 Task: Design a platform for a health and wellness blog, offering fitness routines, healthy recipes, and self-care tips.
Action: Mouse moved to (41, 260)
Screenshot: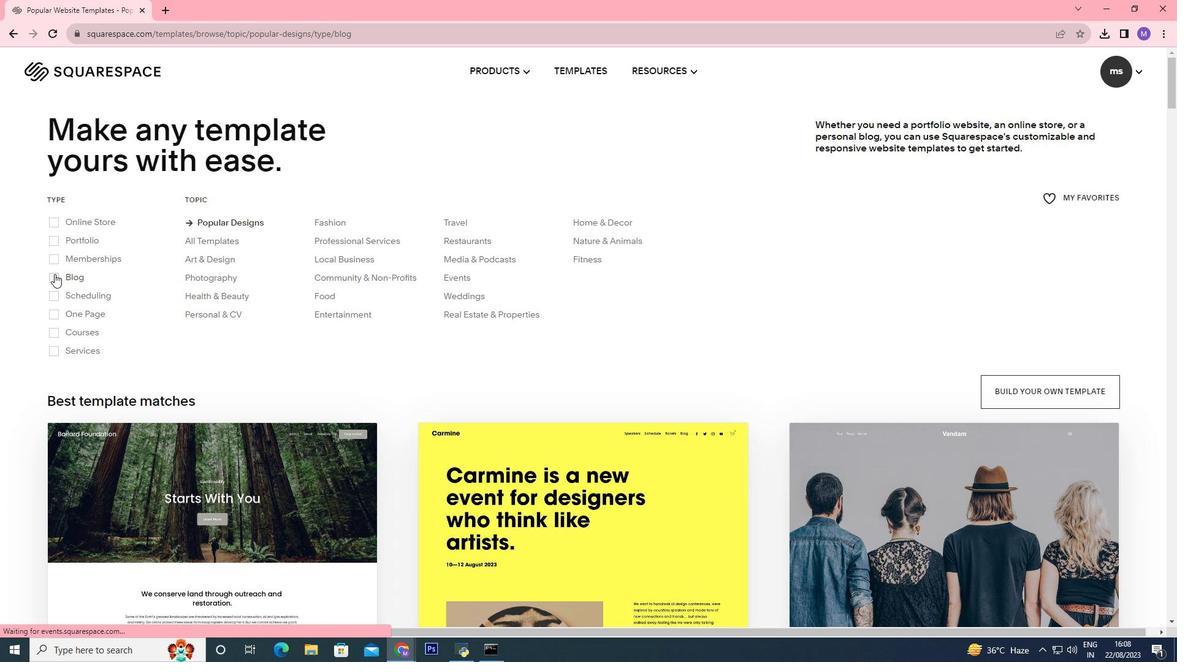
Action: Mouse pressed left at (41, 260)
Screenshot: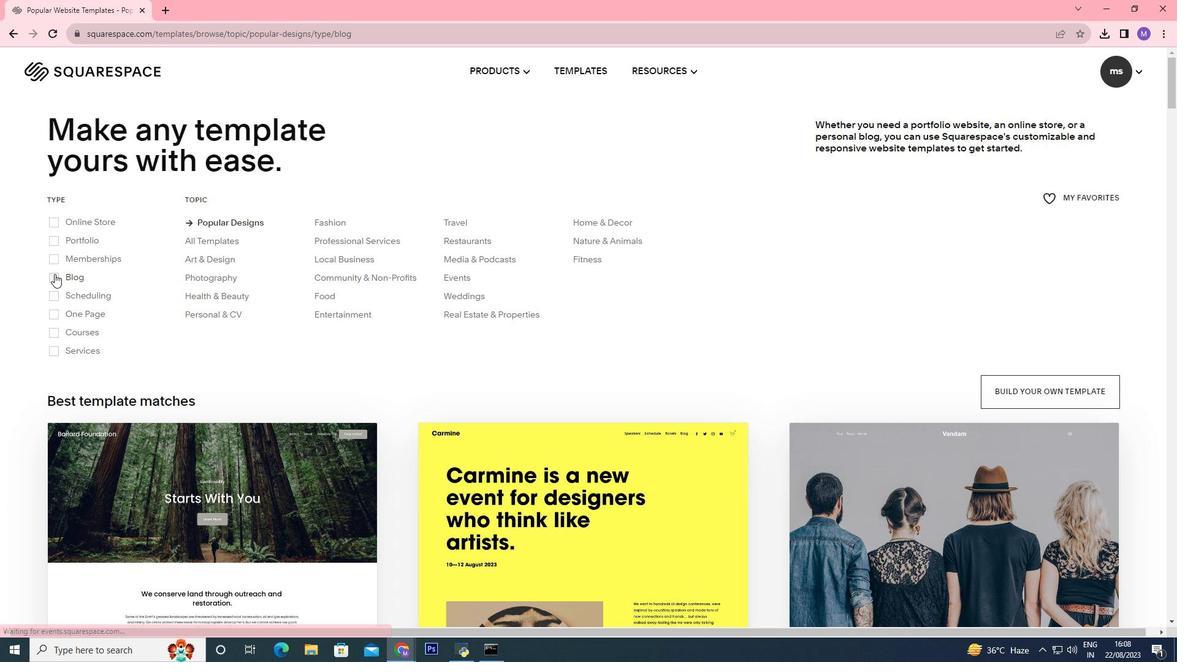 
Action: Mouse moved to (201, 284)
Screenshot: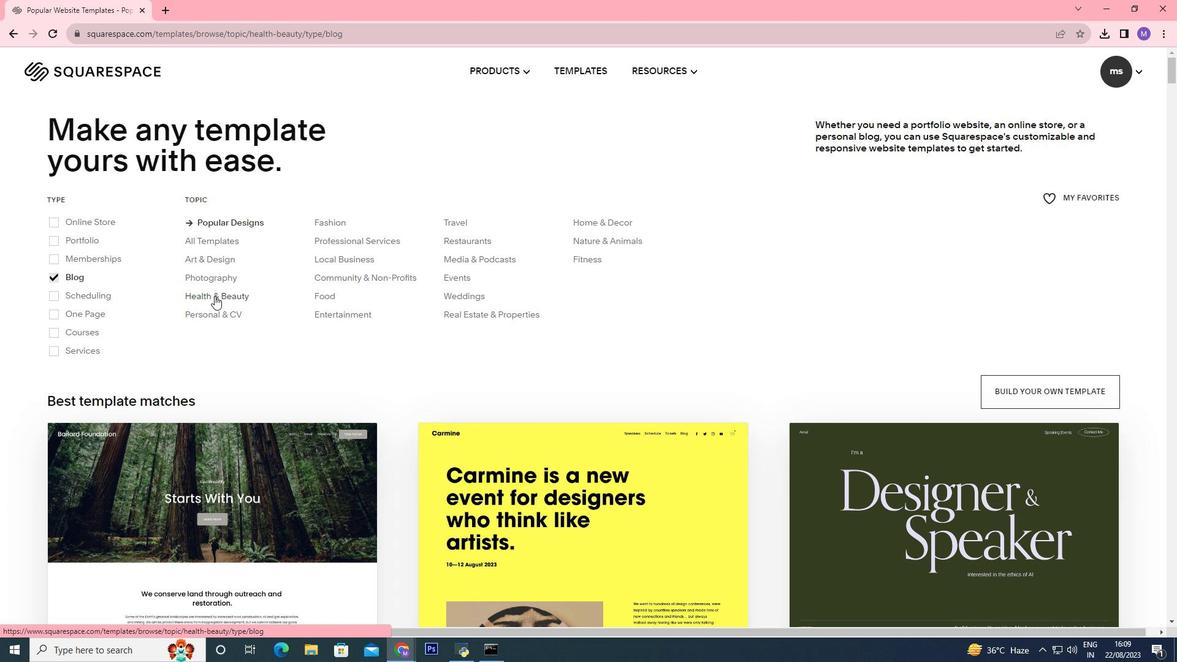 
Action: Mouse pressed left at (201, 284)
Screenshot: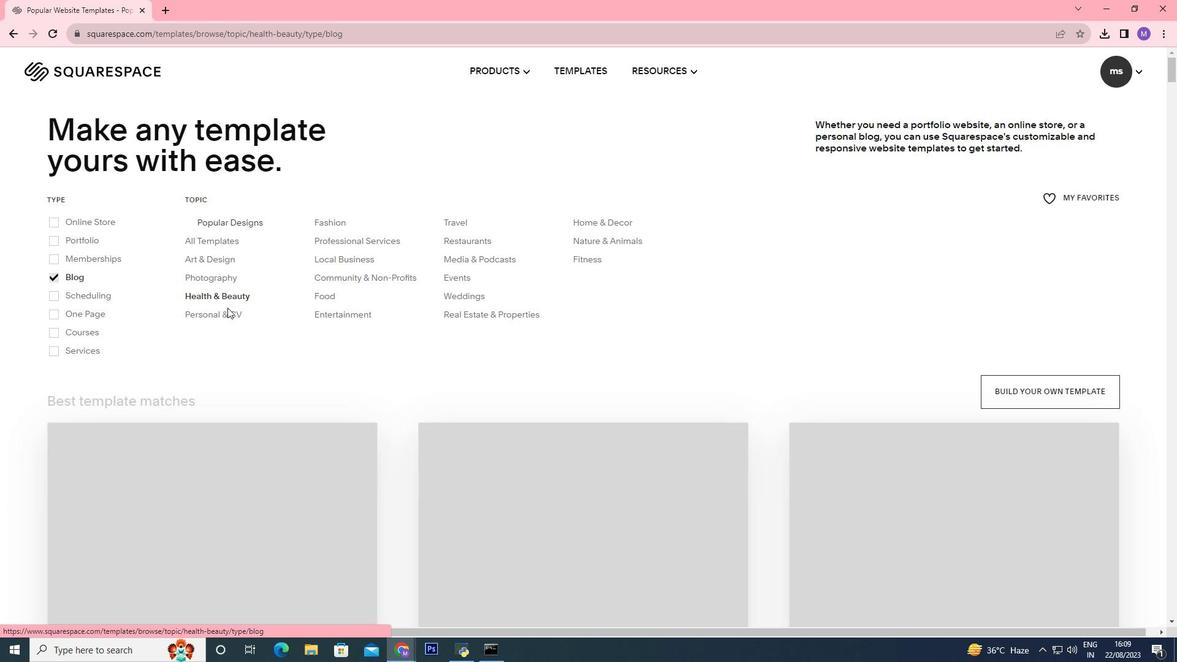 
Action: Mouse moved to (530, 478)
Screenshot: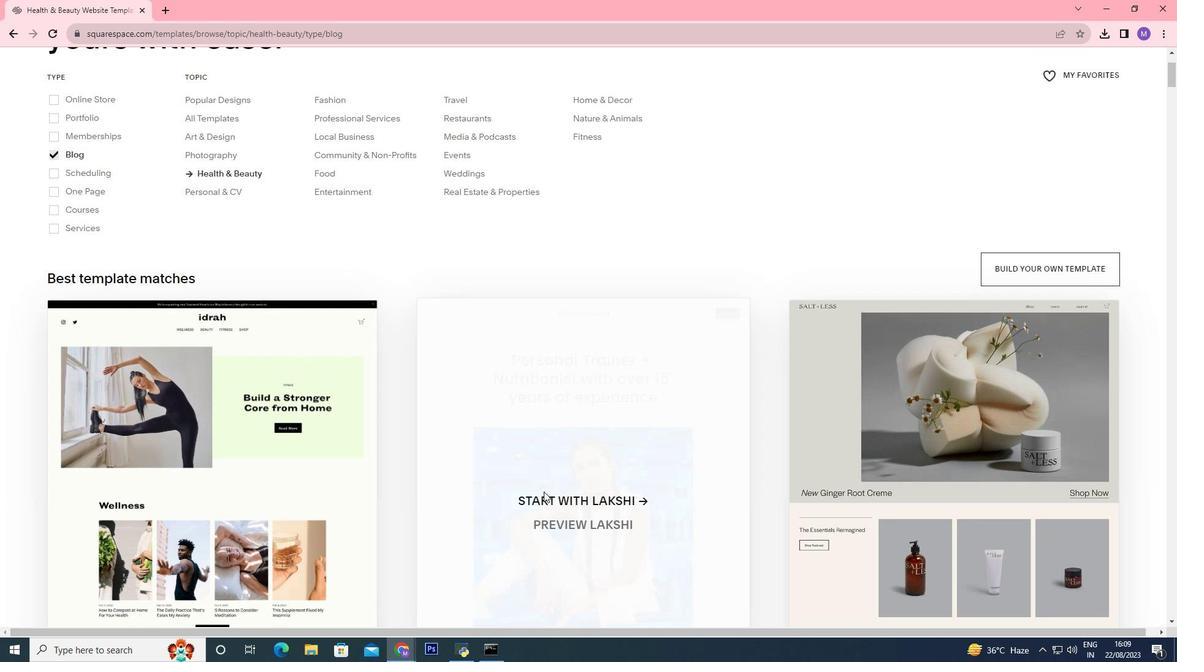 
Action: Mouse scrolled (530, 477) with delta (0, 0)
Screenshot: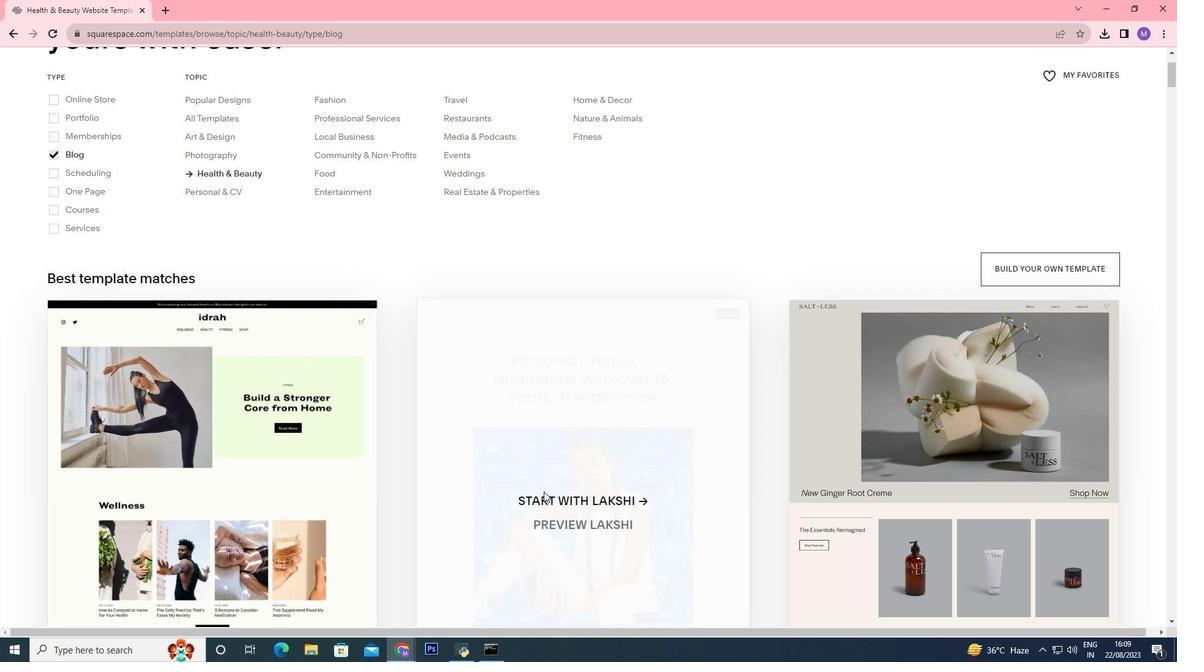 
Action: Mouse scrolled (530, 477) with delta (0, 0)
Screenshot: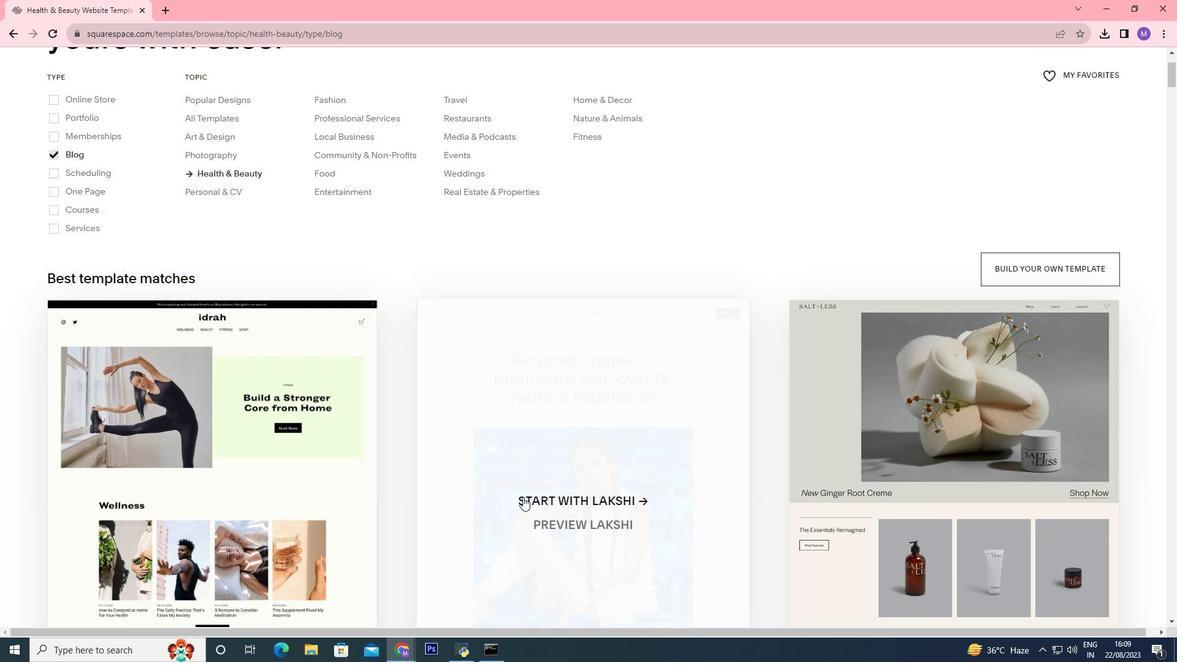 
Action: Mouse moved to (316, 439)
Screenshot: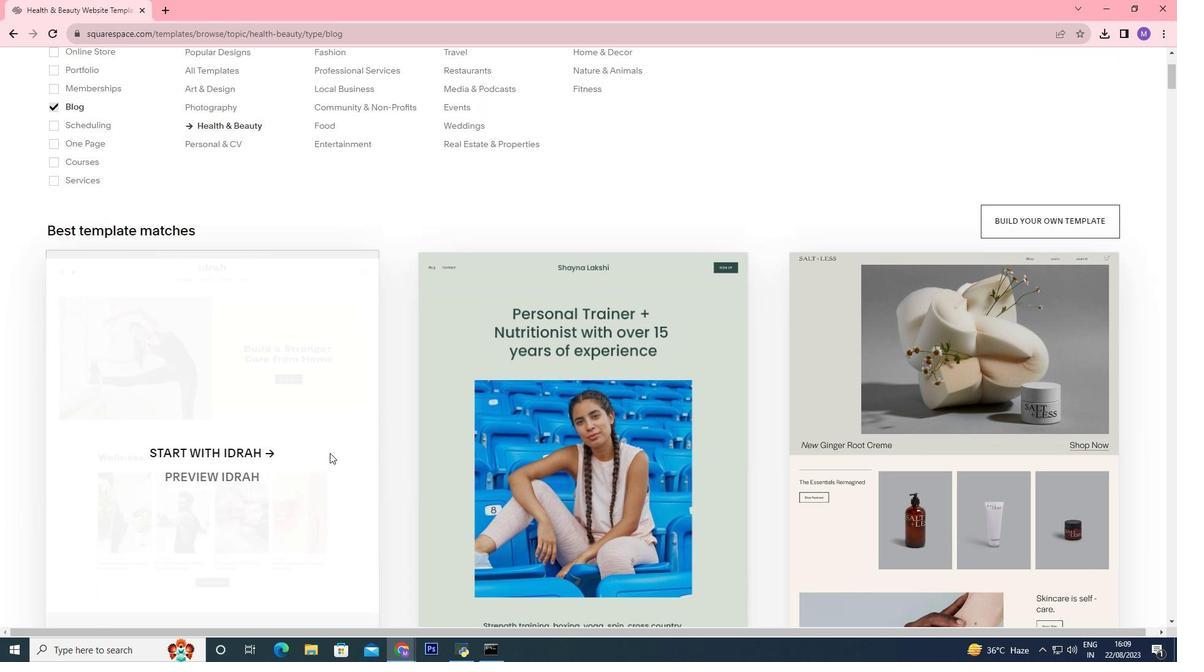 
Action: Mouse scrolled (316, 439) with delta (0, 0)
Screenshot: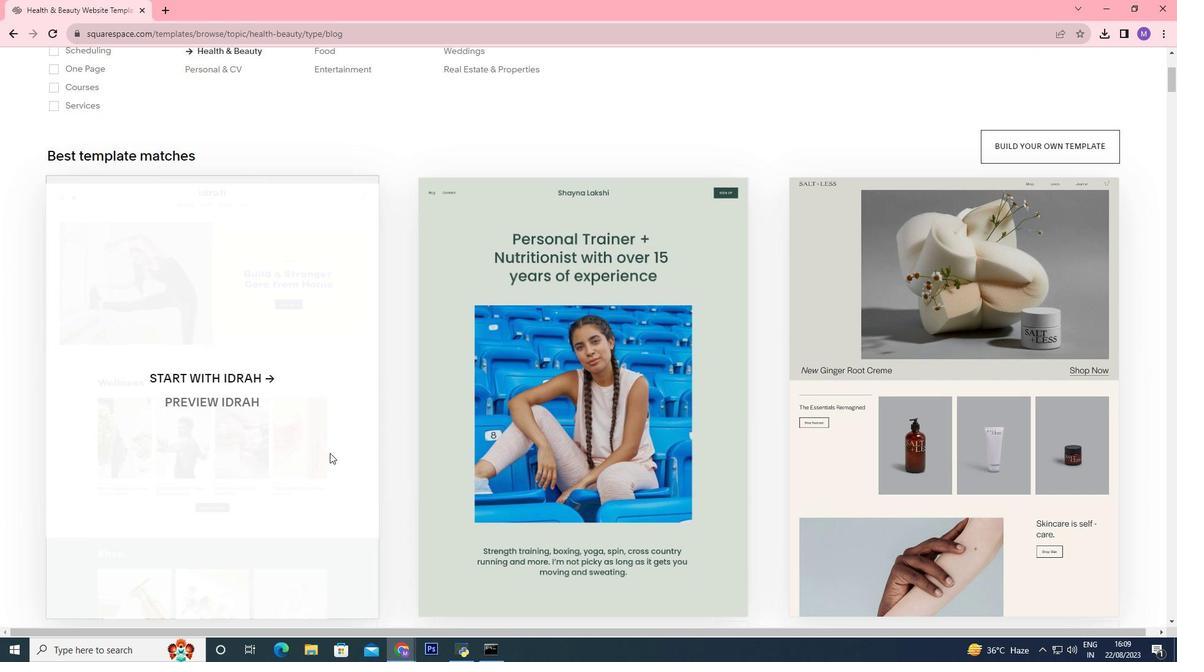 
Action: Mouse scrolled (316, 439) with delta (0, 0)
Screenshot: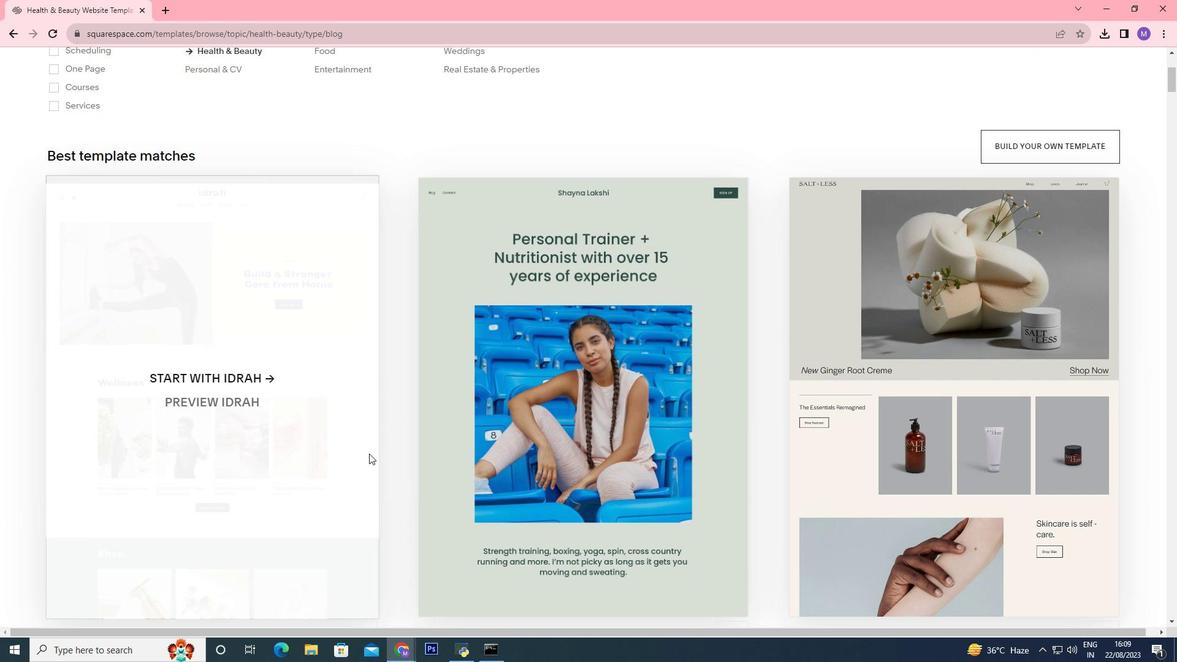 
Action: Mouse moved to (565, 364)
Screenshot: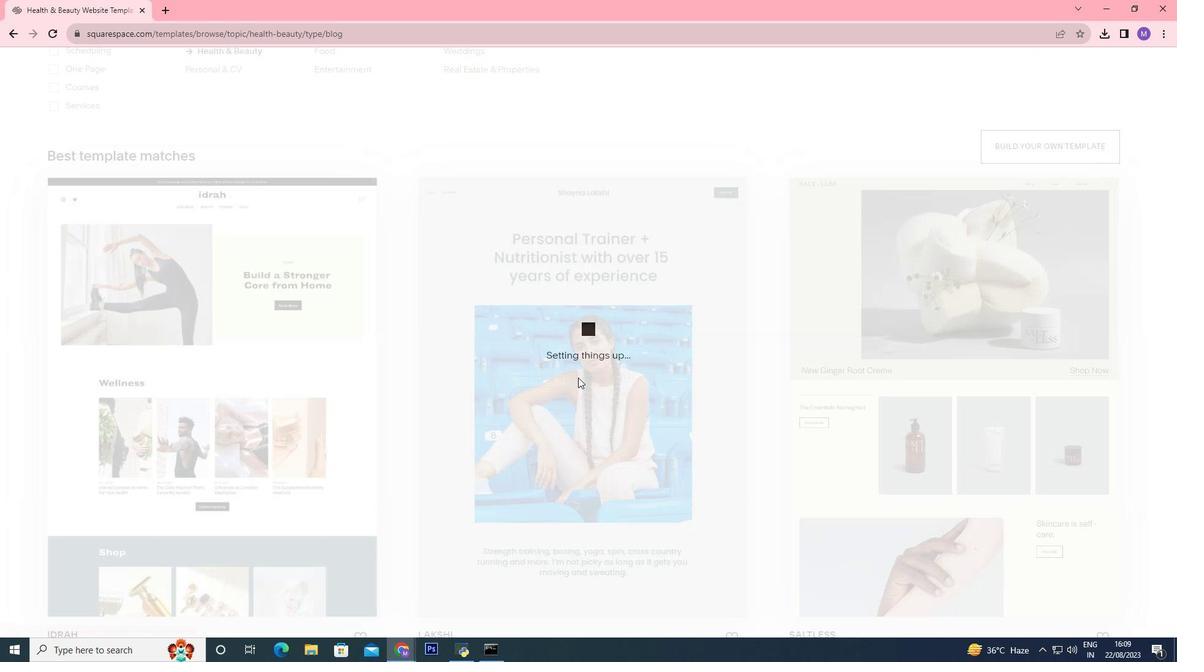 
Action: Mouse pressed left at (565, 364)
Screenshot: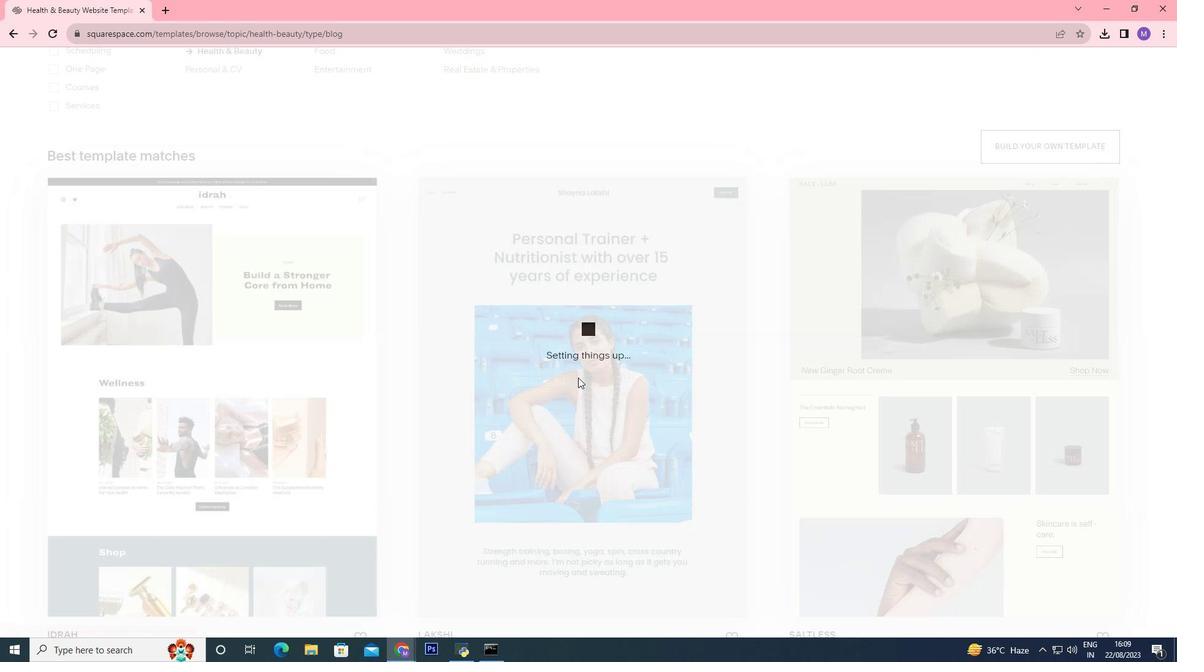 
Action: Mouse moved to (589, 376)
Screenshot: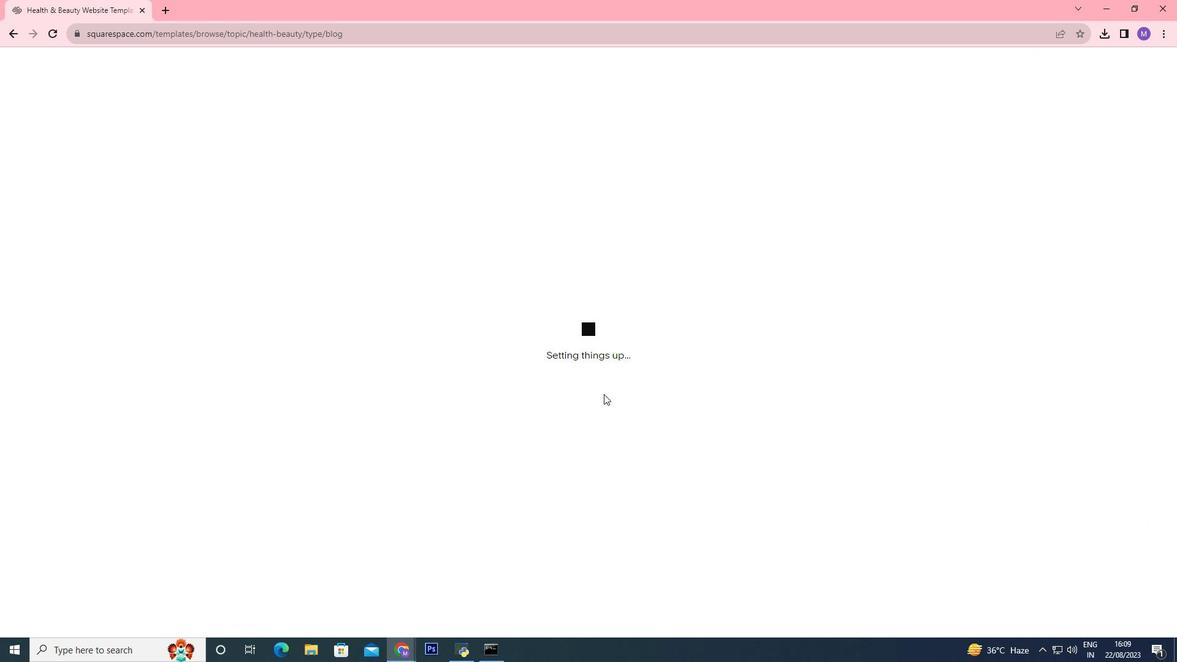 
Action: Mouse scrolled (589, 375) with delta (0, 0)
Screenshot: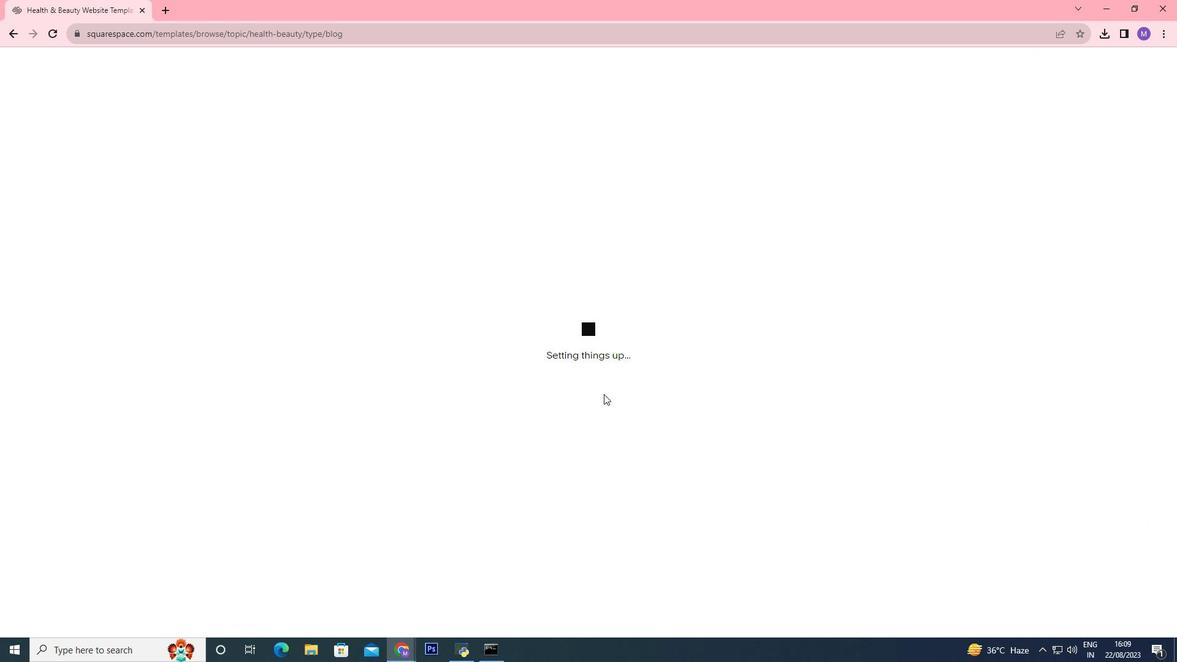 
Action: Mouse moved to (589, 376)
Screenshot: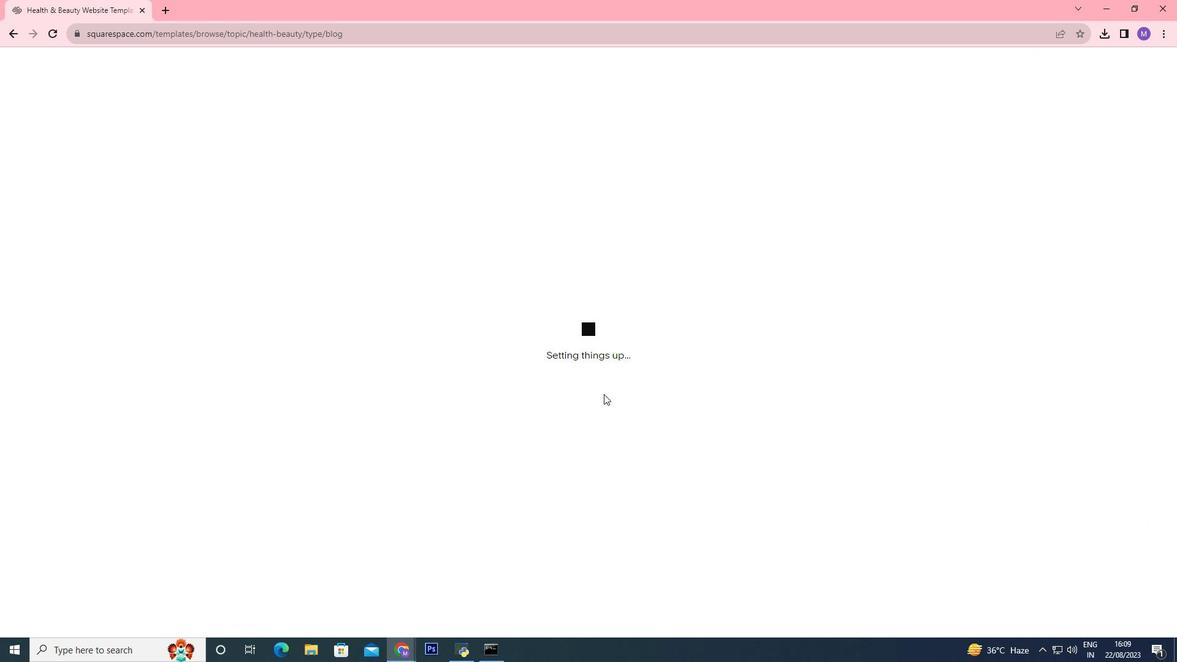 
Action: Mouse scrolled (589, 375) with delta (0, 0)
Screenshot: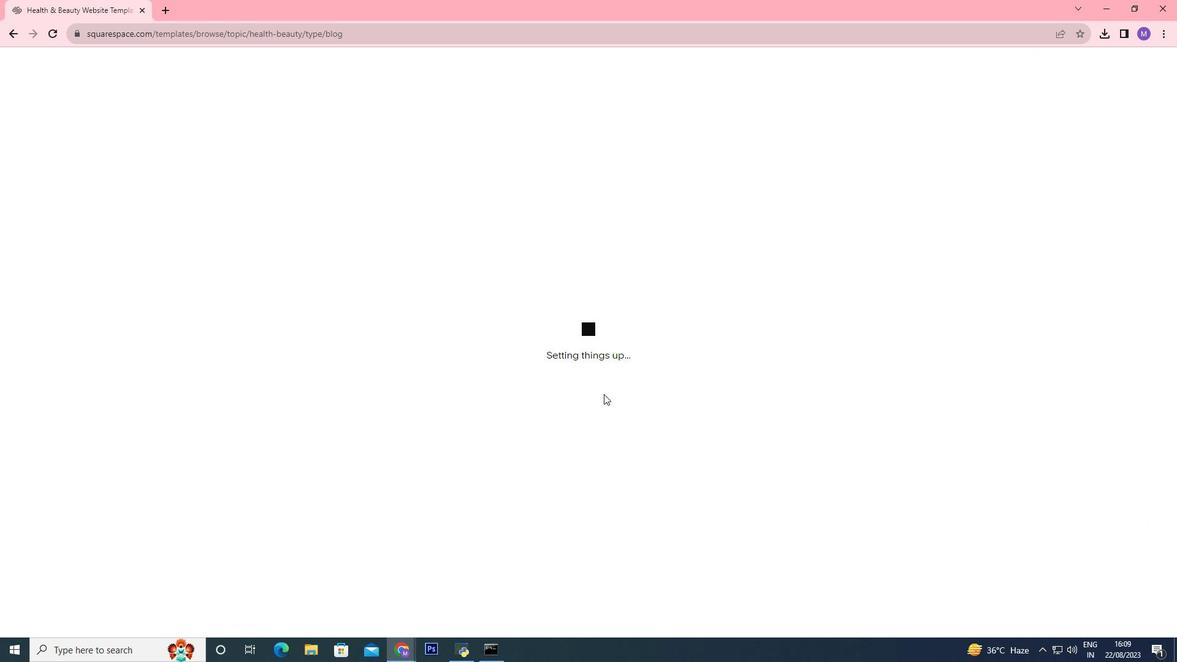 
Action: Mouse moved to (590, 380)
Screenshot: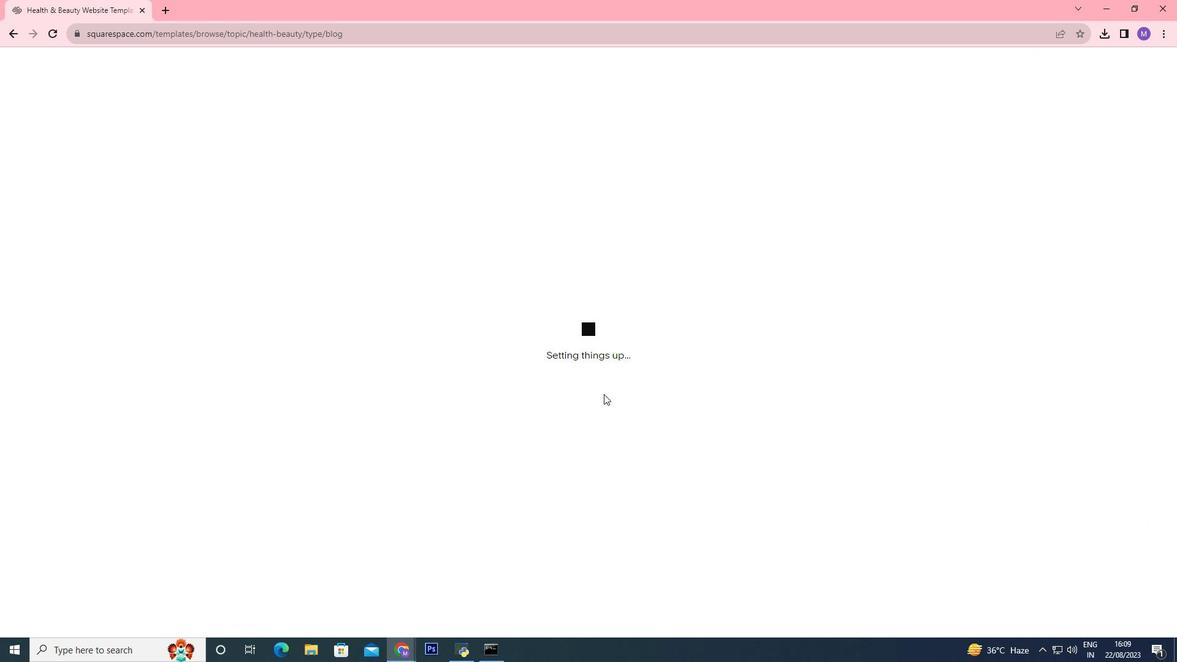 
Action: Mouse scrolled (590, 380) with delta (0, 0)
Screenshot: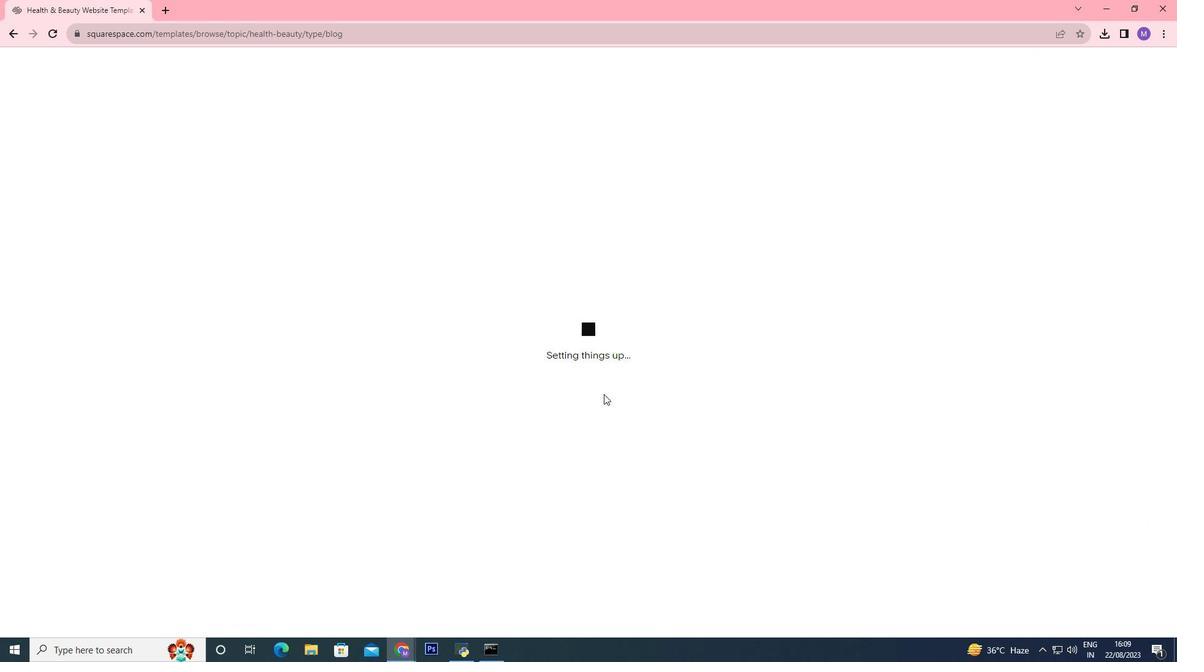 
Action: Mouse moved to (370, 319)
Screenshot: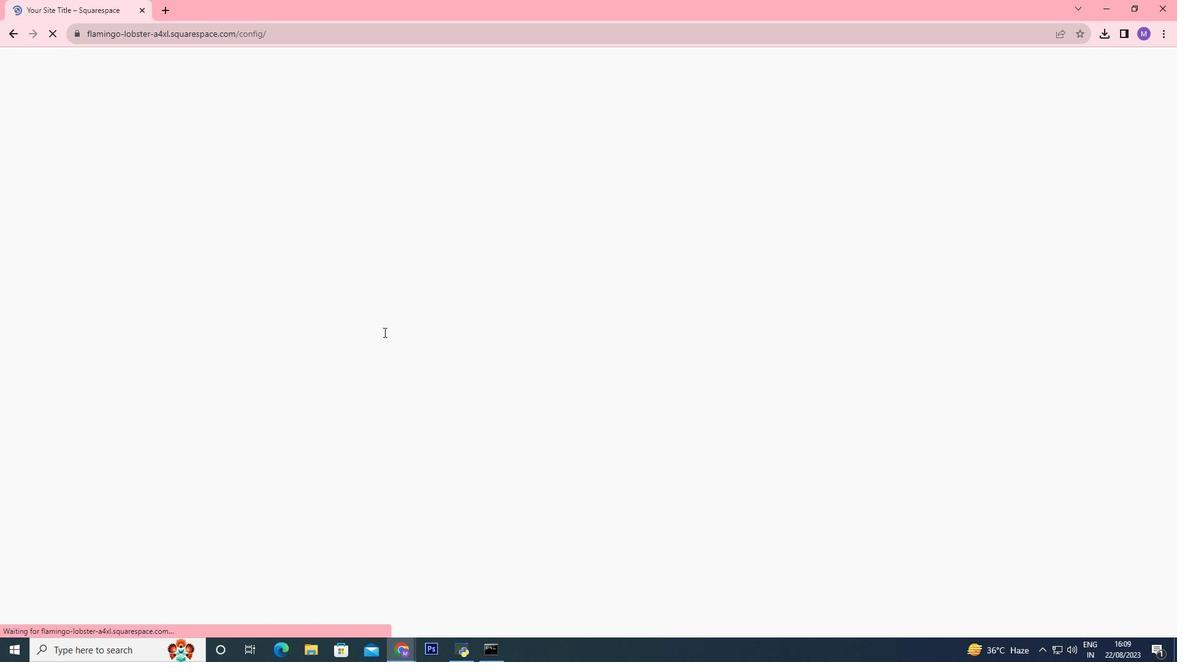 
Action: Mouse pressed left at (370, 319)
Screenshot: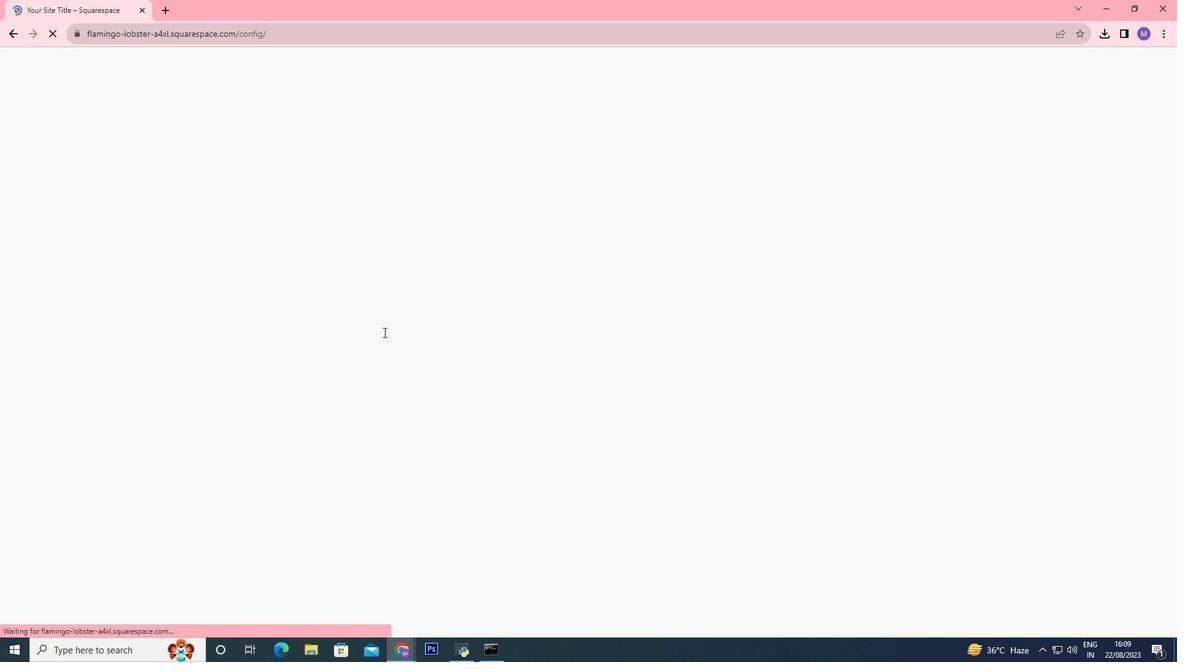 
Action: Mouse pressed left at (370, 319)
Screenshot: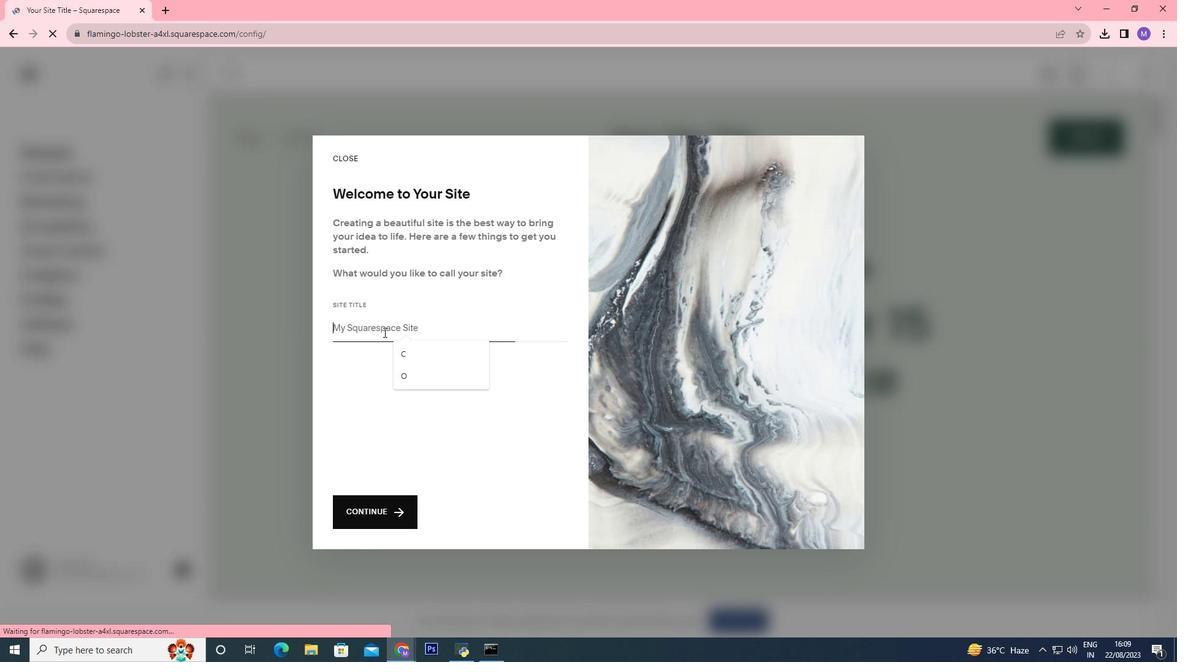 
Action: Mouse moved to (374, 307)
Screenshot: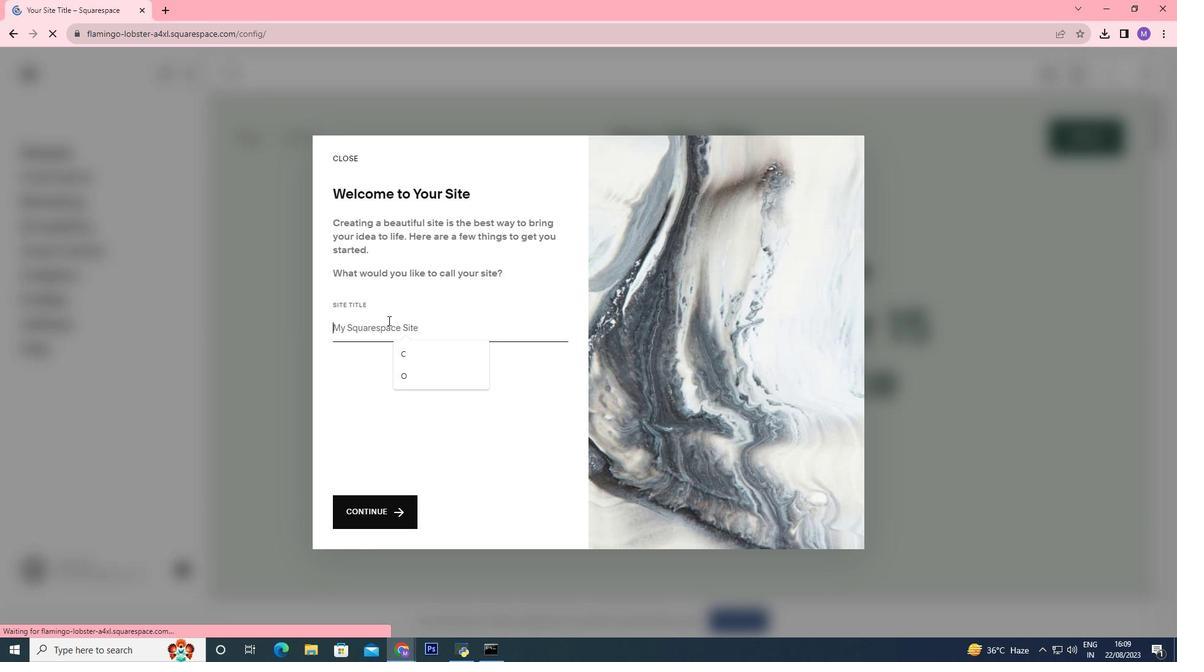 
Action: Key pressed health<Key.space>ad<Key.backspace>nd<Key.space>wellness
Screenshot: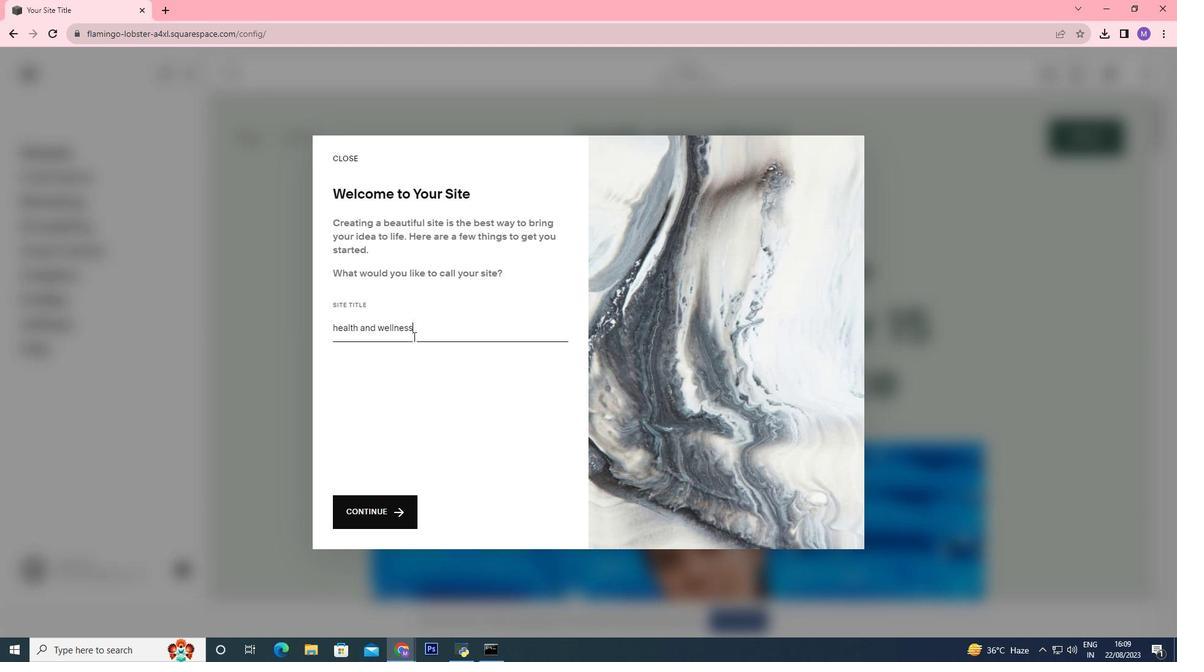 
Action: Mouse moved to (361, 498)
Screenshot: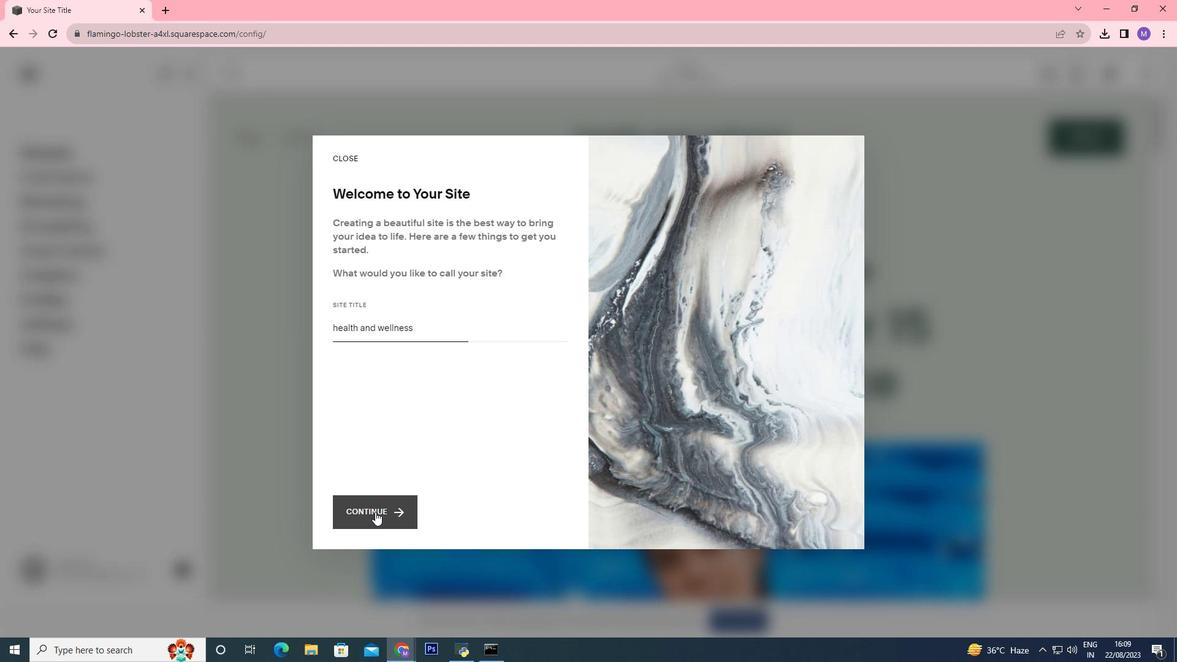 
Action: Mouse pressed left at (361, 498)
Screenshot: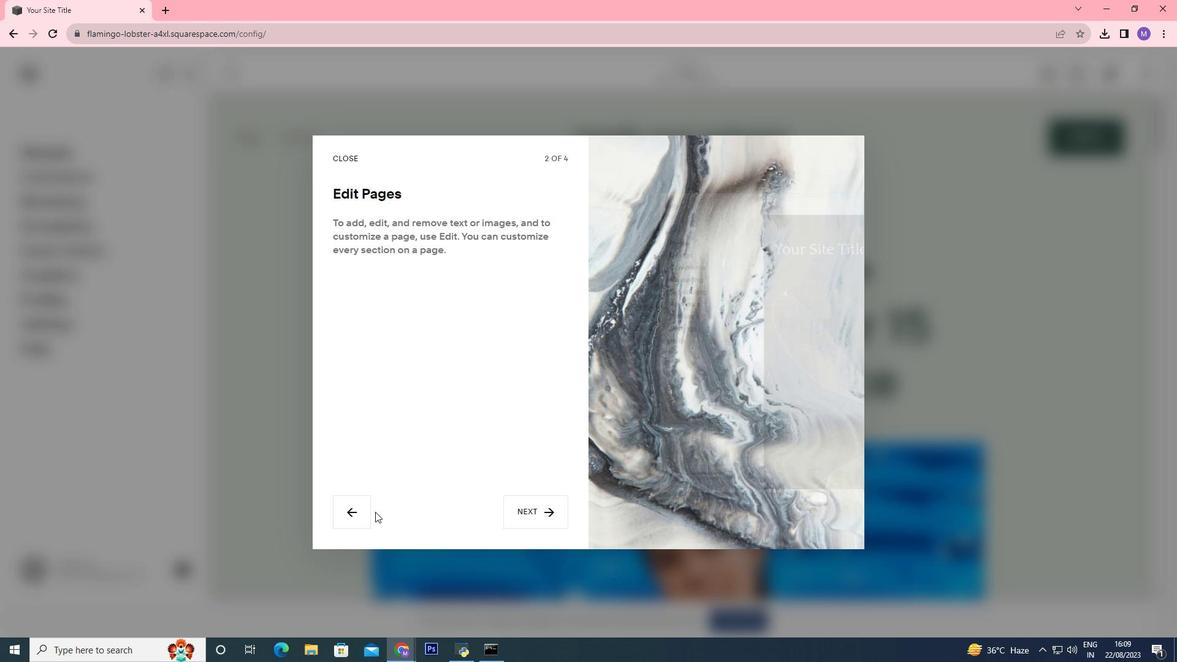 
Action: Mouse moved to (520, 492)
Screenshot: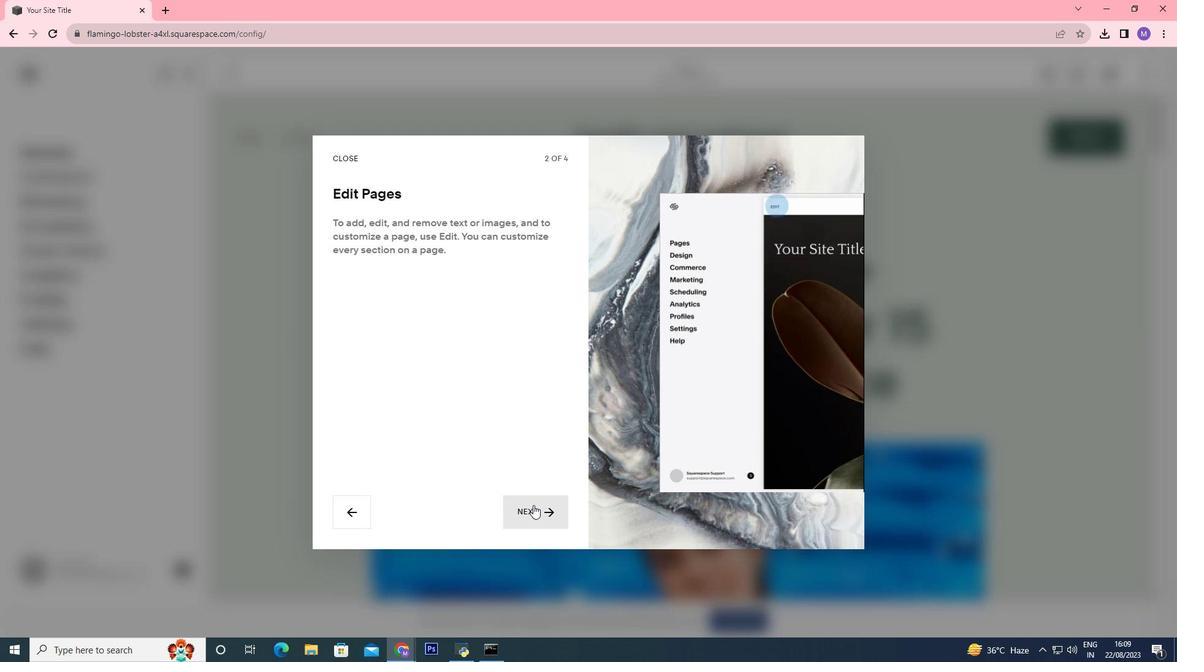 
Action: Mouse pressed left at (520, 492)
Screenshot: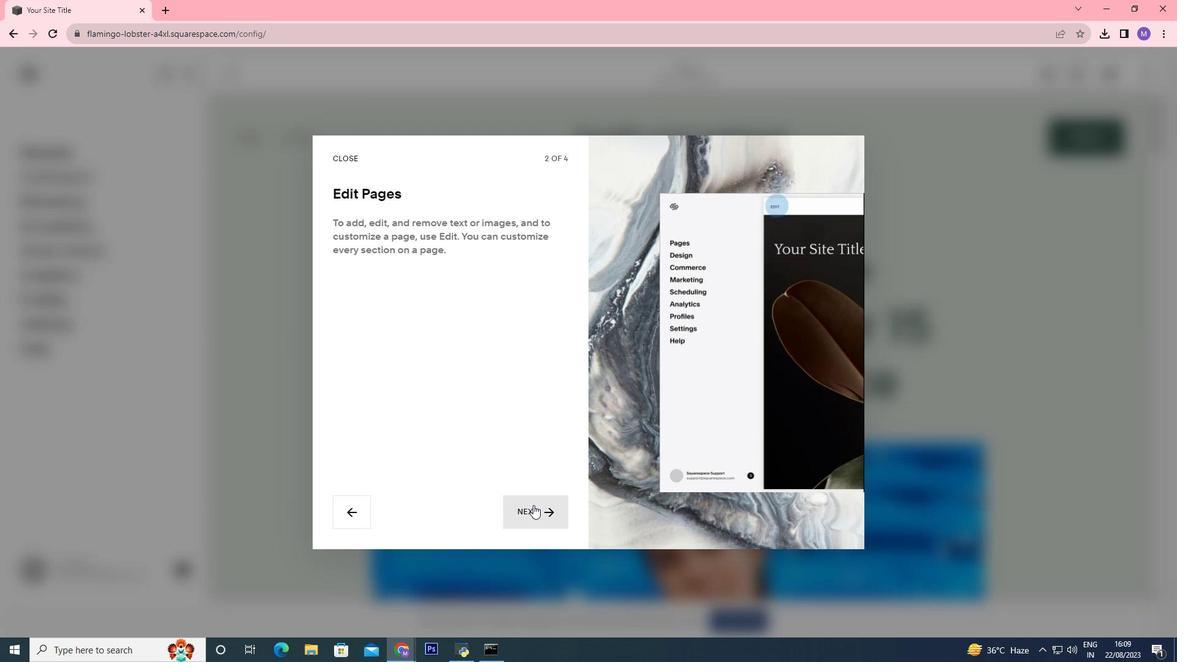 
Action: Mouse moved to (517, 493)
Screenshot: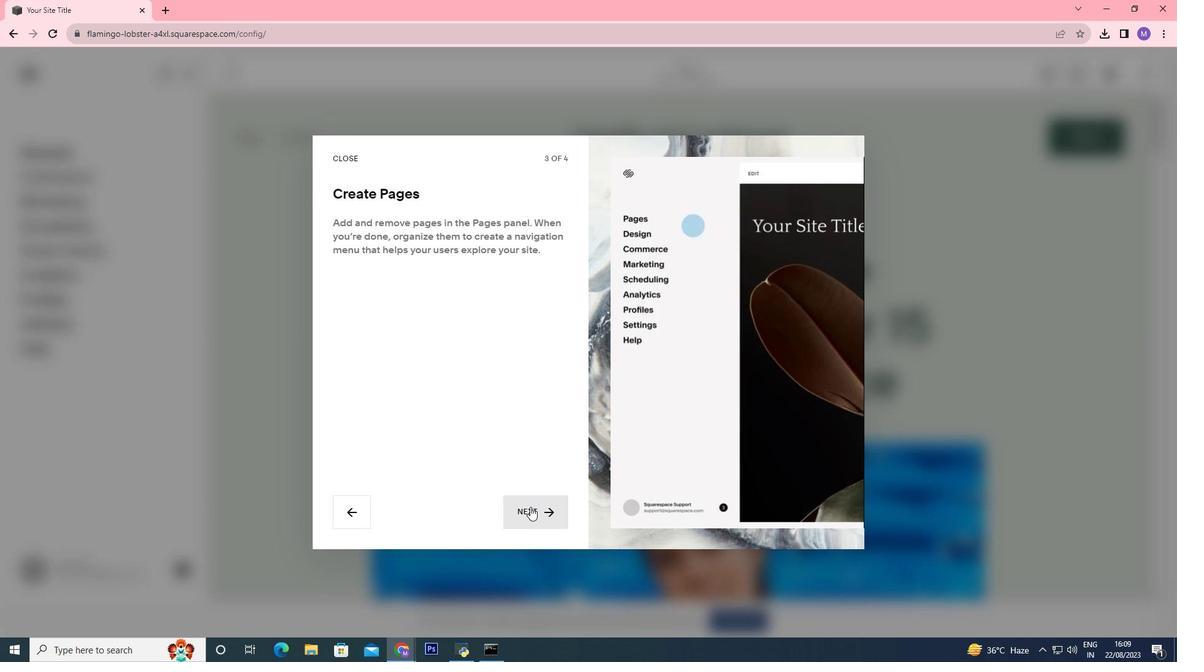
Action: Mouse pressed left at (517, 493)
Screenshot: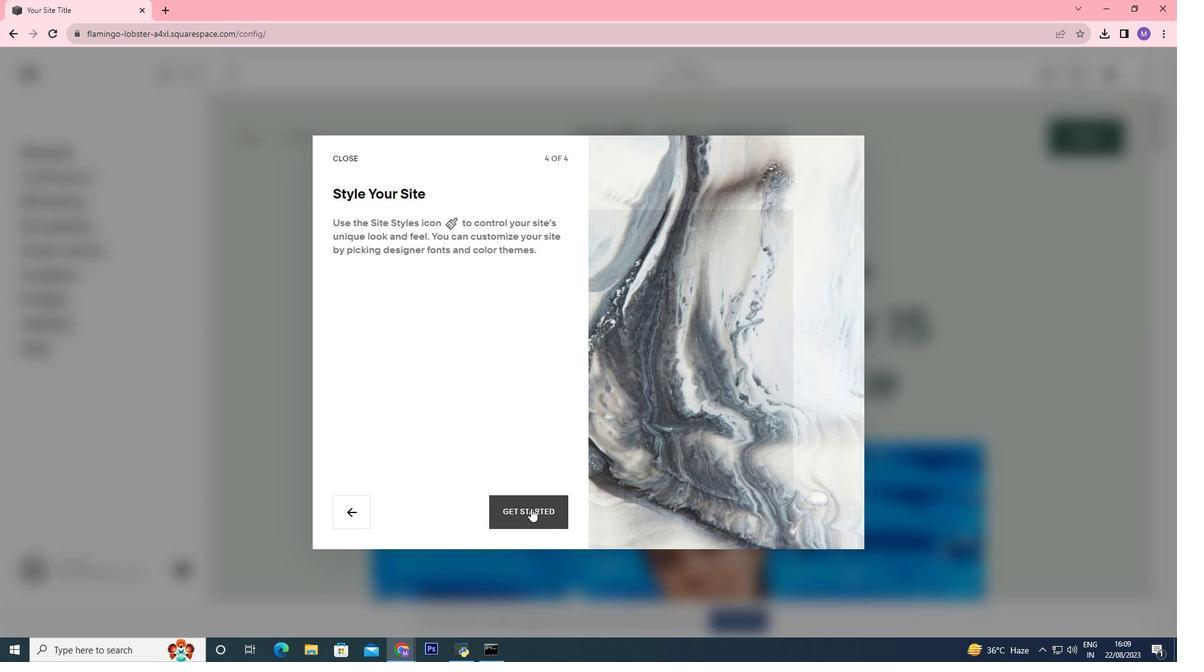 
Action: Mouse moved to (517, 495)
Screenshot: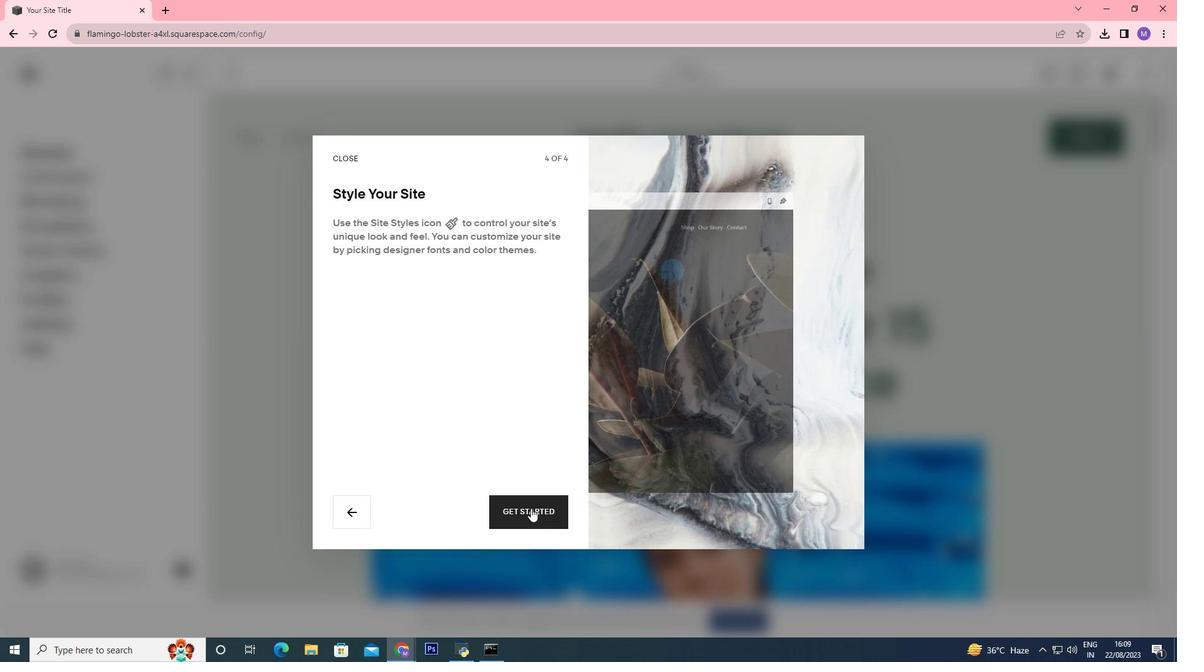 
Action: Mouse pressed left at (517, 495)
Screenshot: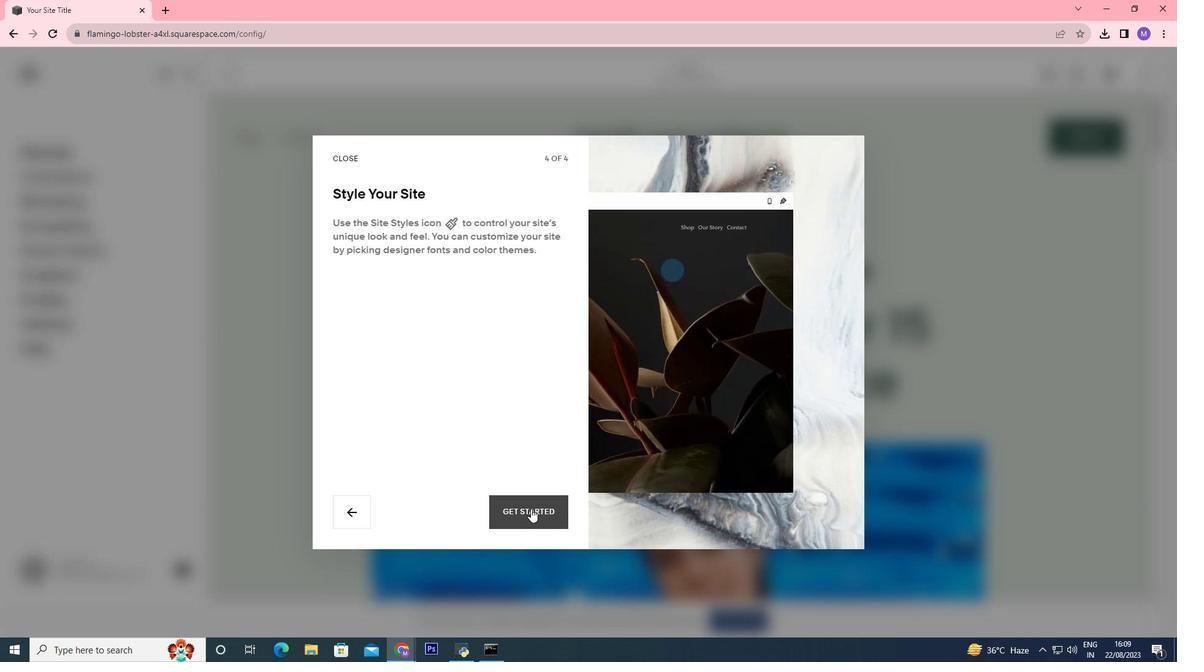 
Action: Mouse moved to (1133, 69)
Screenshot: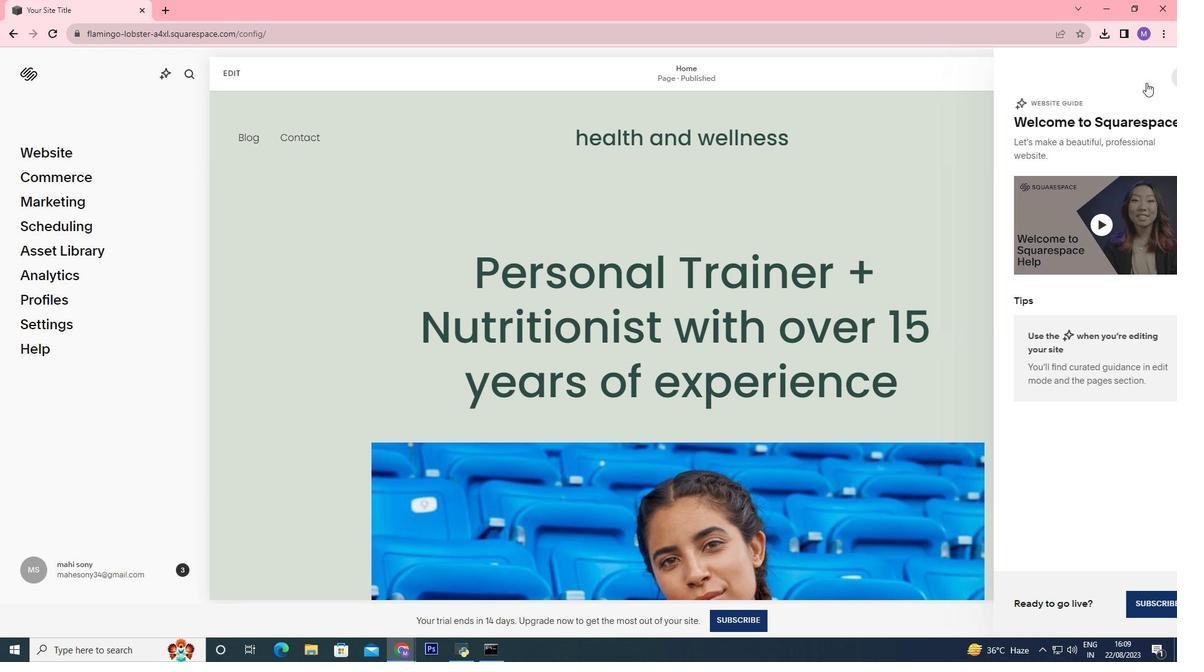 
Action: Mouse pressed left at (1133, 69)
Screenshot: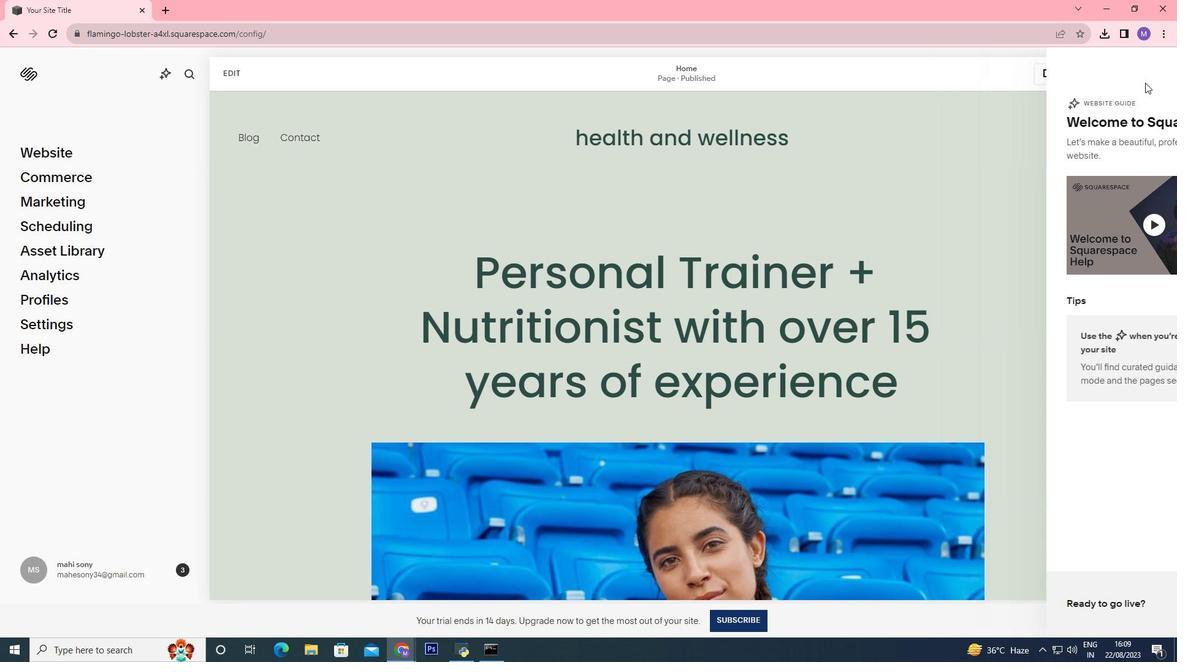
Action: Mouse moved to (603, 259)
Screenshot: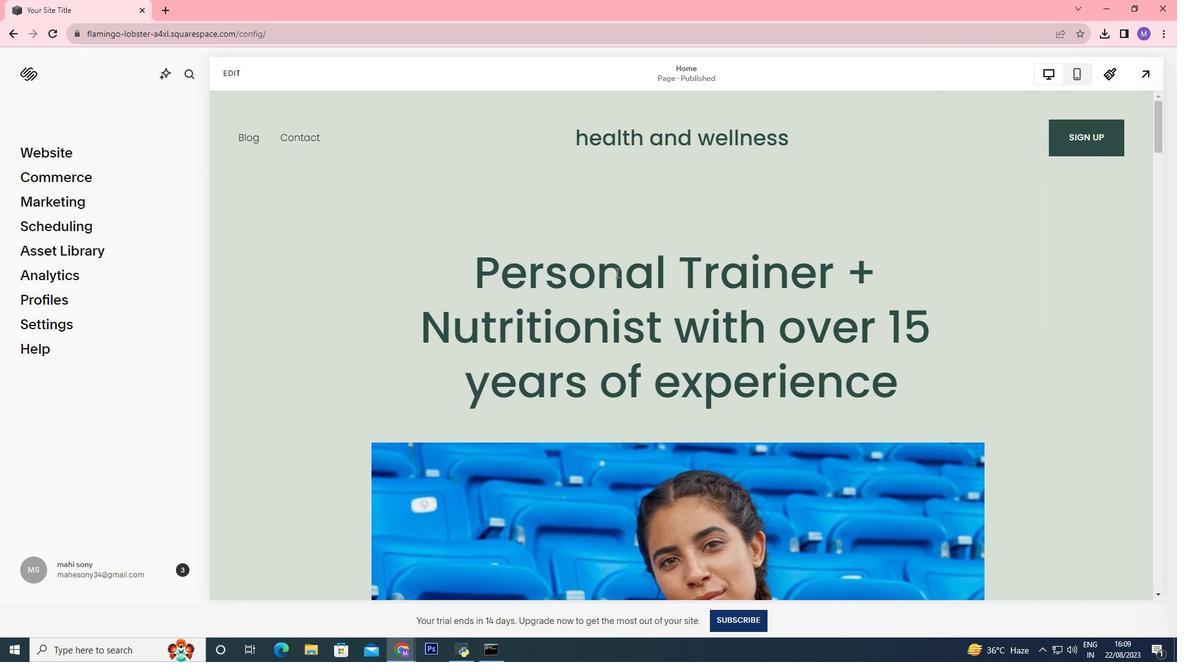 
Action: Mouse pressed left at (603, 259)
Screenshot: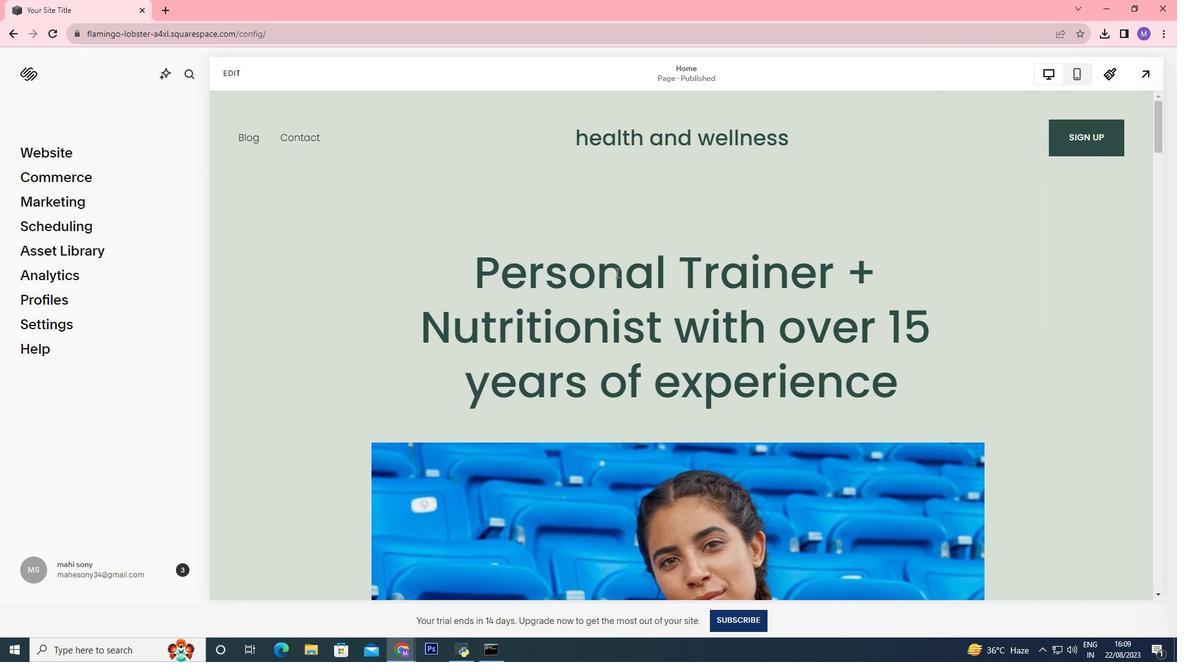 
Action: Mouse moved to (612, 295)
Screenshot: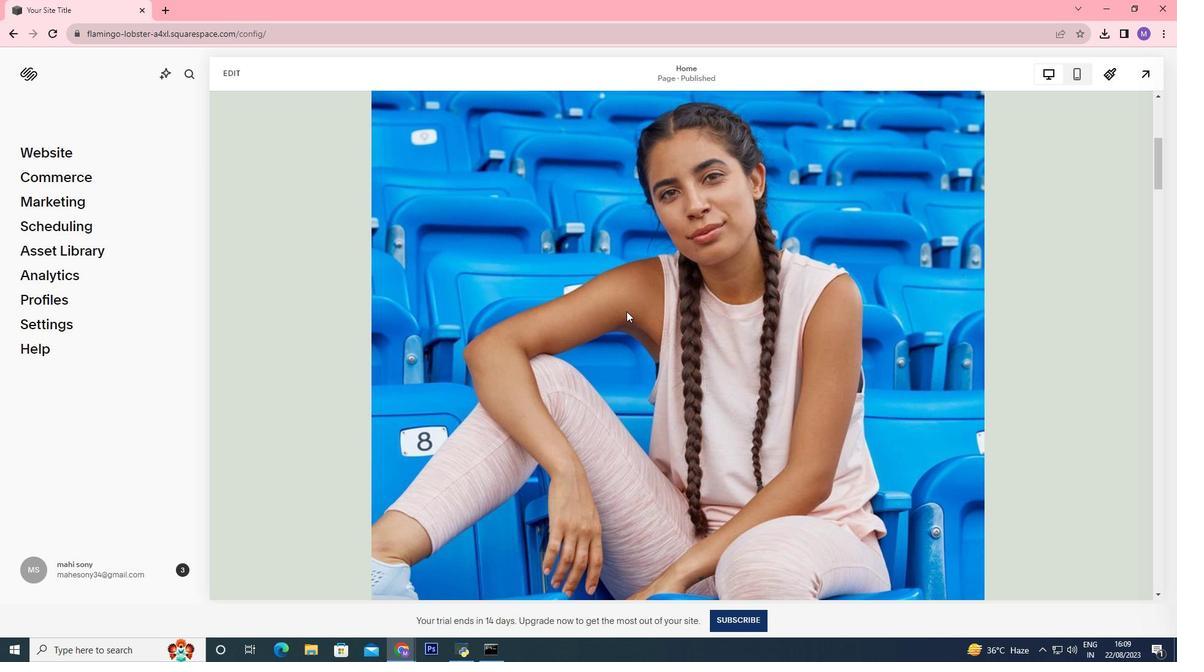 
Action: Mouse scrolled (612, 295) with delta (0, 0)
Screenshot: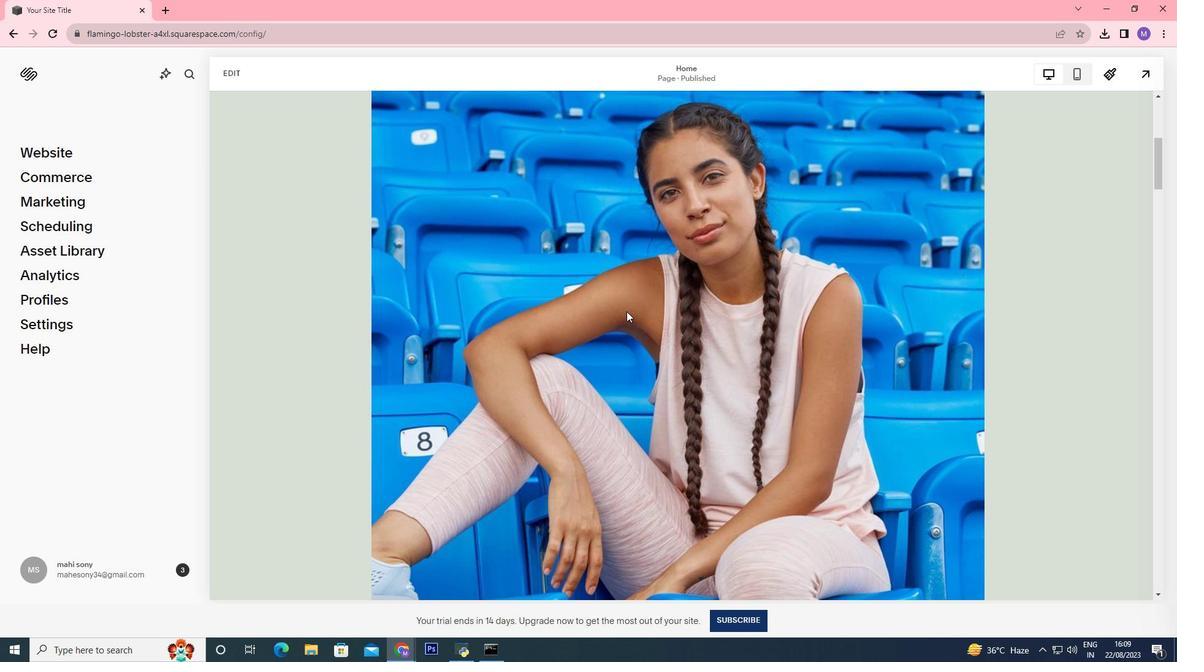 
Action: Mouse moved to (612, 295)
Screenshot: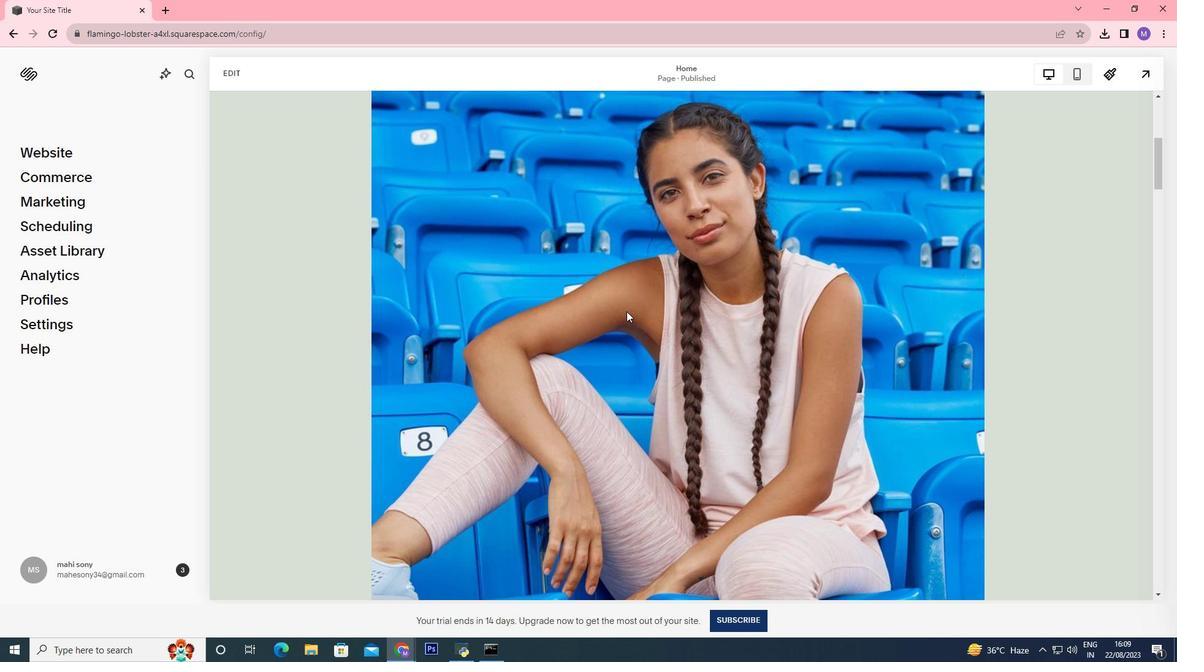 
Action: Mouse scrolled (612, 295) with delta (0, 0)
Screenshot: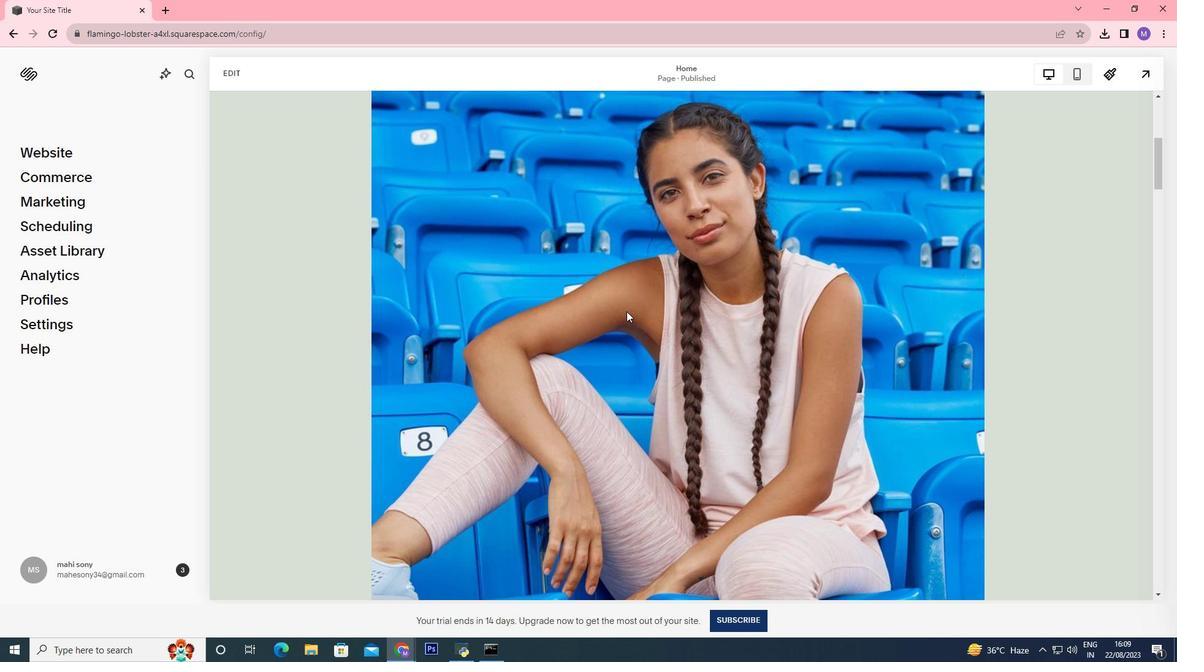 
Action: Mouse scrolled (612, 295) with delta (0, 0)
Screenshot: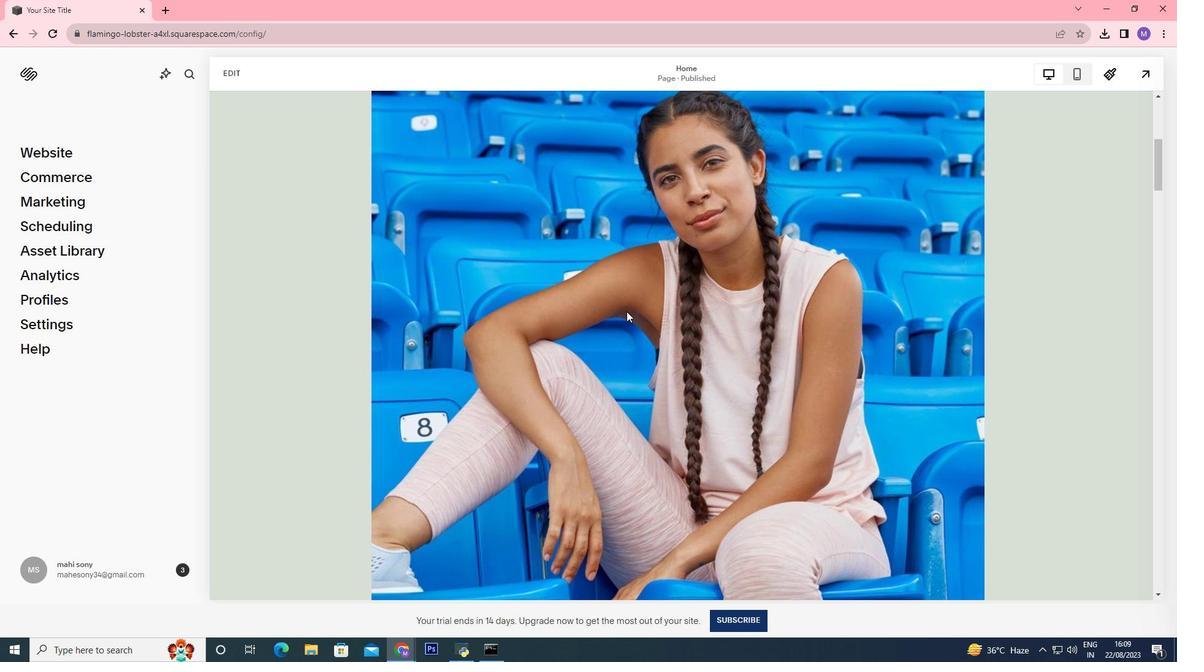 
Action: Mouse moved to (611, 295)
Screenshot: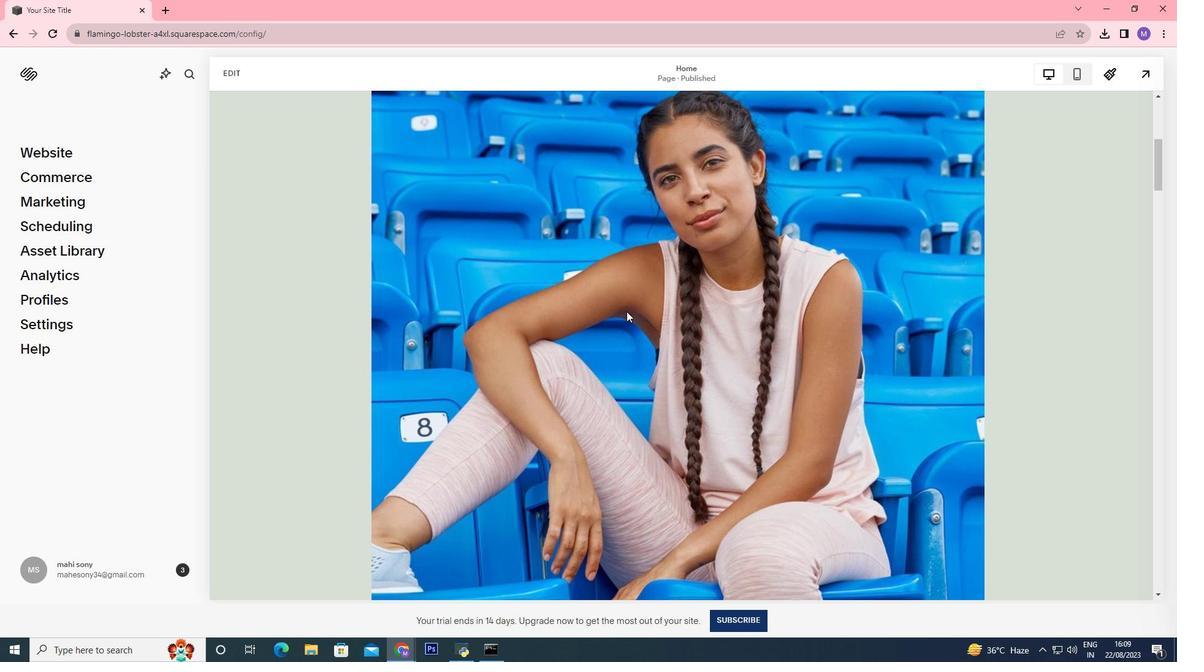
Action: Mouse scrolled (611, 295) with delta (0, 0)
Screenshot: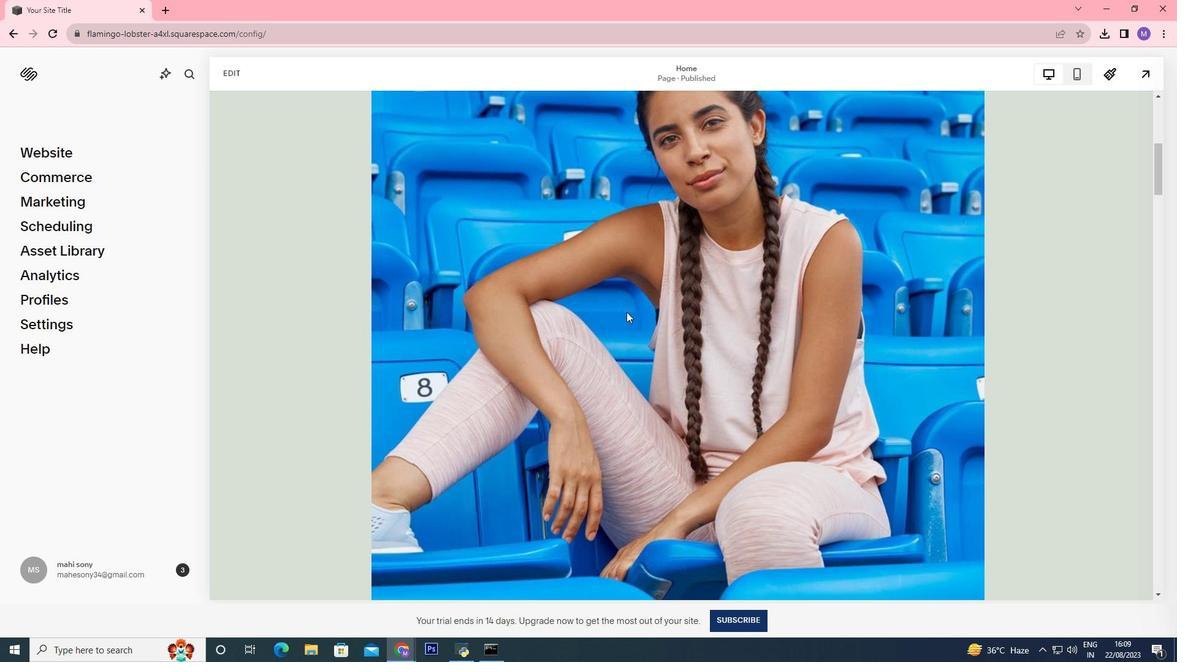 
Action: Mouse moved to (612, 297)
Screenshot: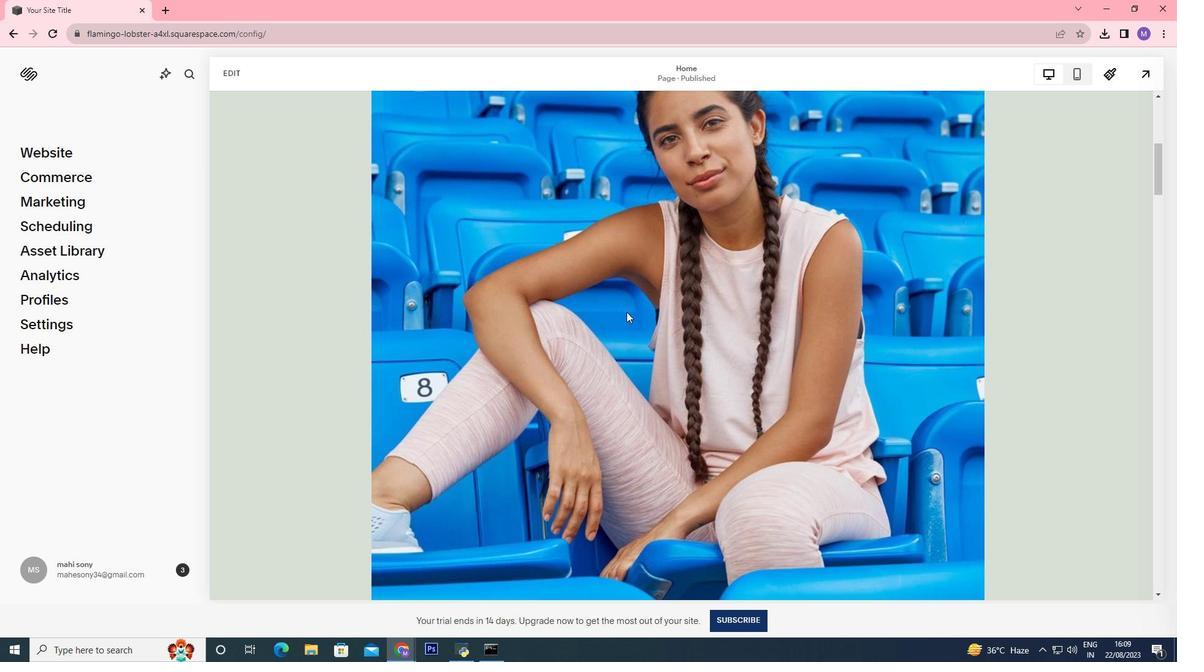 
Action: Mouse scrolled (612, 296) with delta (0, 0)
Screenshot: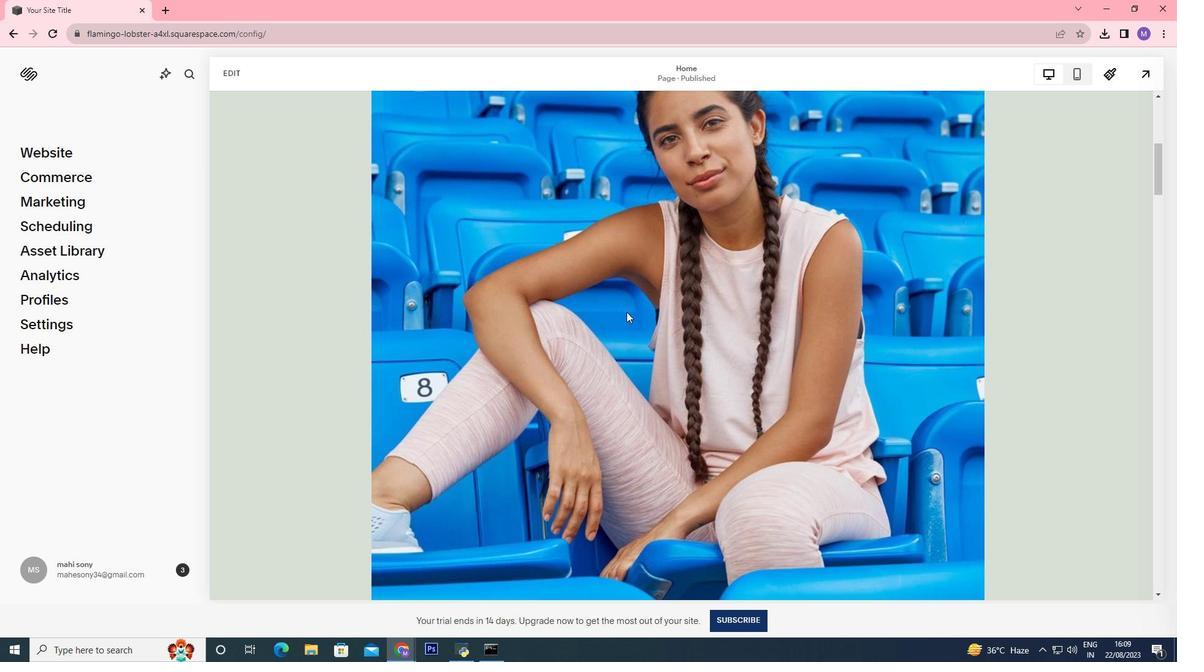 
Action: Mouse scrolled (612, 296) with delta (0, 0)
Screenshot: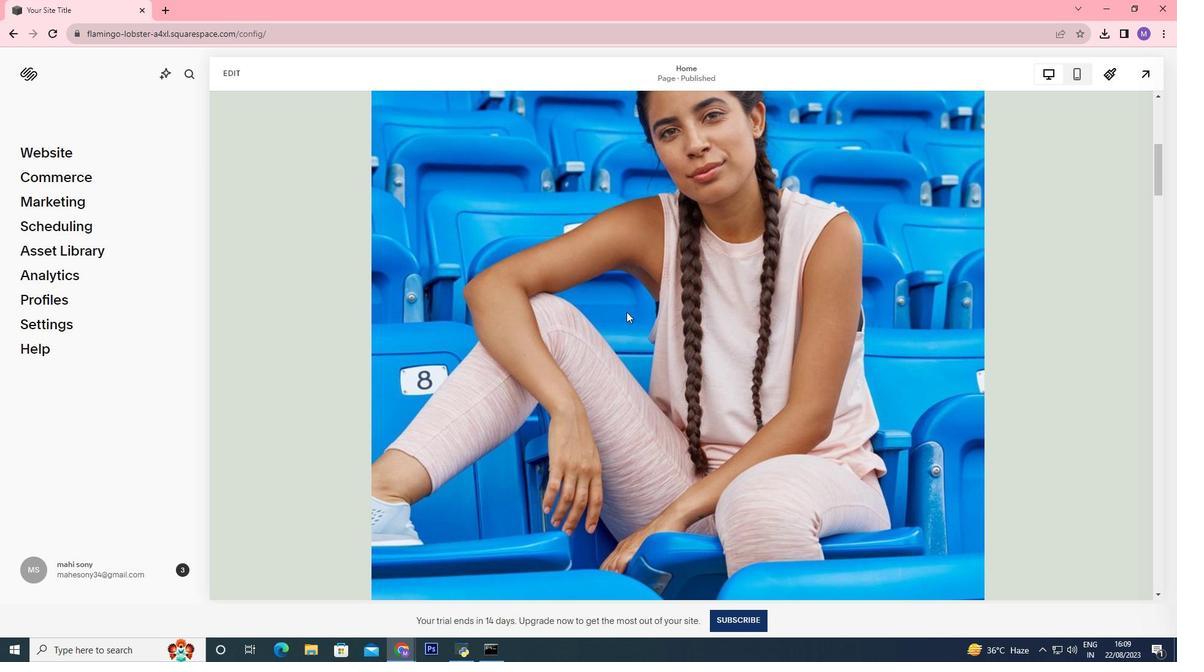
Action: Mouse moved to (613, 298)
Screenshot: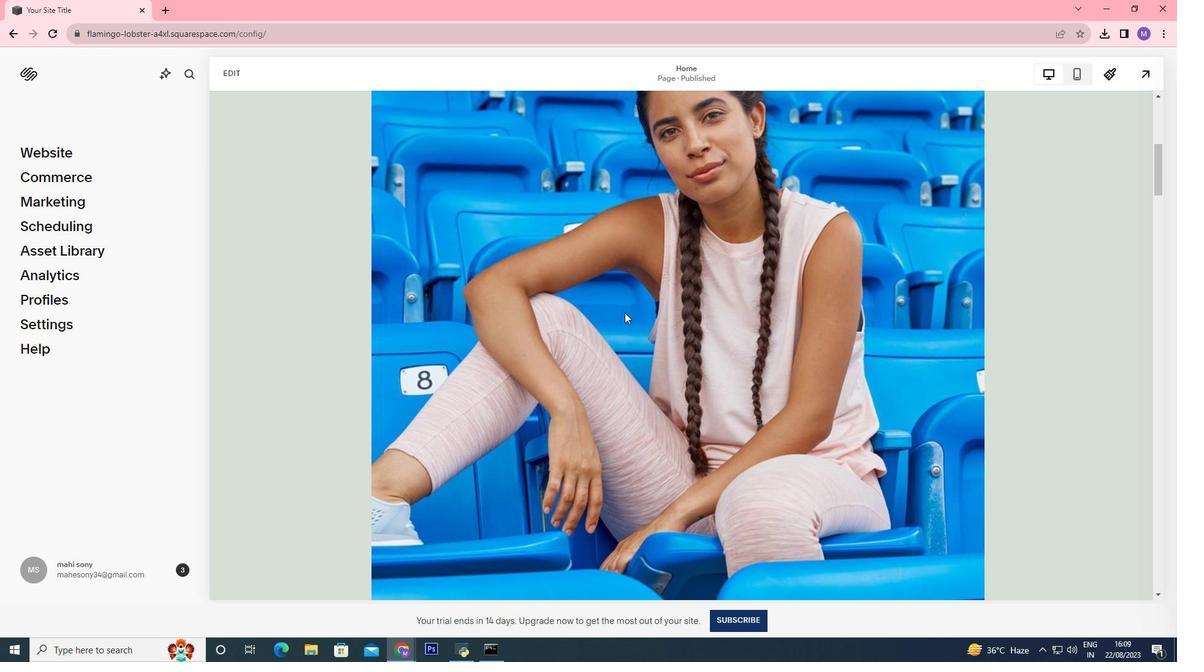 
Action: Mouse scrolled (613, 297) with delta (0, 0)
Screenshot: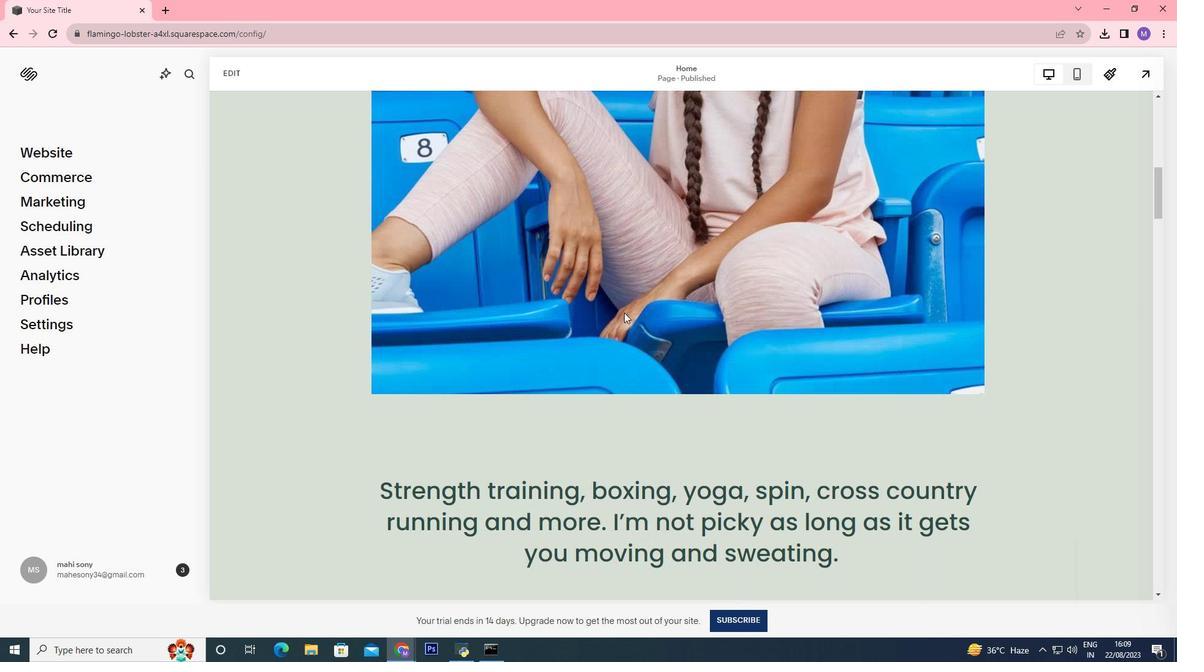 
Action: Mouse moved to (611, 299)
Screenshot: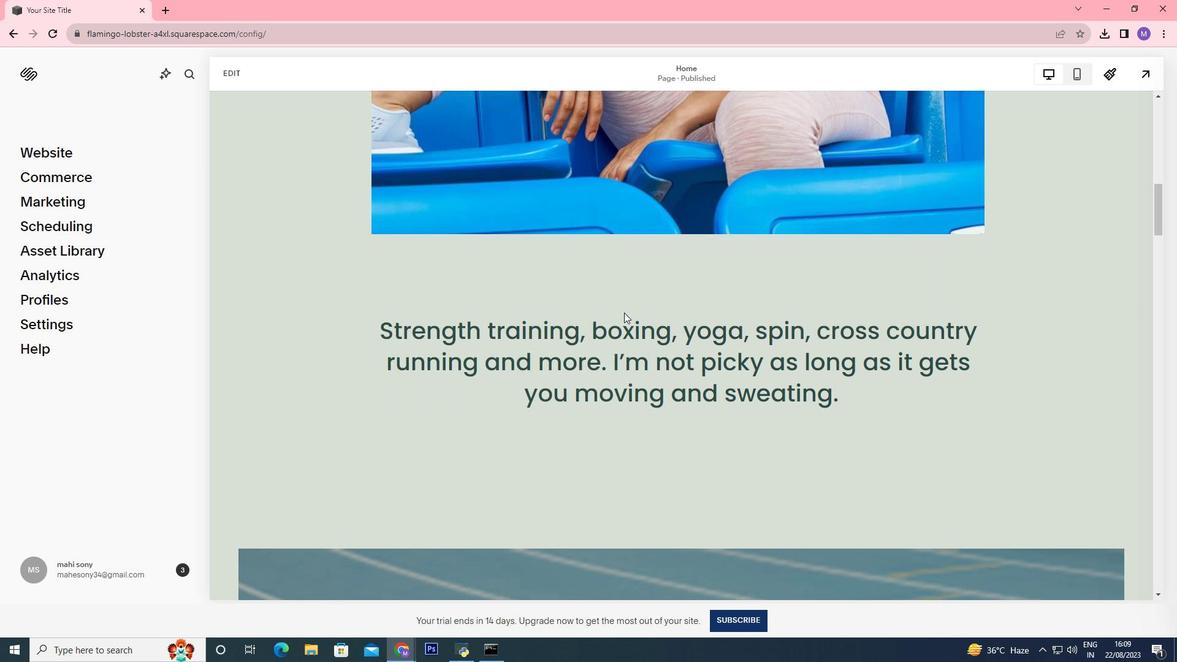 
Action: Mouse scrolled (611, 298) with delta (0, 0)
Screenshot: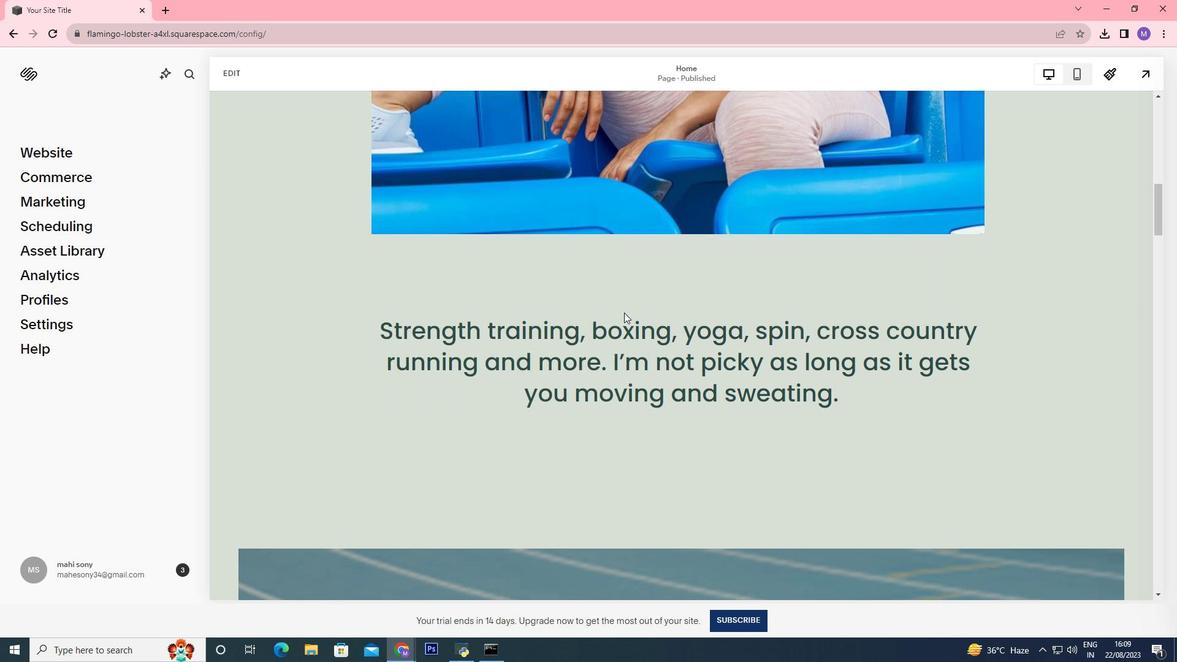 
Action: Mouse scrolled (611, 298) with delta (0, 0)
Screenshot: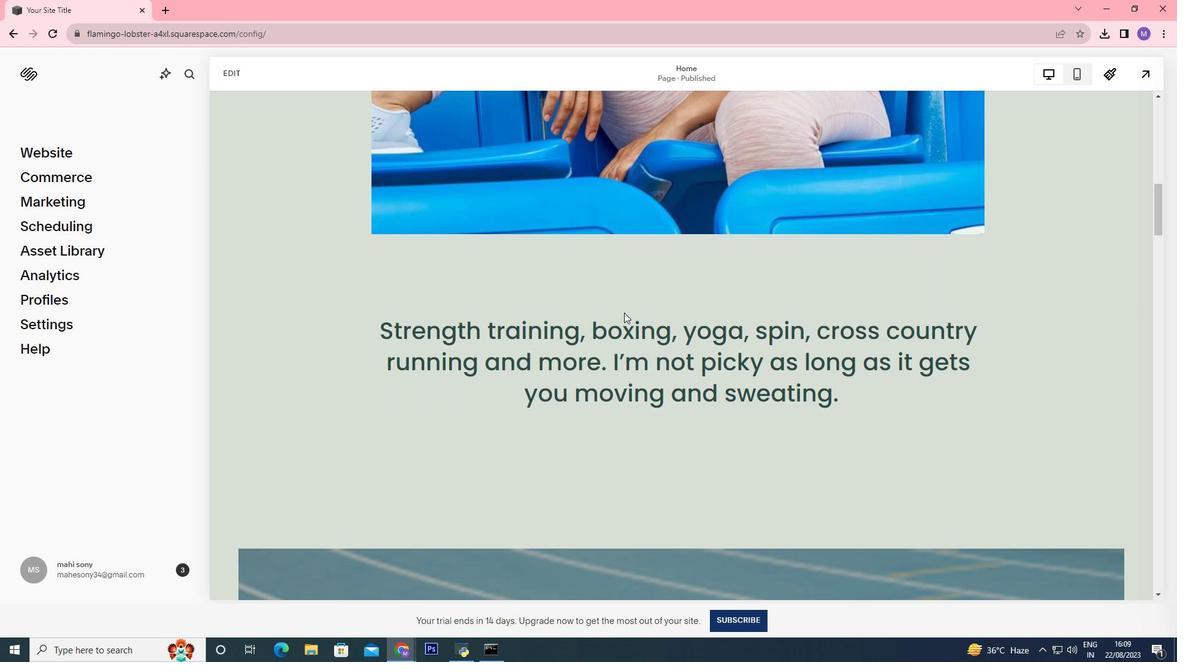 
Action: Mouse scrolled (611, 298) with delta (0, 0)
Screenshot: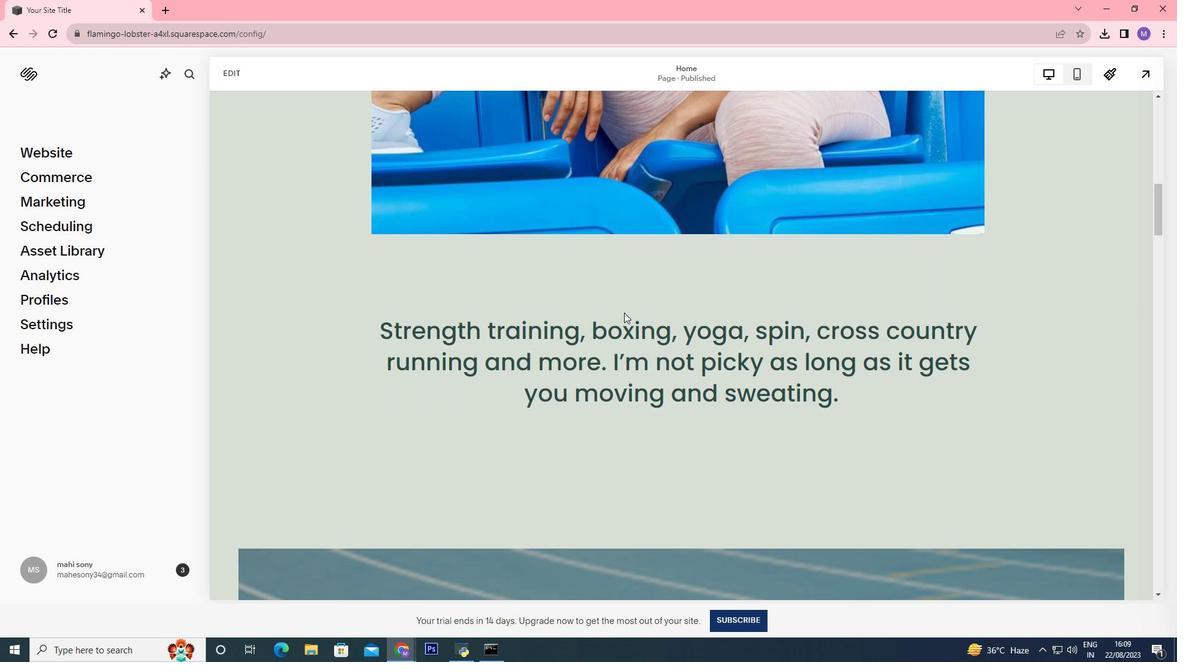 
Action: Mouse scrolled (611, 298) with delta (0, 0)
Screenshot: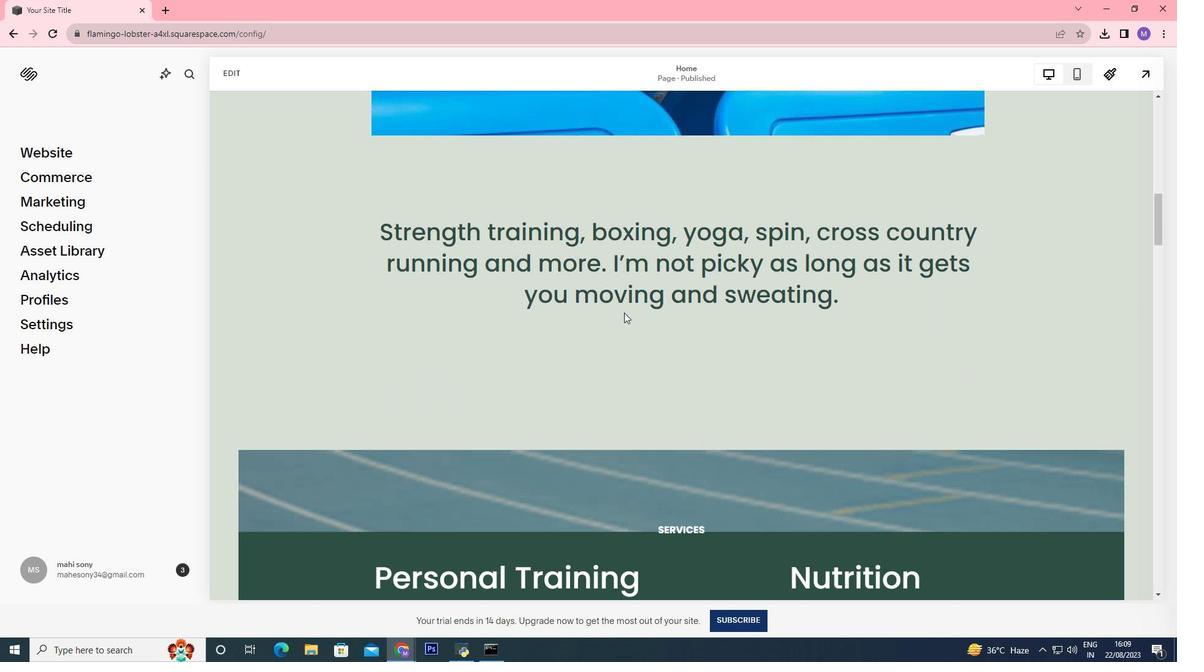 
Action: Mouse scrolled (611, 298) with delta (0, 0)
Screenshot: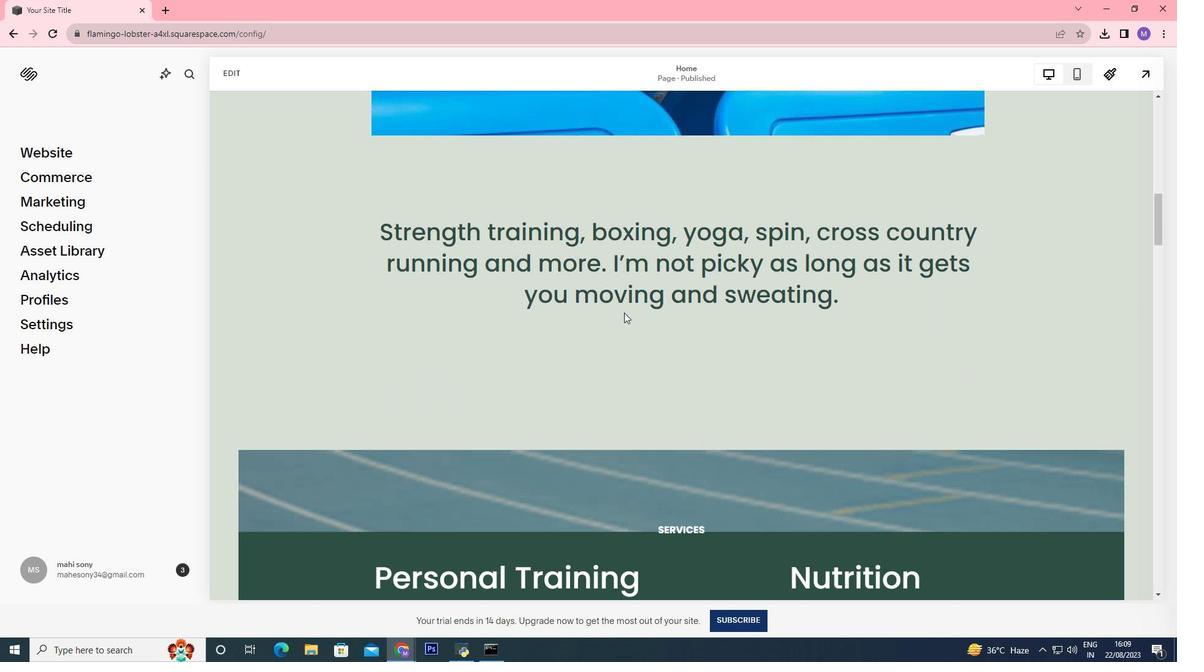 
Action: Mouse scrolled (611, 298) with delta (0, 0)
Screenshot: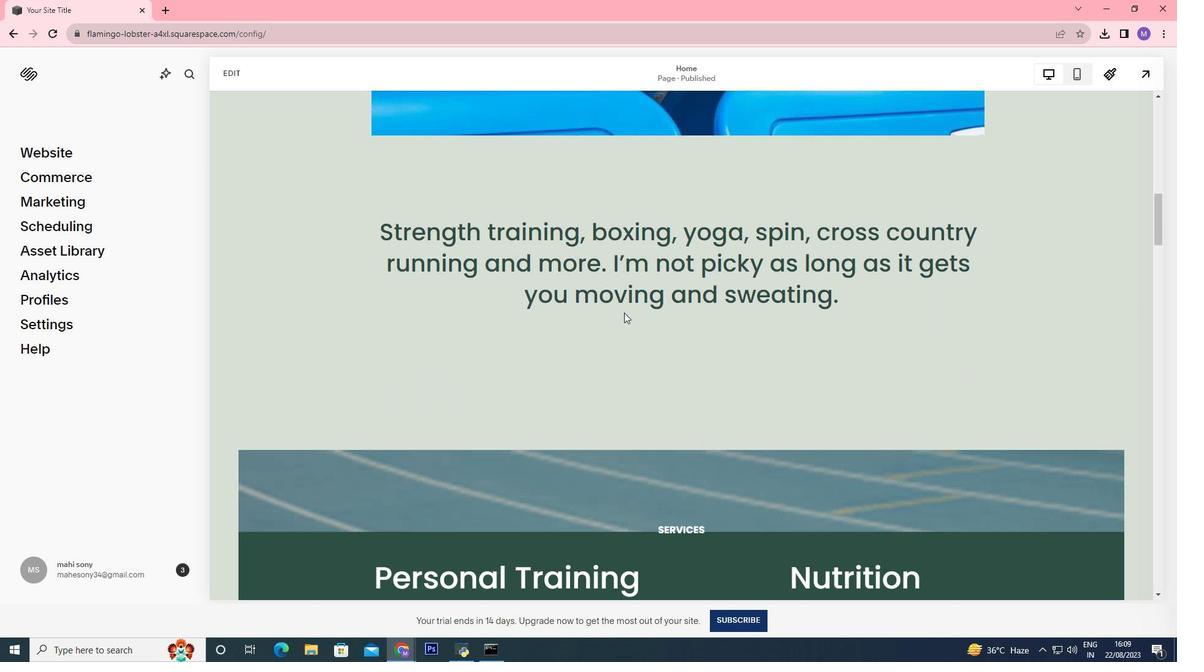 
Action: Mouse moved to (611, 299)
Screenshot: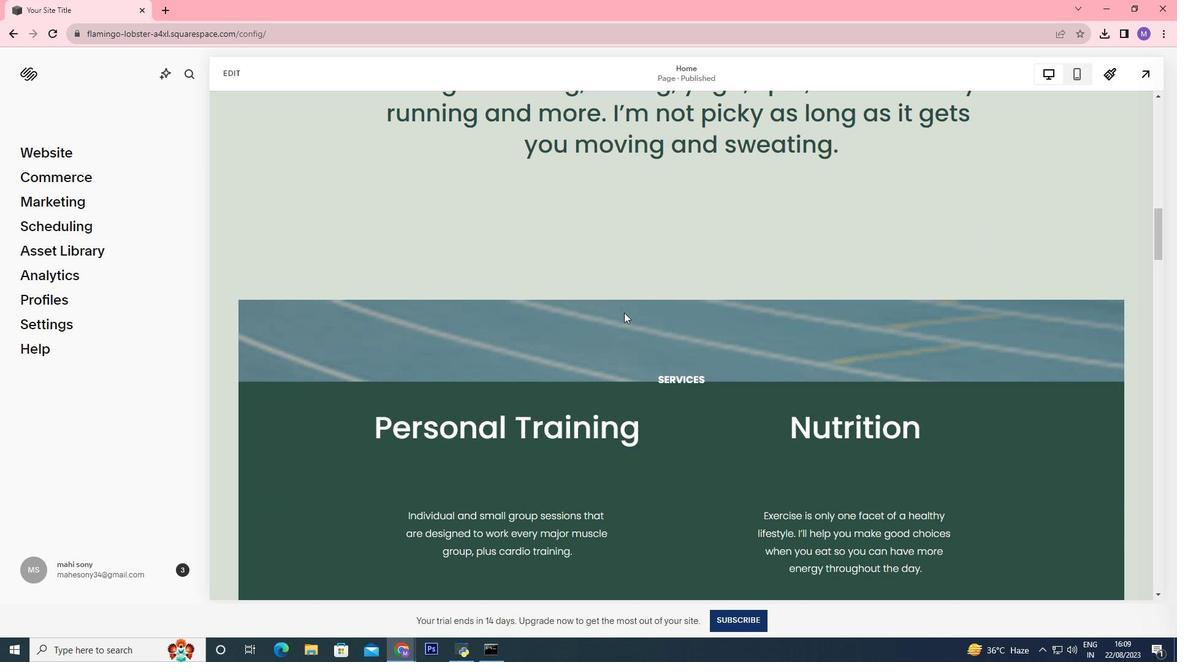 
Action: Mouse scrolled (611, 298) with delta (0, 0)
Screenshot: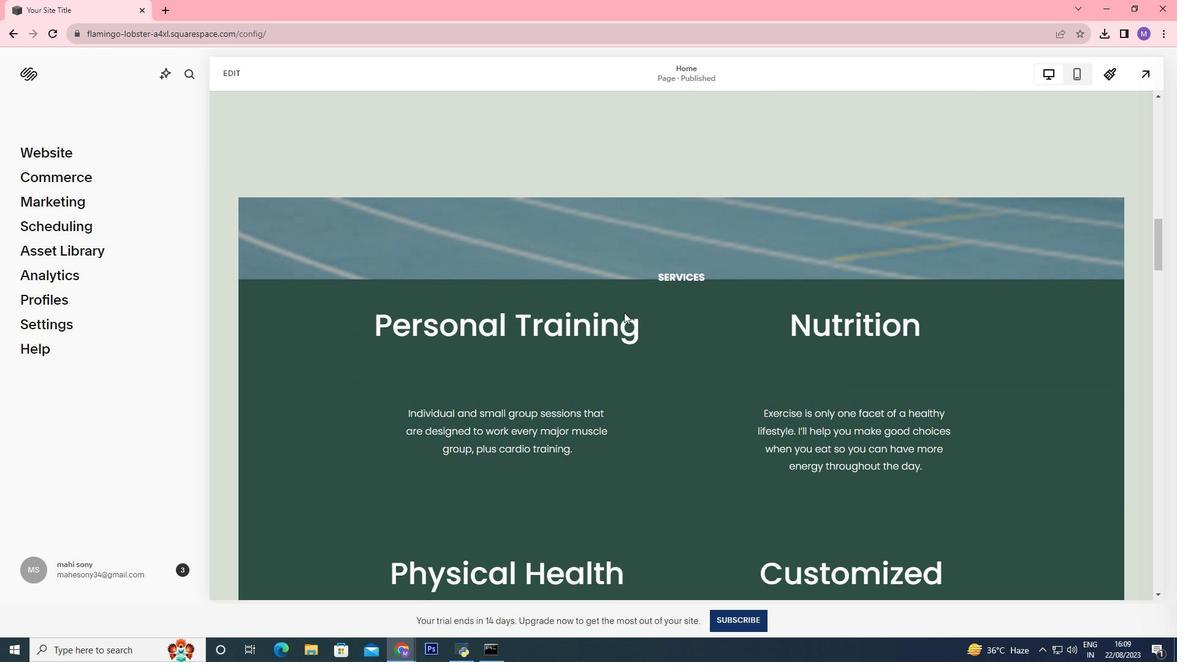 
Action: Mouse scrolled (611, 298) with delta (0, 0)
Screenshot: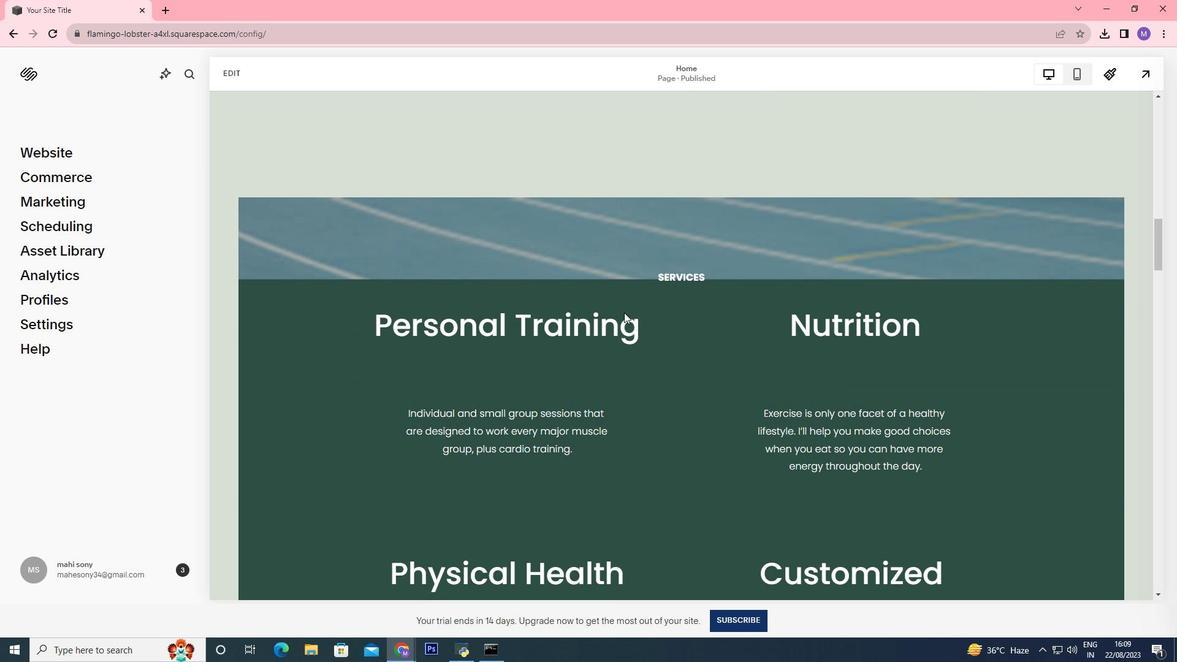 
Action: Mouse scrolled (611, 298) with delta (0, 0)
Screenshot: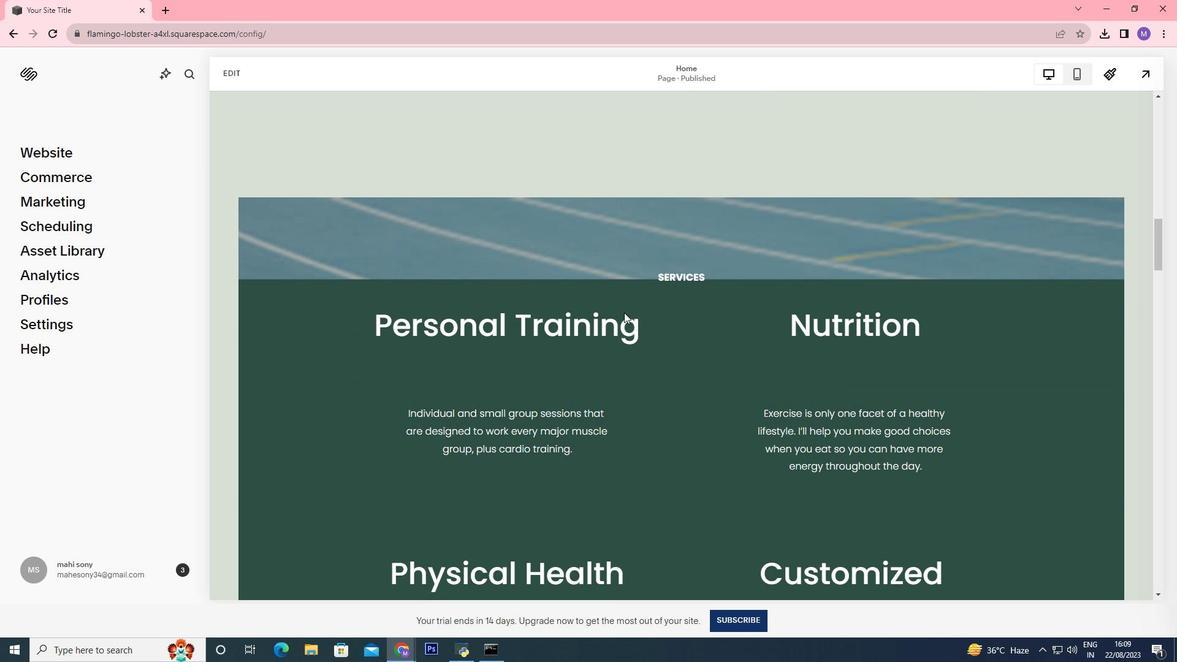 
Action: Mouse scrolled (611, 298) with delta (0, 0)
Screenshot: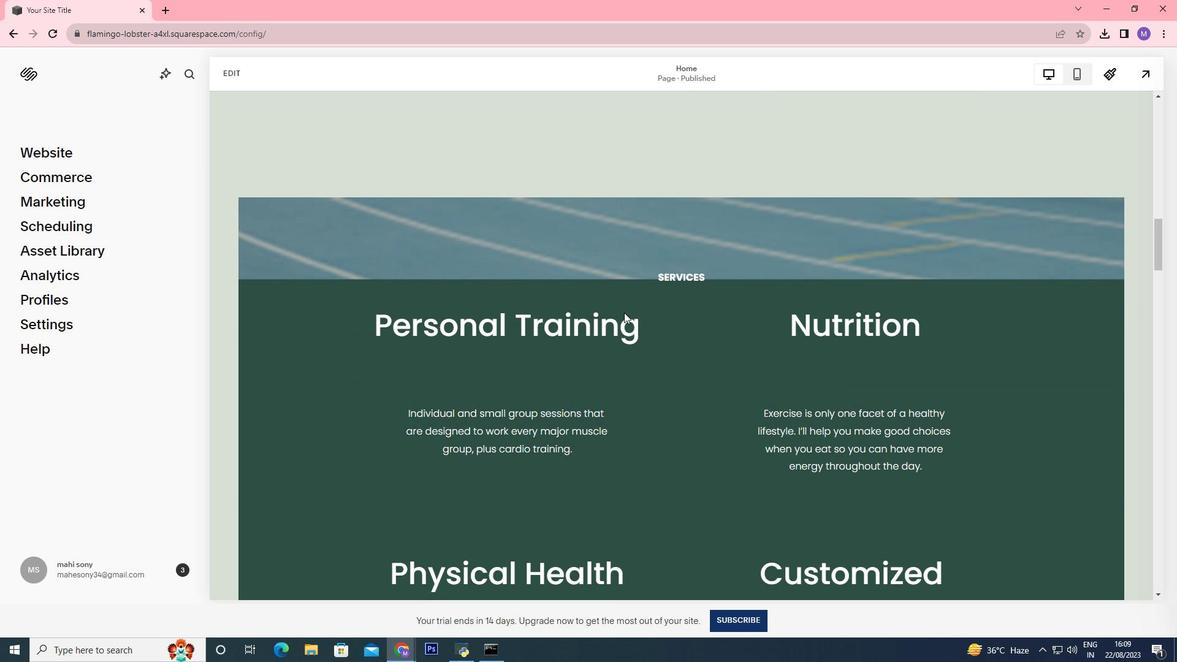 
Action: Mouse scrolled (611, 298) with delta (0, 0)
Screenshot: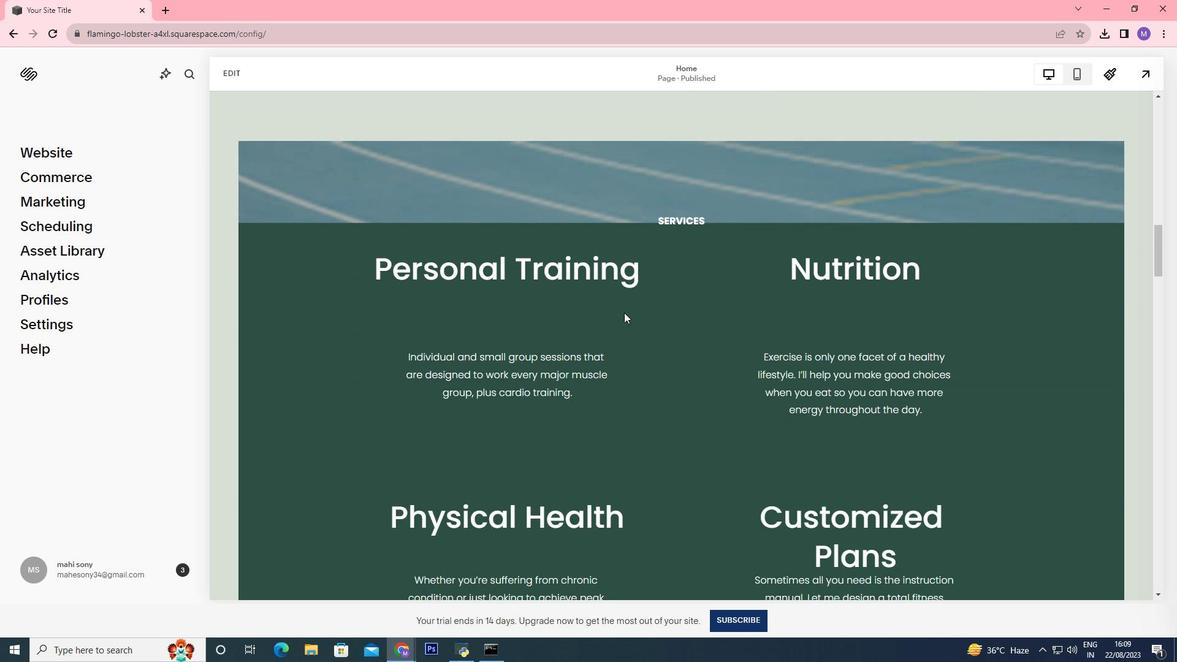 
Action: Mouse scrolled (611, 298) with delta (0, 0)
Screenshot: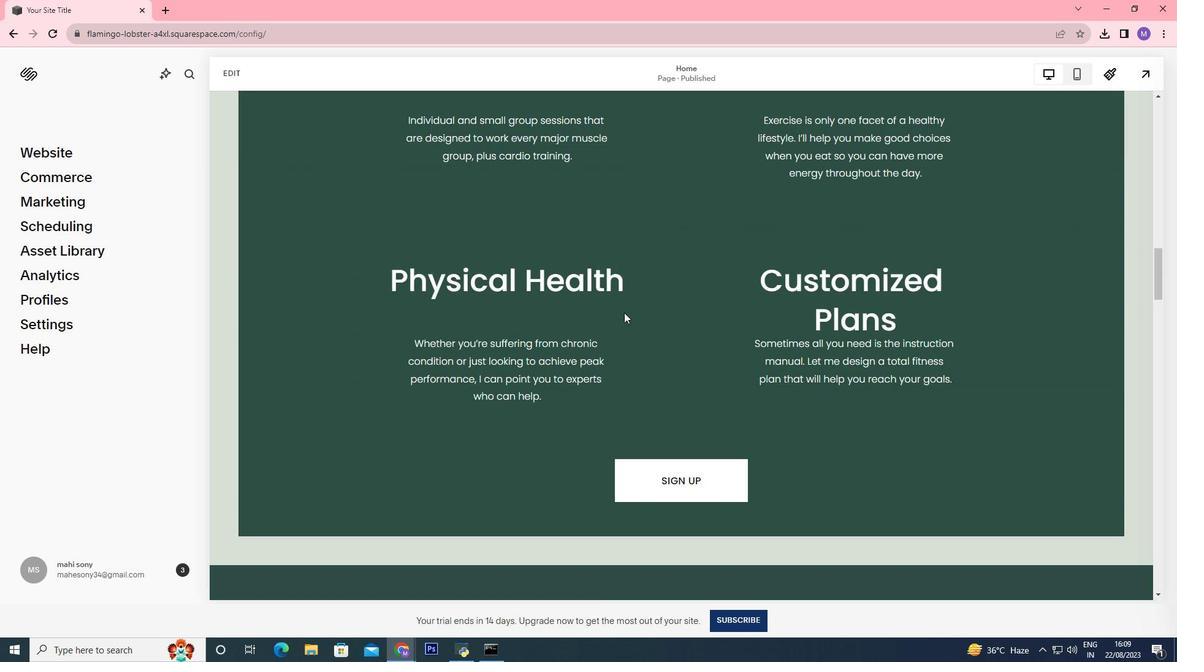 
Action: Mouse scrolled (611, 298) with delta (0, 0)
Screenshot: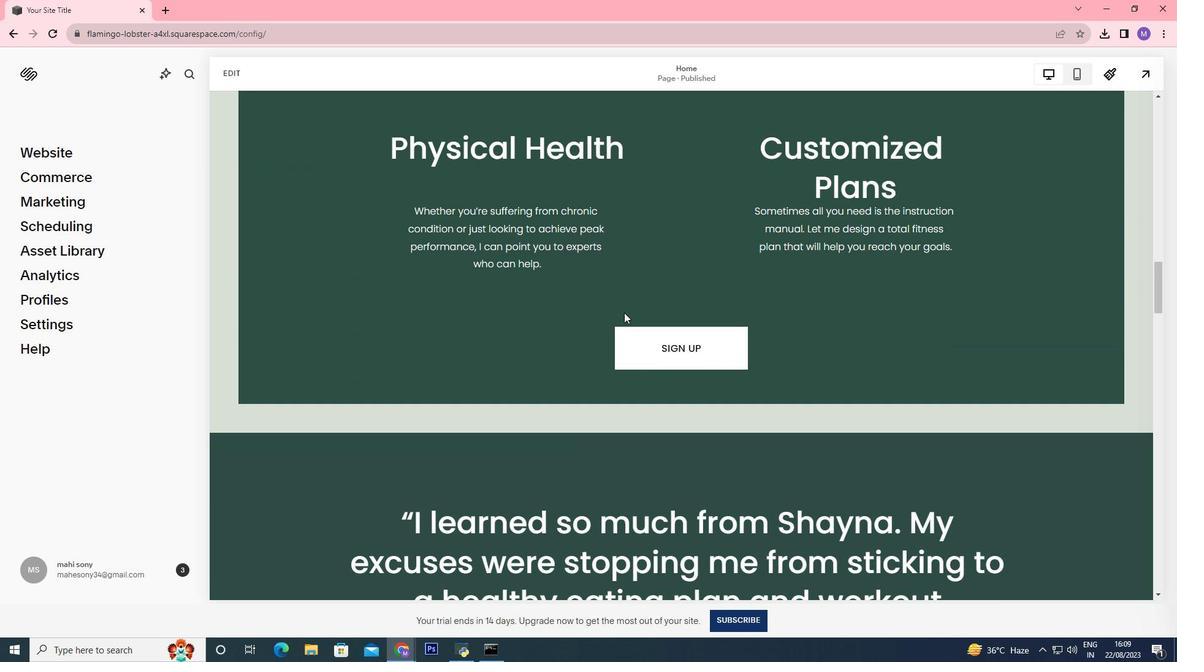 
Action: Mouse scrolled (611, 298) with delta (0, 0)
Screenshot: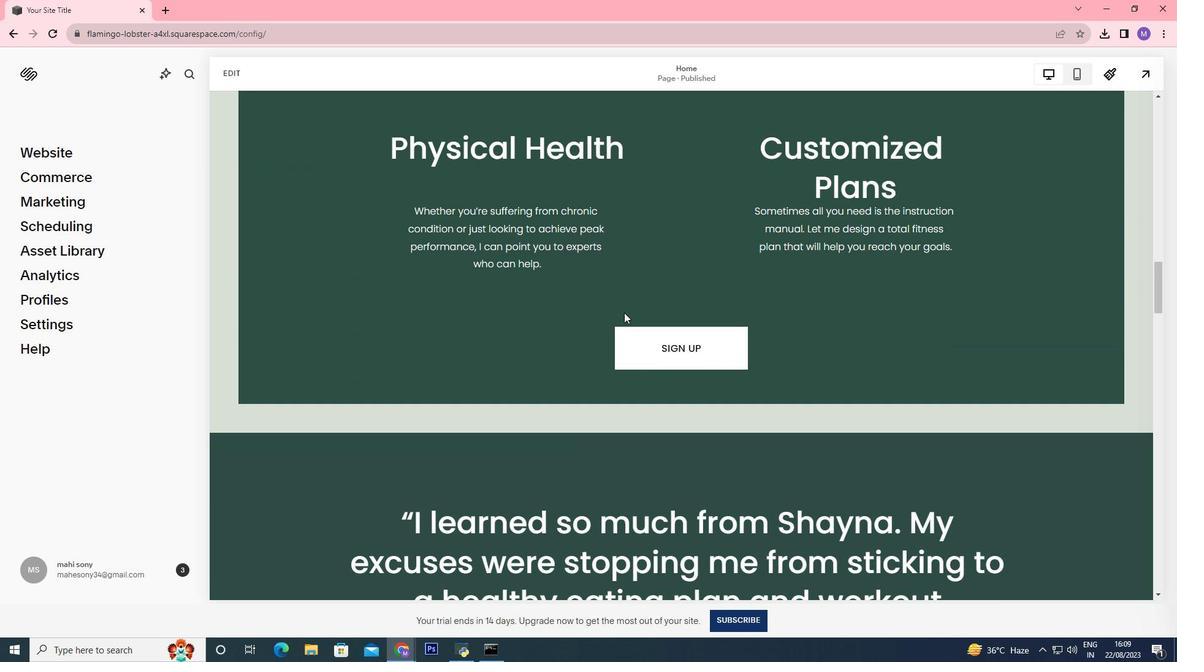 
Action: Mouse scrolled (611, 298) with delta (0, 0)
Screenshot: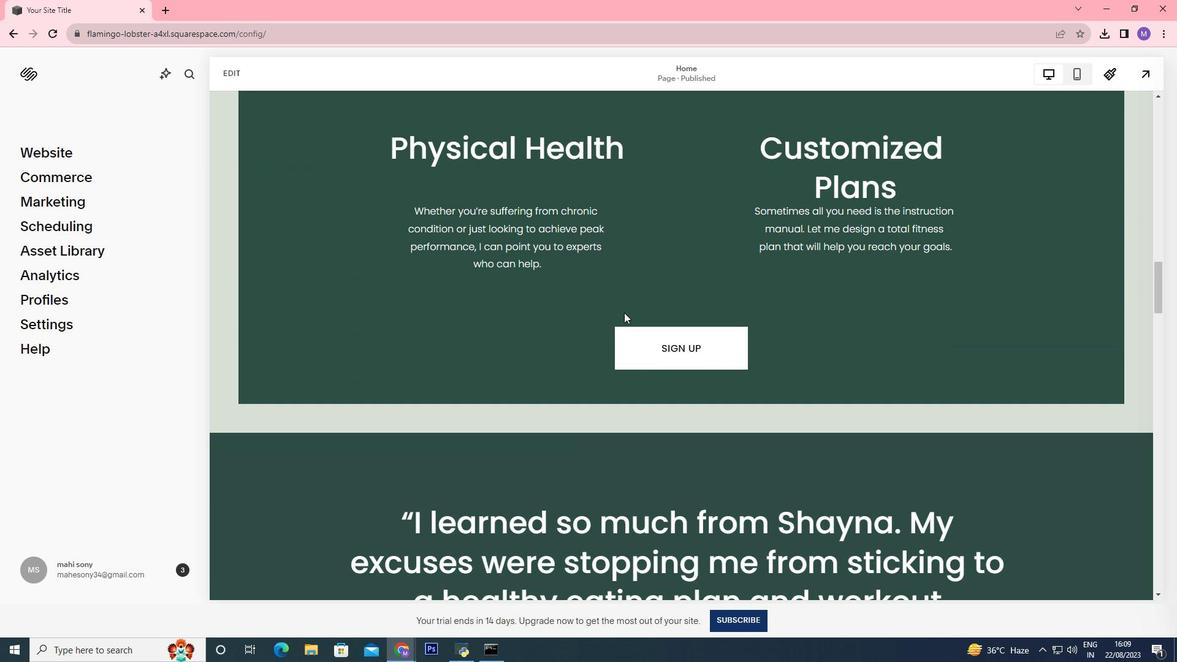 
Action: Mouse scrolled (611, 298) with delta (0, 0)
Screenshot: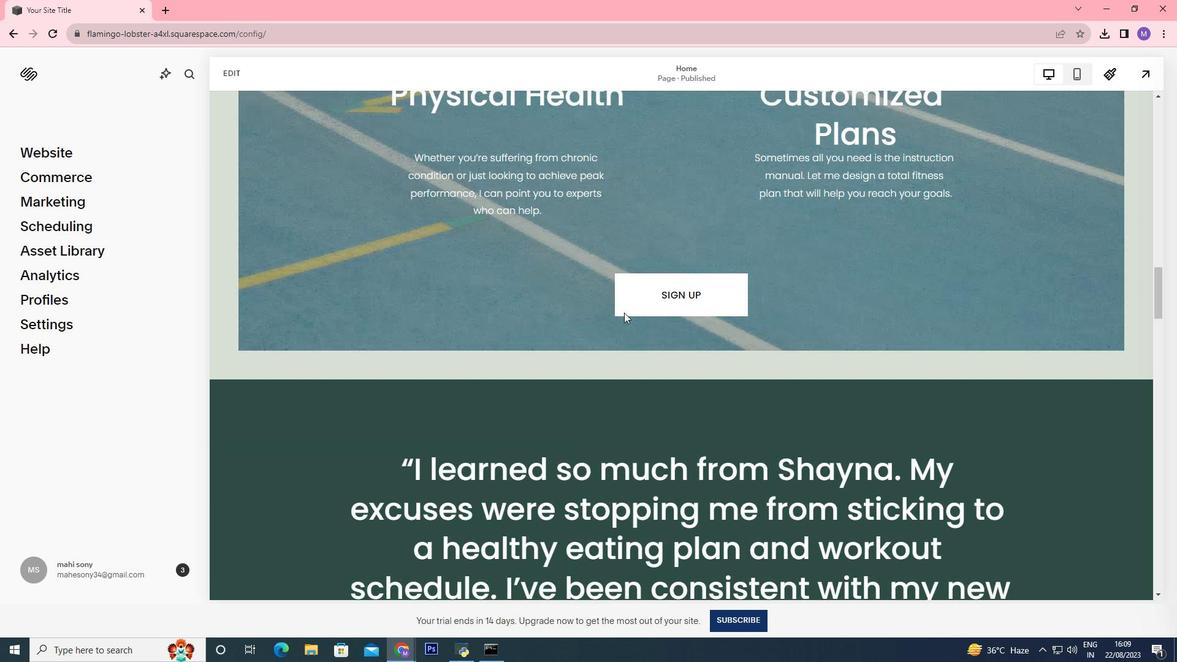 
Action: Mouse scrolled (611, 298) with delta (0, 0)
Screenshot: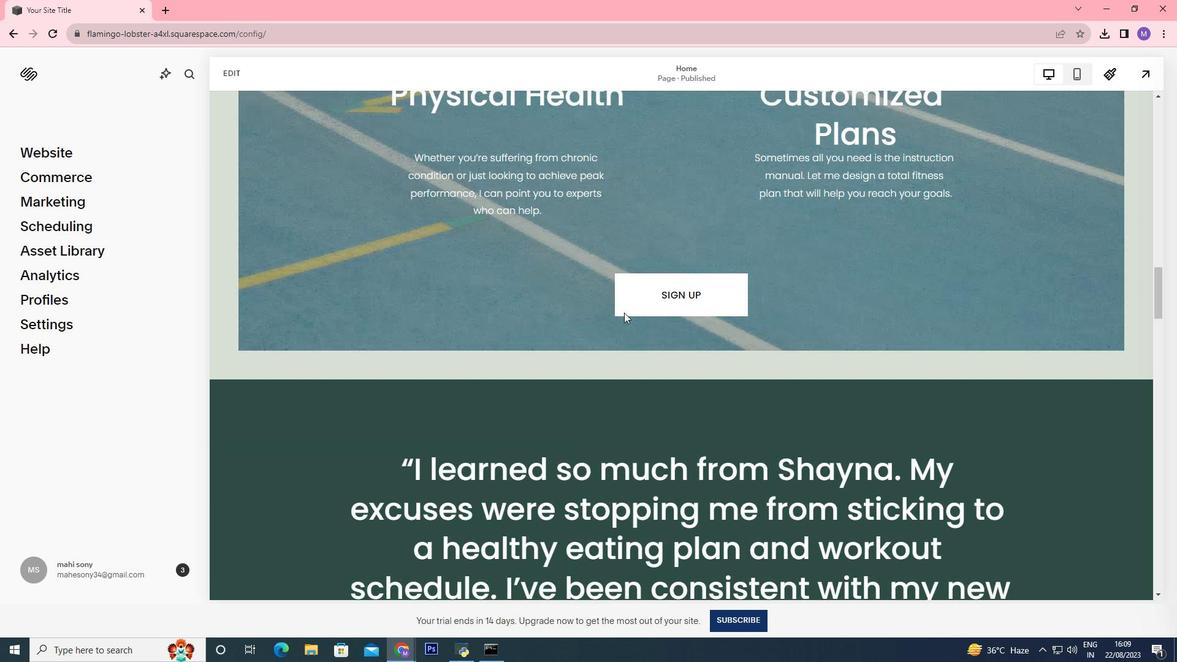 
Action: Mouse scrolled (611, 298) with delta (0, 0)
Screenshot: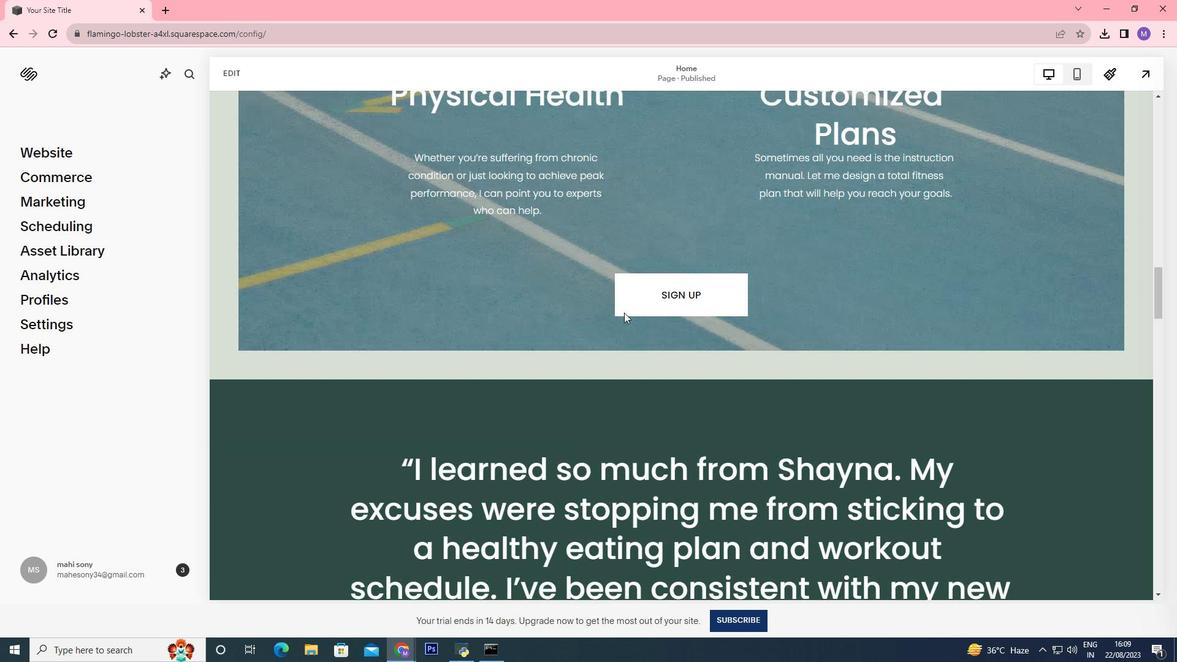 
Action: Mouse scrolled (611, 298) with delta (0, 0)
Screenshot: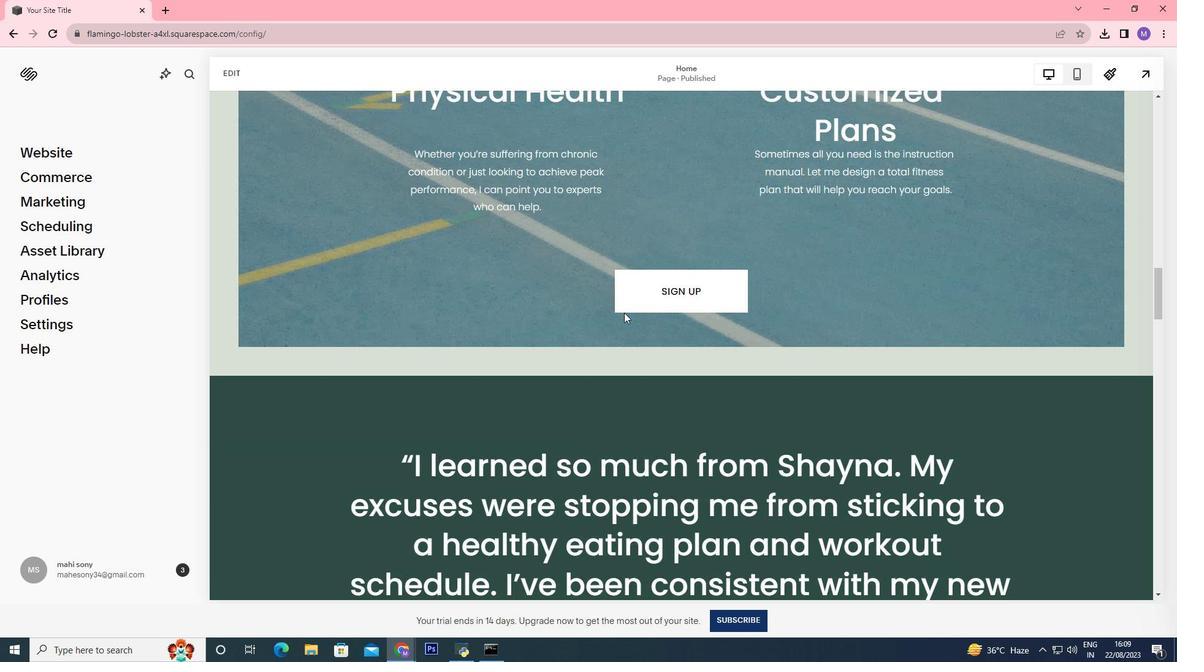 
Action: Mouse scrolled (611, 298) with delta (0, 0)
Screenshot: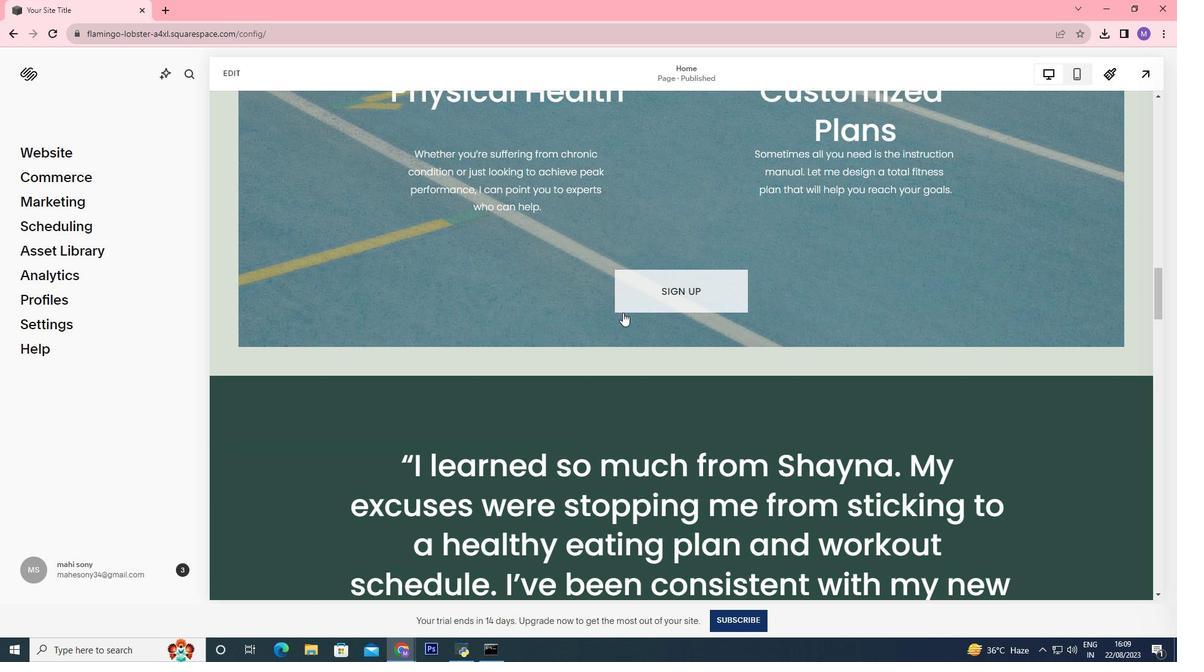 
Action: Mouse moved to (609, 299)
Screenshot: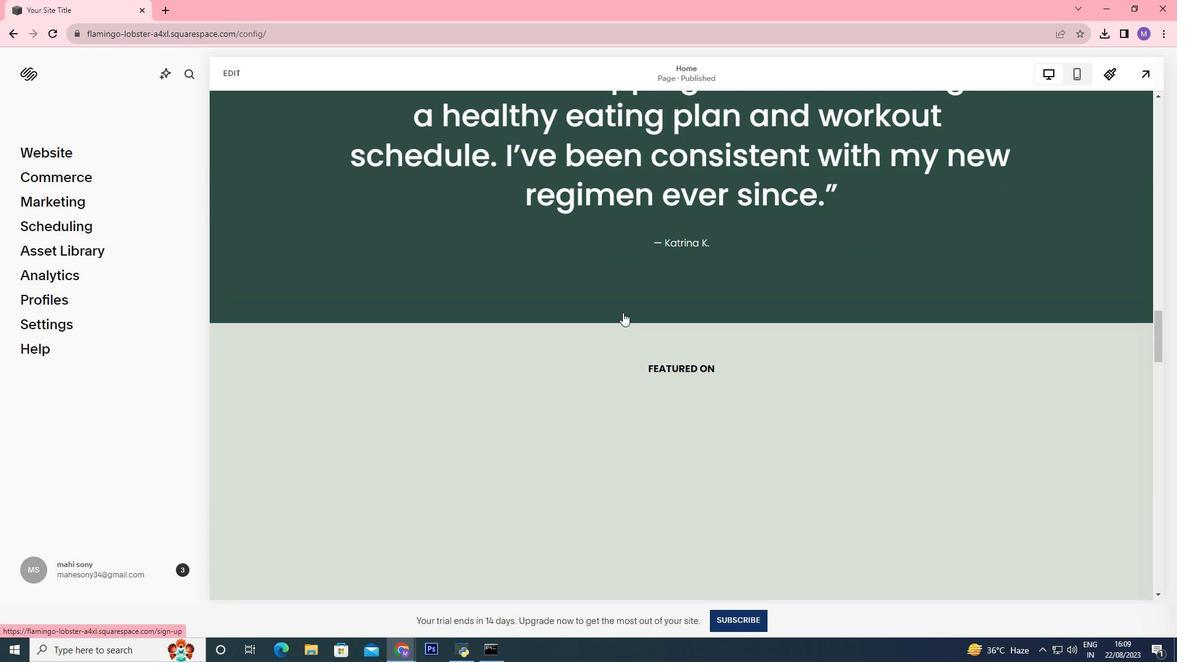 
Action: Mouse scrolled (609, 298) with delta (0, 0)
Screenshot: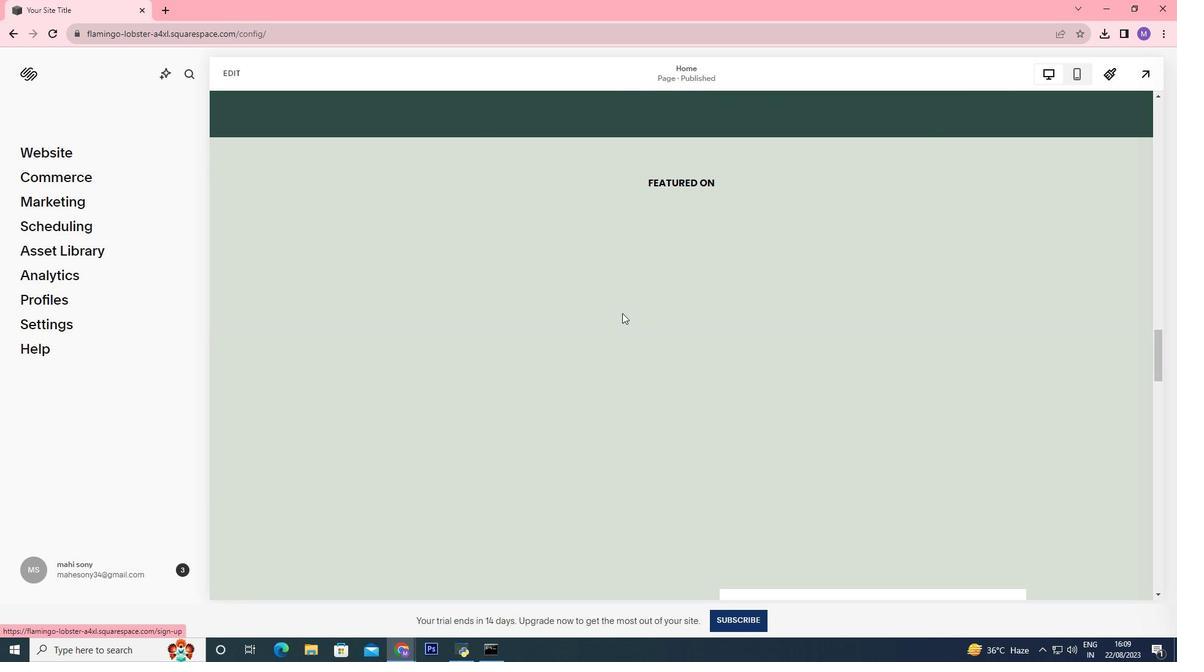 
Action: Mouse scrolled (609, 298) with delta (0, 0)
Screenshot: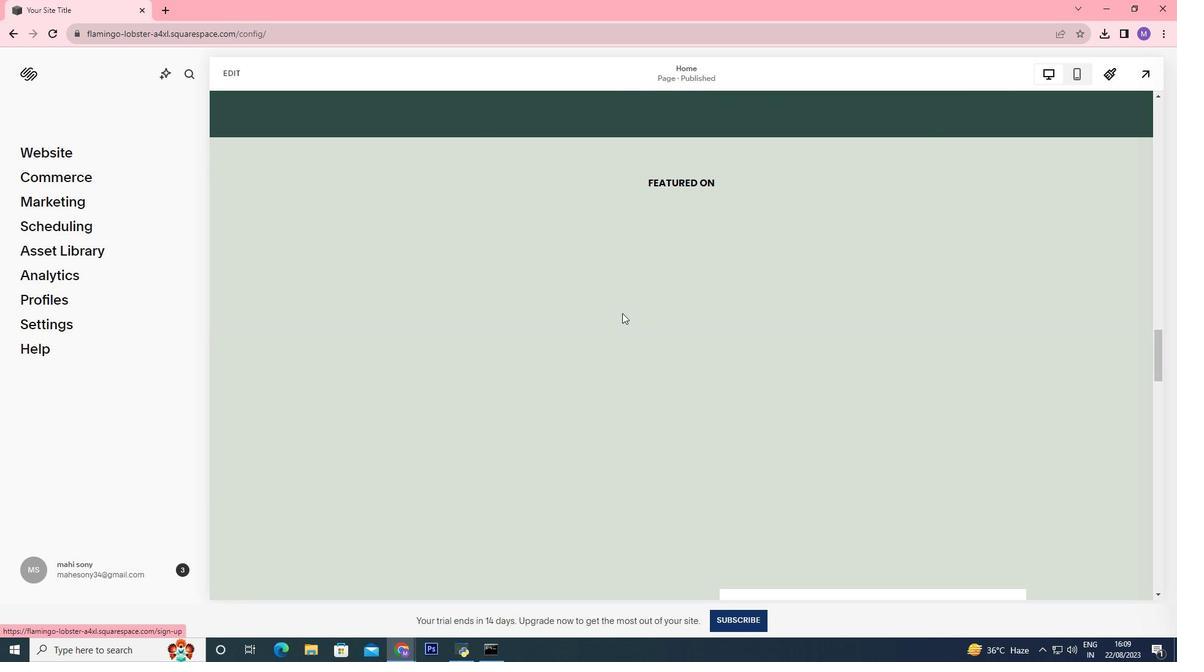 
Action: Mouse scrolled (609, 298) with delta (0, 0)
Screenshot: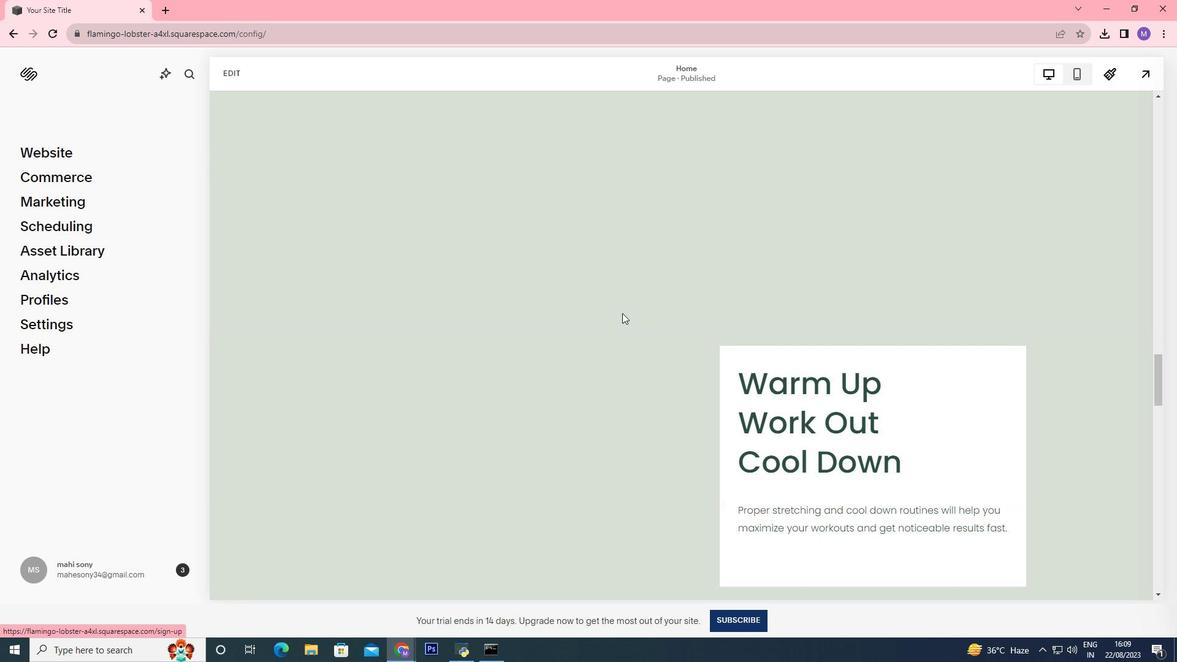 
Action: Mouse scrolled (609, 298) with delta (0, 0)
Screenshot: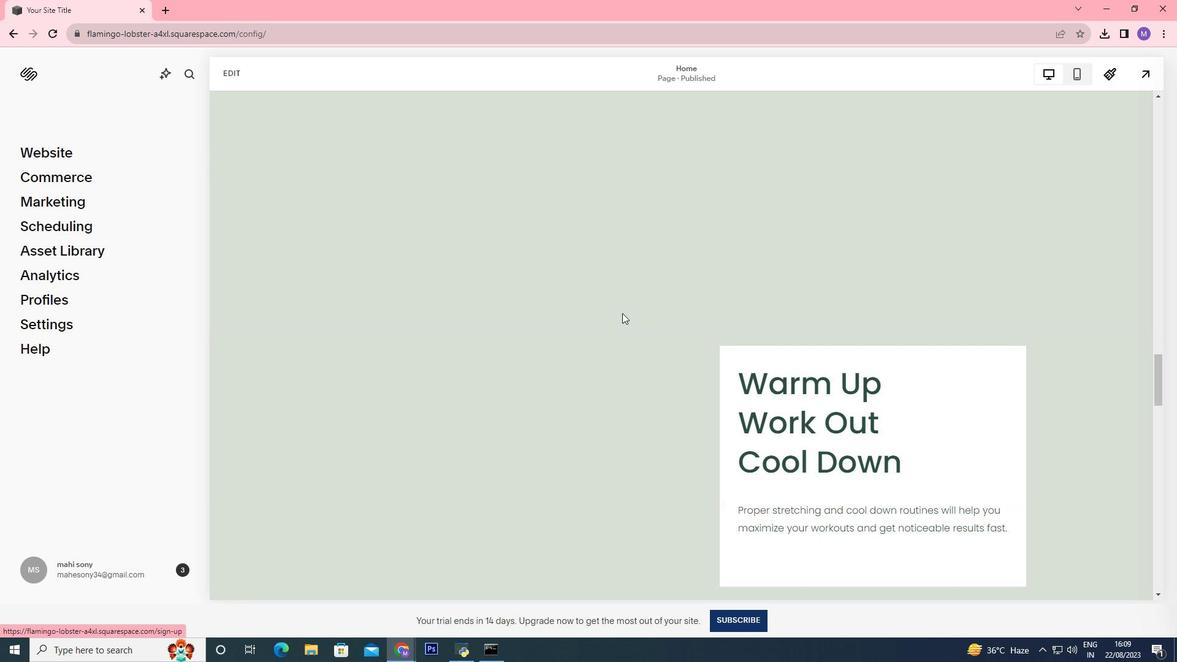 
Action: Mouse scrolled (609, 298) with delta (0, 0)
Screenshot: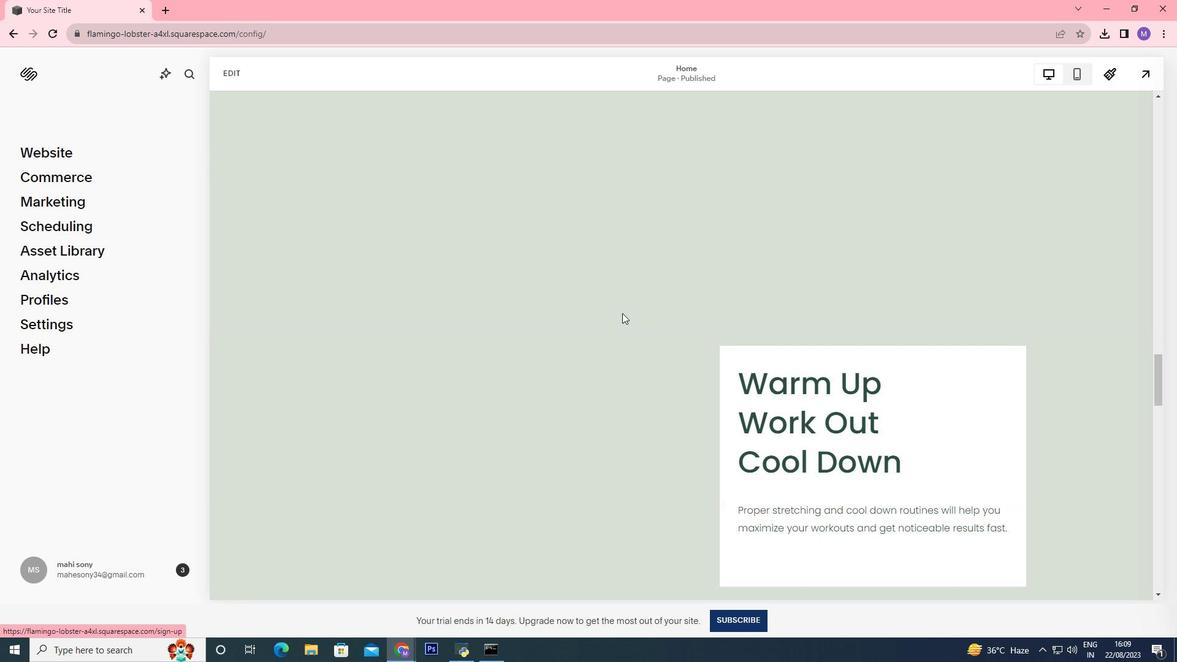 
Action: Mouse scrolled (609, 298) with delta (0, 0)
Screenshot: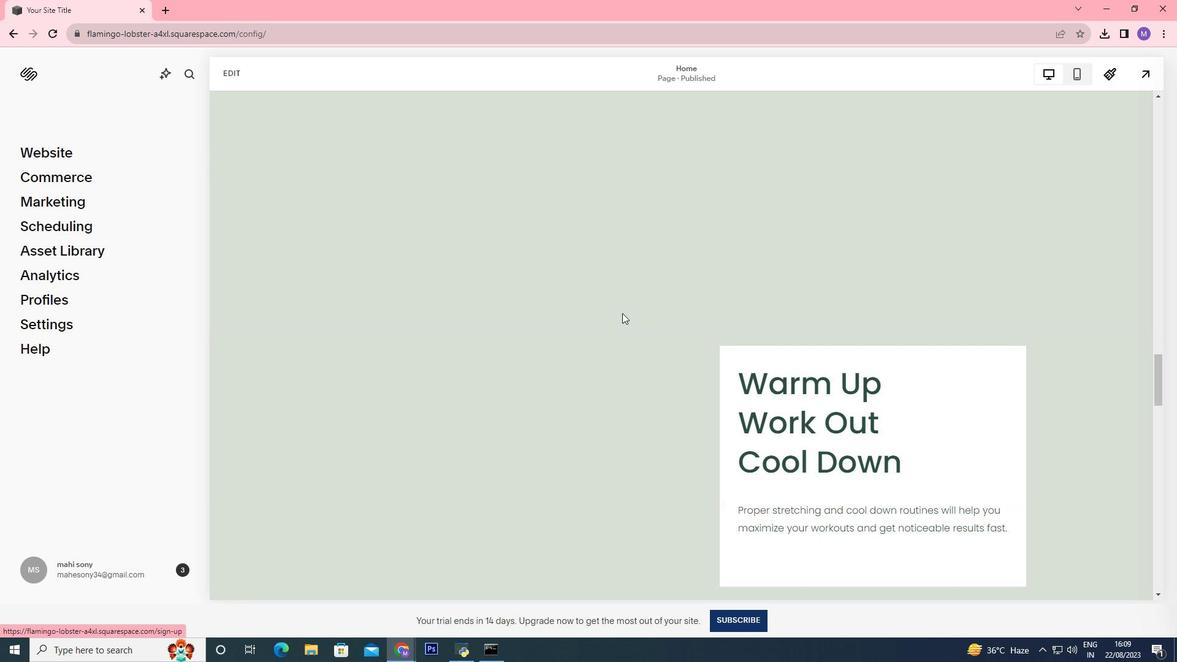
Action: Mouse scrolled (609, 298) with delta (0, 0)
Screenshot: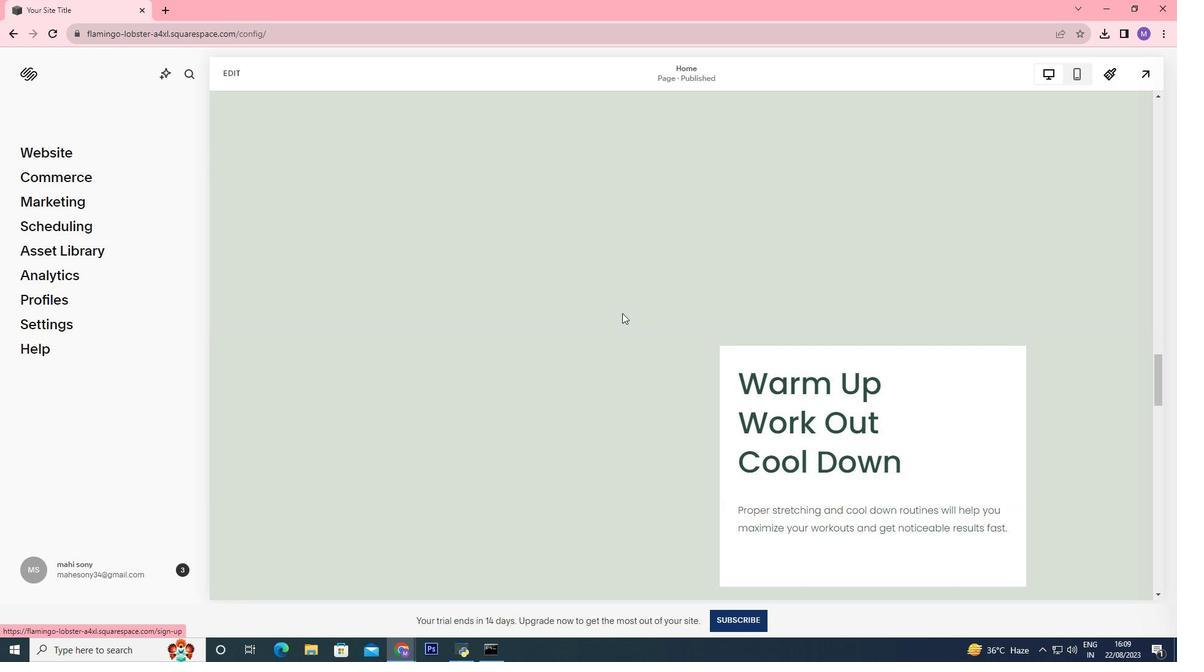 
Action: Mouse scrolled (609, 298) with delta (0, 0)
Screenshot: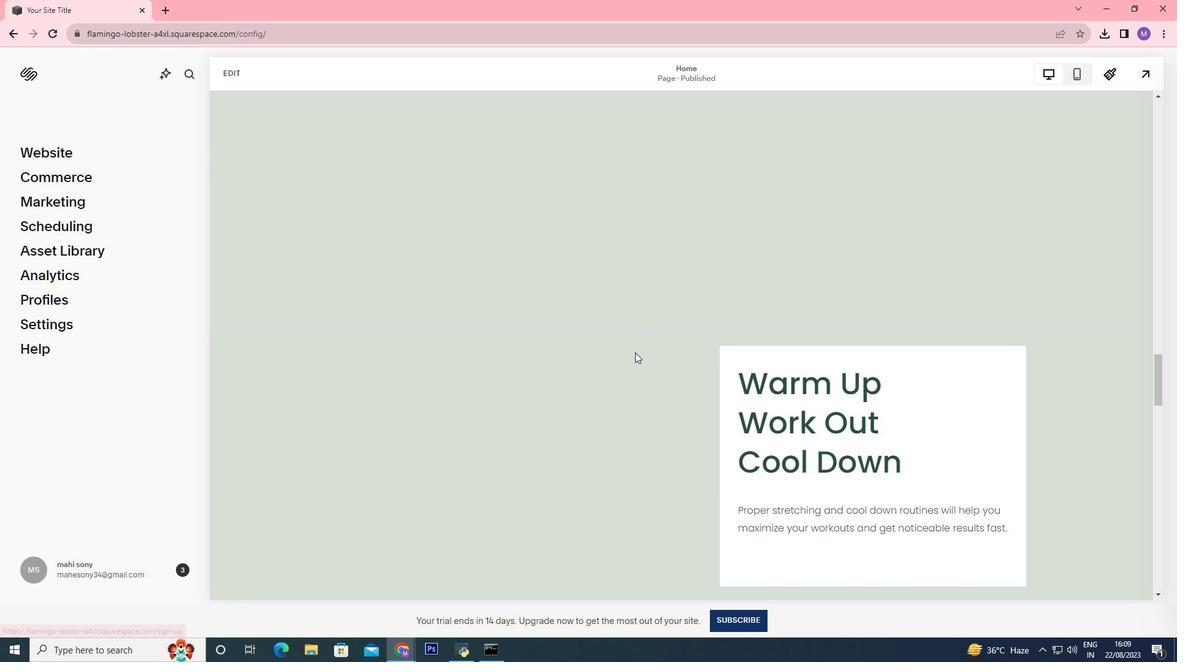 
Action: Mouse scrolled (609, 298) with delta (0, 0)
Screenshot: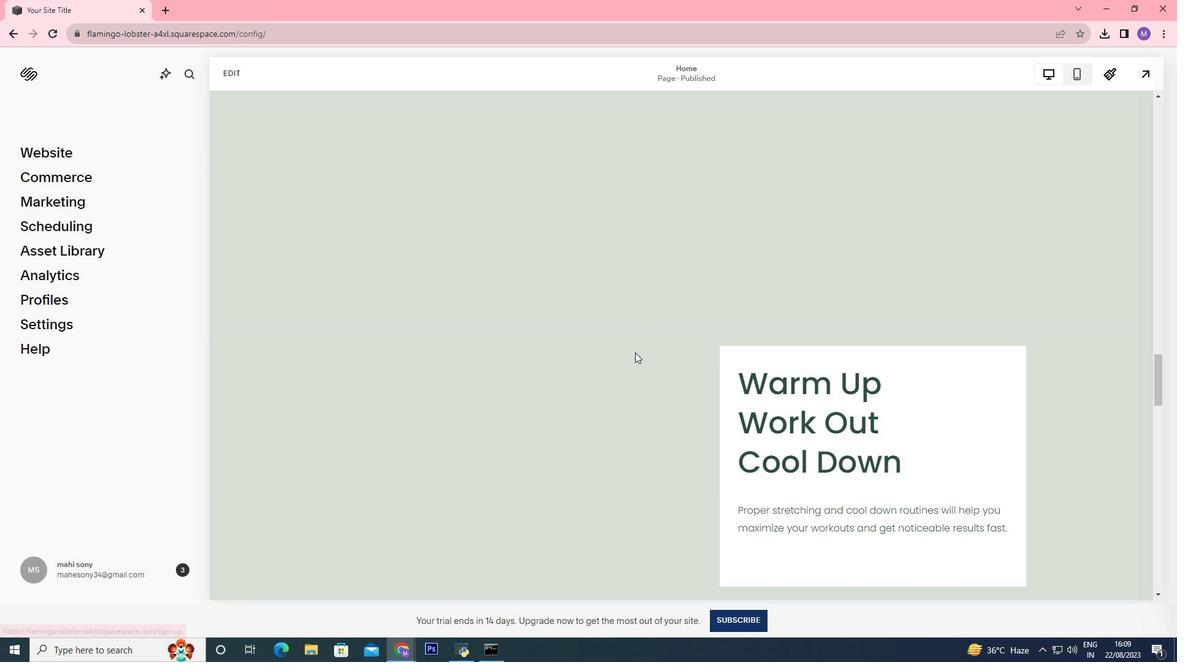 
Action: Mouse moved to (609, 300)
Screenshot: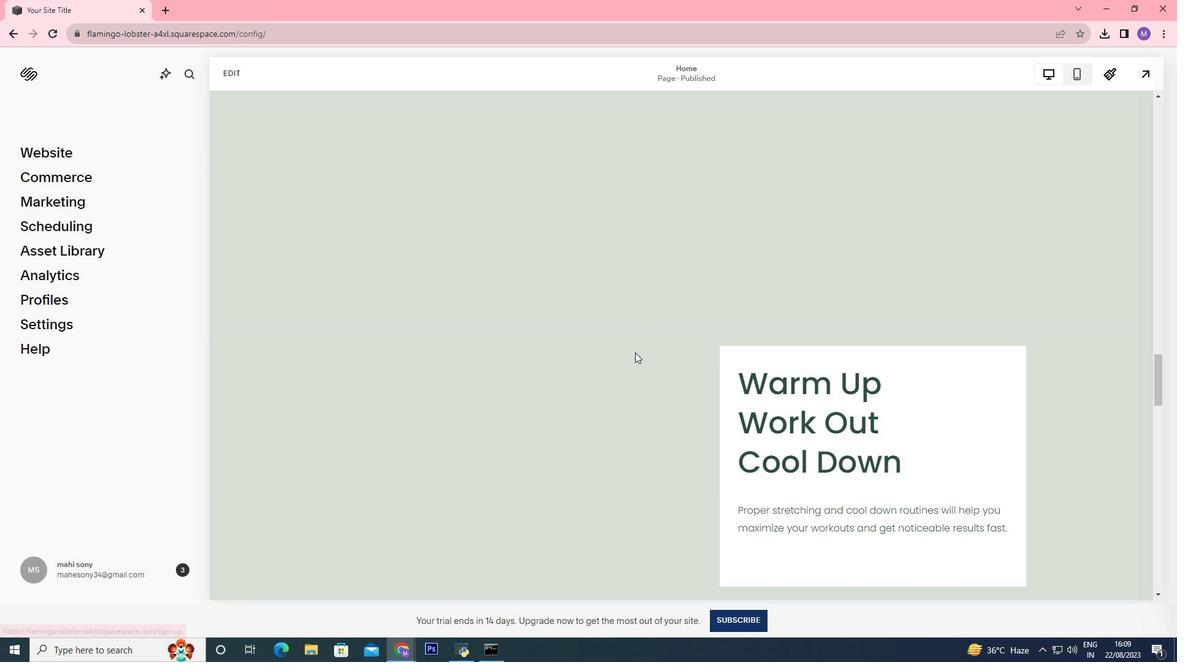 
Action: Mouse scrolled (609, 299) with delta (0, 0)
Screenshot: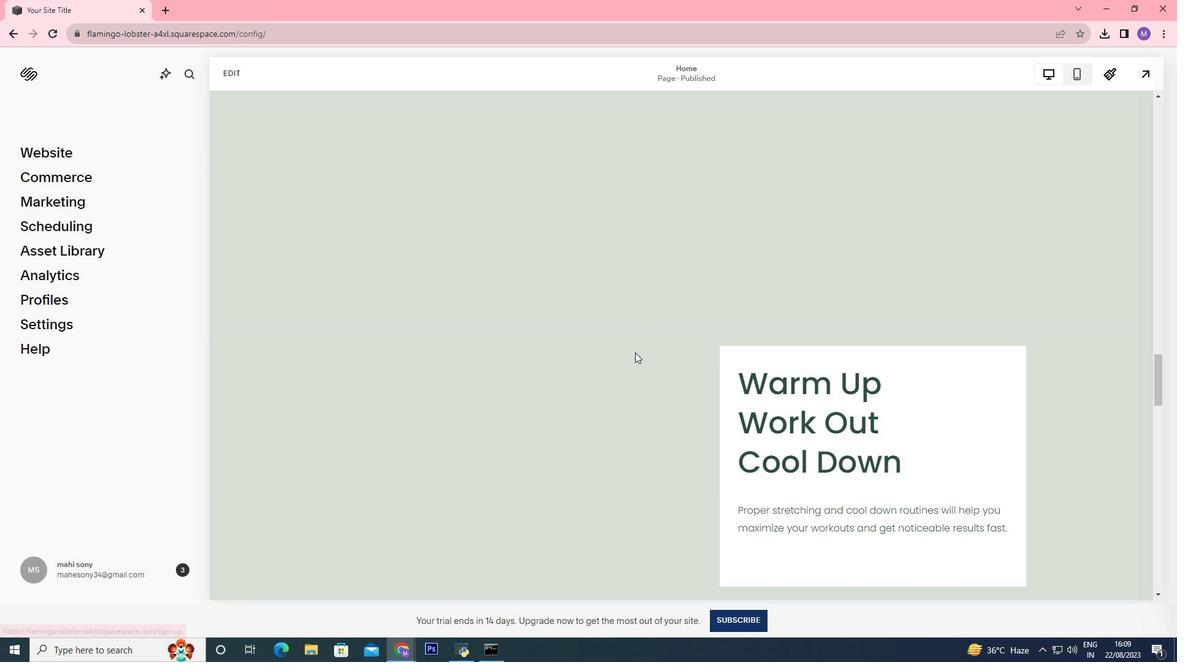 
Action: Mouse scrolled (609, 299) with delta (0, 0)
Screenshot: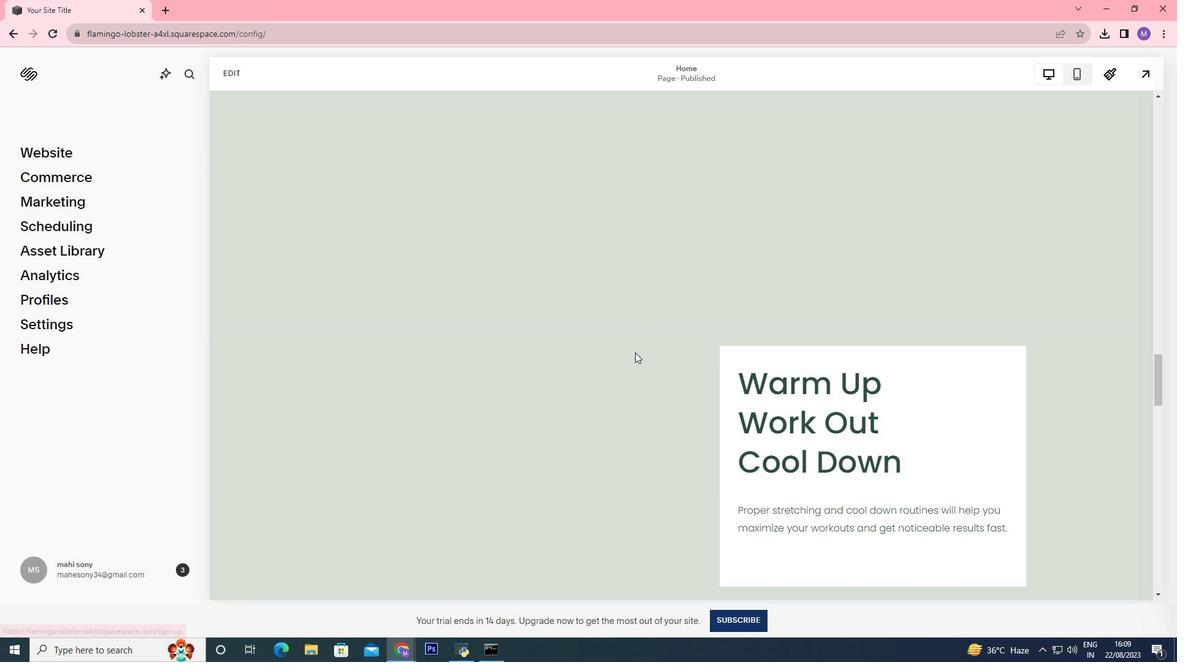 
Action: Mouse scrolled (609, 299) with delta (0, 0)
Screenshot: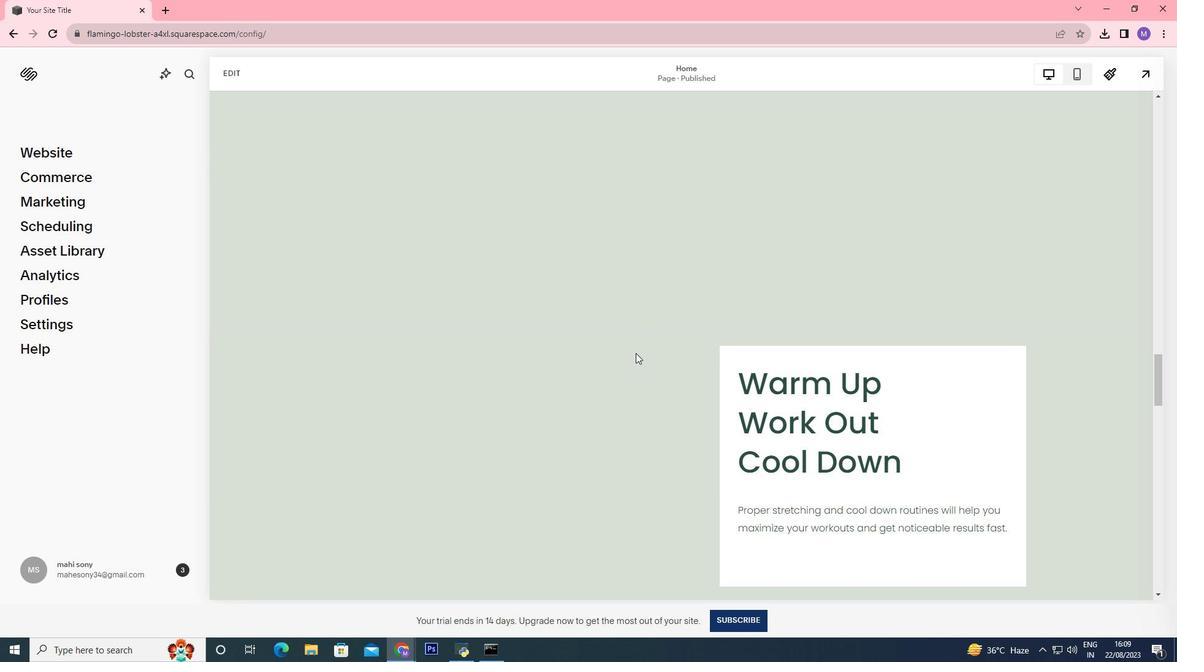 
Action: Mouse scrolled (609, 299) with delta (0, 0)
Screenshot: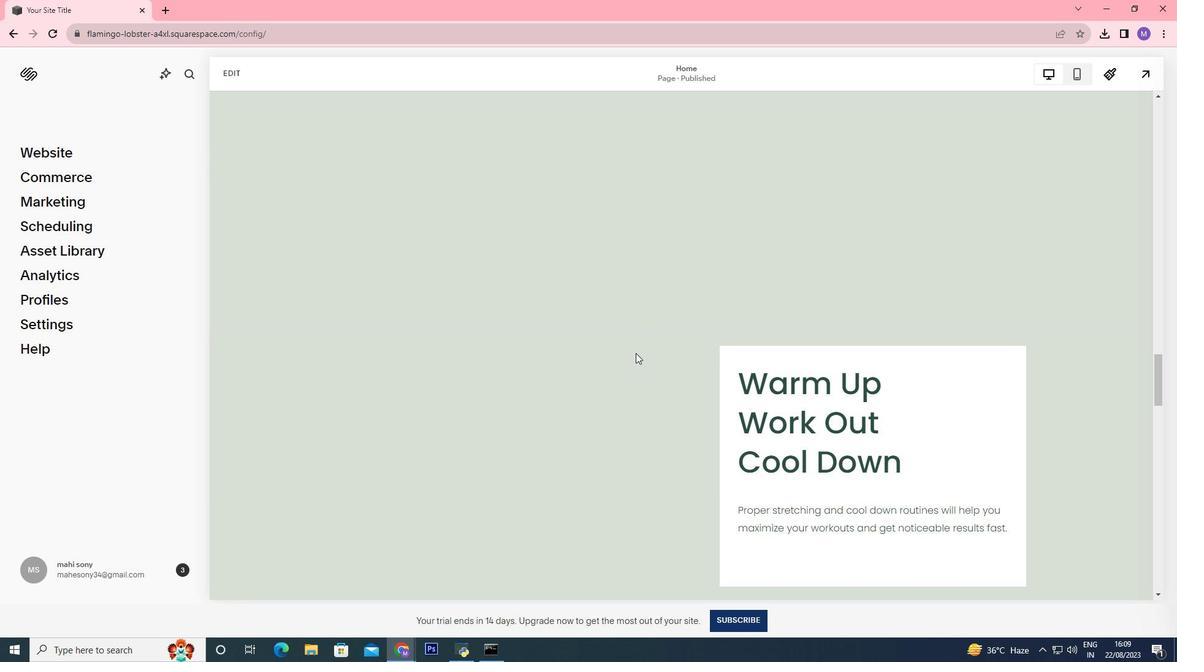 
Action: Mouse scrolled (609, 299) with delta (0, 0)
Screenshot: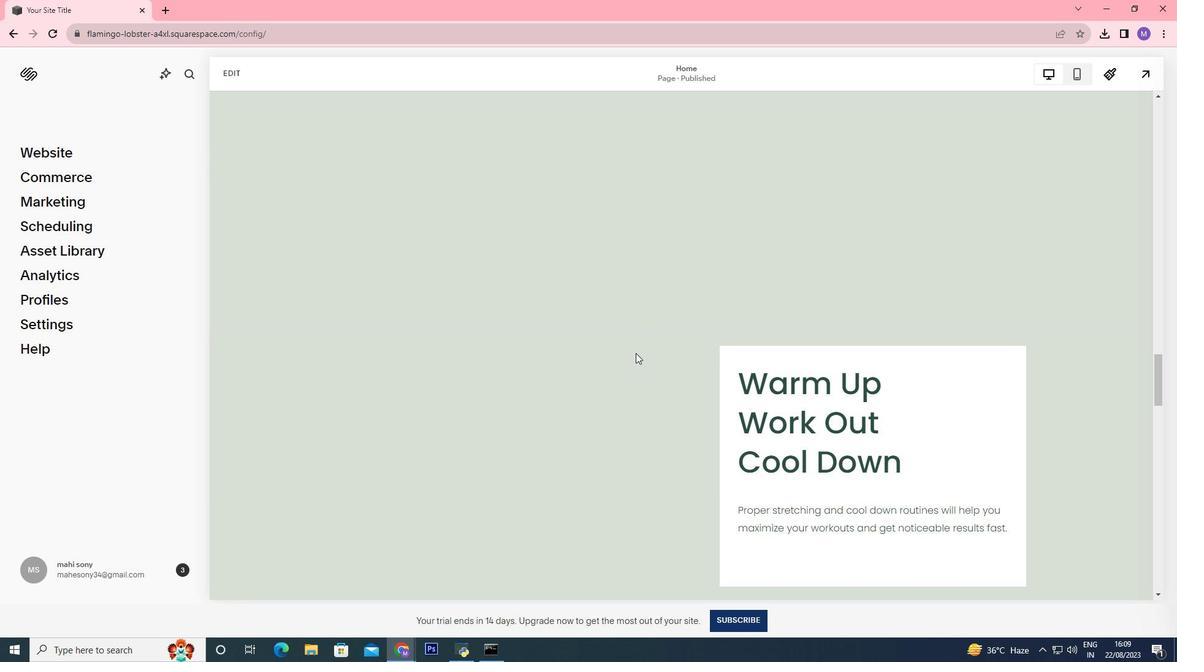 
Action: Mouse moved to (622, 339)
Screenshot: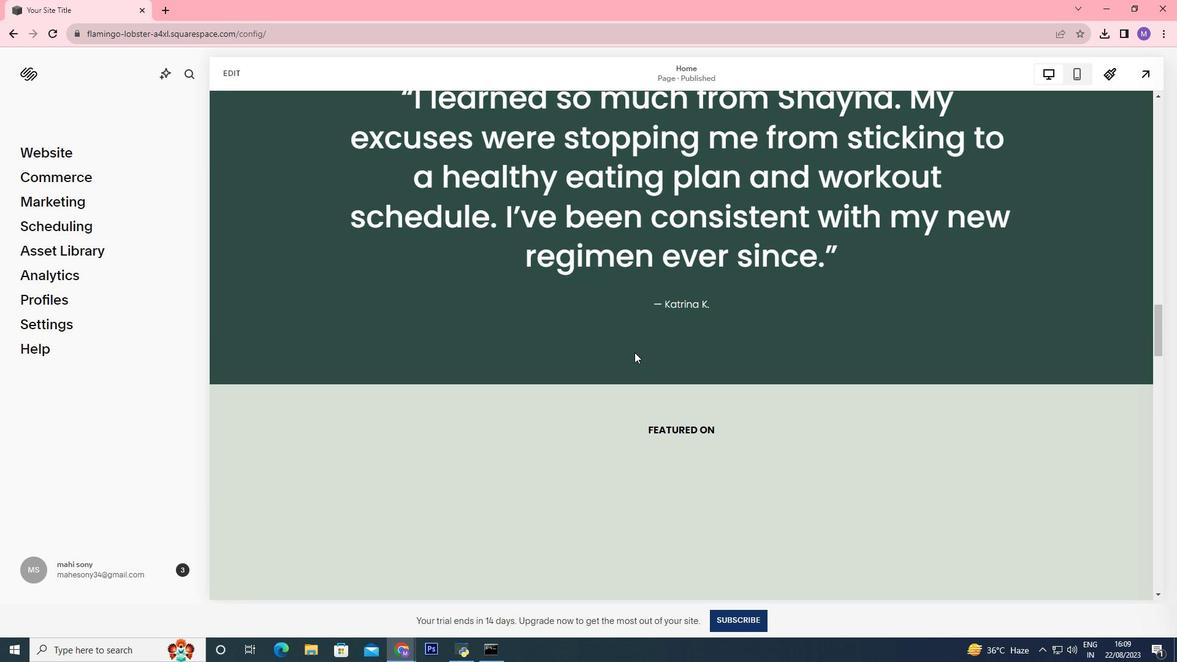 
Action: Mouse scrolled (622, 340) with delta (0, 0)
Screenshot: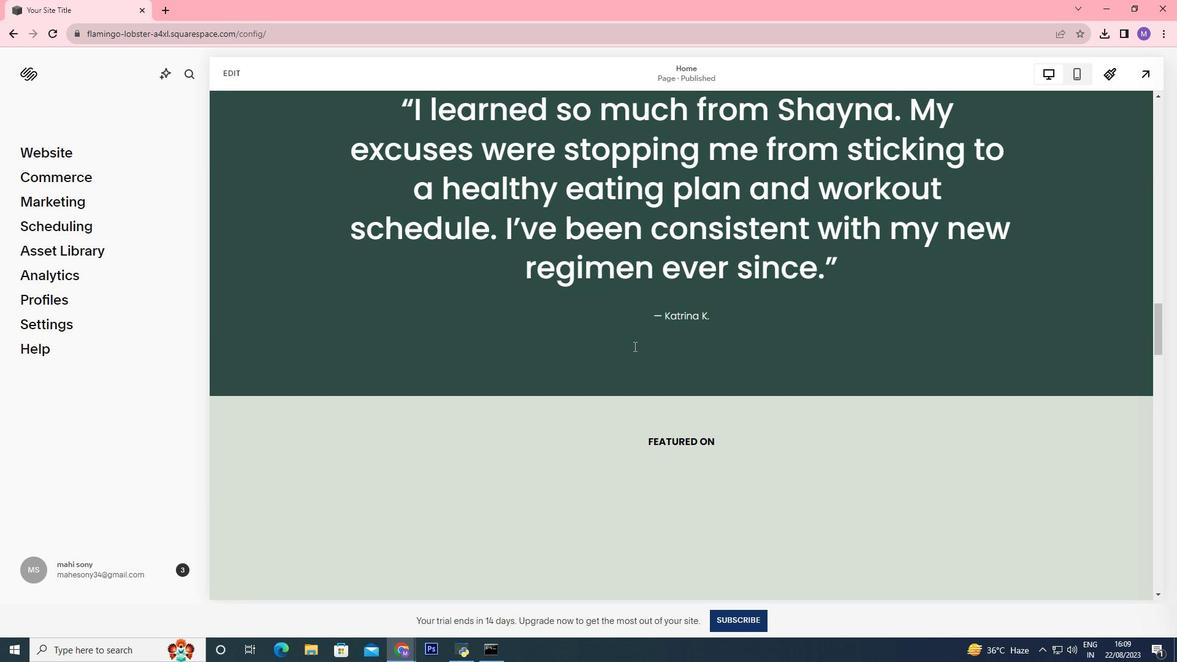 
Action: Mouse scrolled (622, 340) with delta (0, 0)
Screenshot: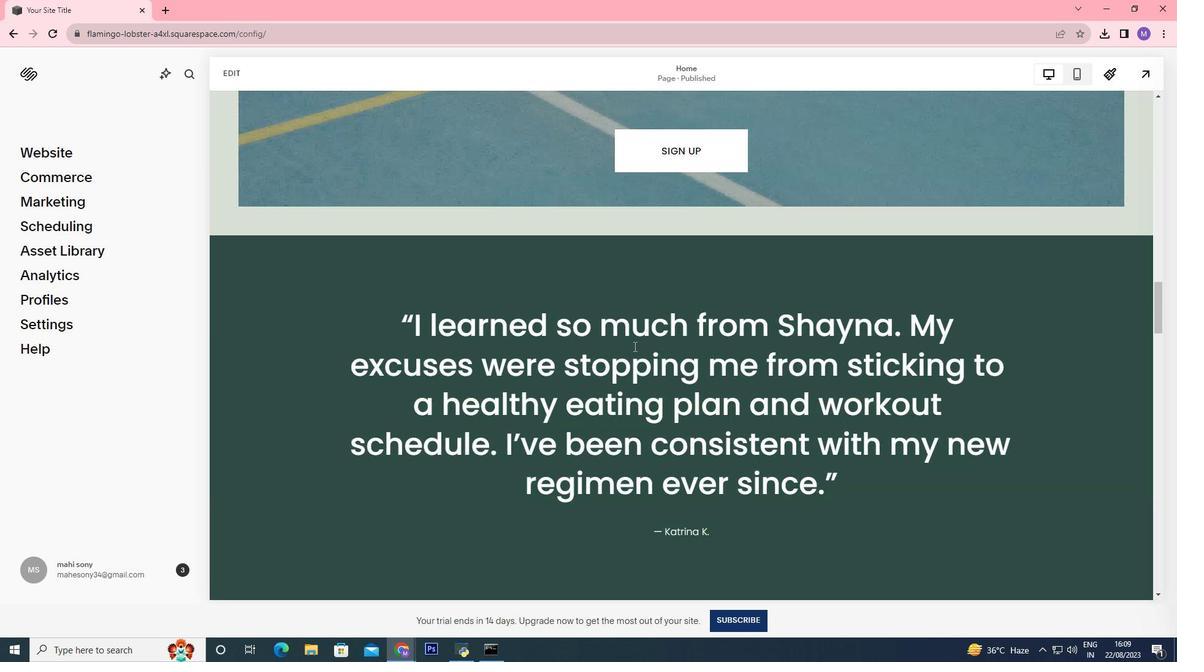 
Action: Mouse scrolled (622, 340) with delta (0, 0)
Screenshot: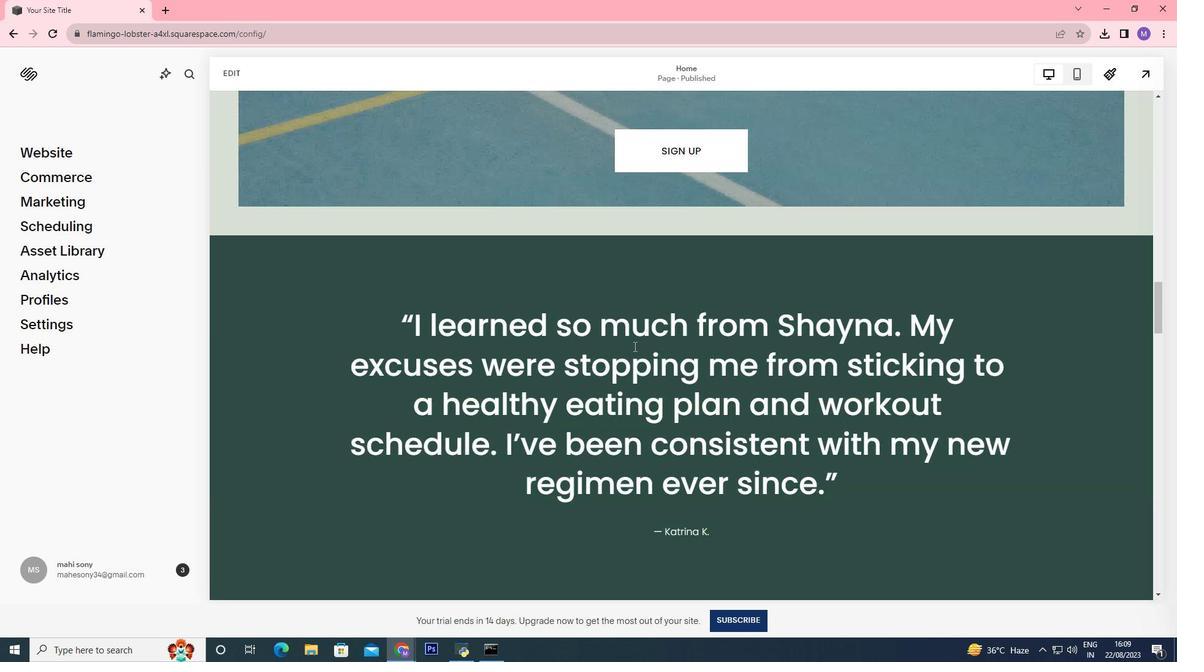 
Action: Mouse scrolled (622, 340) with delta (0, 0)
Screenshot: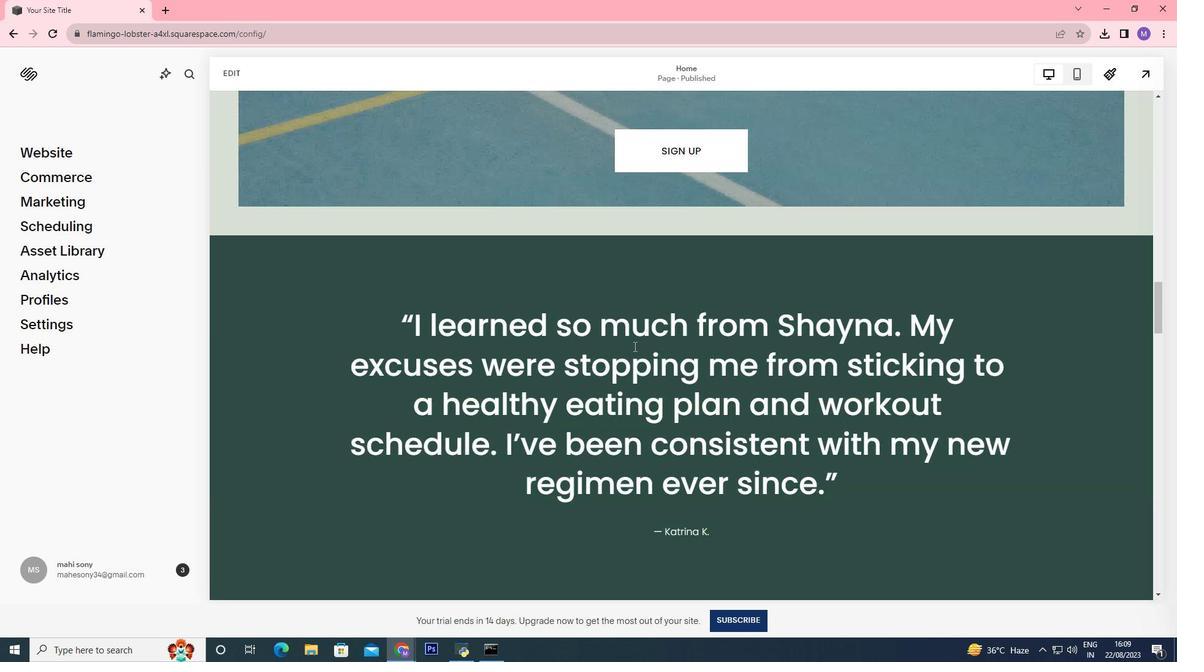 
Action: Mouse scrolled (622, 340) with delta (0, 0)
Screenshot: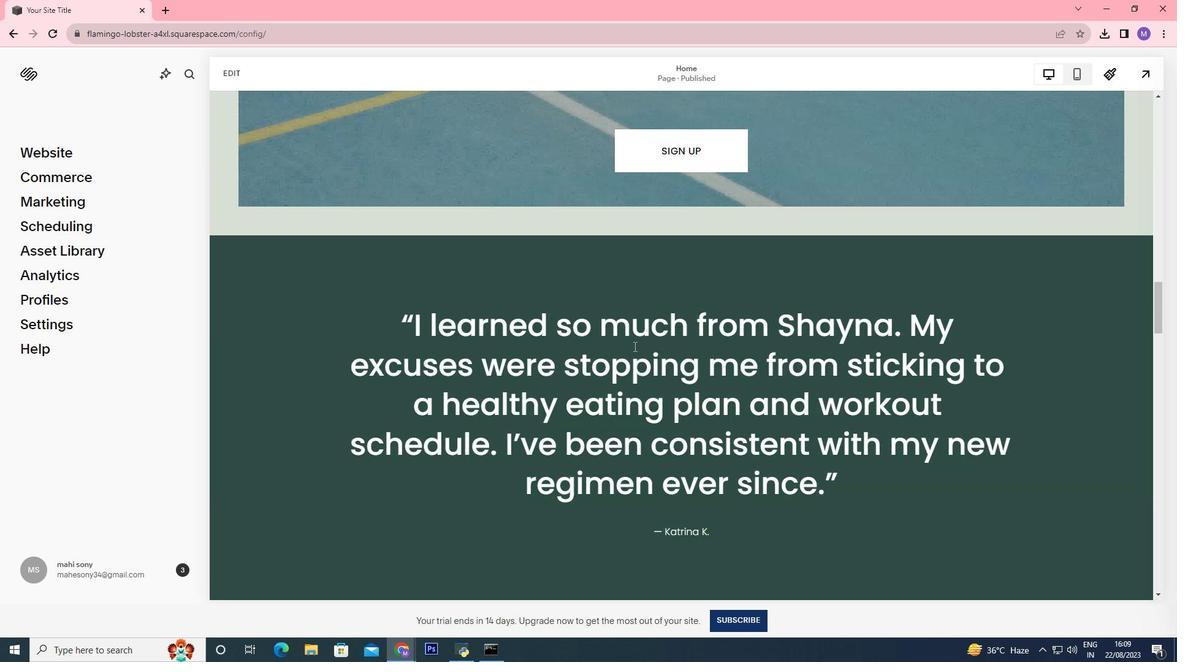 
Action: Mouse scrolled (622, 340) with delta (0, 0)
Screenshot: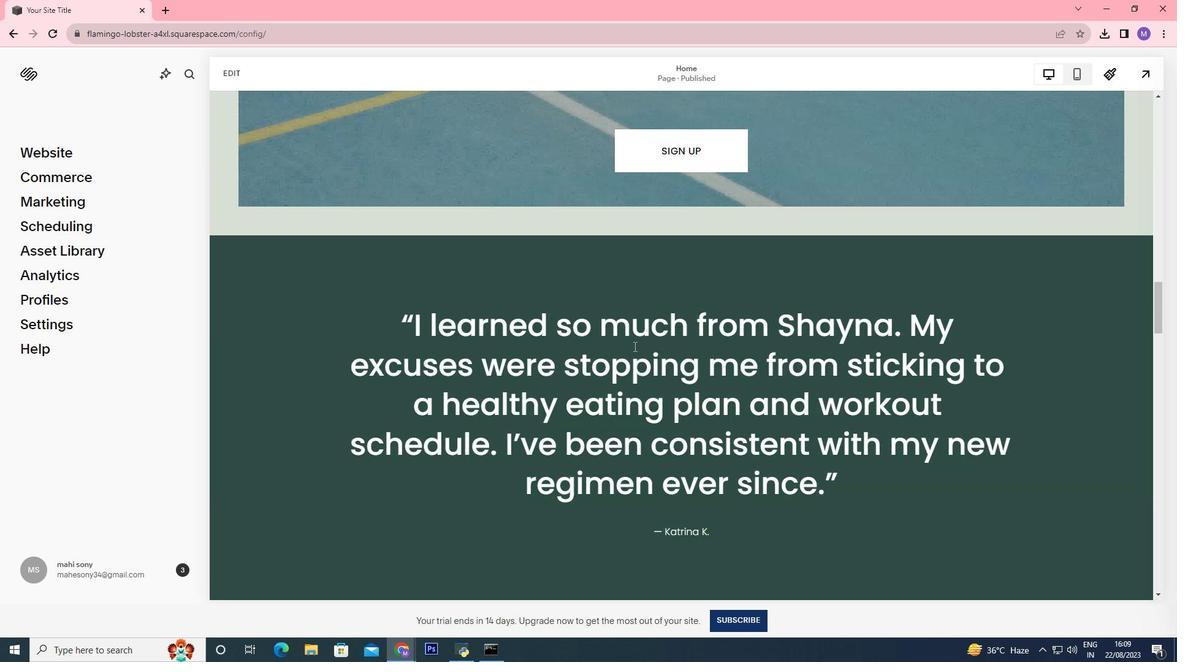 
Action: Mouse scrolled (622, 340) with delta (0, 0)
Screenshot: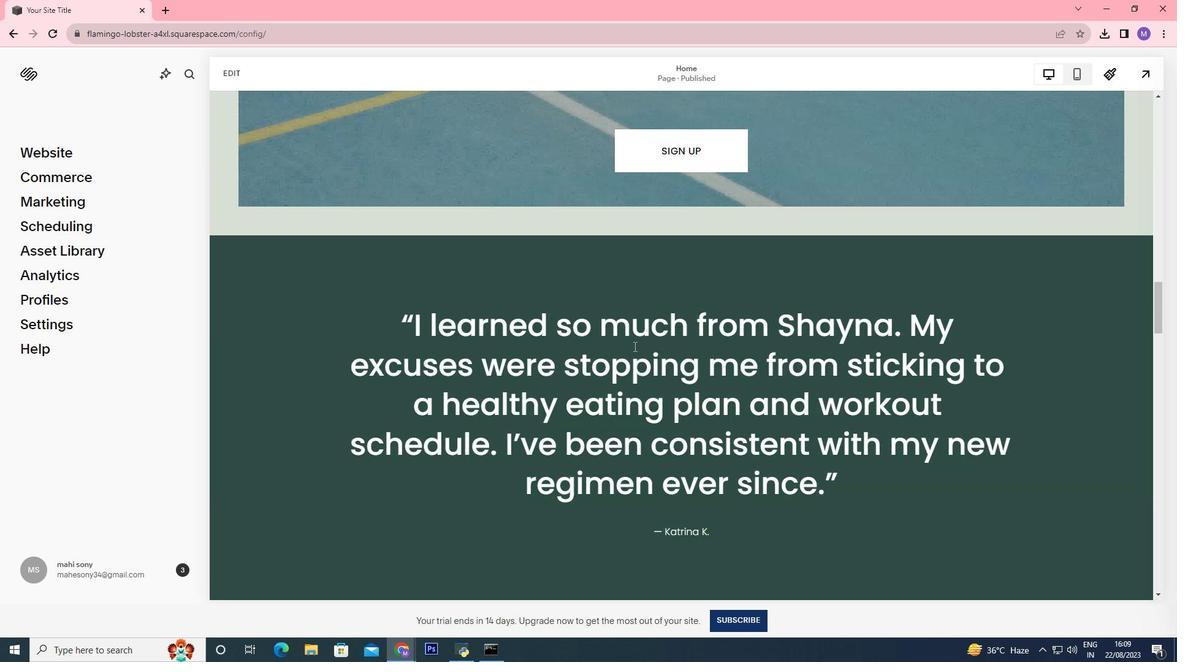 
Action: Mouse scrolled (622, 340) with delta (0, 0)
Screenshot: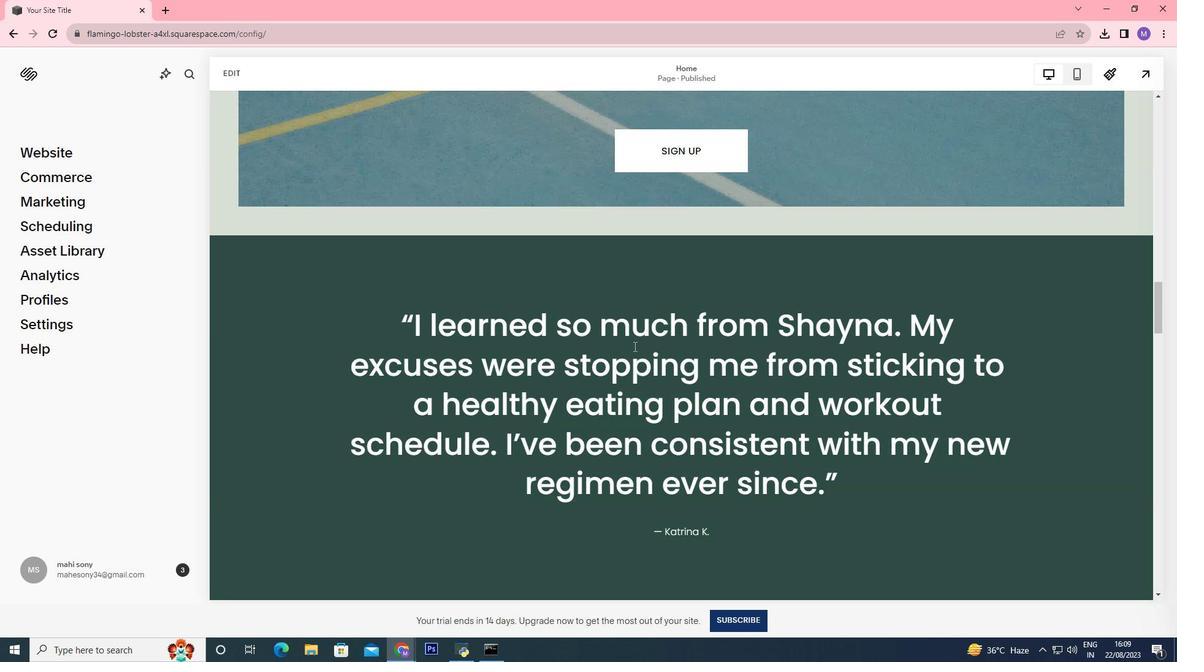 
Action: Mouse moved to (621, 338)
Screenshot: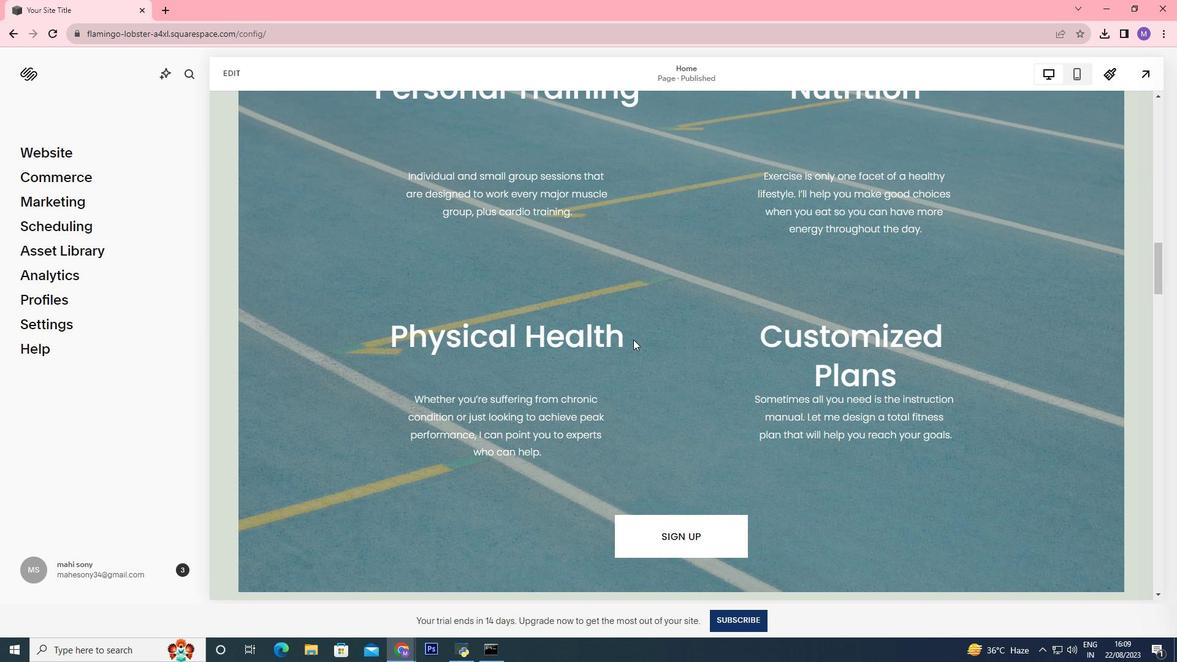 
Action: Mouse scrolled (621, 339) with delta (0, 0)
Screenshot: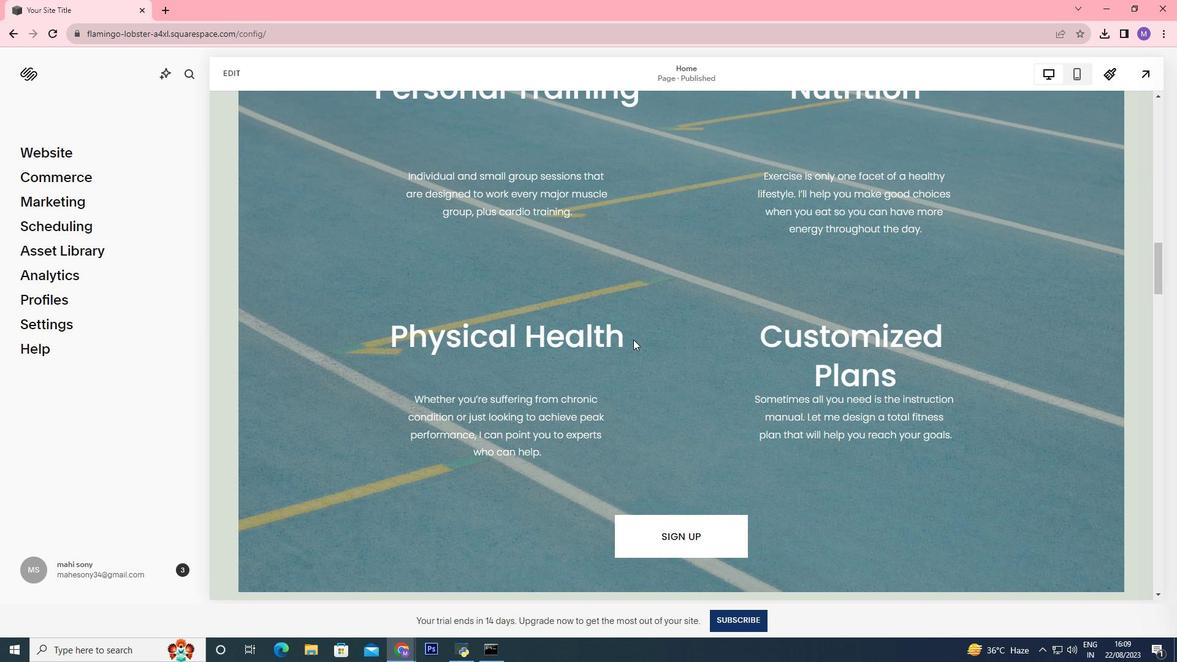 
Action: Mouse scrolled (621, 339) with delta (0, 0)
Screenshot: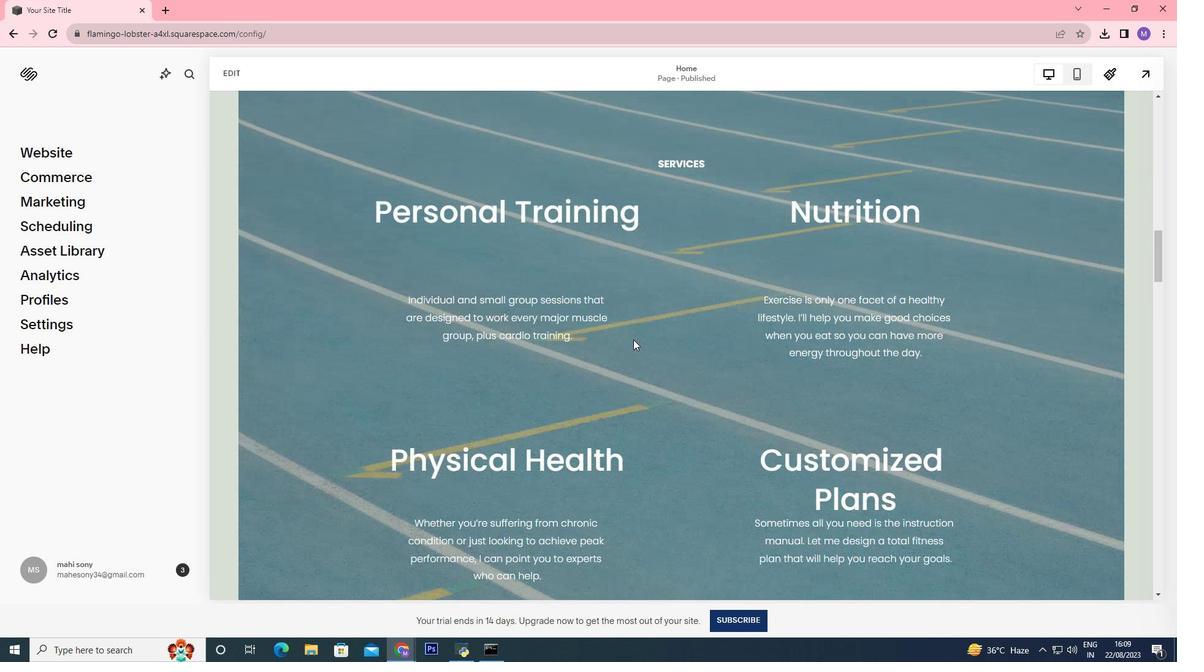 
Action: Mouse moved to (621, 336)
Screenshot: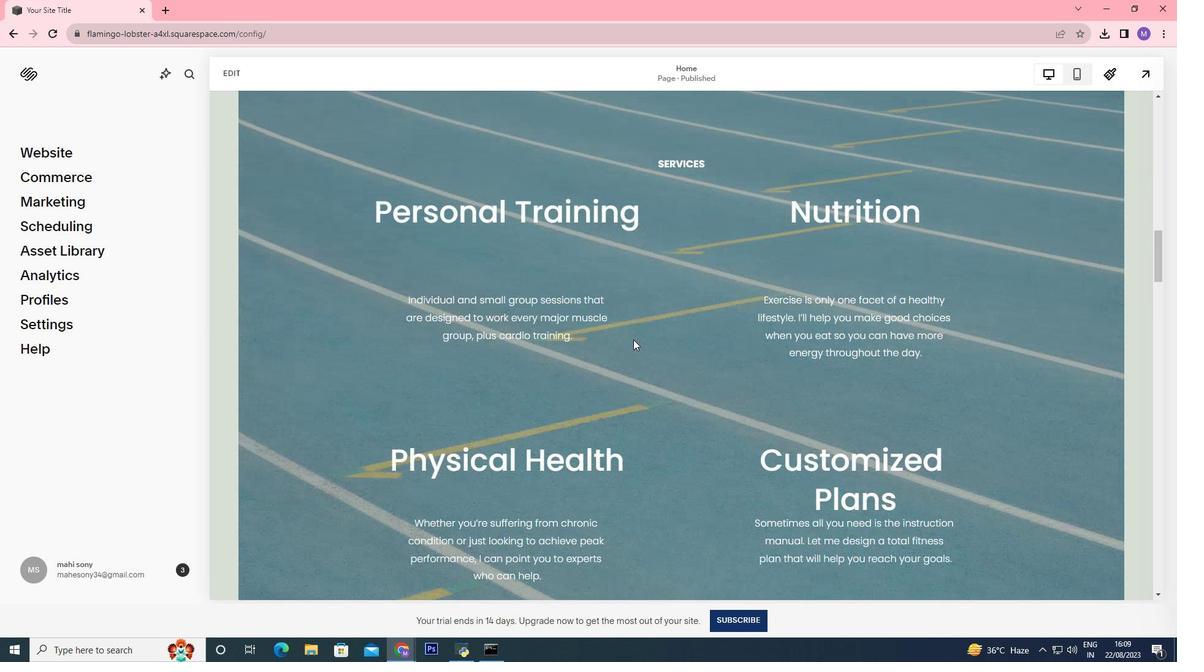 
Action: Mouse scrolled (621, 338) with delta (0, 0)
Screenshot: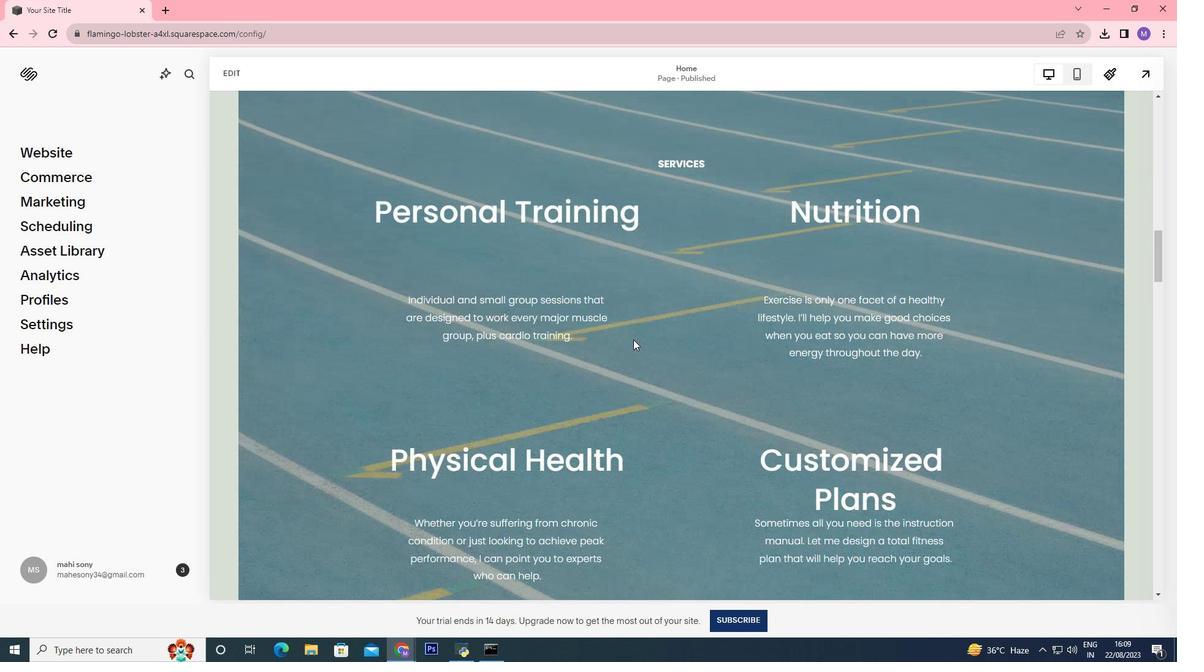 
Action: Mouse moved to (621, 335)
Screenshot: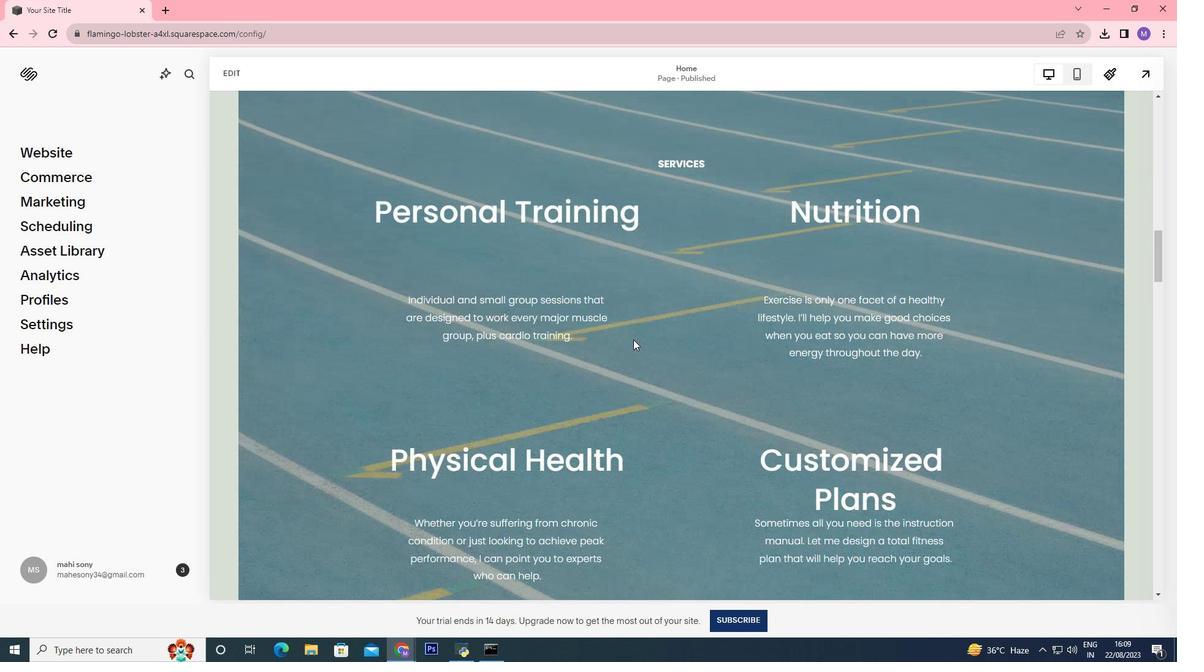 
Action: Mouse scrolled (621, 337) with delta (0, 0)
Screenshot: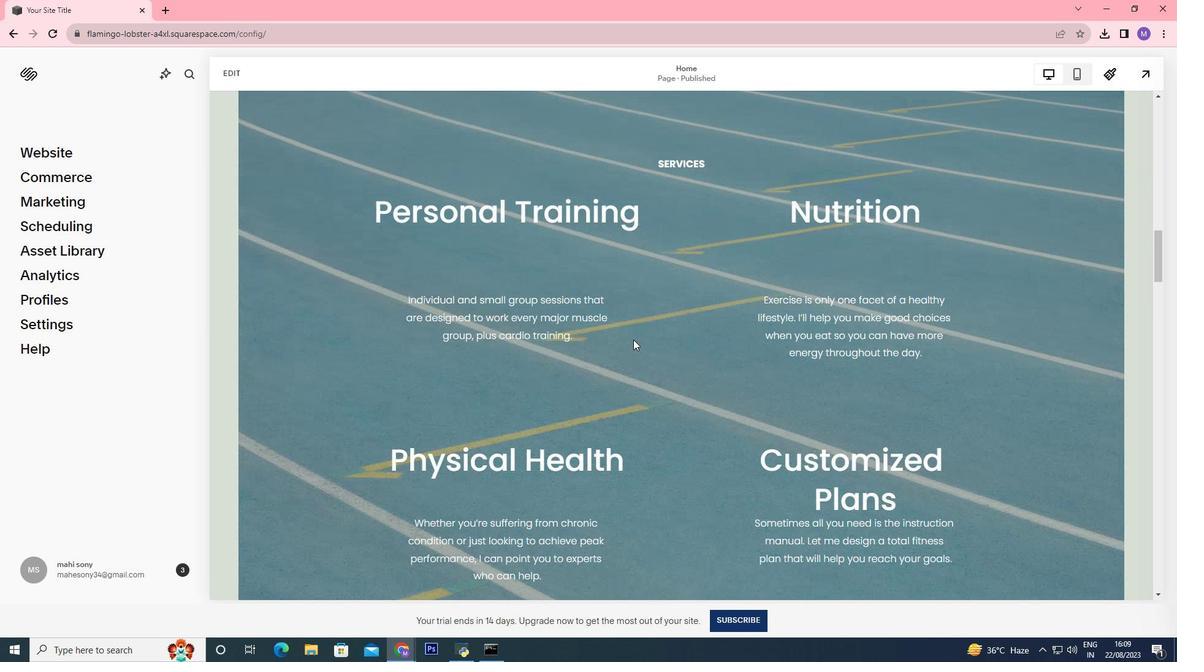 
Action: Mouse moved to (621, 333)
Screenshot: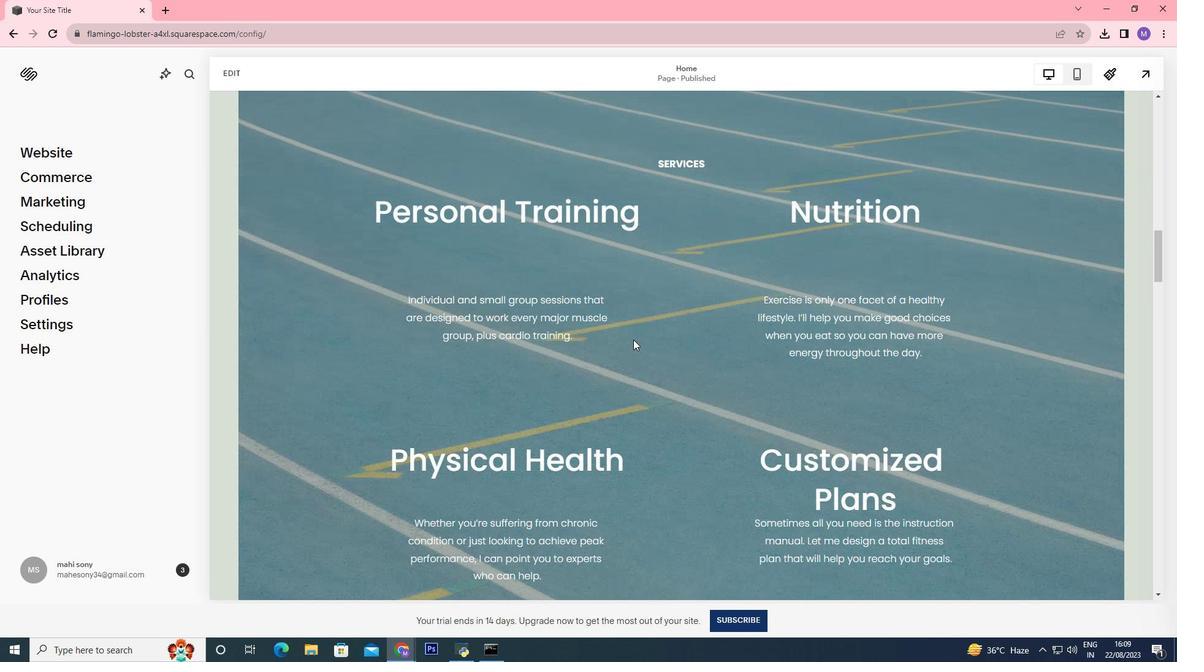 
Action: Mouse scrolled (621, 336) with delta (0, 0)
Screenshot: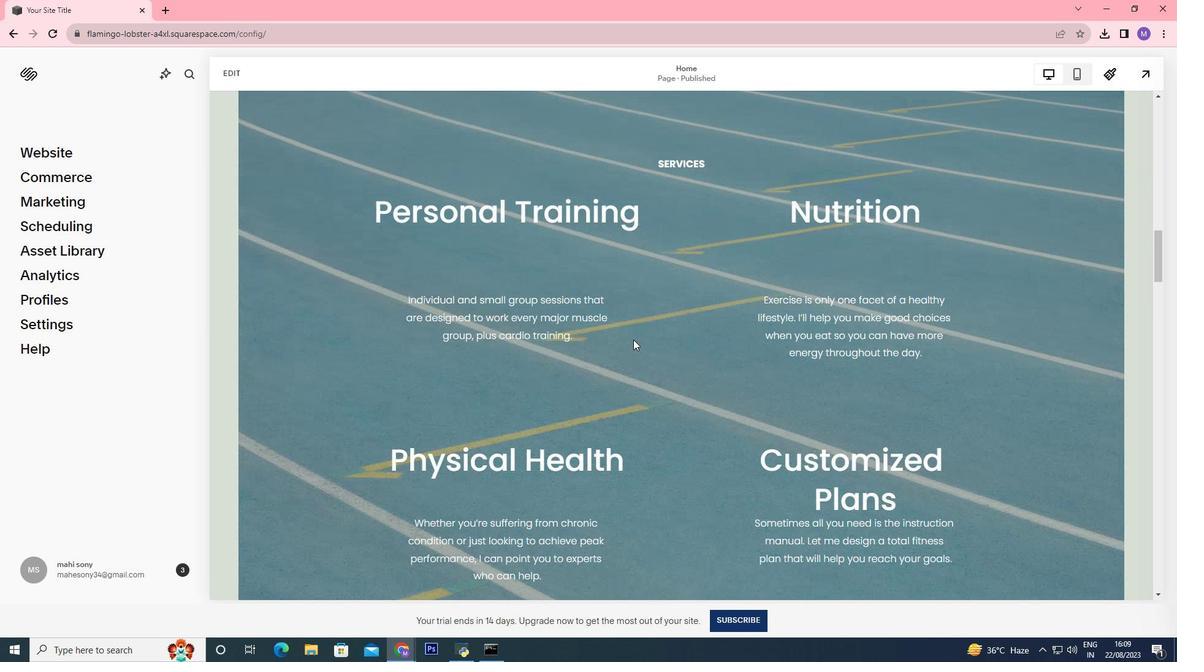 
Action: Mouse moved to (621, 333)
Screenshot: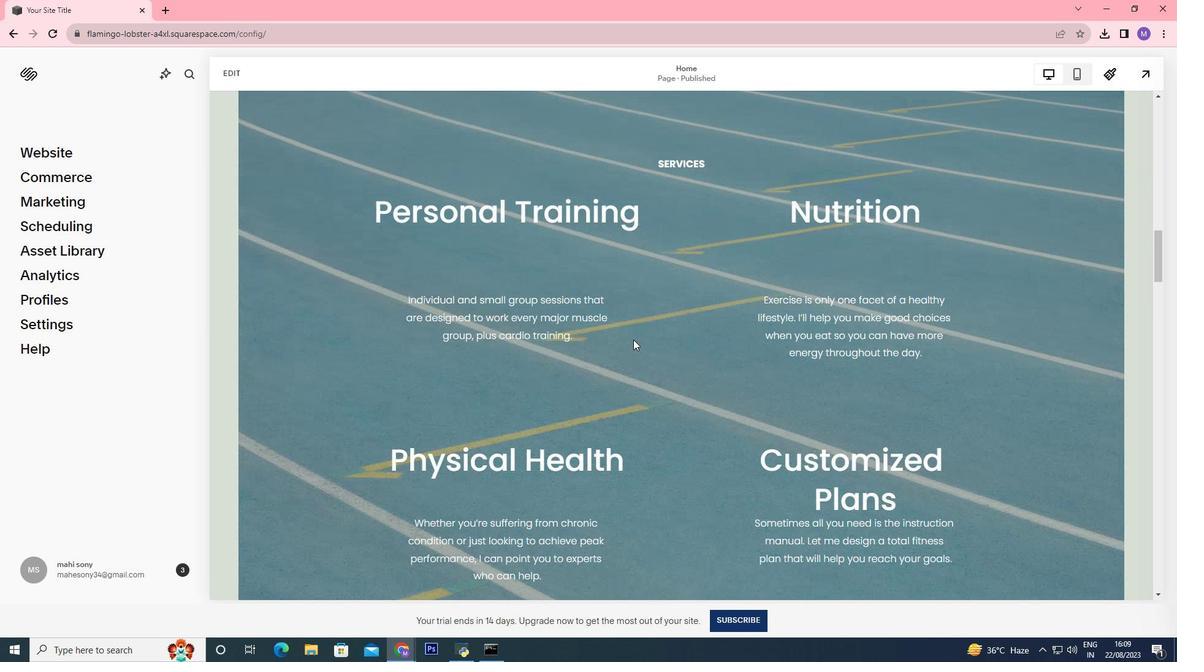 
Action: Mouse scrolled (621, 334) with delta (0, 0)
Screenshot: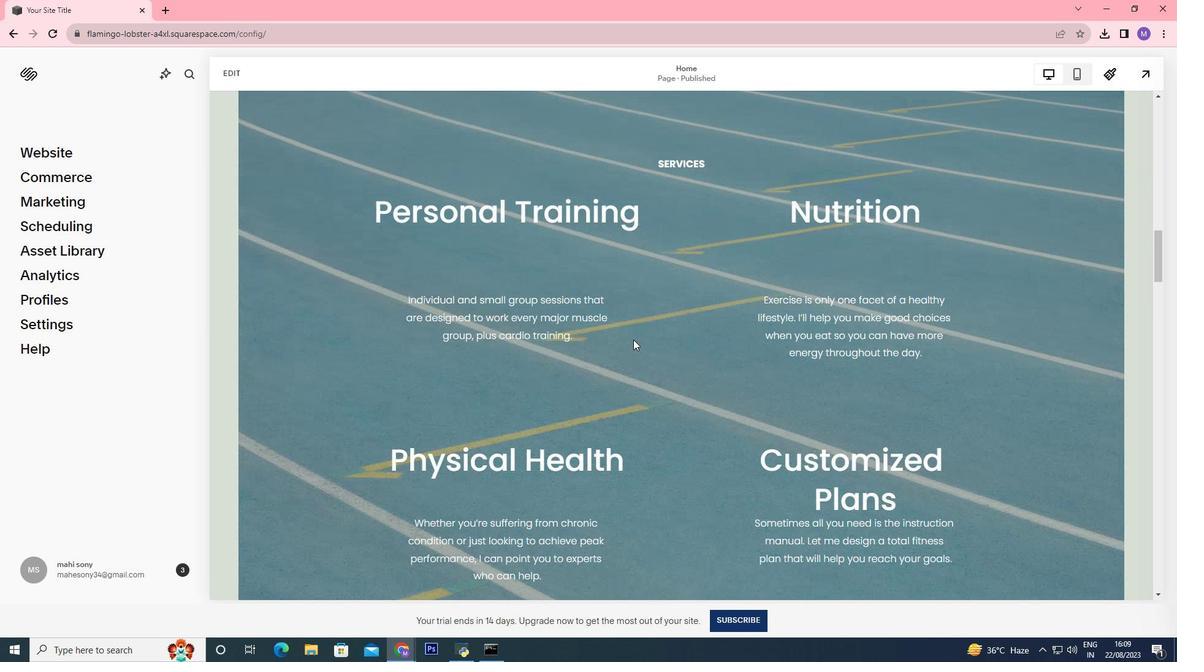
Action: Mouse moved to (620, 333)
Screenshot: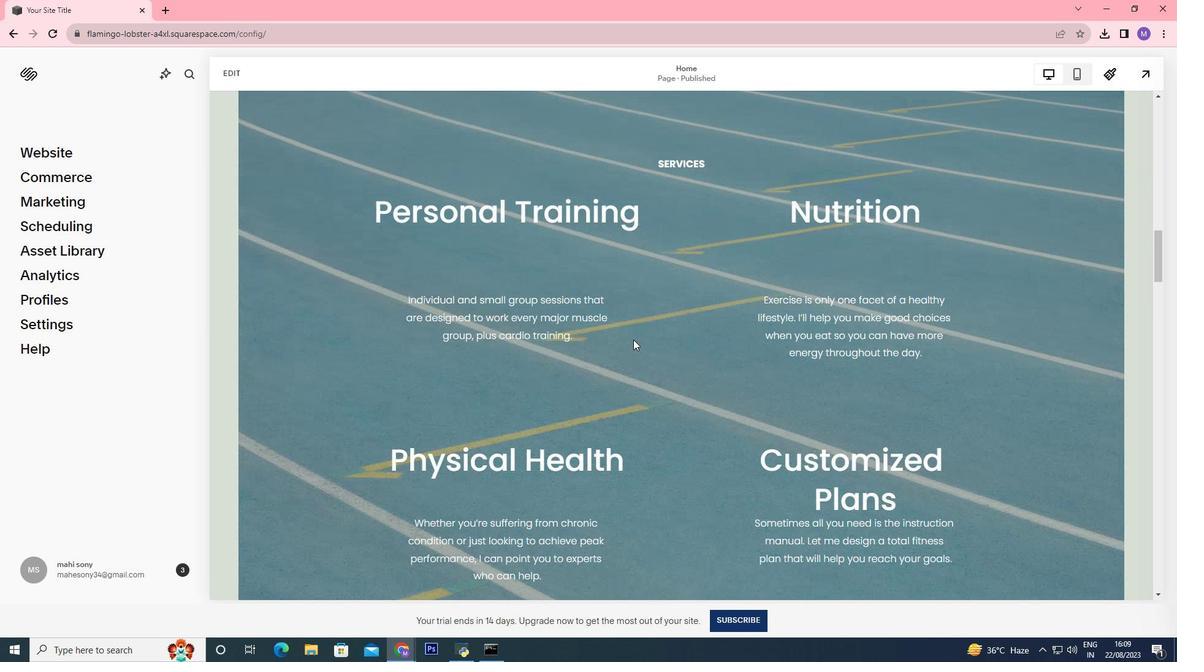 
Action: Mouse scrolled (621, 334) with delta (0, 0)
Screenshot: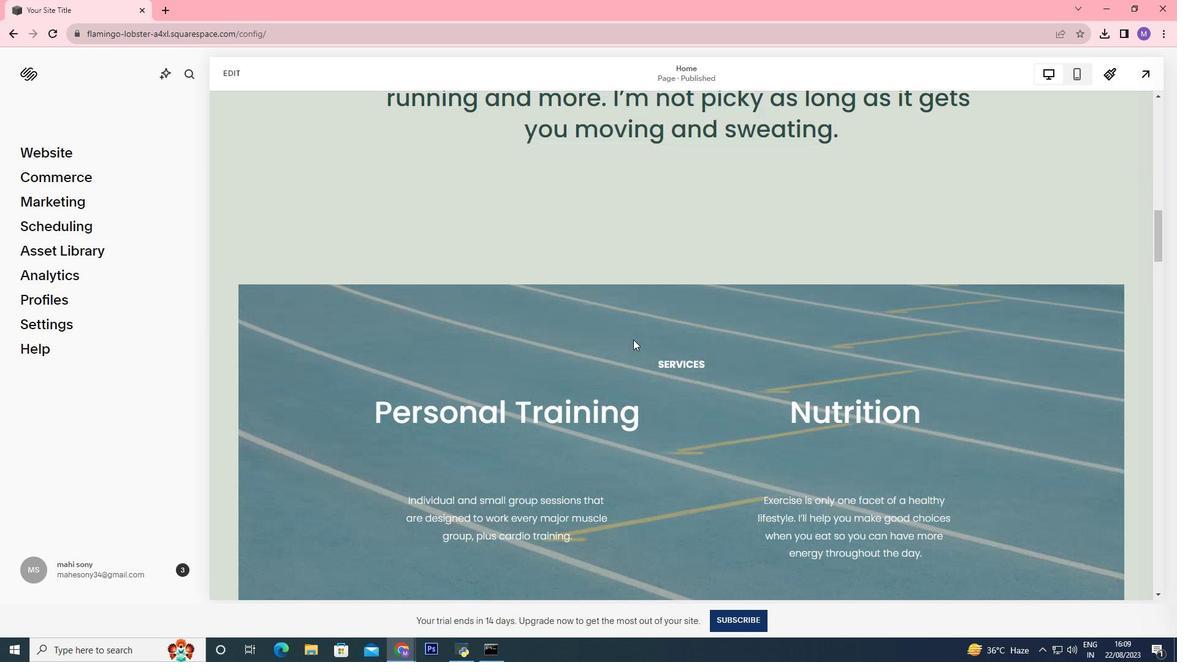 
Action: Mouse moved to (620, 333)
Screenshot: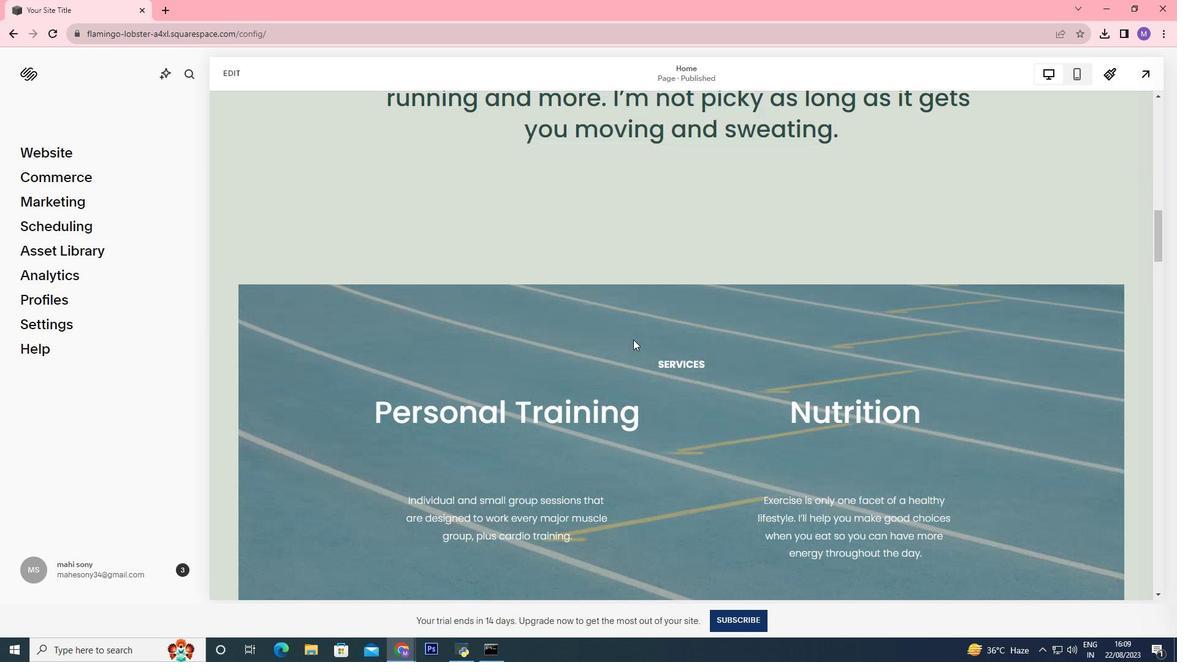 
Action: Mouse scrolled (620, 333) with delta (0, 0)
Screenshot: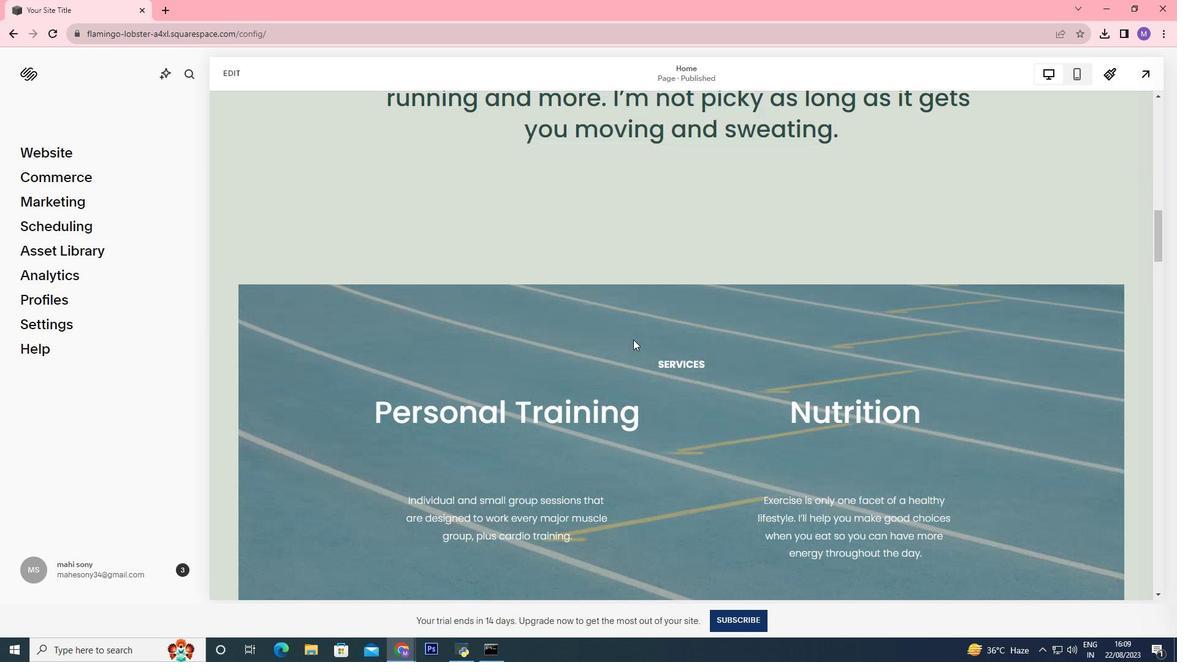 
Action: Mouse scrolled (620, 333) with delta (0, 0)
Screenshot: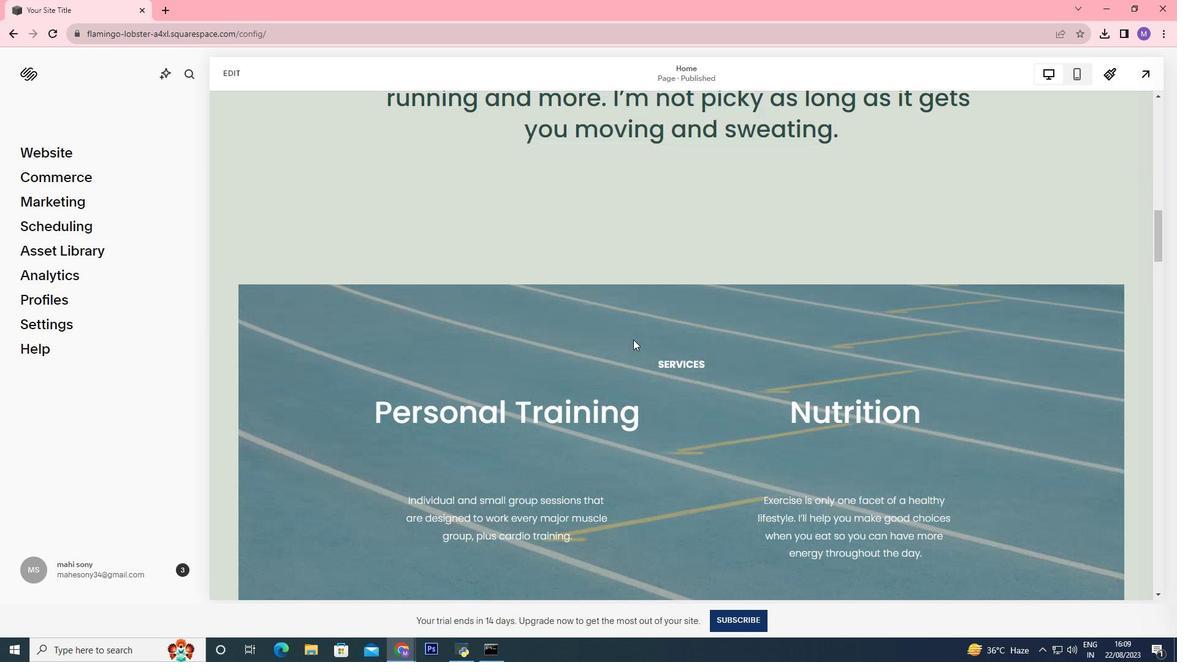 
Action: Mouse scrolled (620, 333) with delta (0, 0)
Screenshot: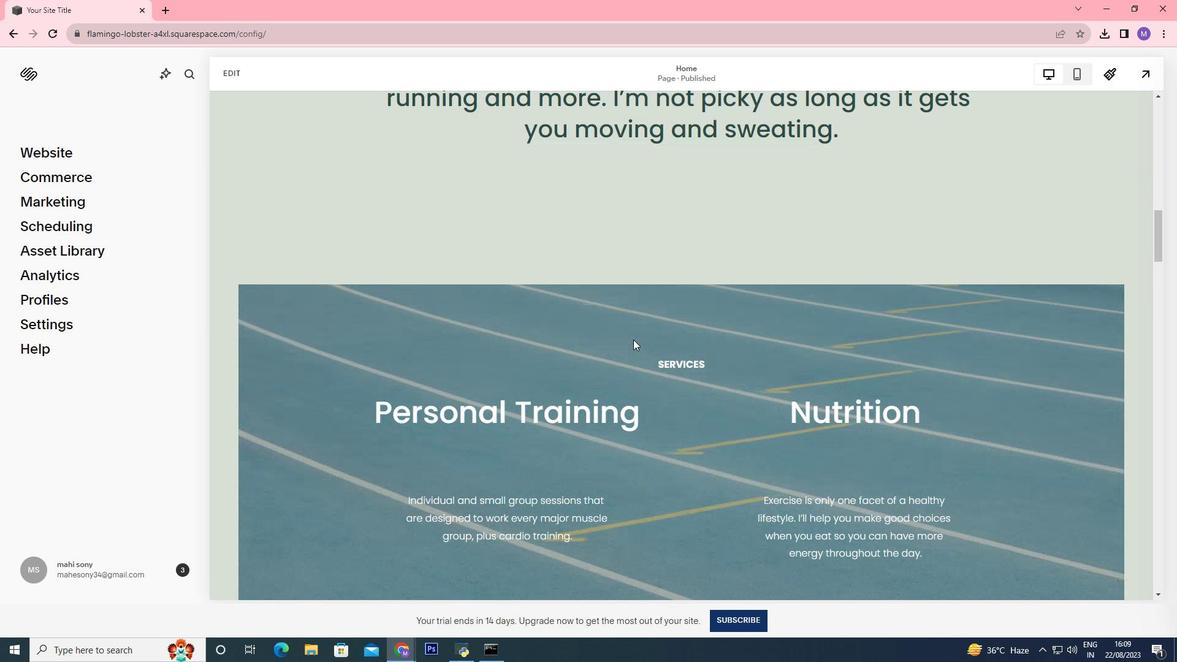 
Action: Mouse moved to (620, 326)
Screenshot: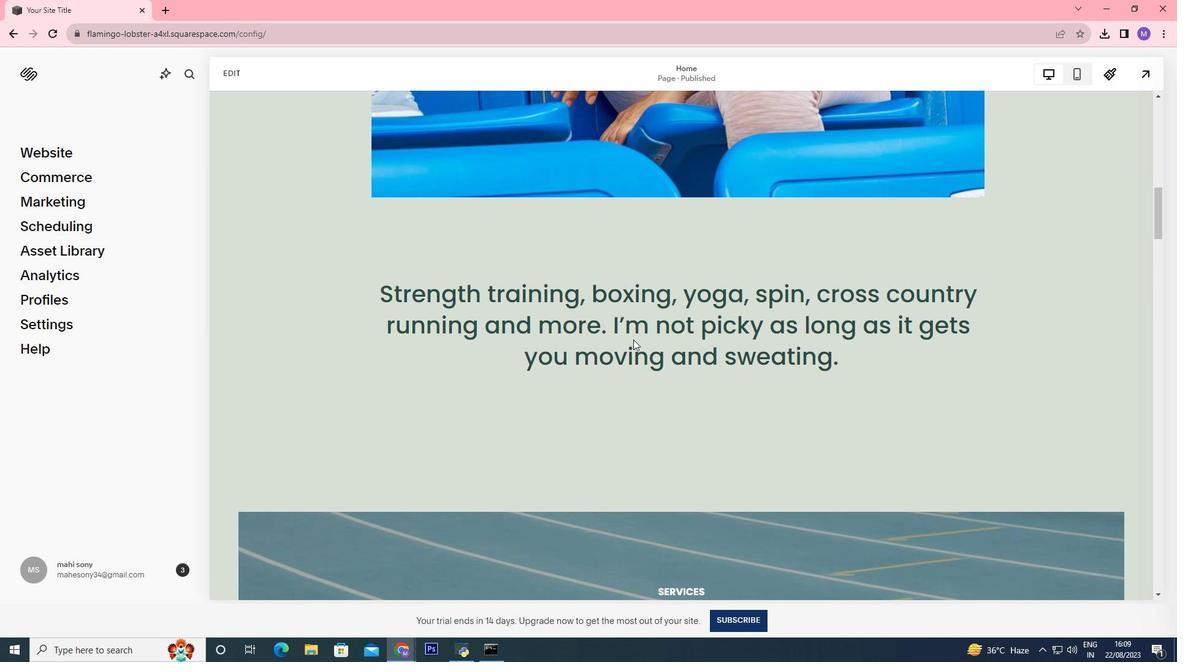 
Action: Mouse scrolled (620, 327) with delta (0, 0)
Screenshot: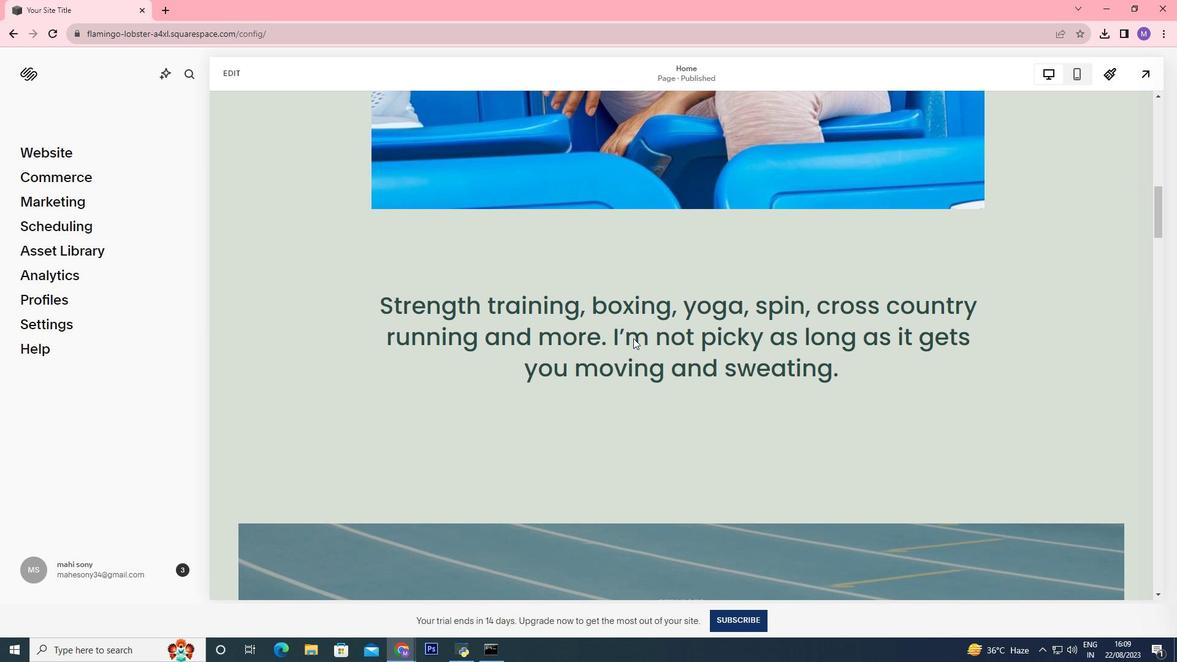 
Action: Mouse scrolled (620, 327) with delta (0, 0)
Screenshot: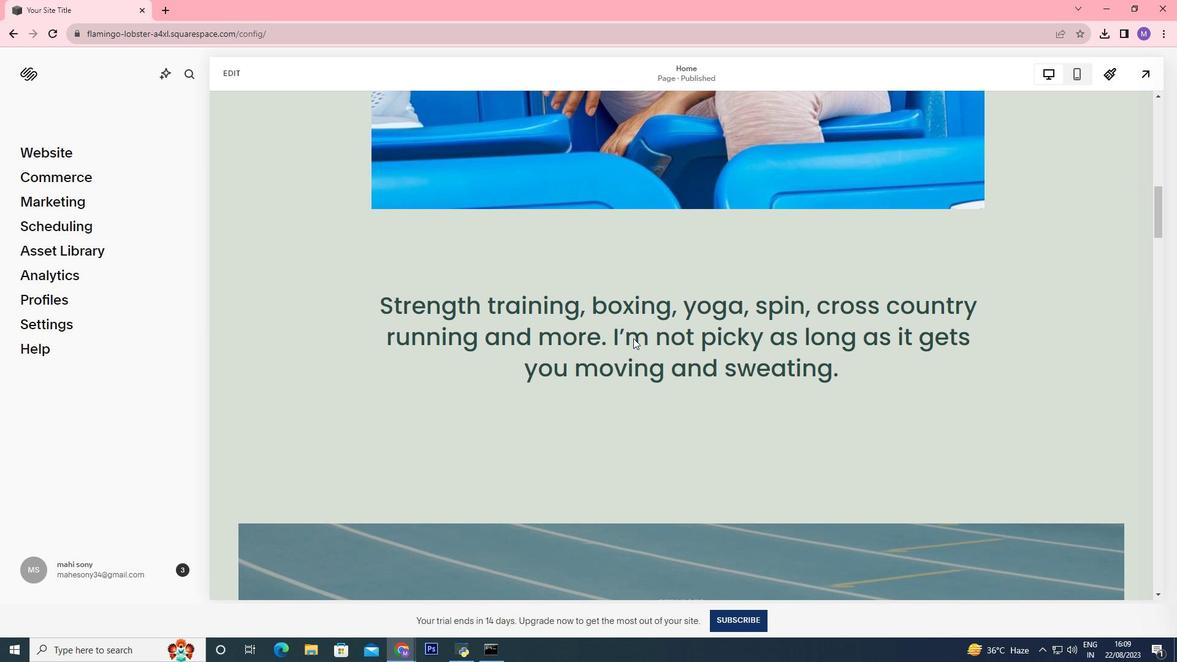 
Action: Mouse scrolled (620, 327) with delta (0, 0)
Screenshot: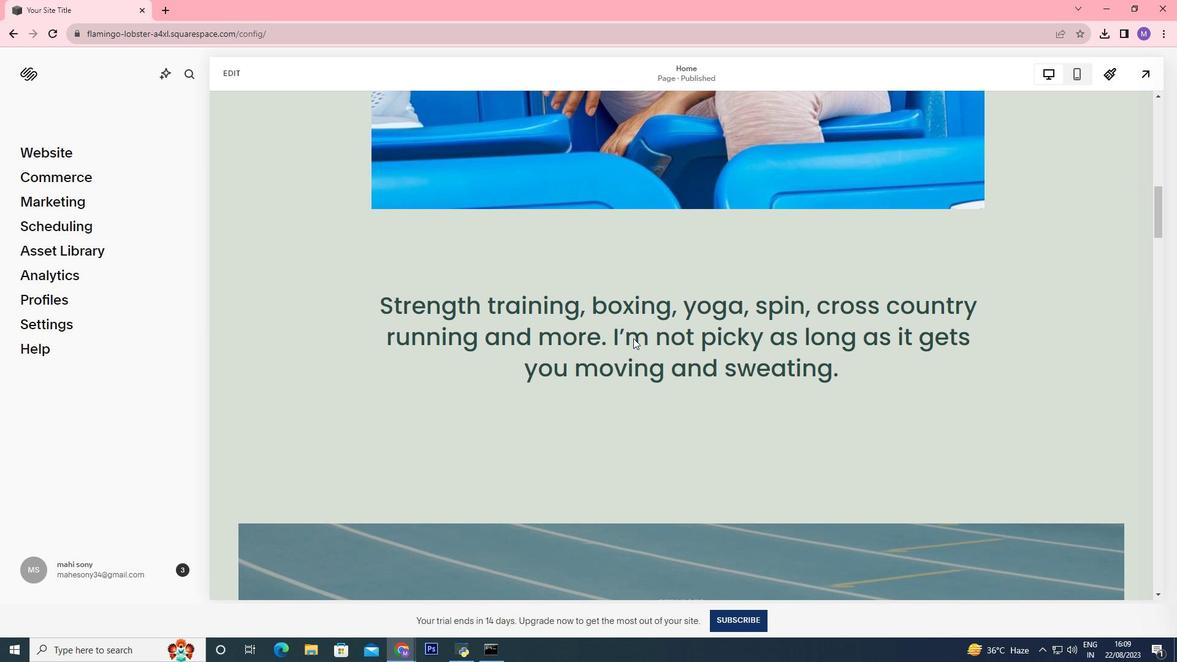 
Action: Mouse scrolled (620, 327) with delta (0, 0)
Screenshot: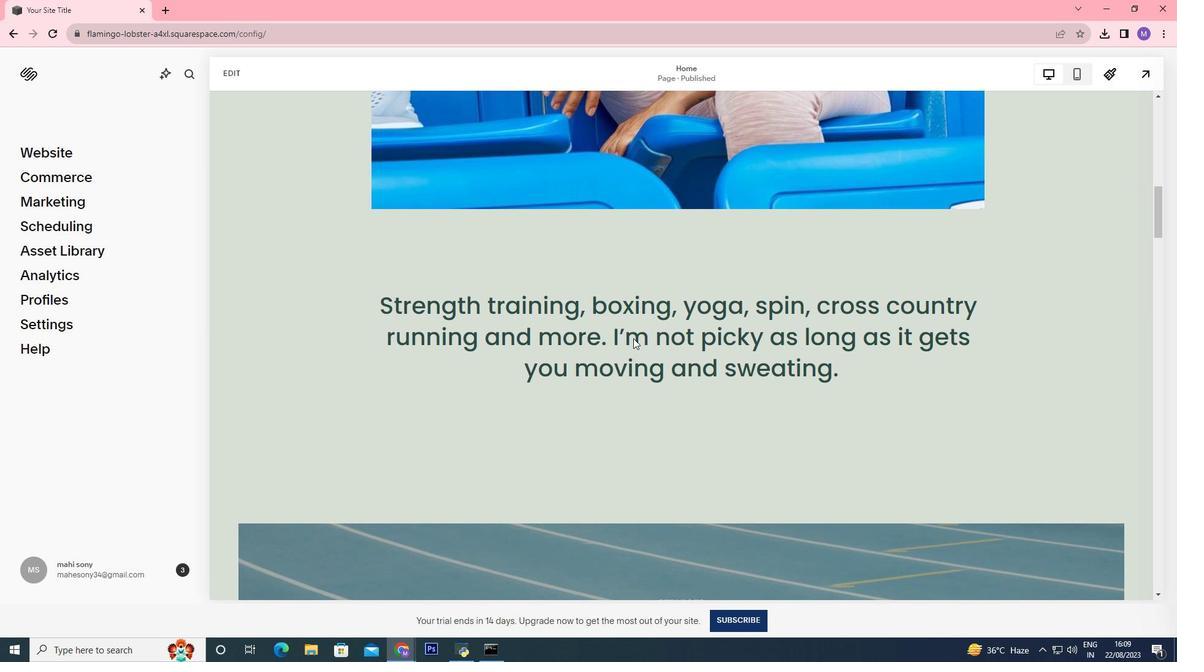
Action: Mouse scrolled (620, 327) with delta (0, 0)
Screenshot: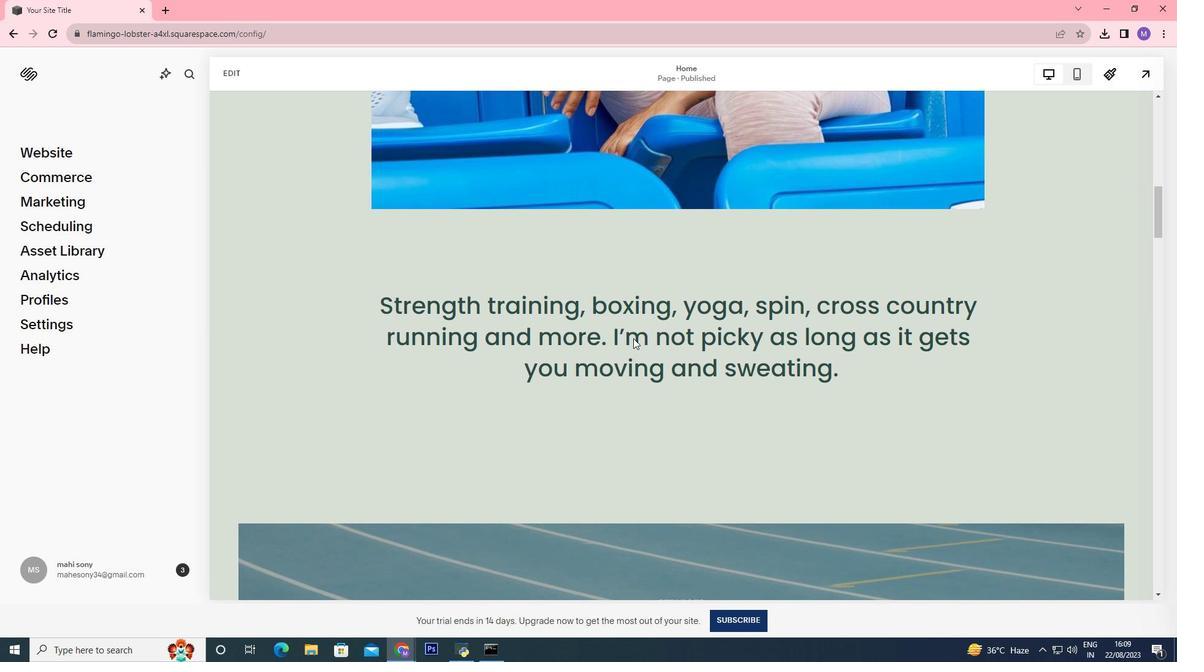 
Action: Mouse scrolled (620, 327) with delta (0, 0)
Screenshot: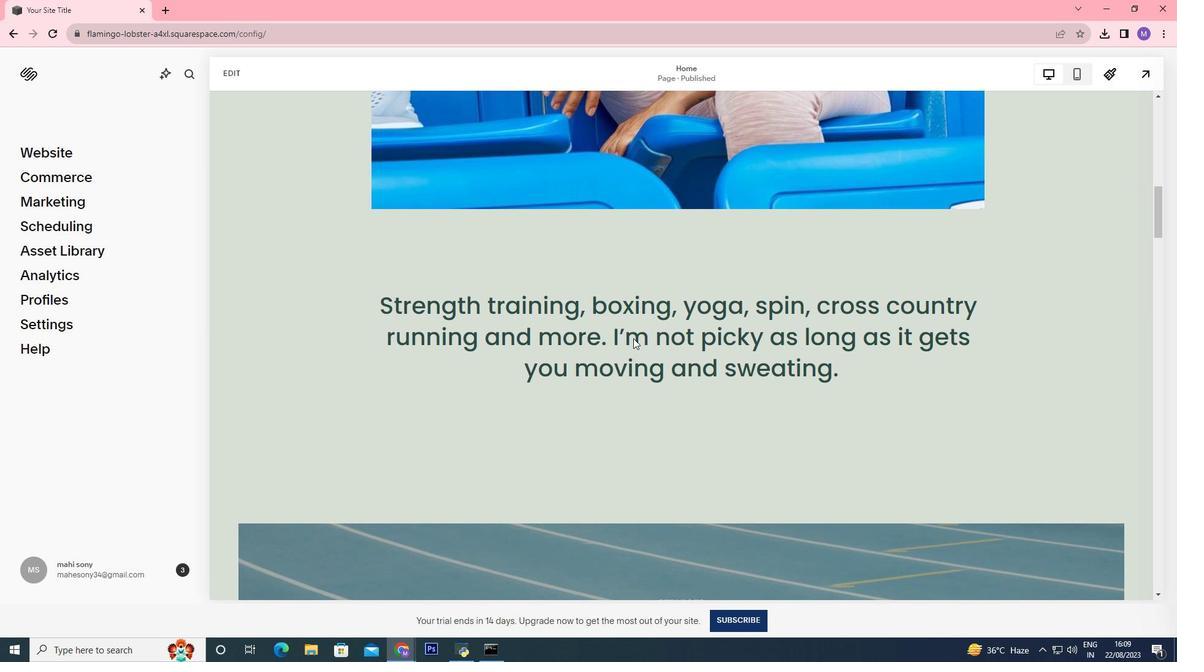 
Action: Mouse scrolled (620, 327) with delta (0, 0)
Screenshot: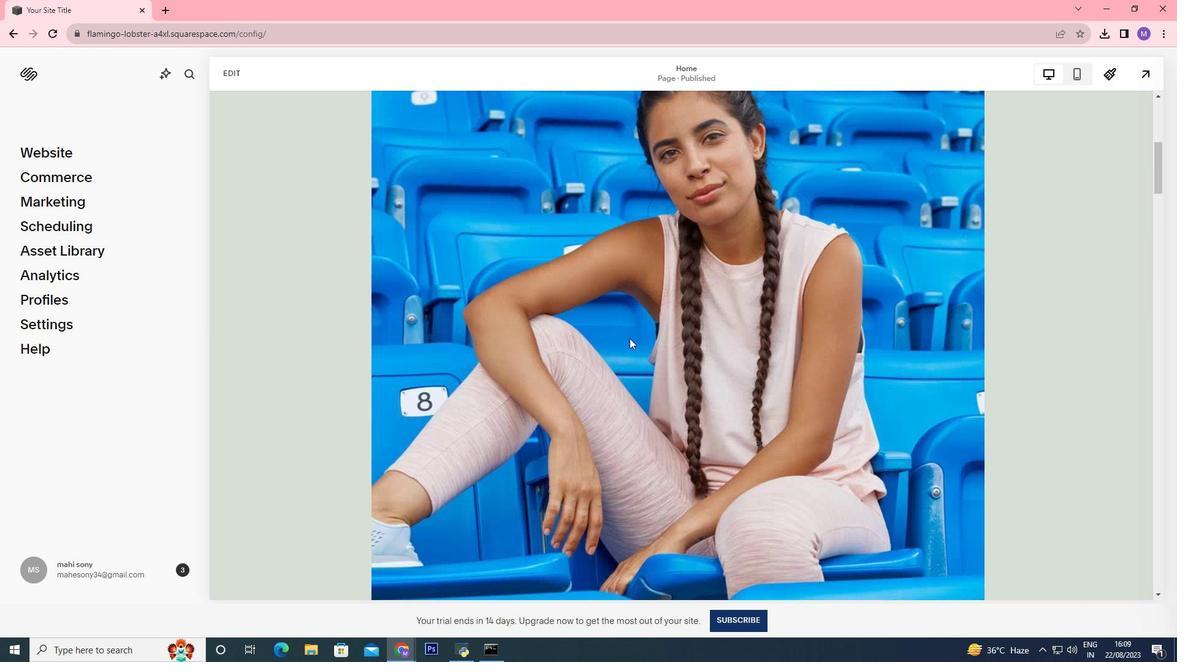 
Action: Mouse scrolled (620, 327) with delta (0, 0)
Screenshot: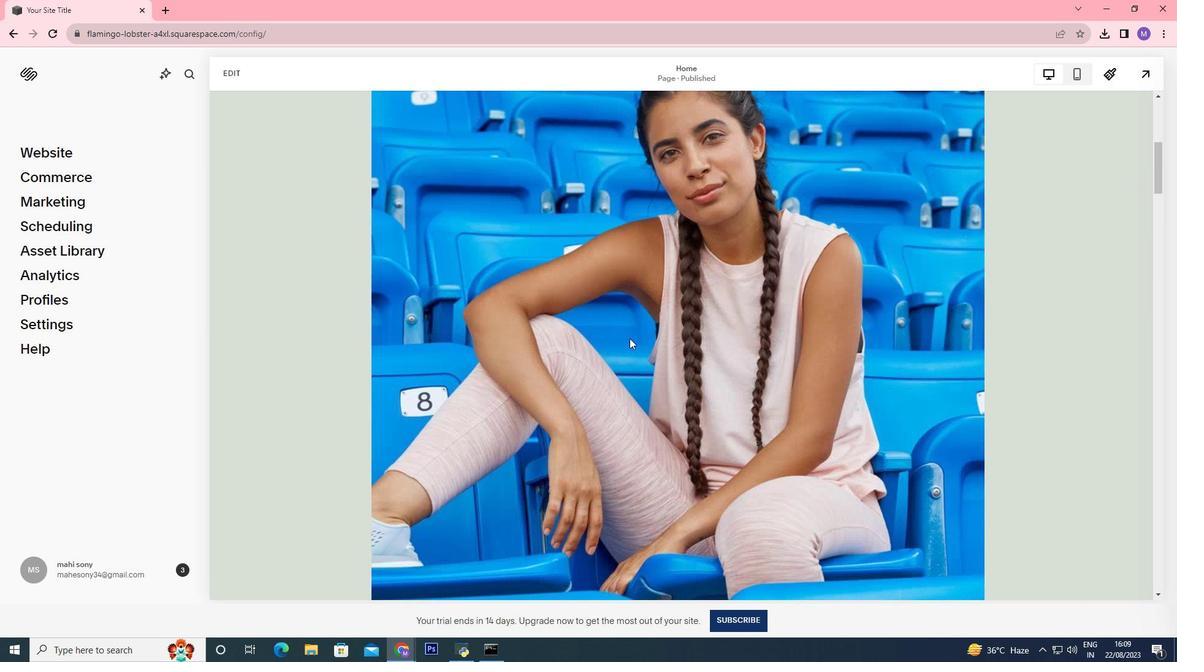 
Action: Mouse scrolled (620, 327) with delta (0, 0)
Screenshot: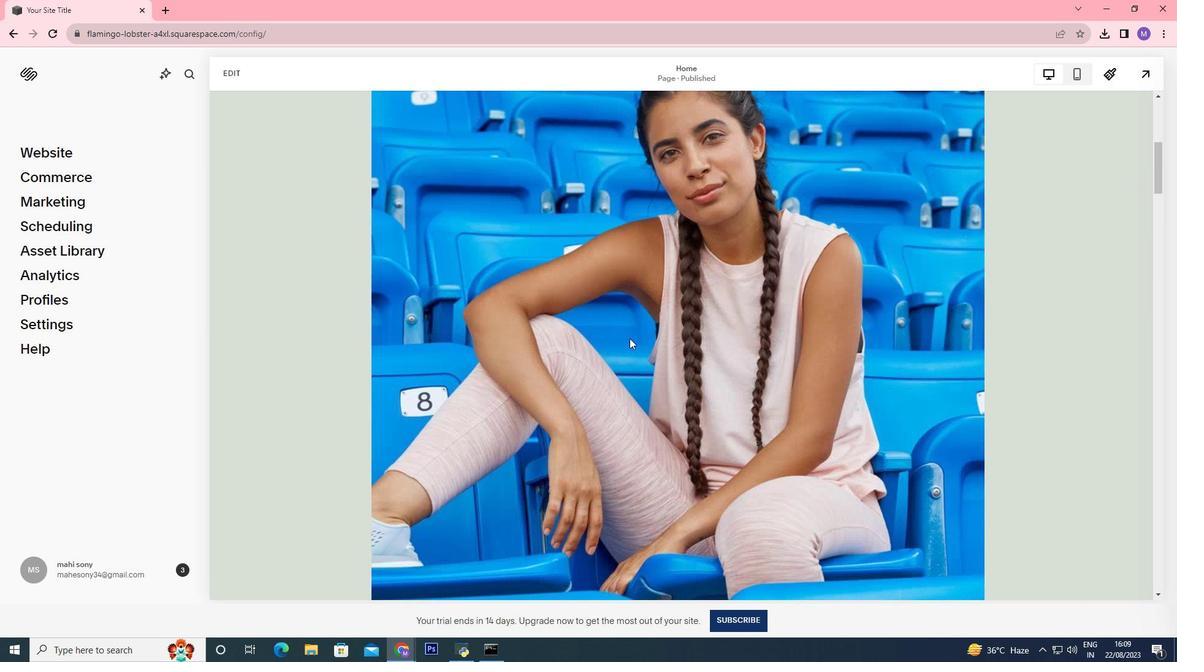 
Action: Mouse moved to (620, 325)
Screenshot: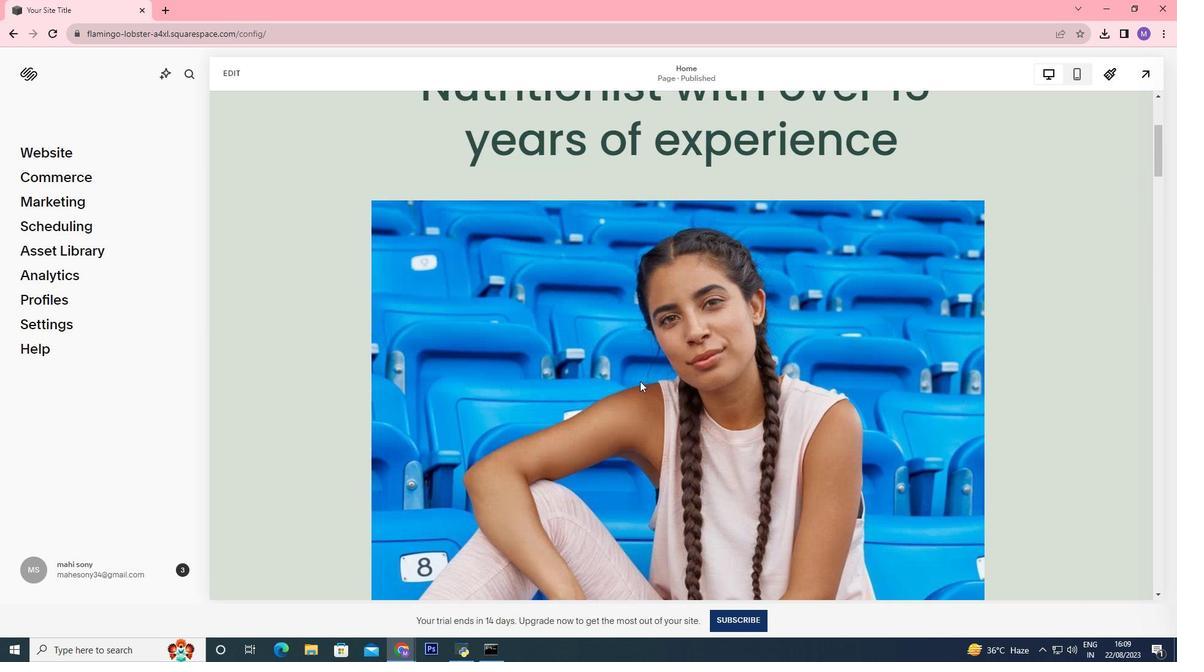 
Action: Mouse scrolled (620, 326) with delta (0, 0)
Screenshot: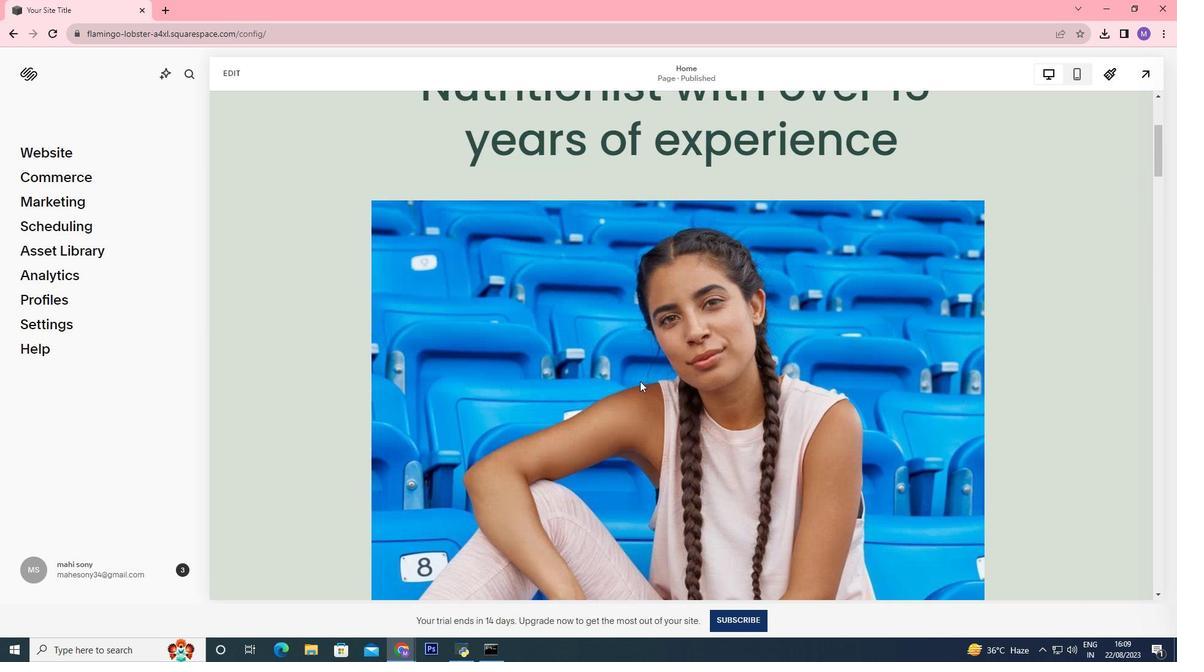 
Action: Mouse scrolled (620, 326) with delta (0, 0)
Screenshot: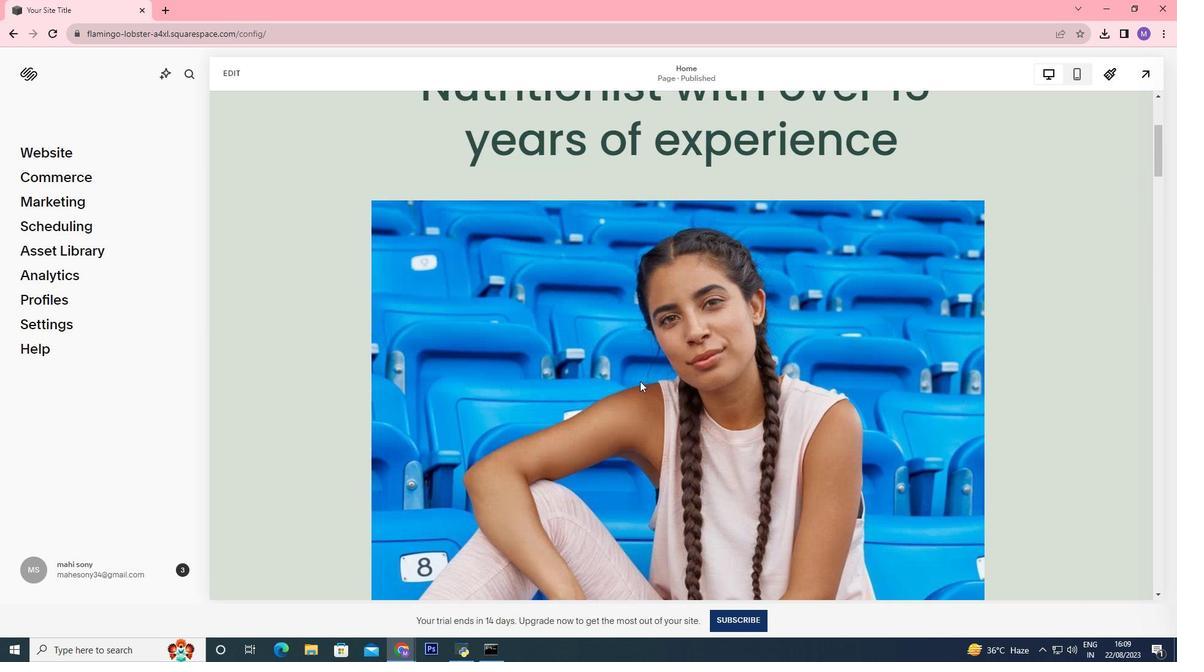 
Action: Mouse scrolled (620, 327) with delta (0, 1)
Screenshot: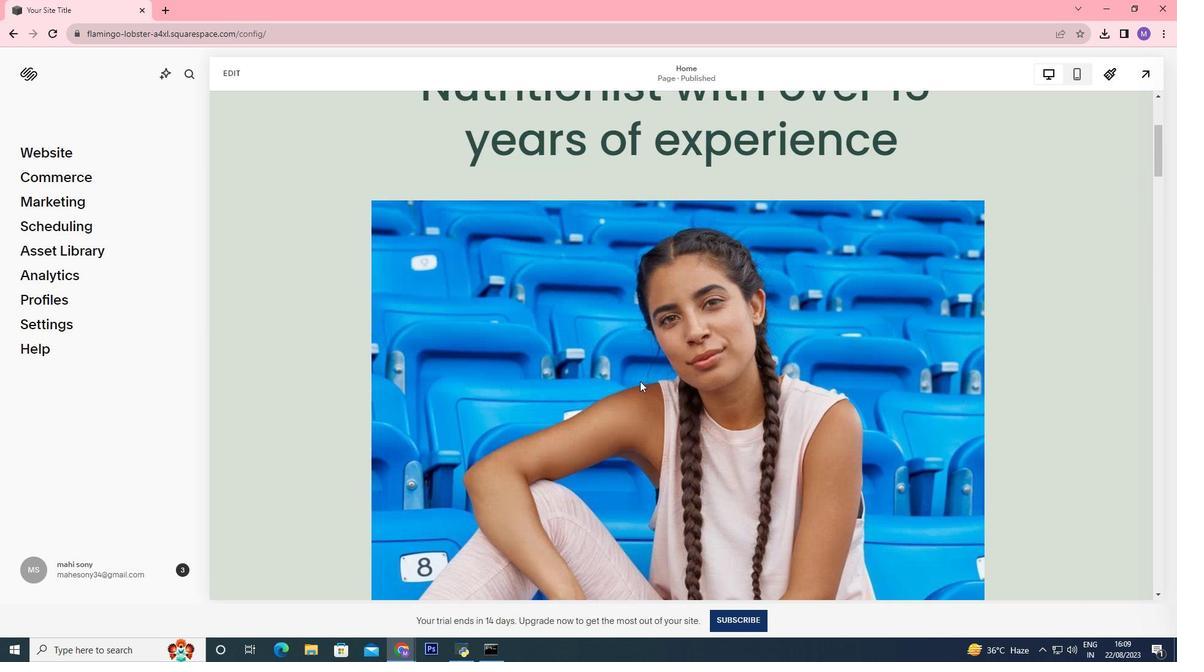 
Action: Mouse scrolled (620, 326) with delta (0, 0)
Screenshot: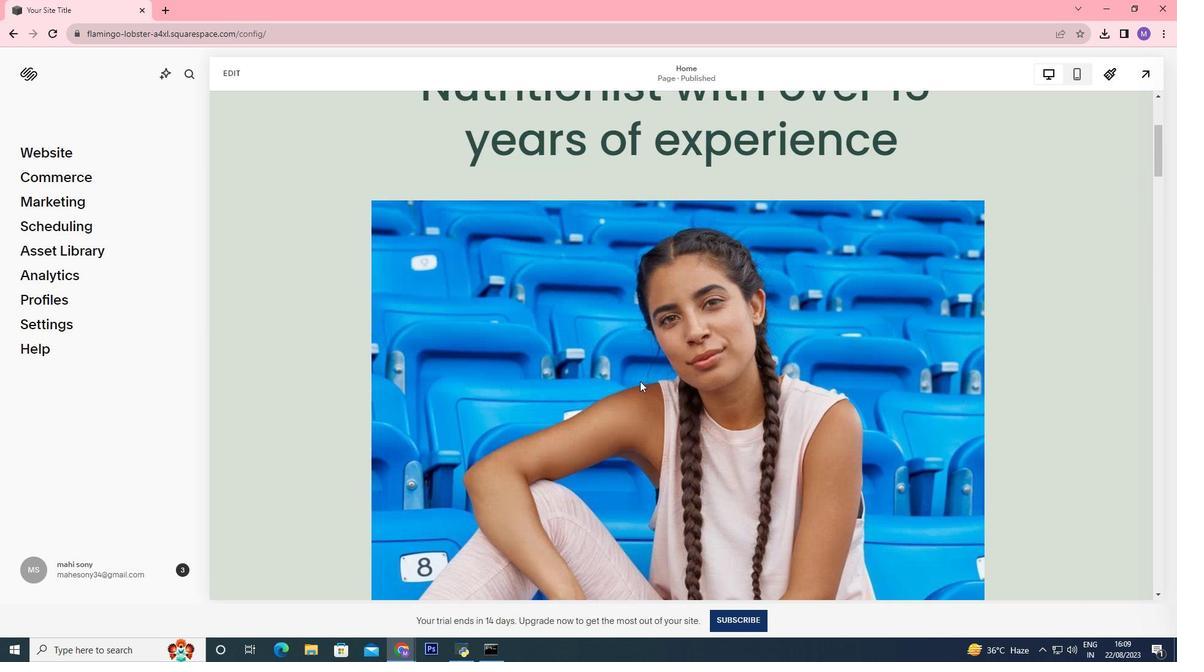 
Action: Mouse scrolled (620, 326) with delta (0, 0)
Screenshot: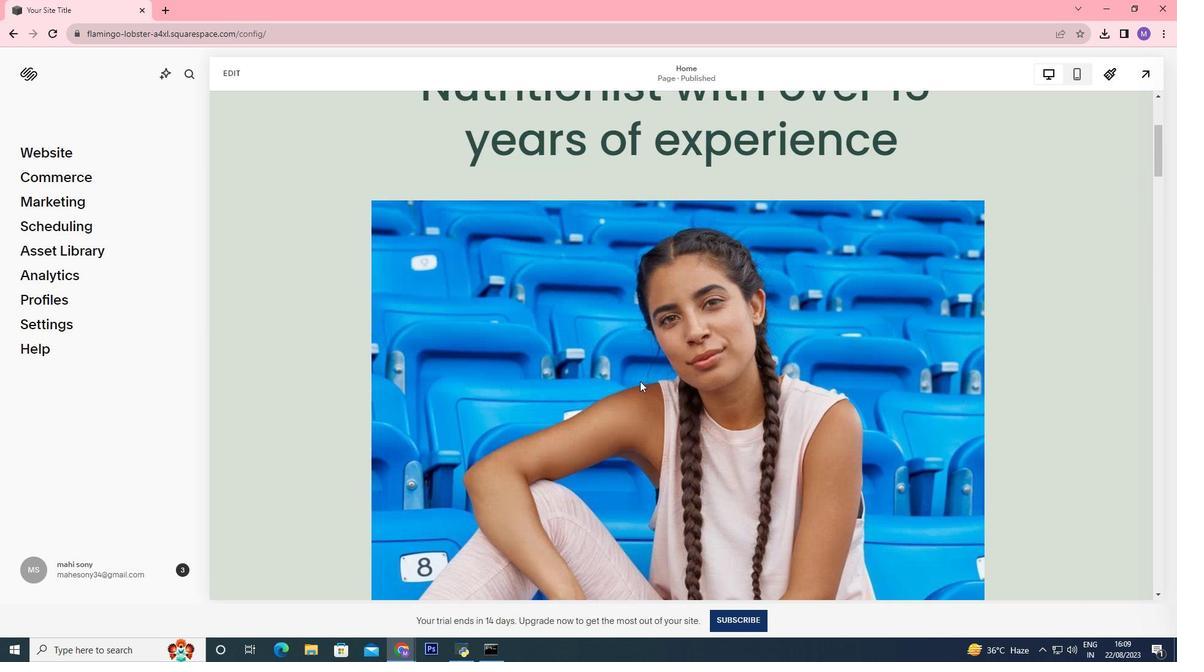 
Action: Mouse moved to (620, 325)
Screenshot: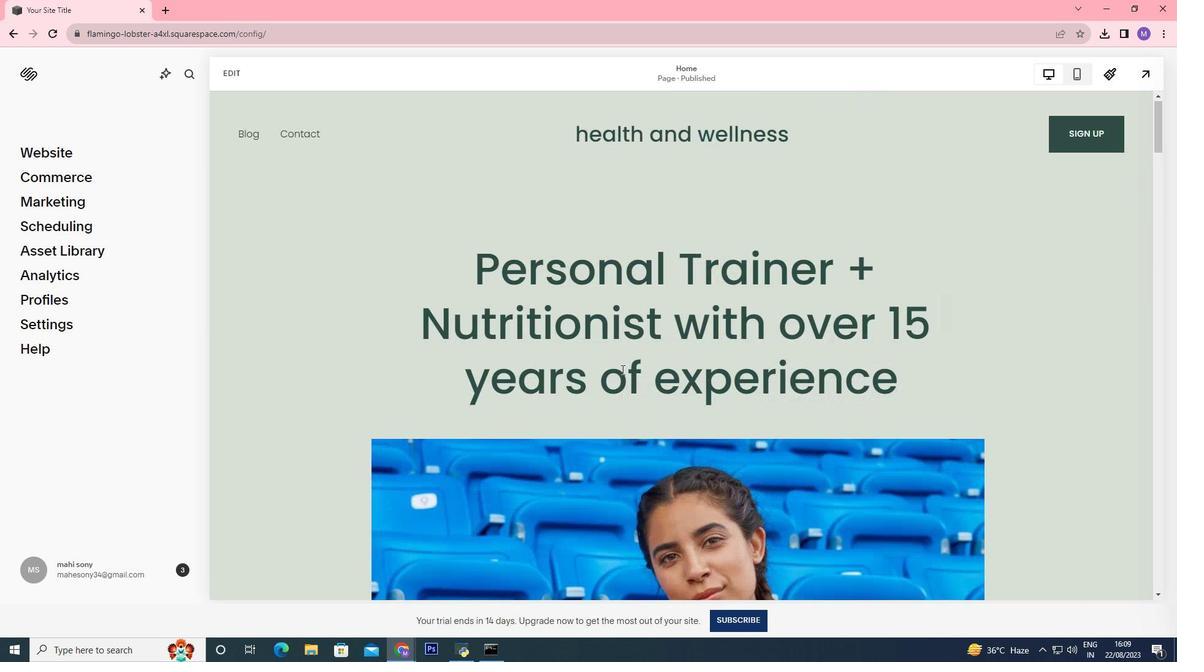 
Action: Mouse scrolled (620, 326) with delta (0, 0)
Screenshot: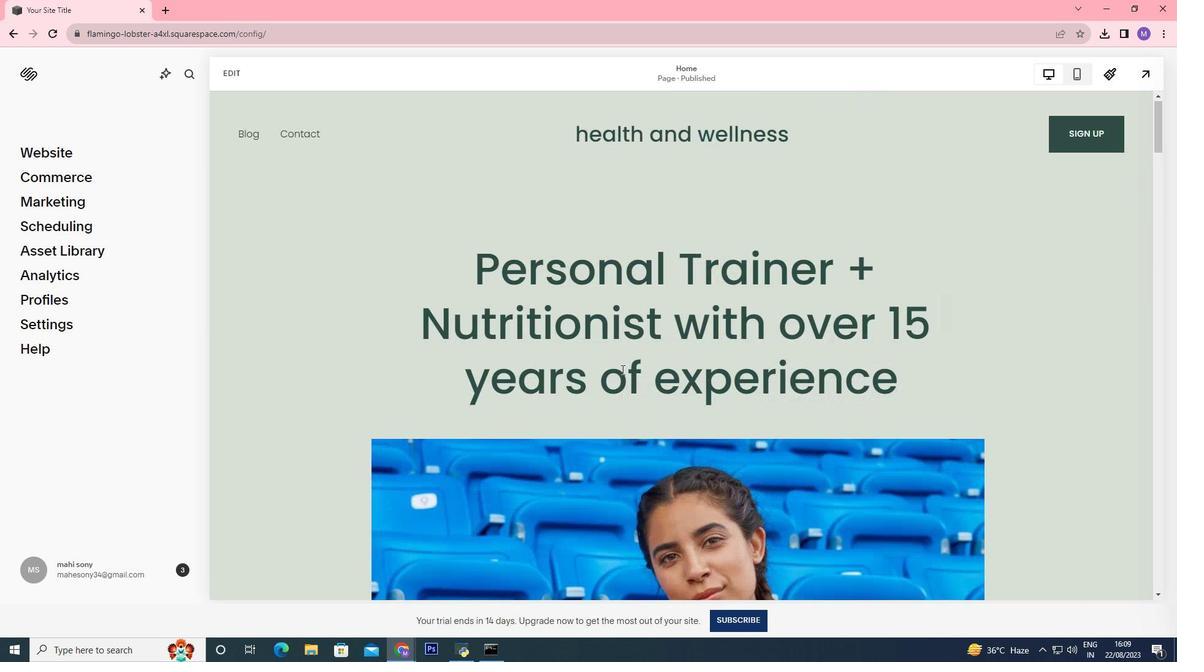 
Action: Mouse moved to (620, 325)
Screenshot: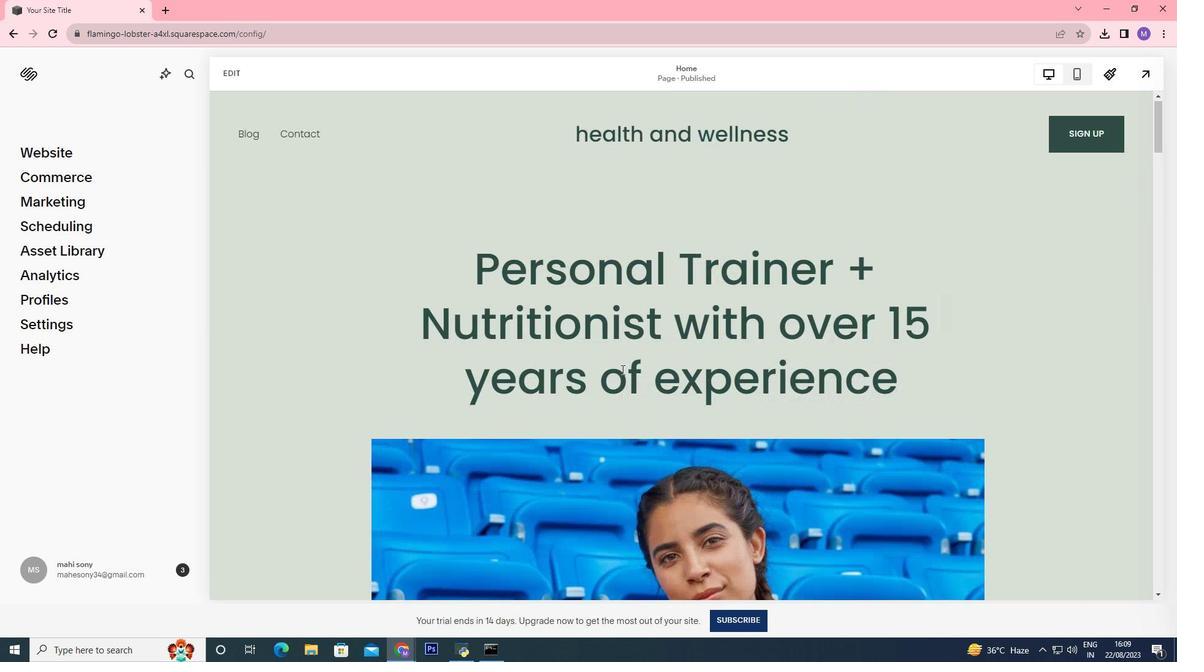 
Action: Mouse scrolled (620, 325) with delta (0, 0)
Screenshot: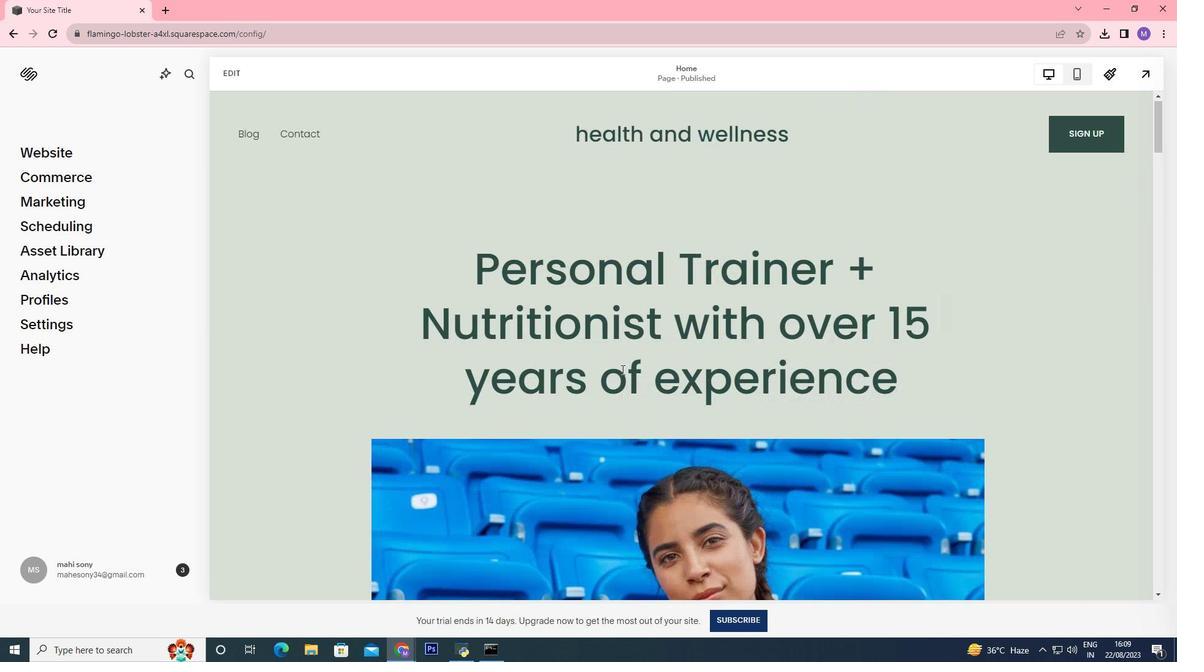 
Action: Mouse moved to (619, 325)
Screenshot: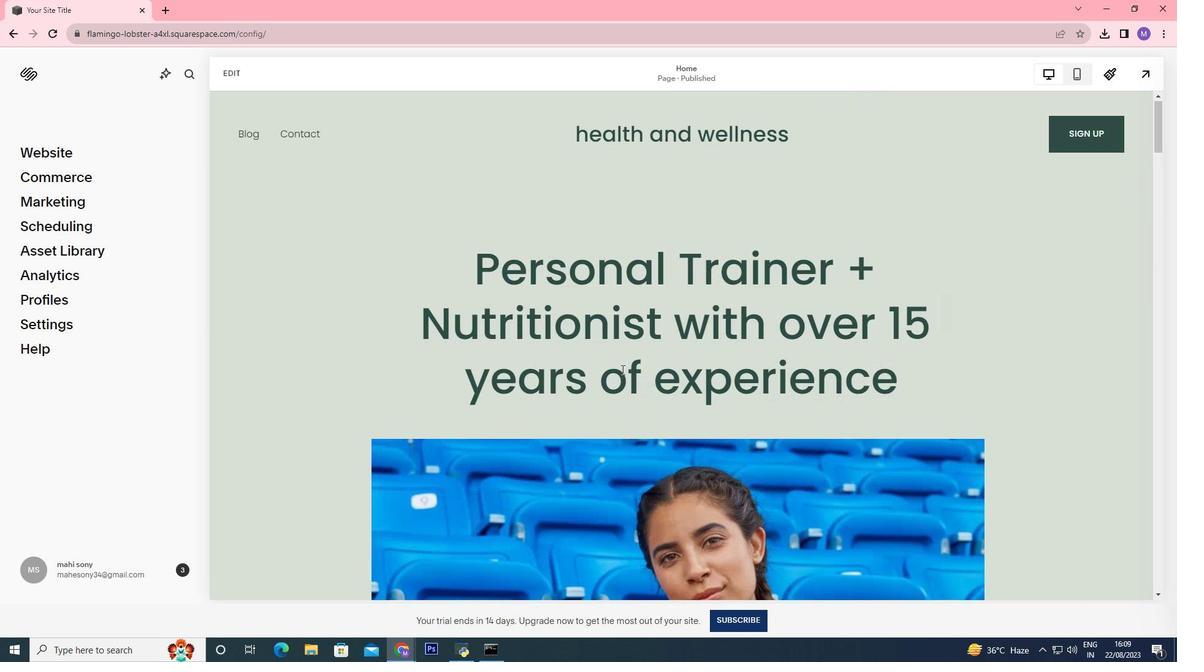 
Action: Mouse scrolled (619, 325) with delta (0, 0)
Screenshot: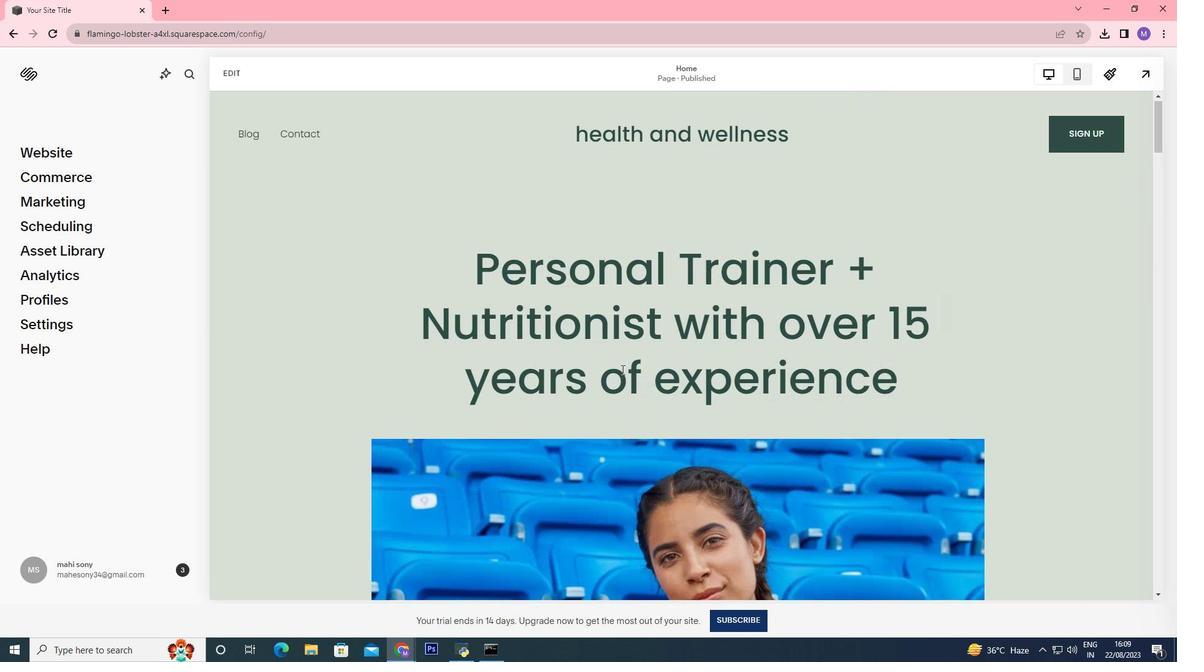 
Action: Mouse moved to (627, 368)
Screenshot: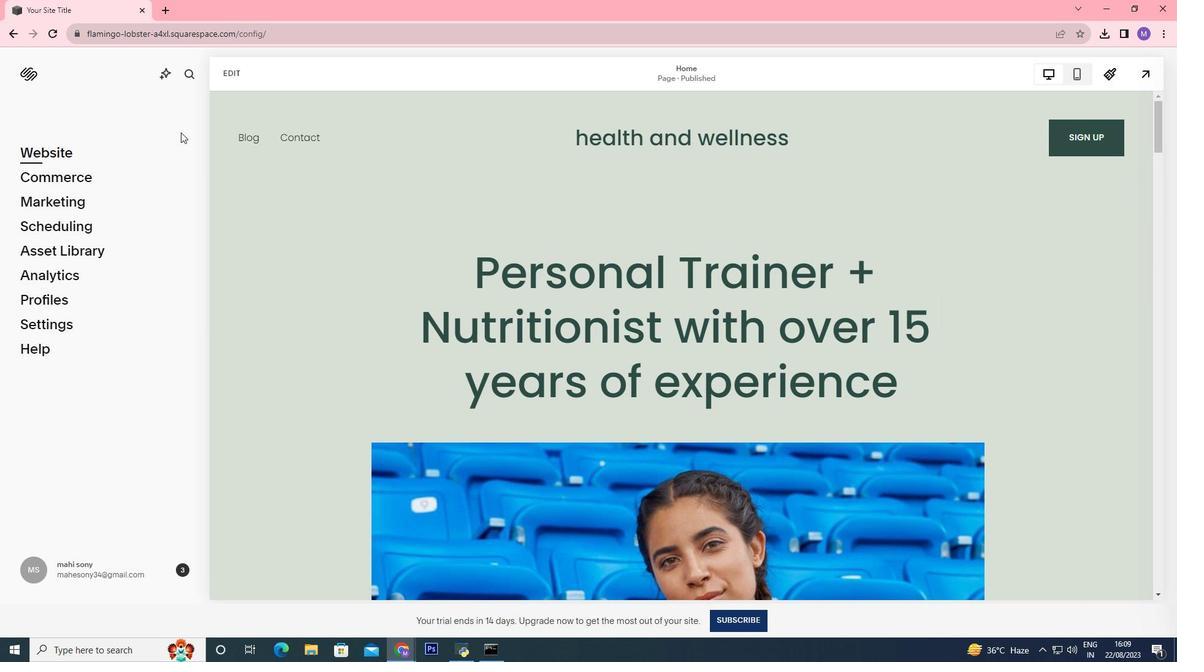 
Action: Mouse scrolled (627, 368) with delta (0, 0)
Screenshot: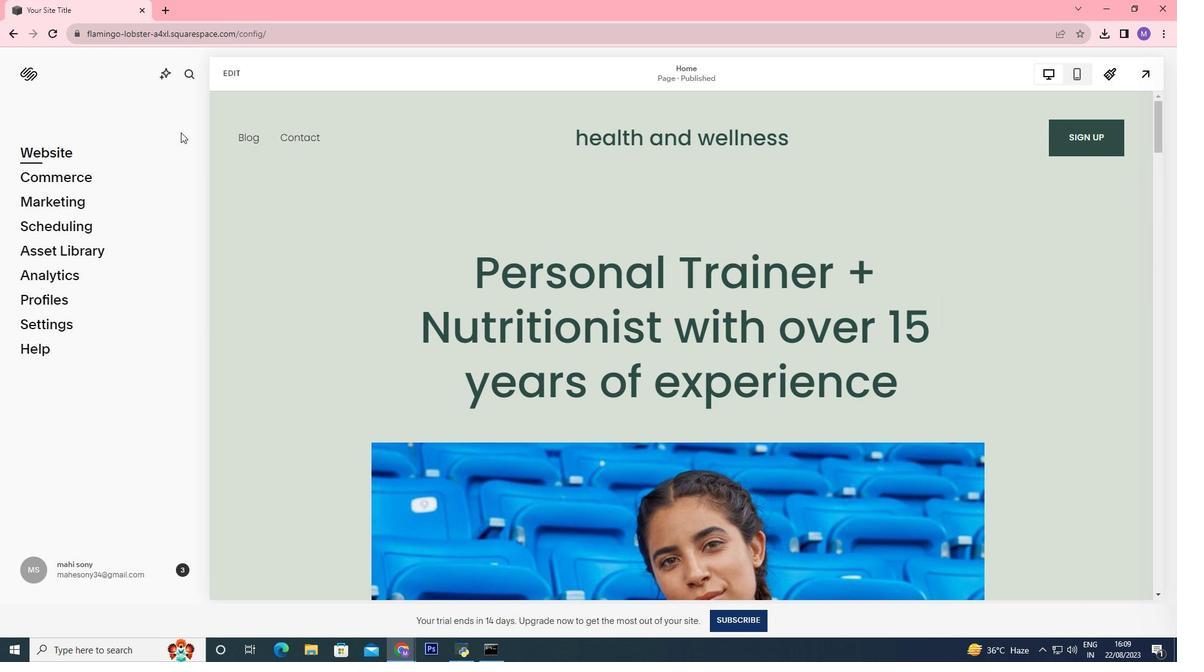 
Action: Mouse scrolled (627, 368) with delta (0, 0)
Screenshot: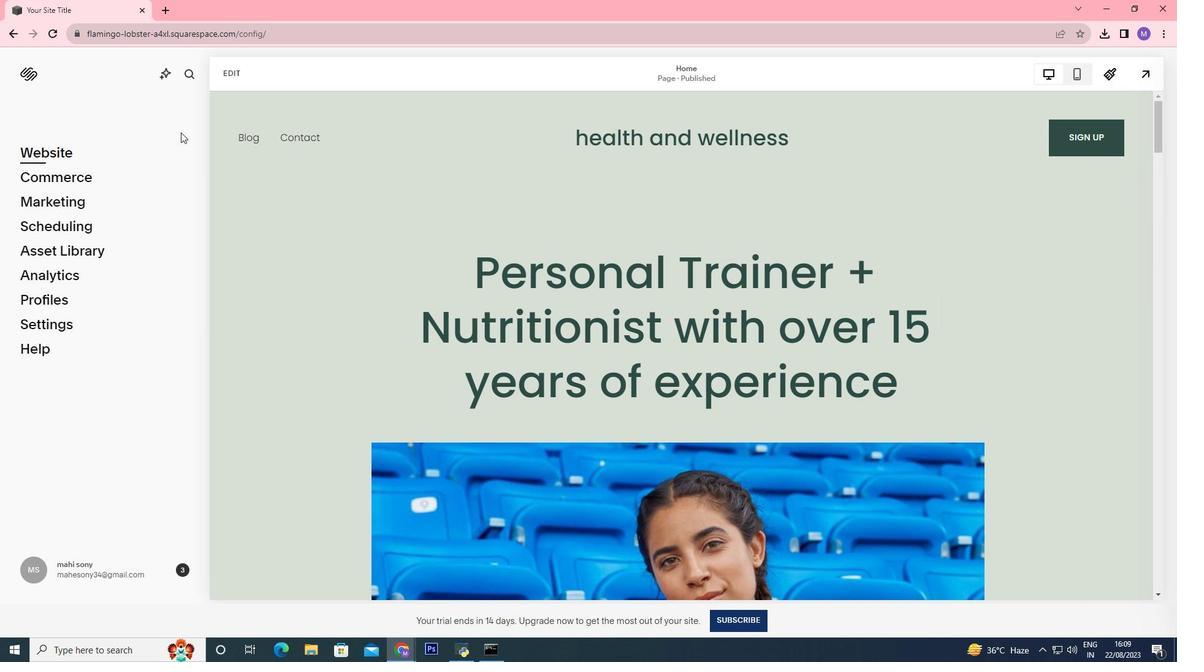 
Action: Mouse scrolled (627, 368) with delta (0, 0)
Screenshot: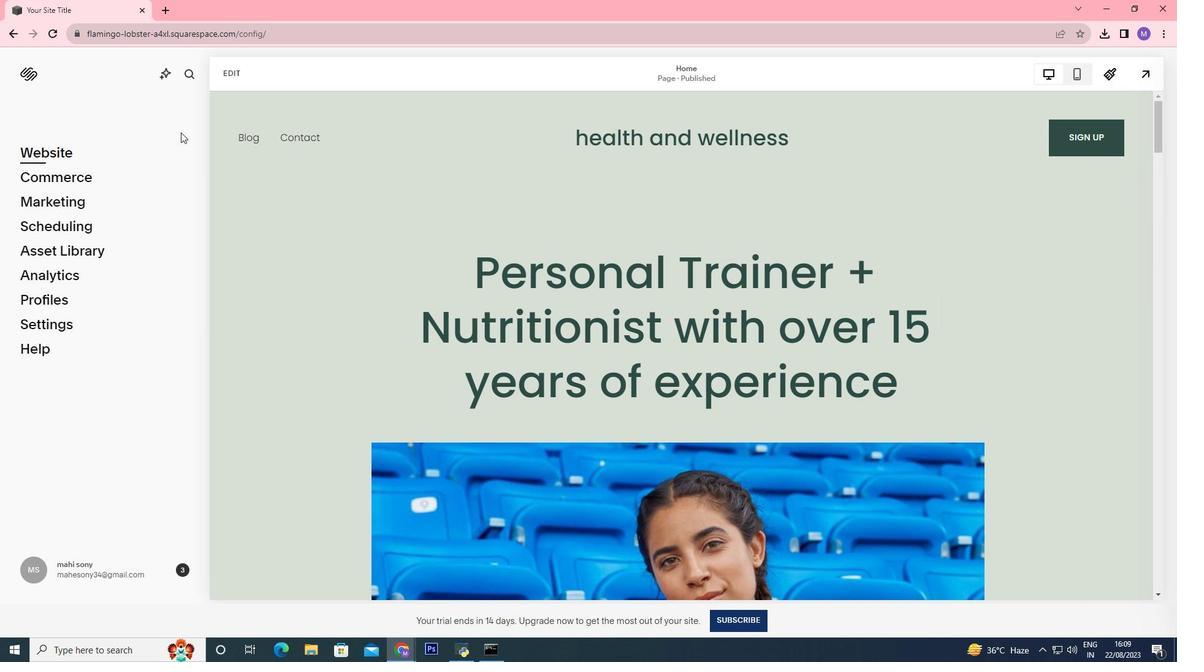 
Action: Mouse scrolled (627, 368) with delta (0, 0)
Screenshot: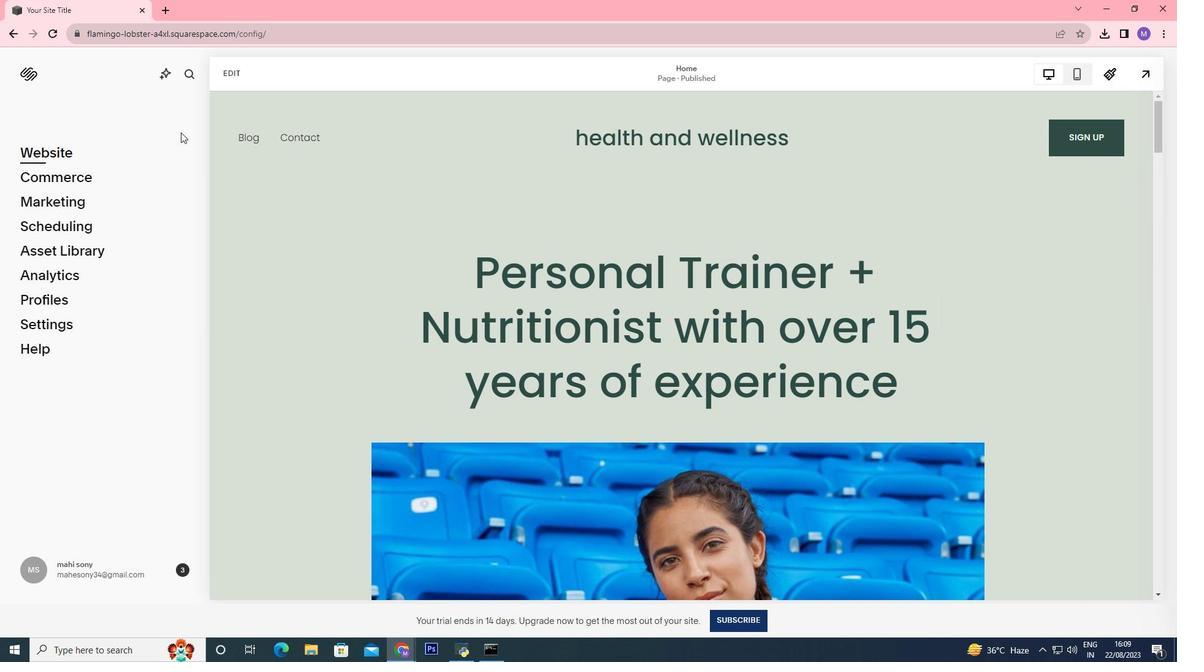 
Action: Mouse scrolled (627, 368) with delta (0, 0)
Screenshot: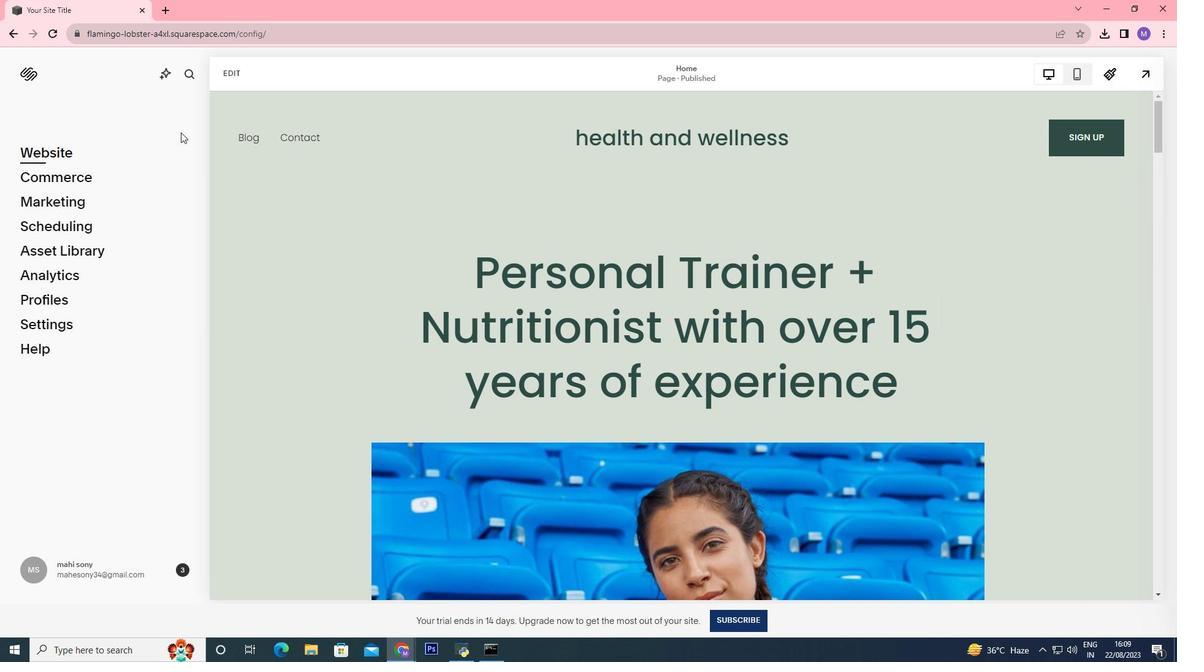 
Action: Mouse scrolled (627, 368) with delta (0, 0)
Screenshot: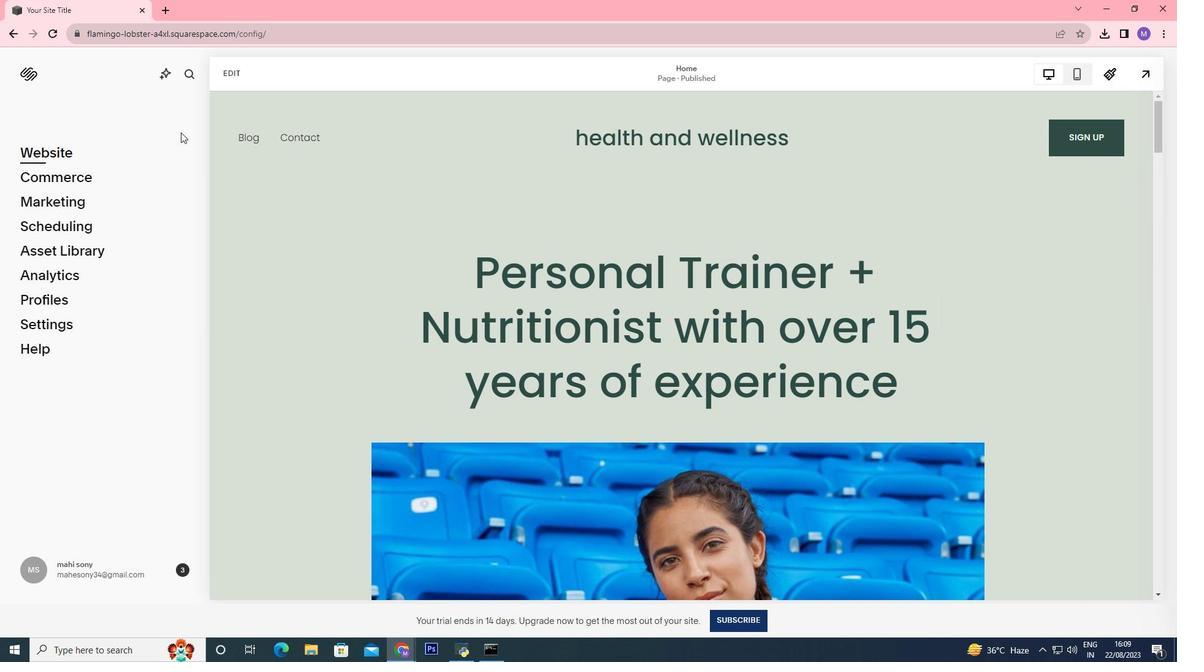 
Action: Mouse scrolled (627, 368) with delta (0, 0)
Screenshot: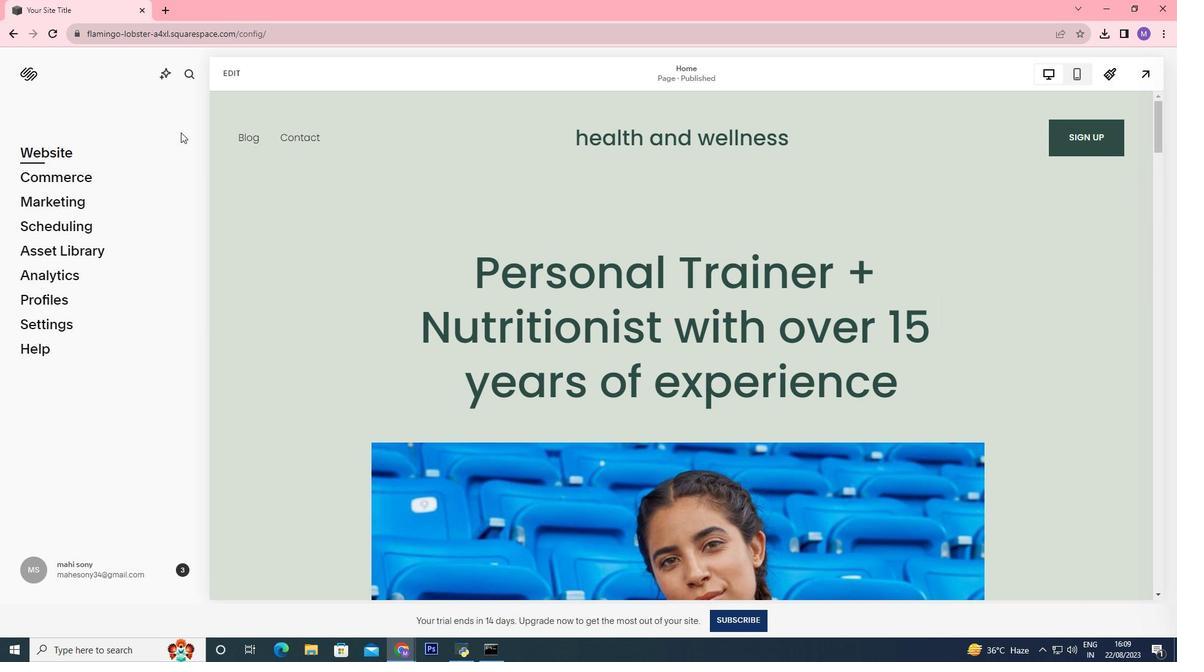 
Action: Mouse scrolled (627, 368) with delta (0, 0)
Screenshot: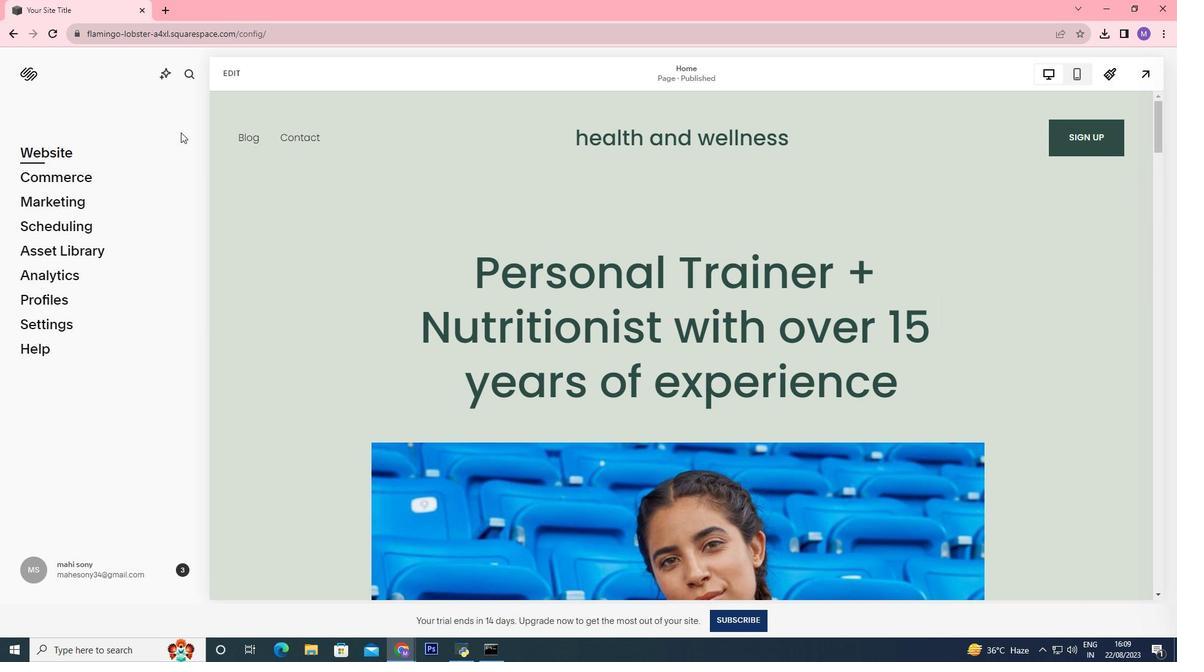 
Action: Mouse moved to (626, 368)
Screenshot: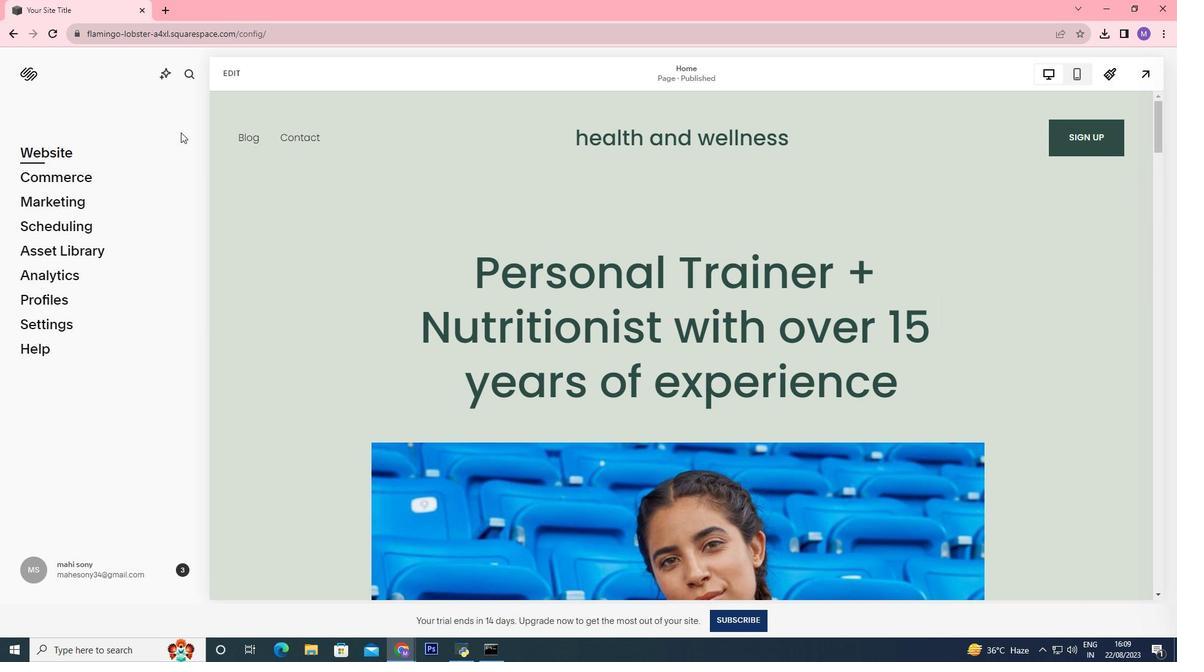 
Action: Mouse scrolled (626, 368) with delta (0, 0)
Screenshot: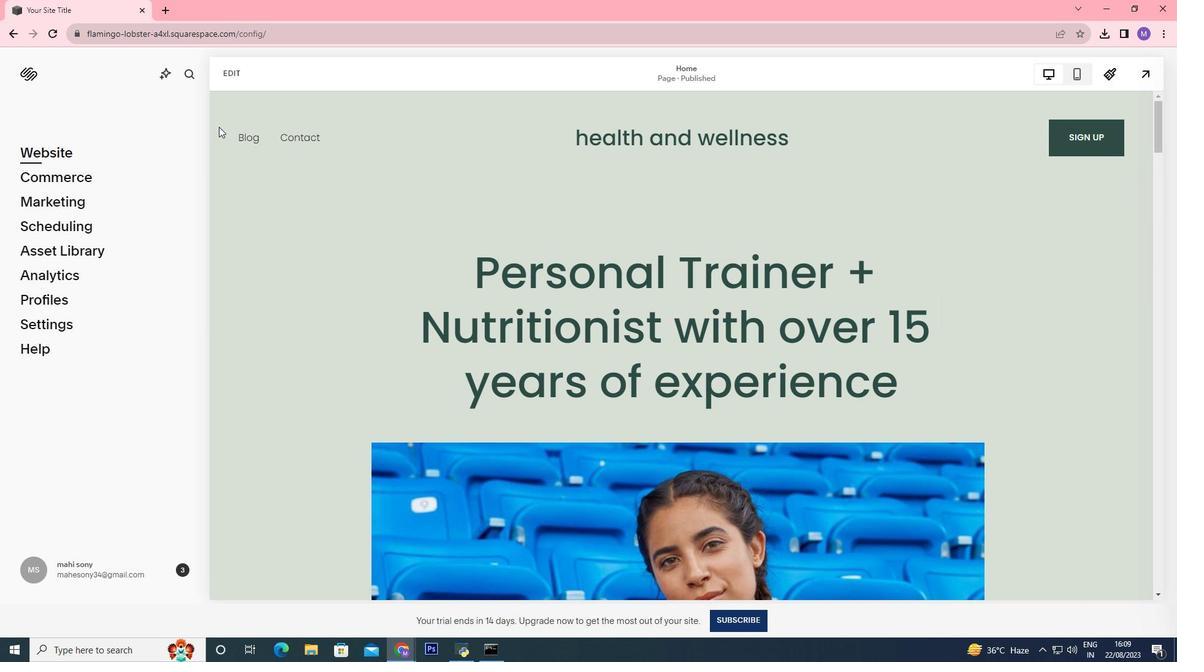 
Action: Mouse moved to (224, 69)
Screenshot: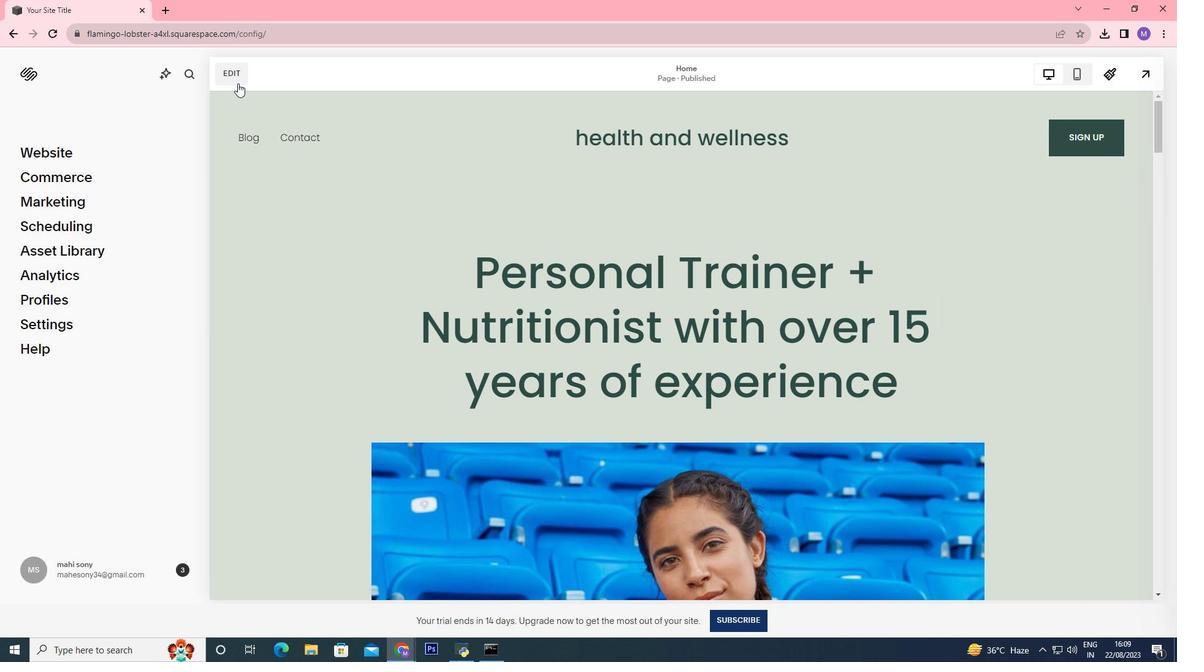 
Action: Mouse pressed left at (224, 69)
Screenshot: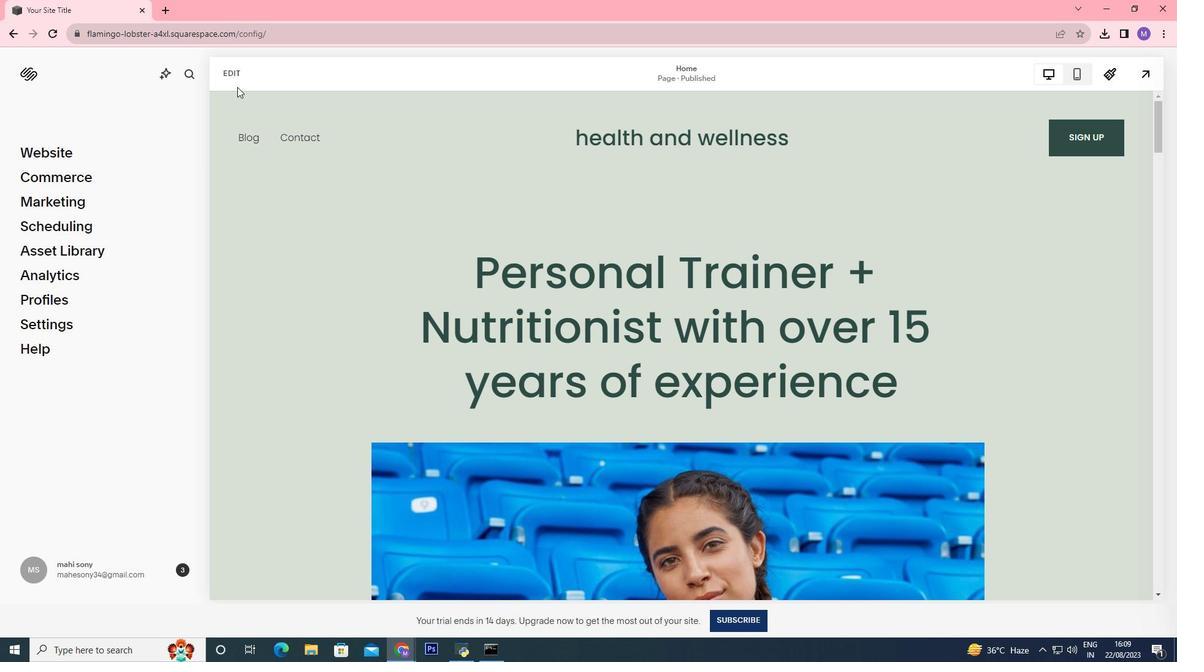 
Action: Mouse moved to (81, 141)
Screenshot: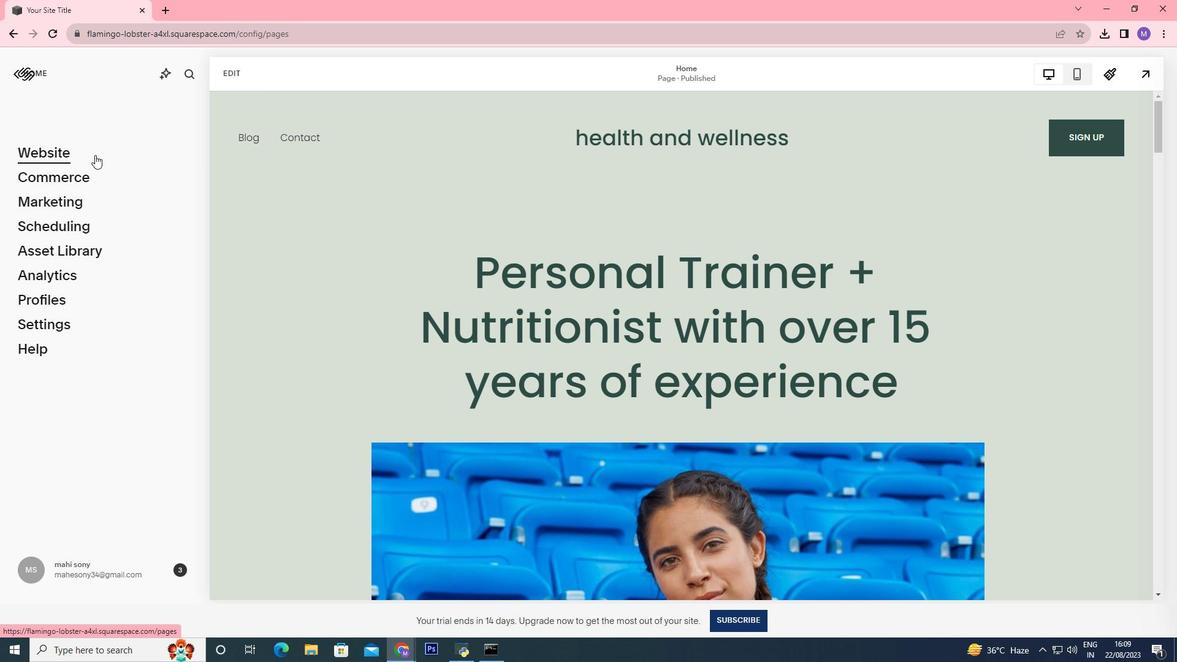 
Action: Mouse pressed left at (81, 141)
Screenshot: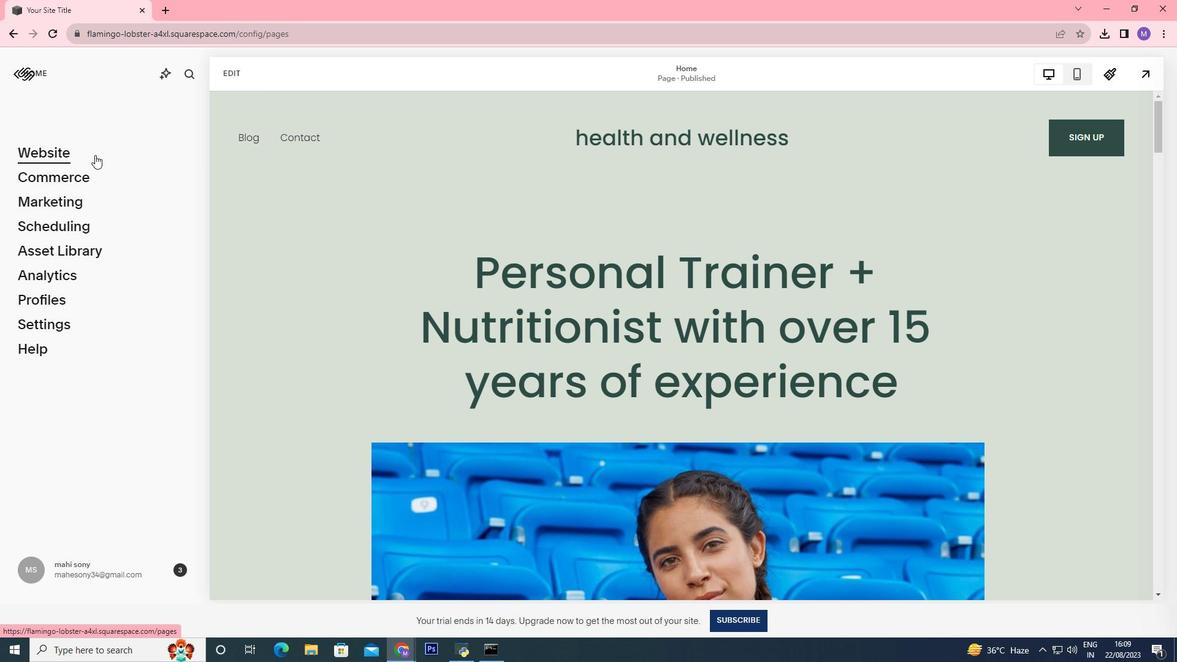 
Action: Mouse moved to (68, 173)
Screenshot: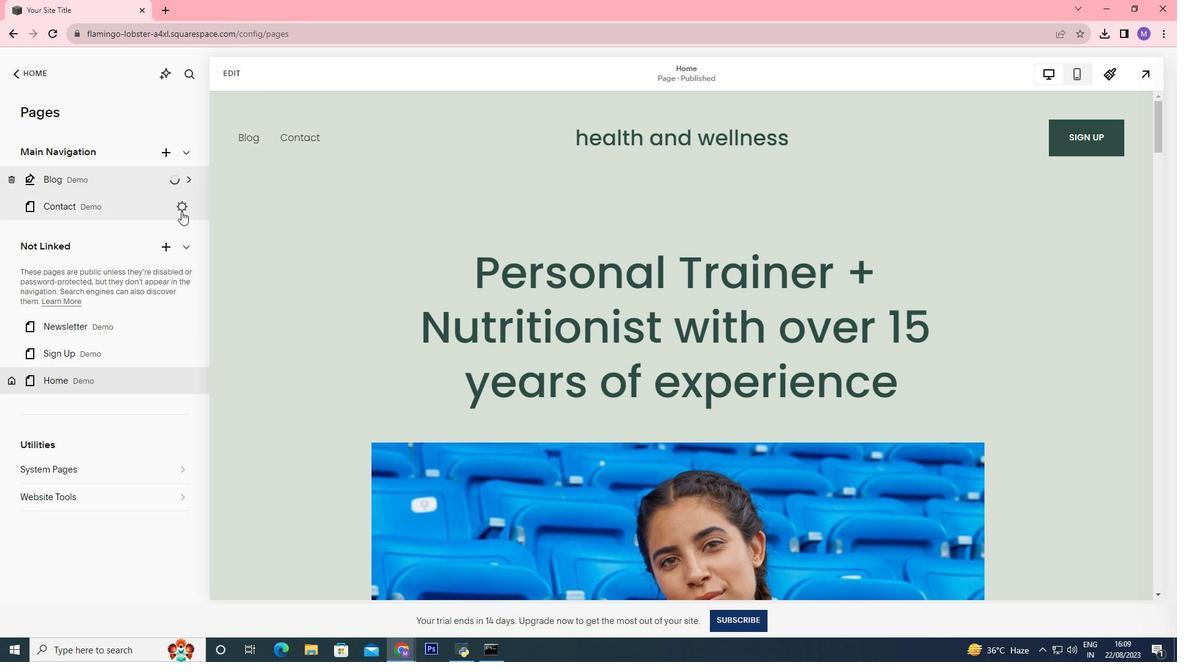 
Action: Mouse pressed left at (68, 173)
Screenshot: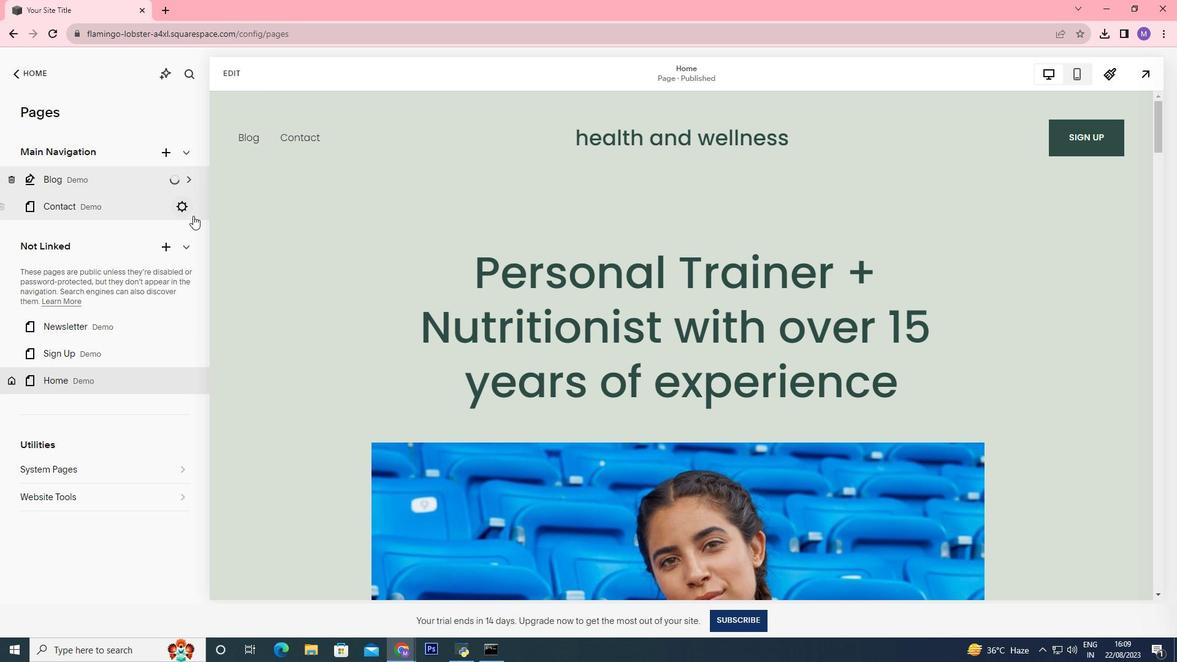 
Action: Mouse moved to (218, 62)
Screenshot: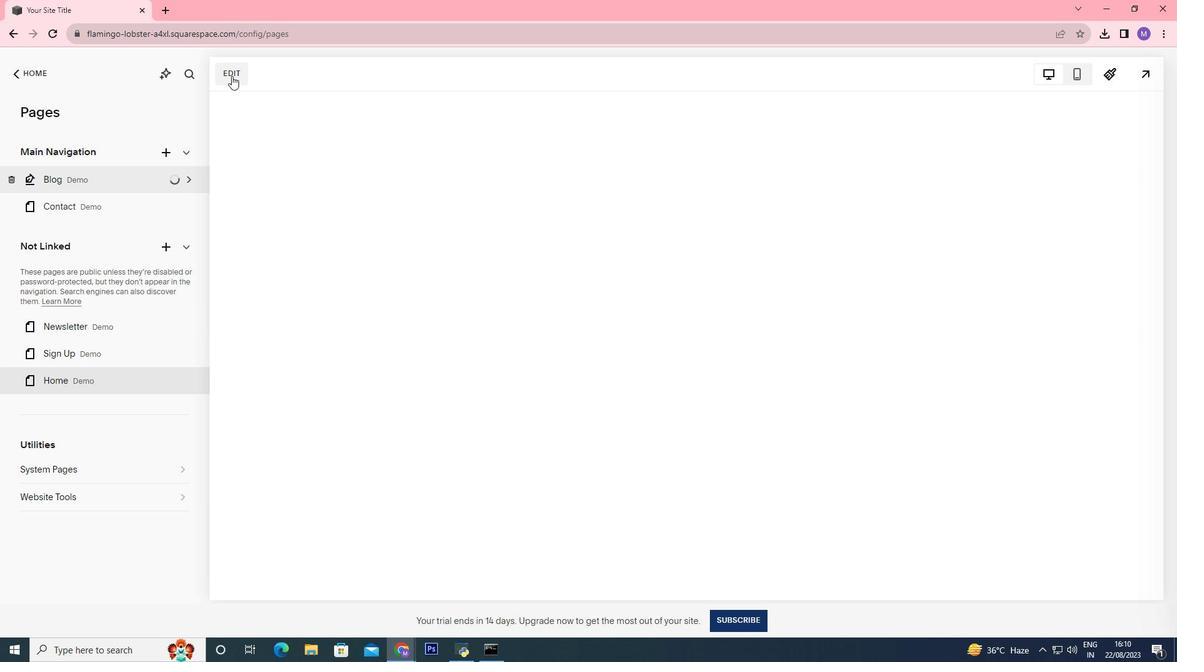 
Action: Mouse pressed left at (218, 62)
Screenshot: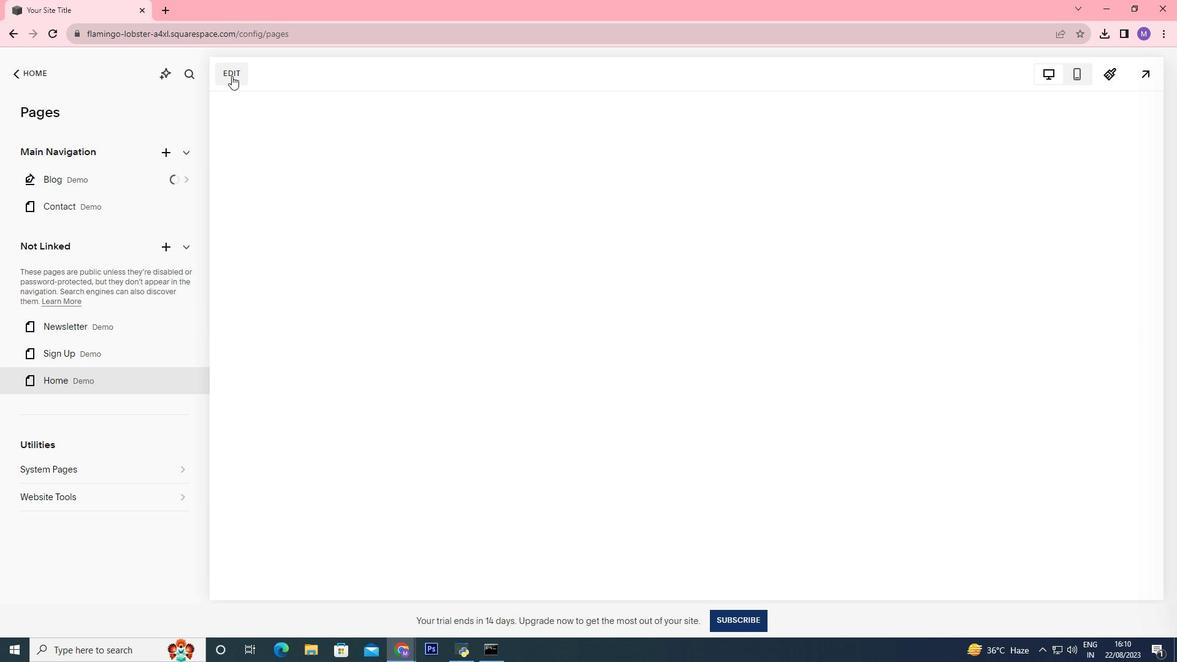 
Action: Mouse pressed left at (218, 62)
Screenshot: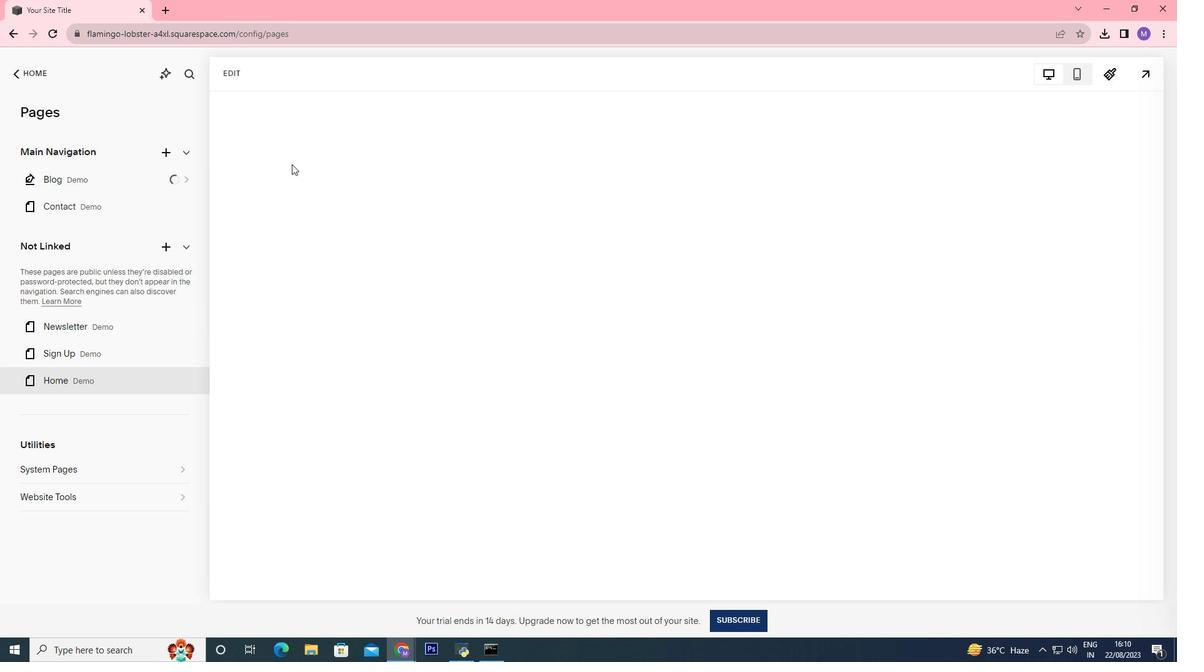 
Action: Mouse moved to (256, 60)
Screenshot: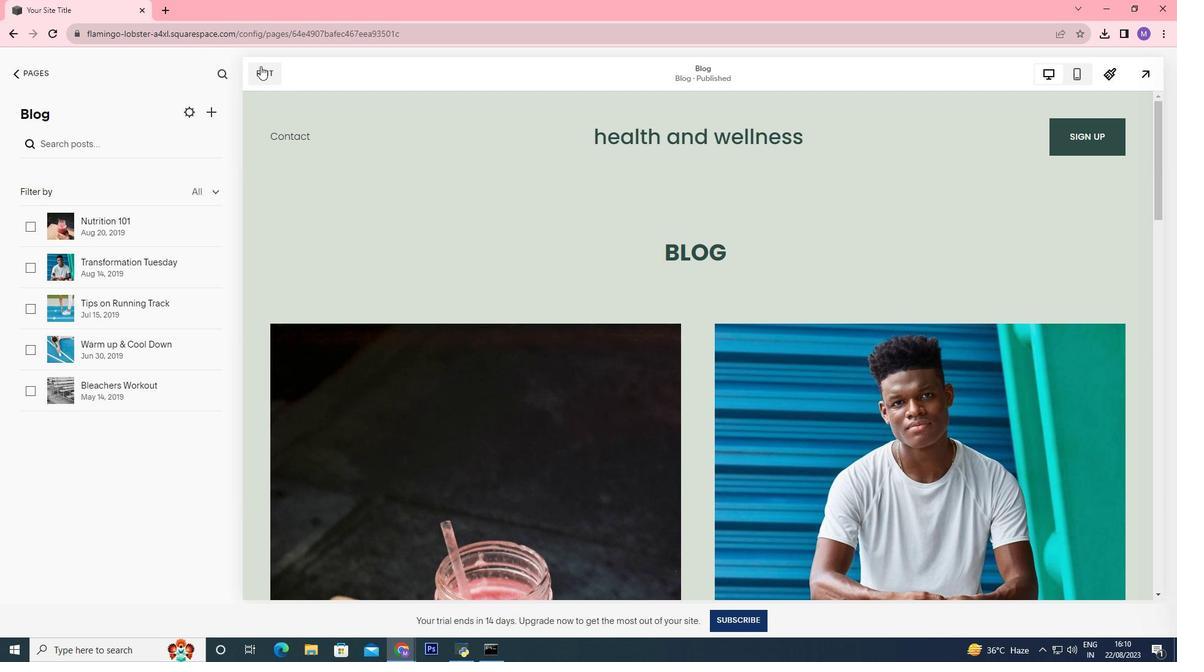 
Action: Mouse pressed left at (256, 60)
Screenshot: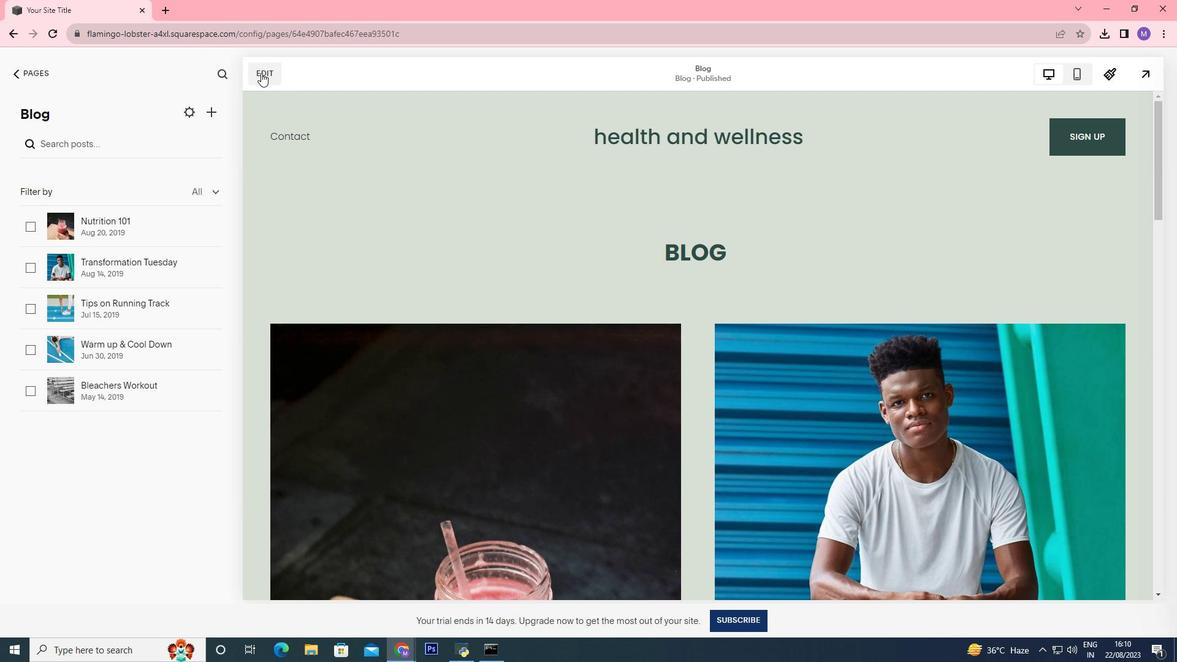 
Action: Mouse moved to (248, 61)
Screenshot: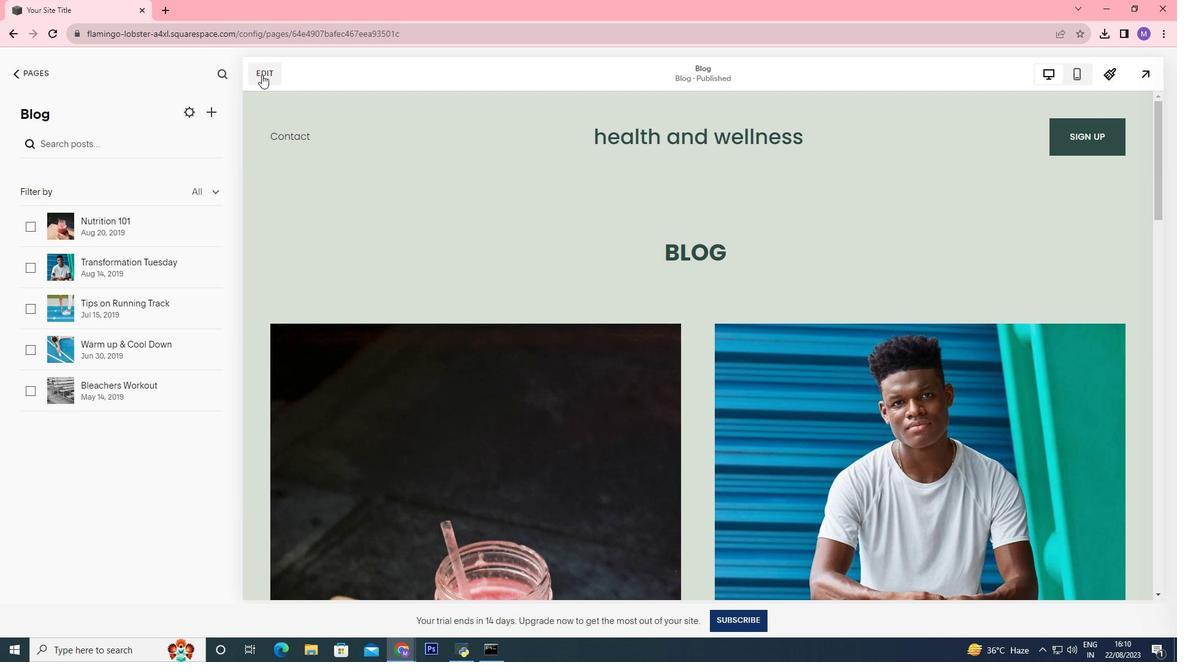 
Action: Mouse pressed left at (248, 61)
Screenshot: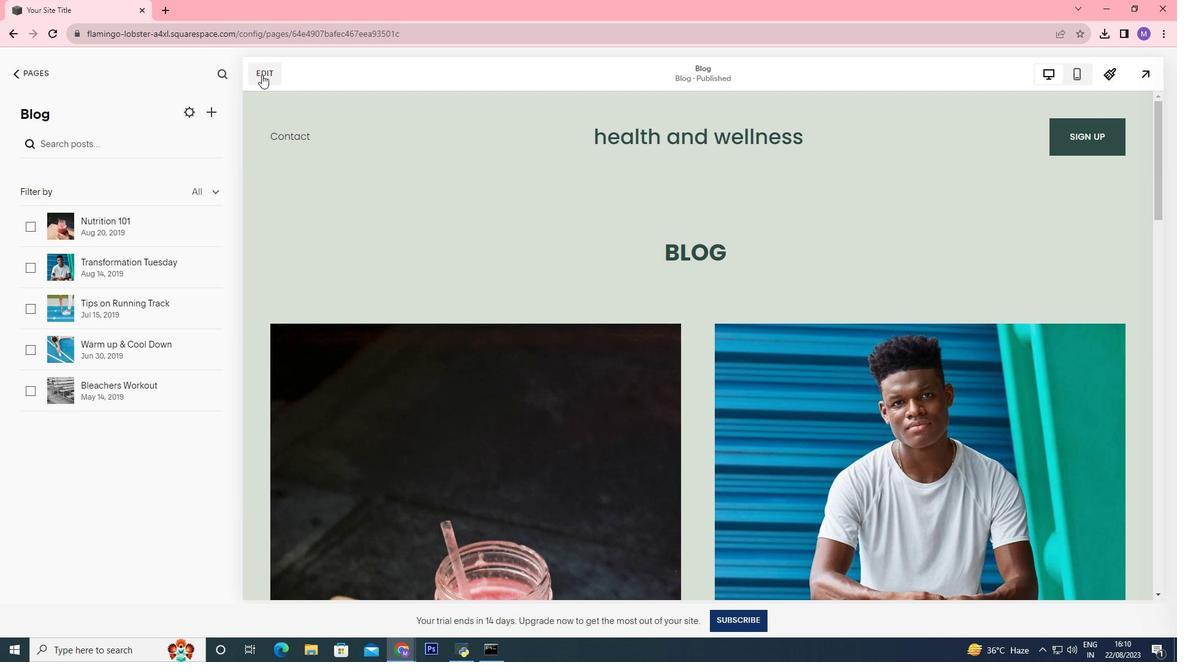 
Action: Mouse pressed left at (248, 61)
Screenshot: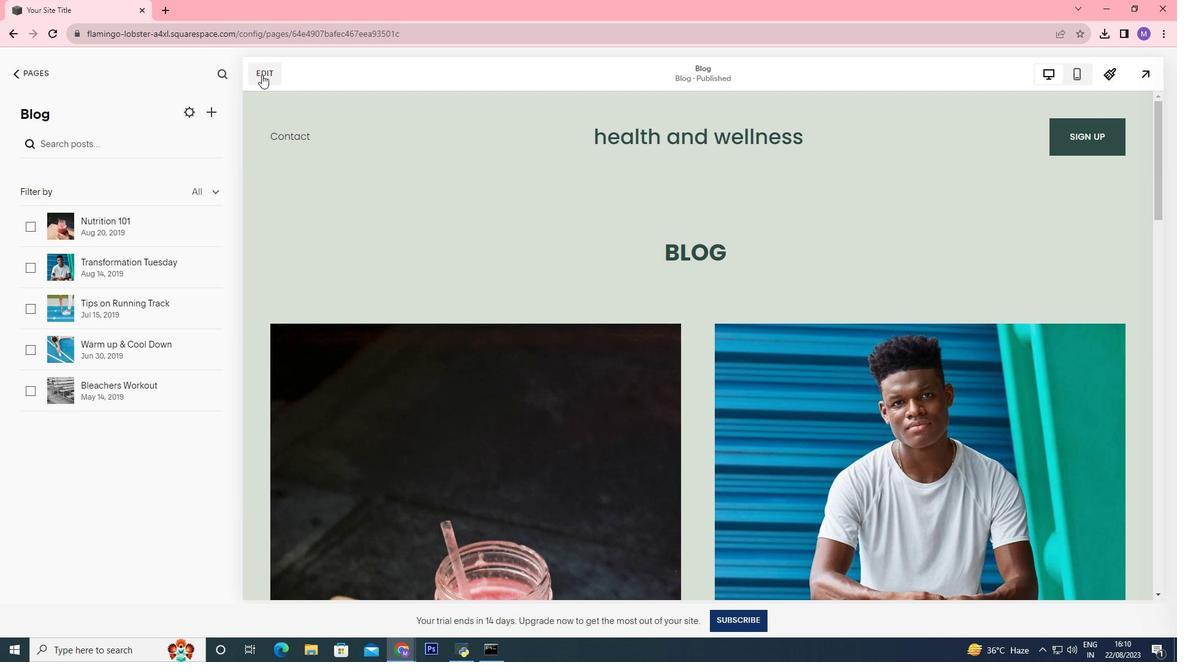 
Action: Mouse pressed left at (248, 61)
Screenshot: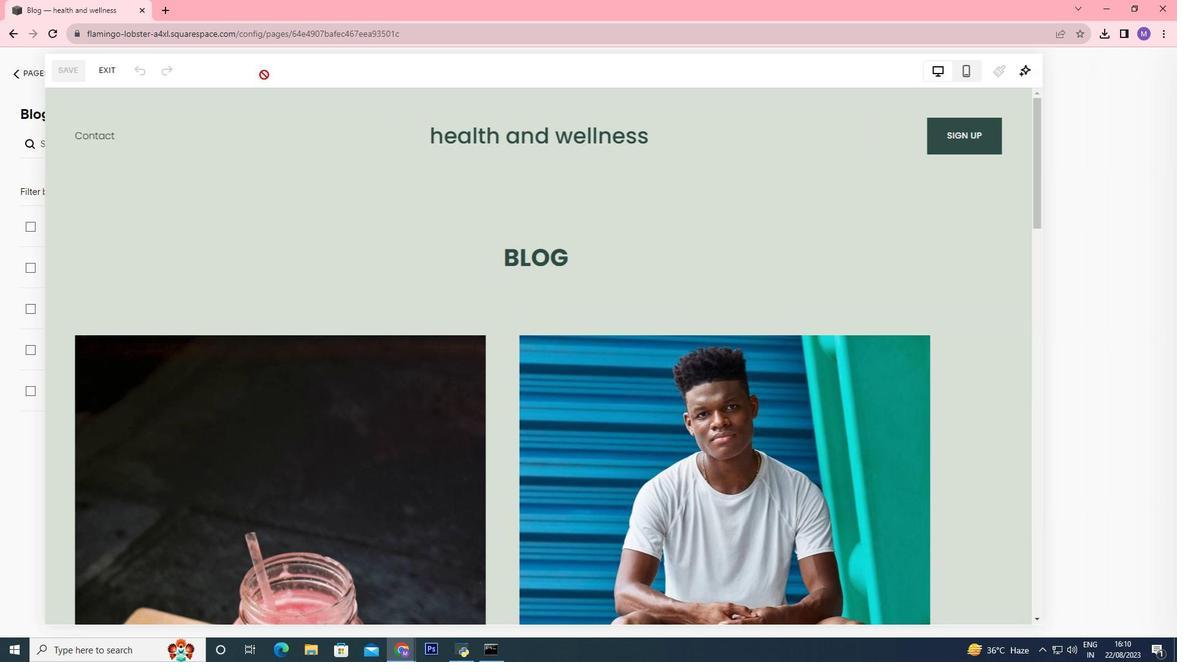 
Action: Mouse moved to (692, 245)
Screenshot: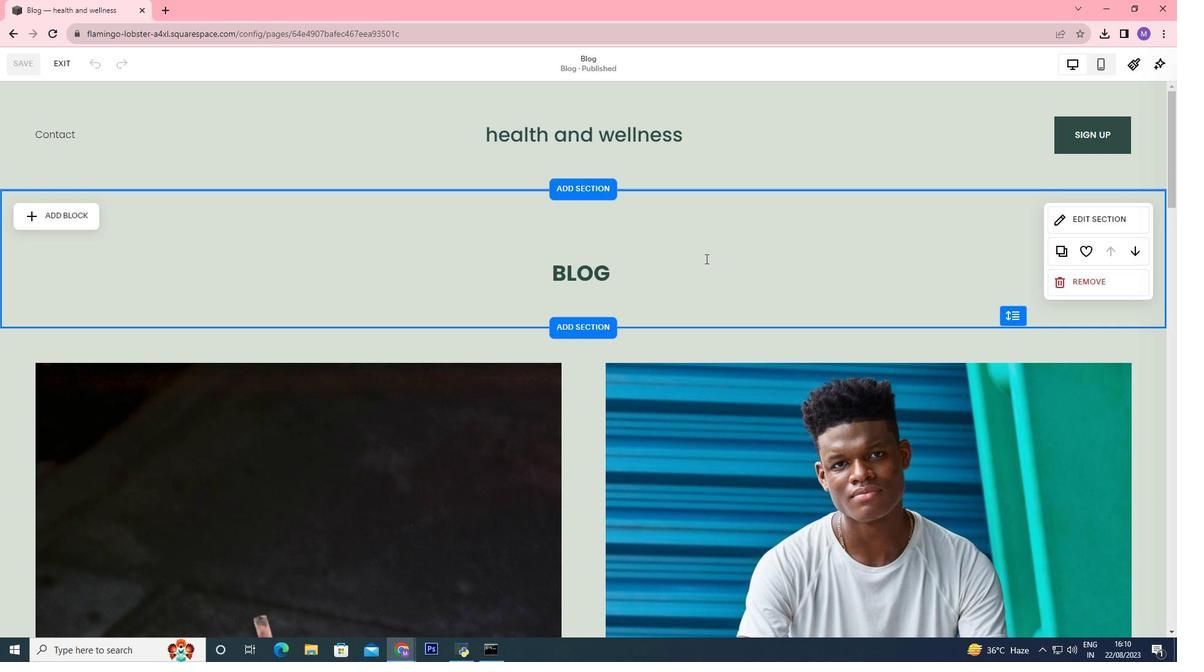 
Action: Mouse pressed left at (692, 245)
Screenshot: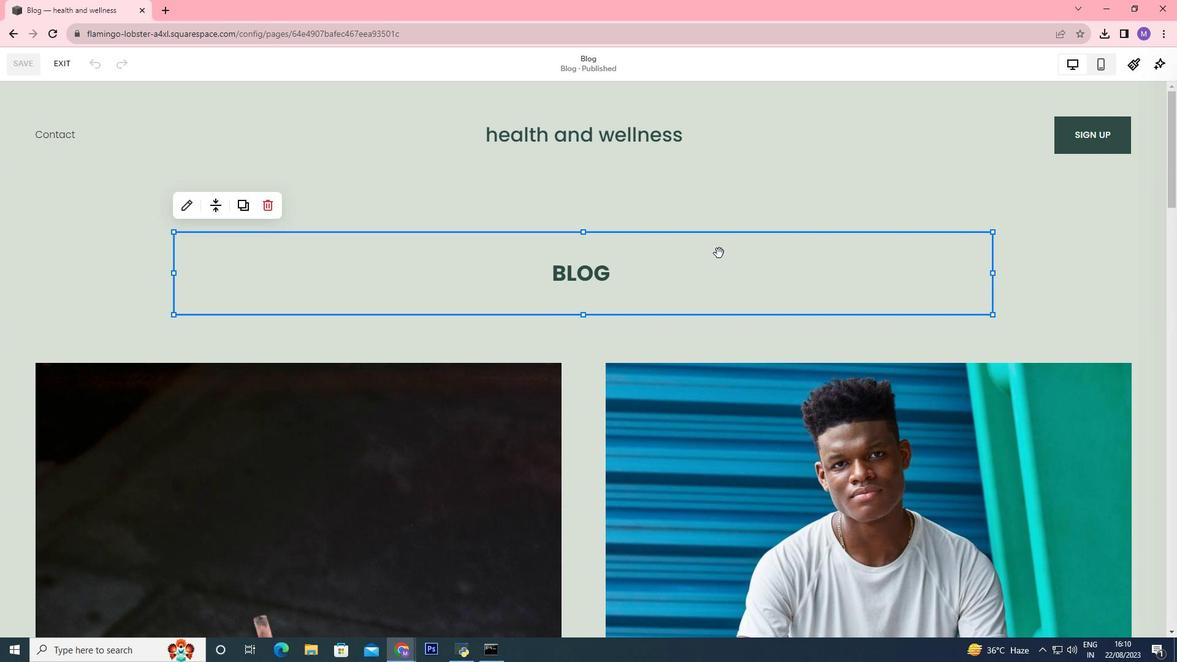 
Action: Mouse moved to (706, 239)
Screenshot: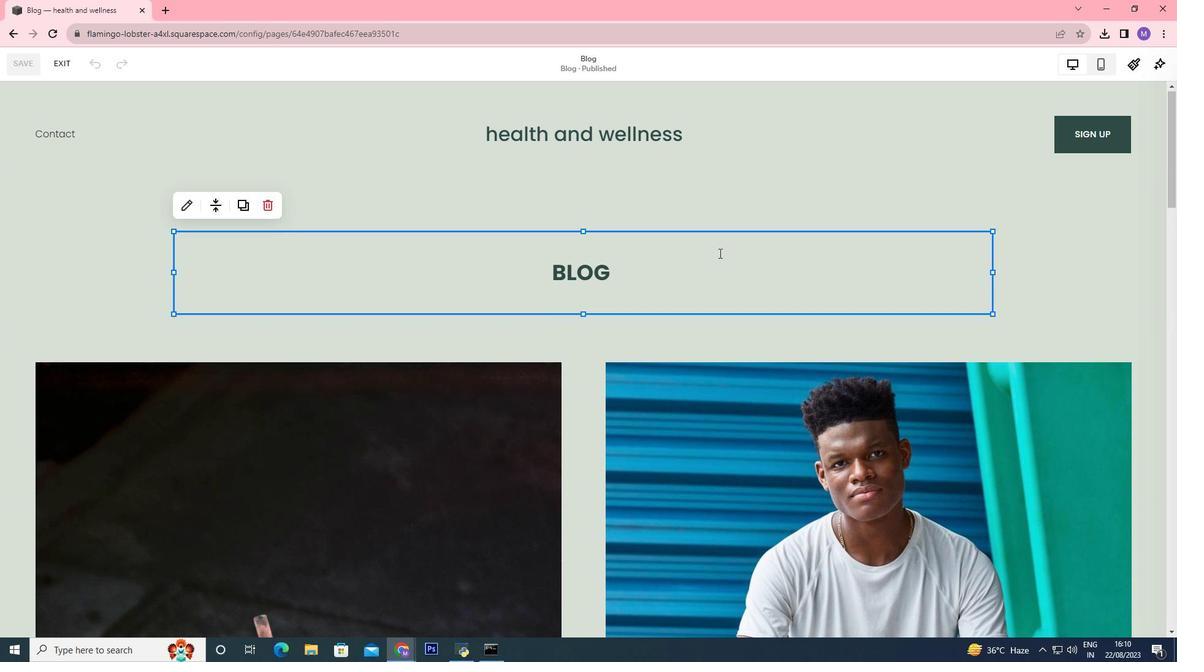 
Action: Mouse scrolled (706, 239) with delta (0, 0)
Screenshot: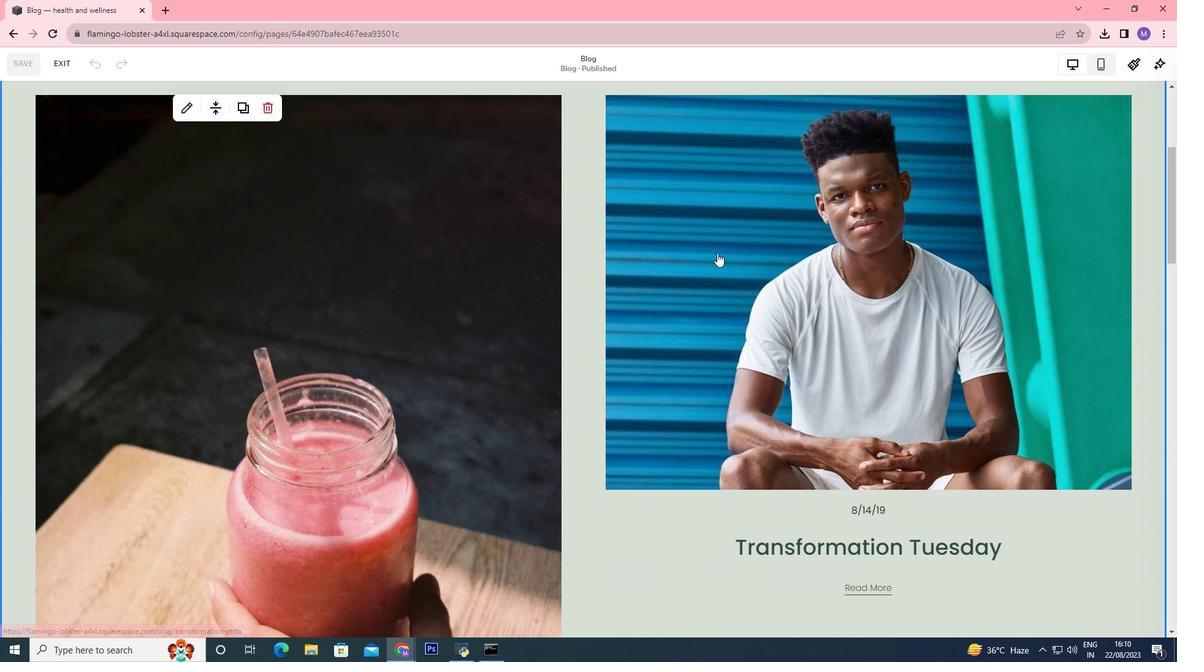 
Action: Mouse scrolled (706, 239) with delta (0, 0)
Screenshot: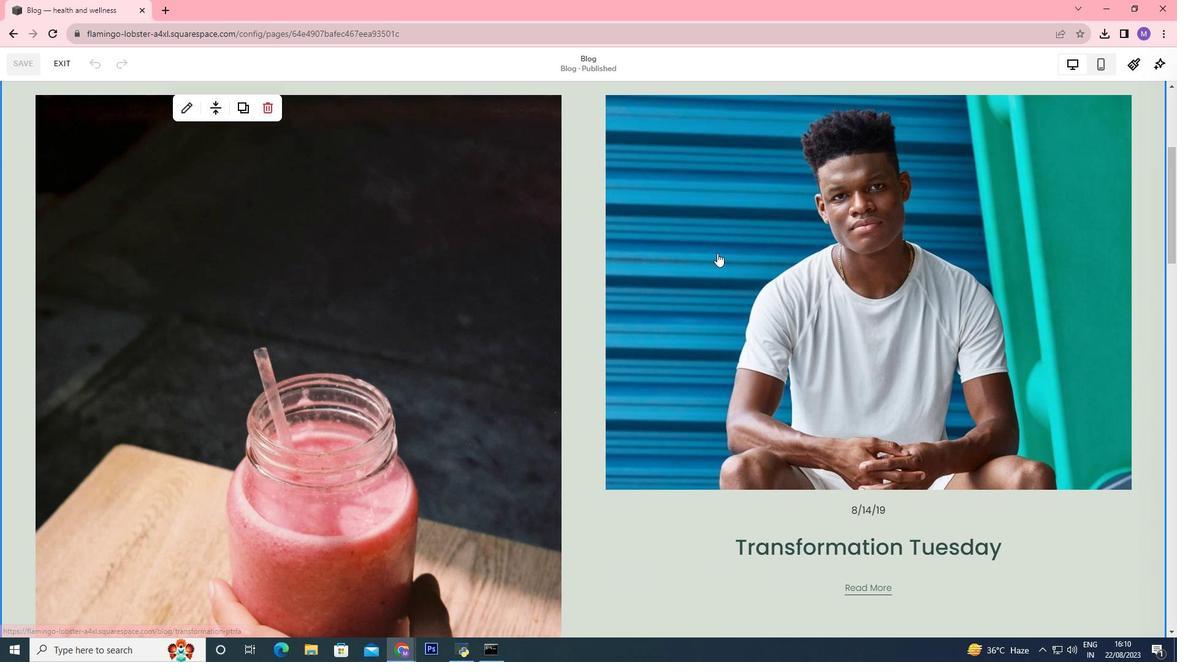 
Action: Mouse moved to (706, 239)
Screenshot: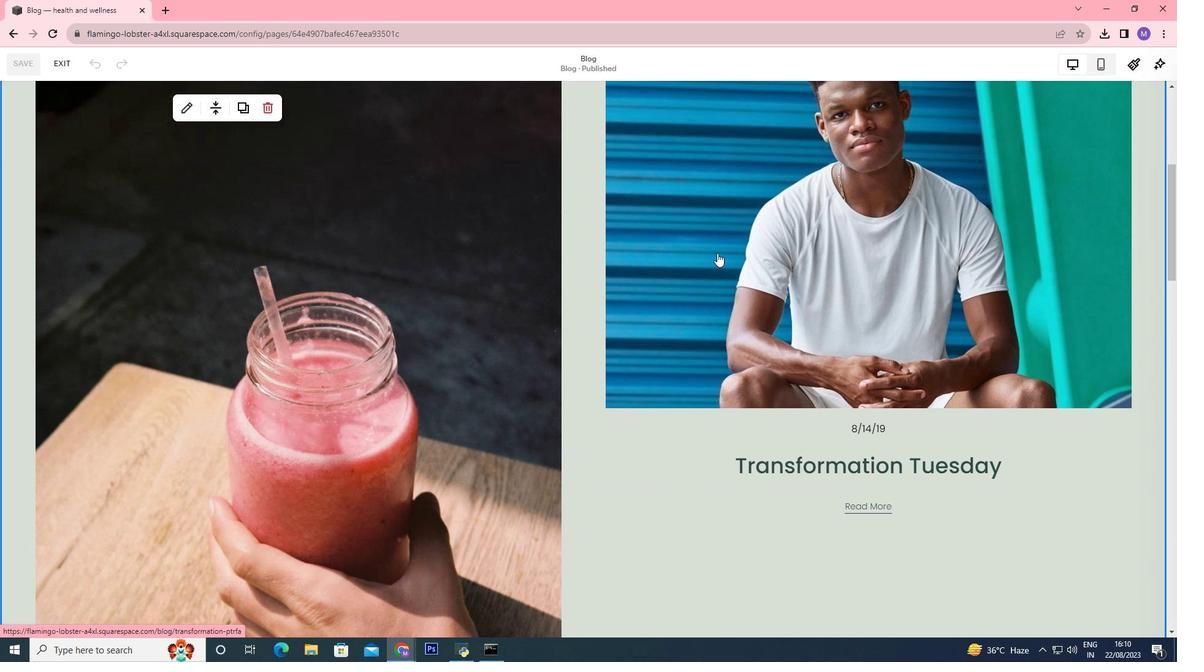 
Action: Mouse scrolled (706, 239) with delta (0, 0)
Screenshot: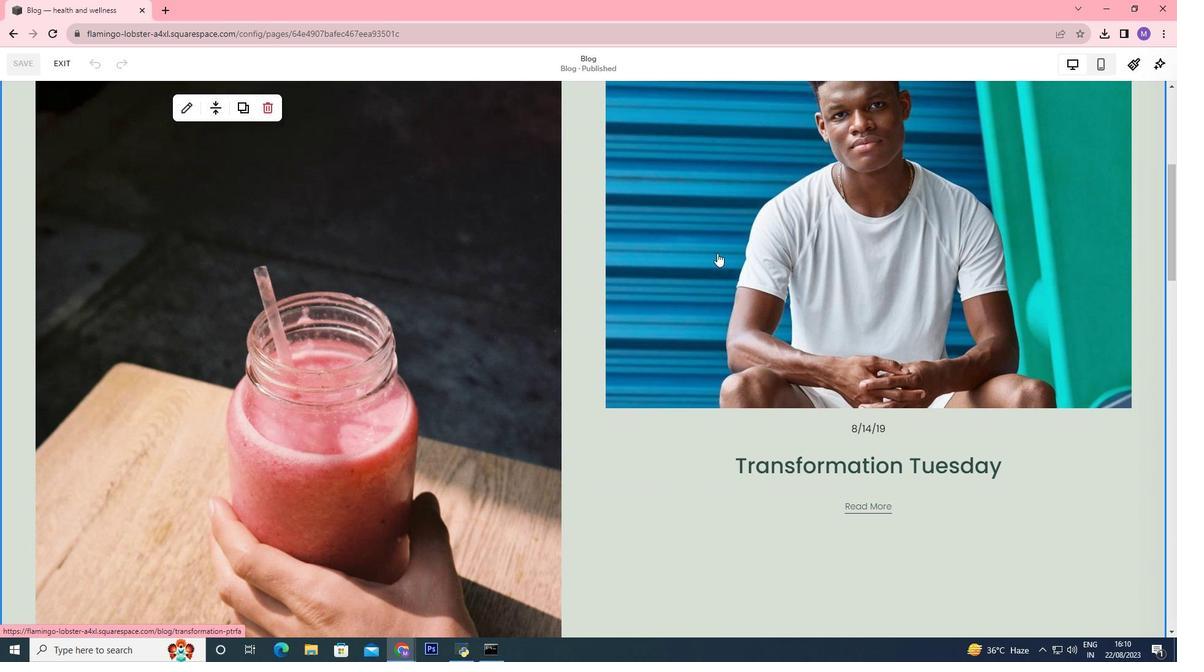 
Action: Mouse scrolled (706, 239) with delta (0, 0)
Screenshot: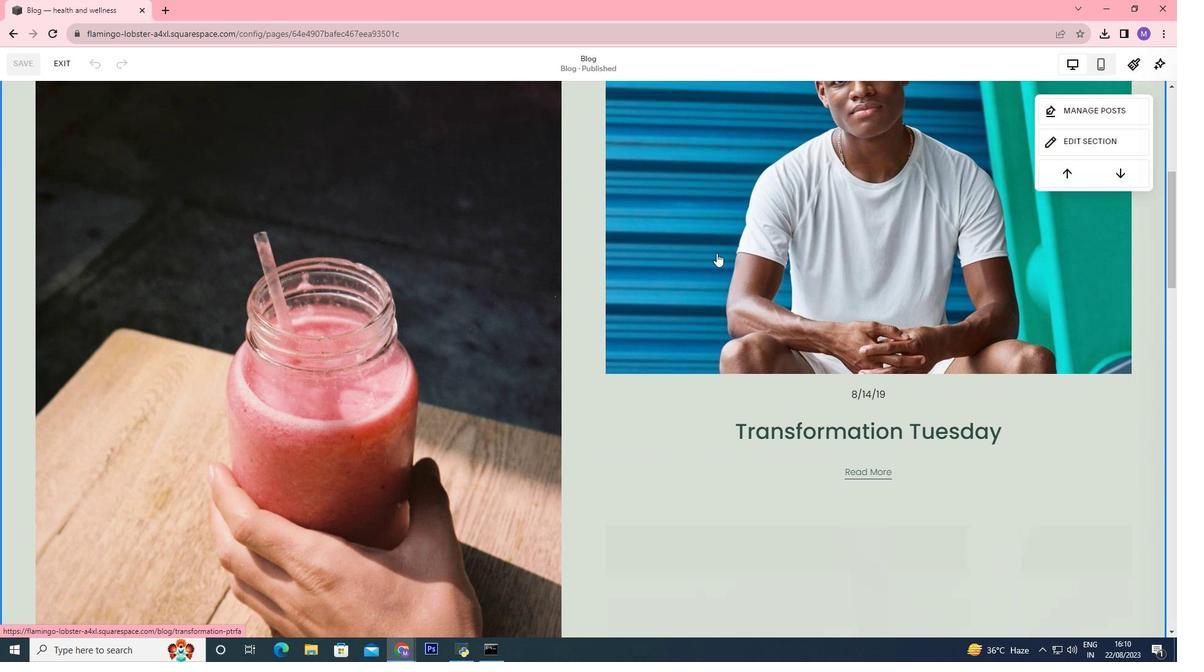 
Action: Mouse scrolled (706, 239) with delta (0, 0)
Screenshot: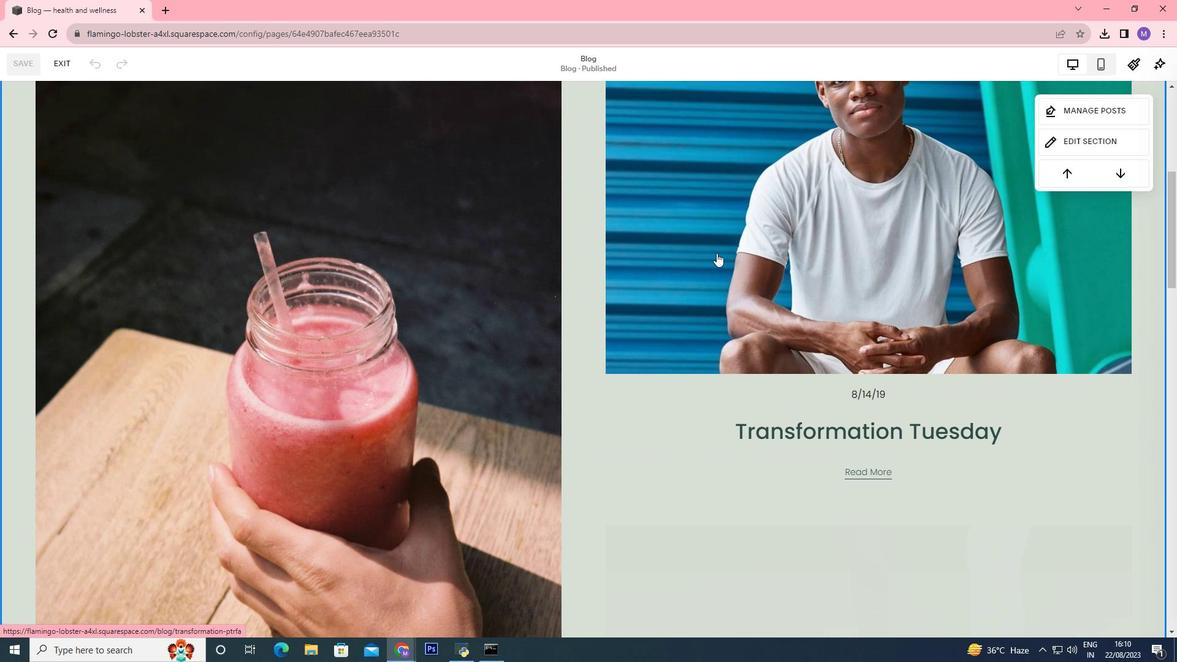 
Action: Mouse moved to (704, 239)
Screenshot: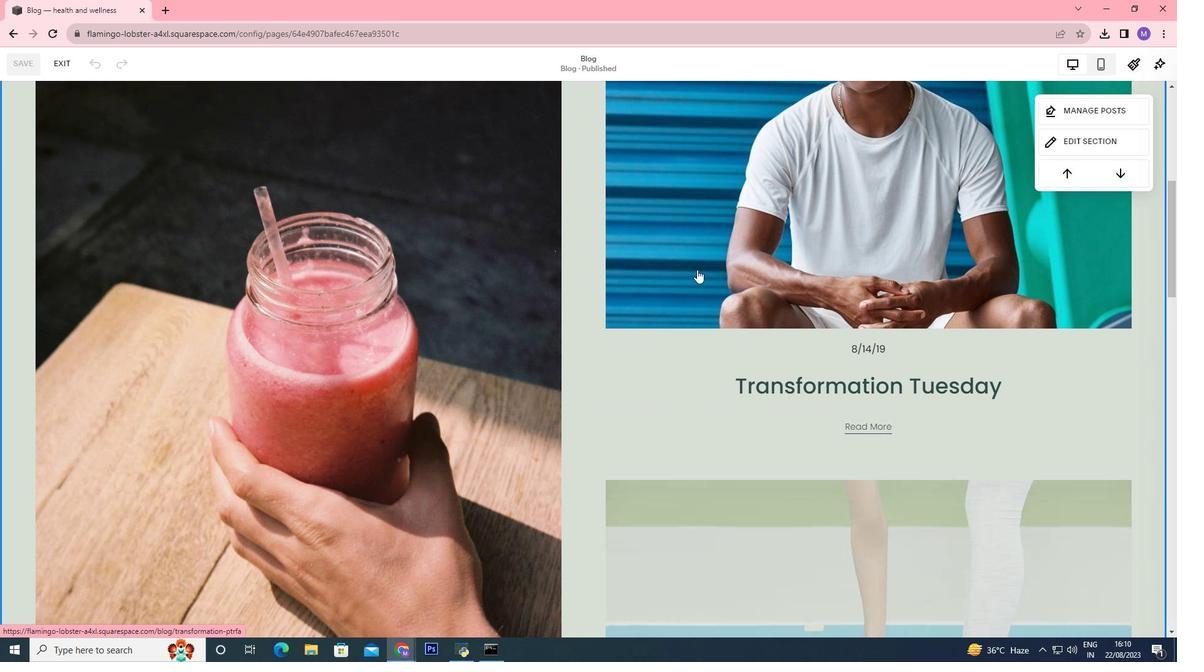 
Action: Mouse scrolled (704, 239) with delta (0, 0)
Screenshot: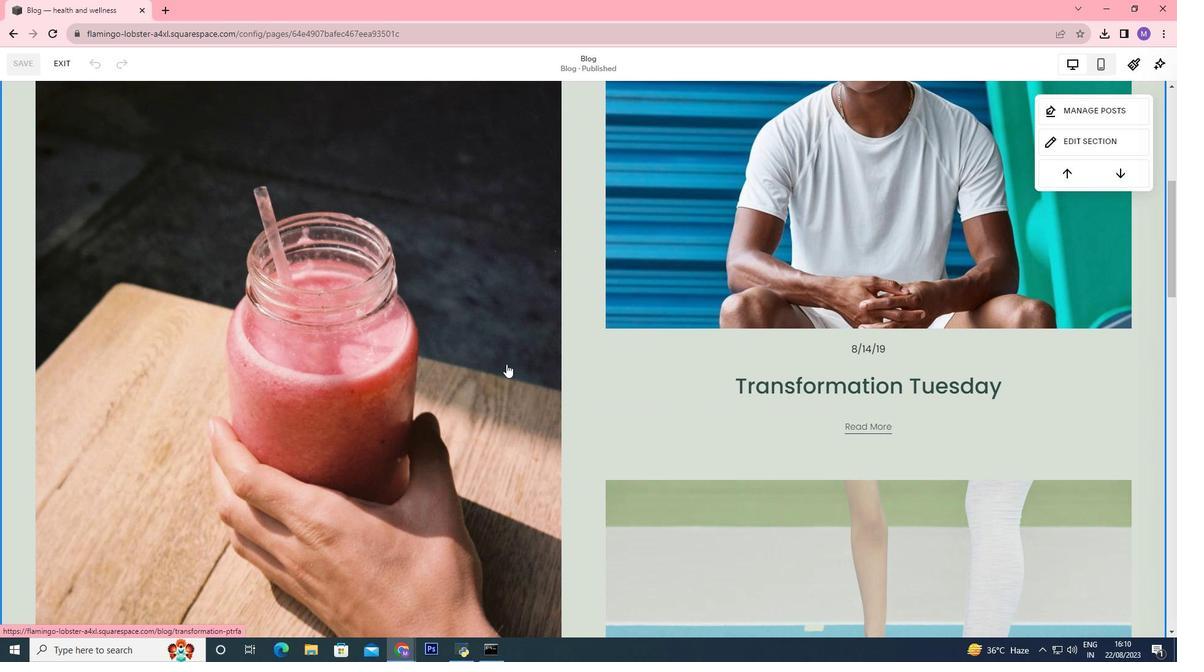 
Action: Mouse scrolled (704, 239) with delta (0, 0)
Screenshot: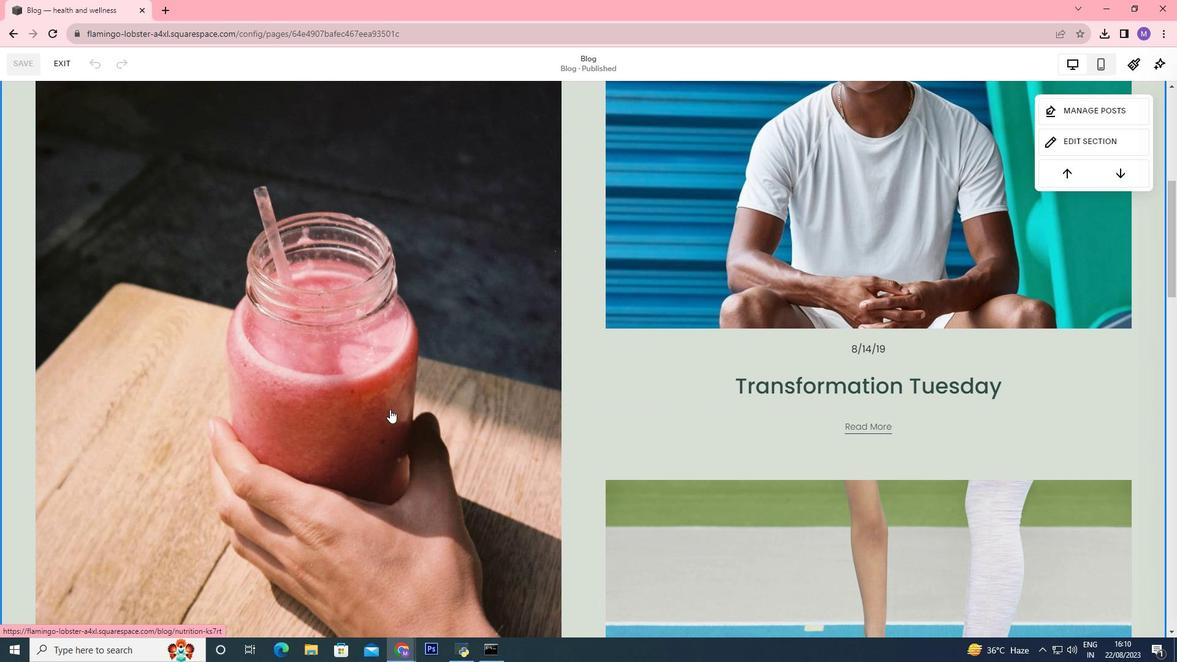 
Action: Mouse moved to (1088, 87)
Screenshot: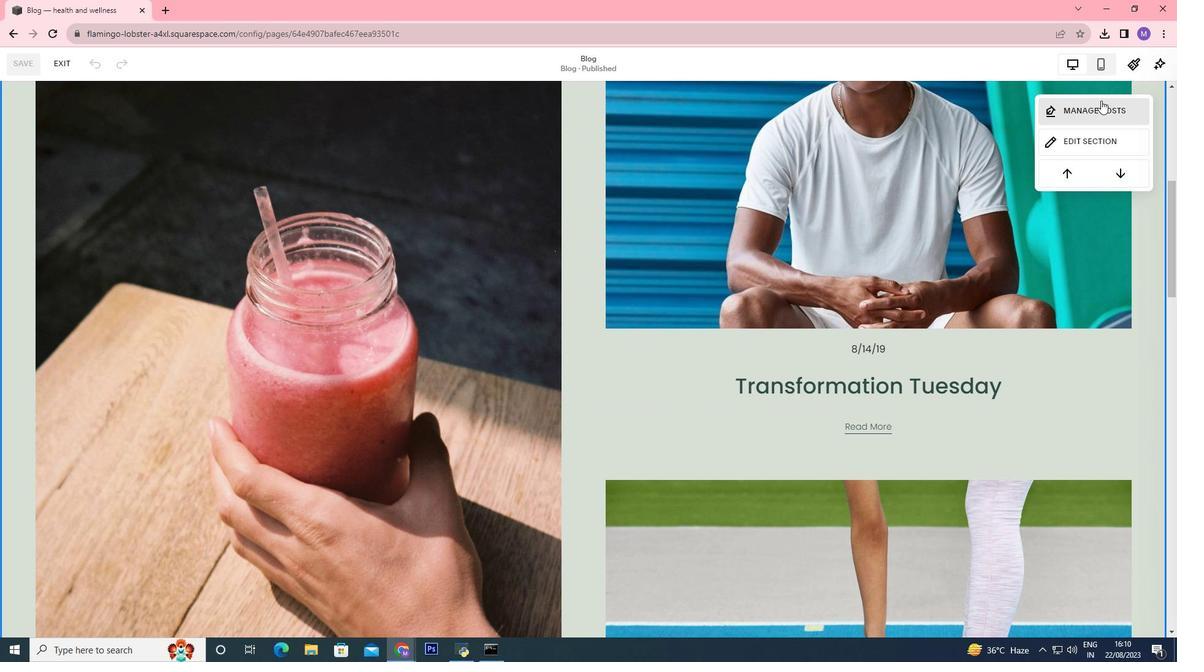 
Action: Mouse pressed left at (1088, 87)
Screenshot: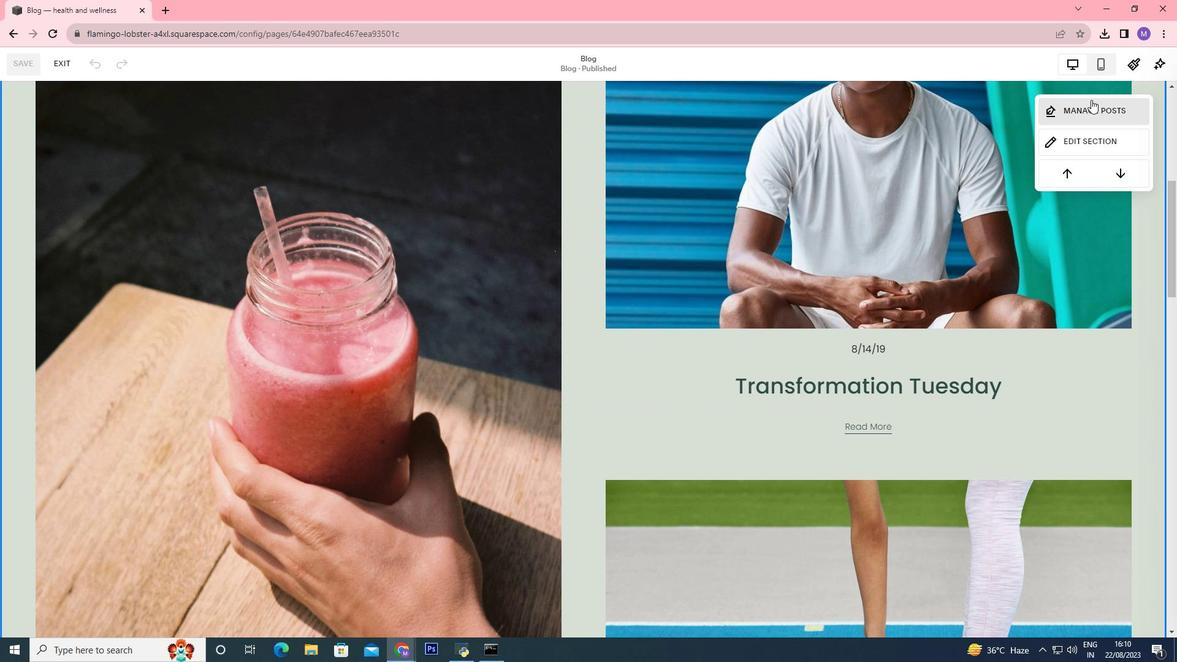 
Action: Mouse moved to (22, 255)
Screenshot: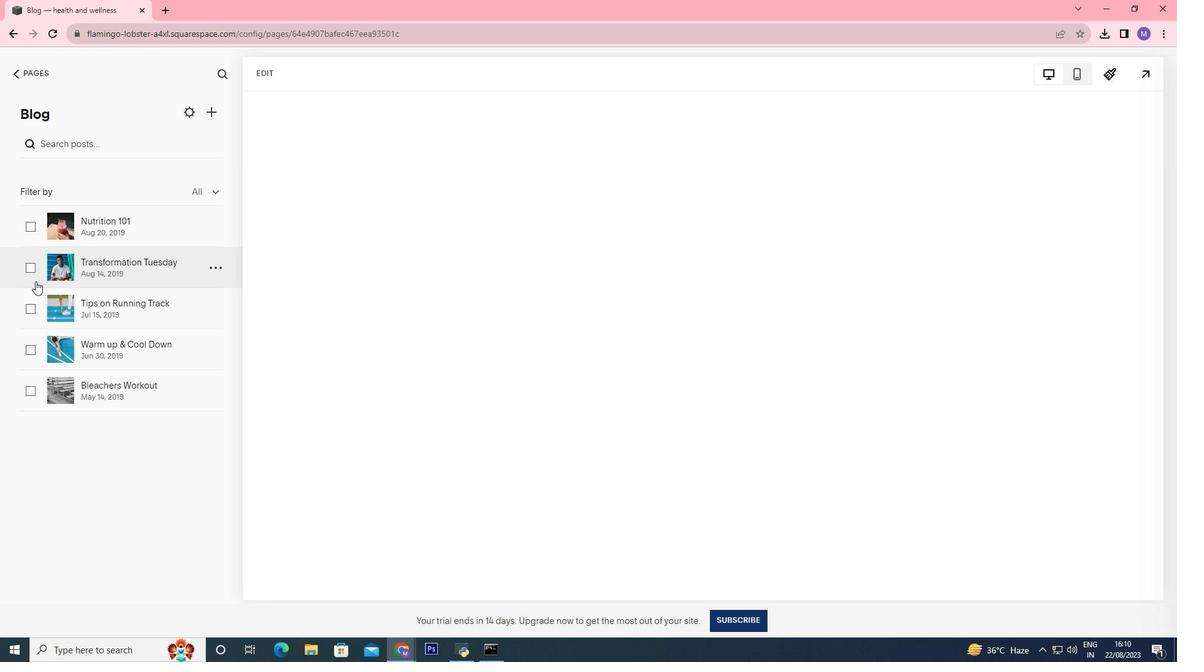 
Action: Mouse pressed left at (22, 255)
Screenshot: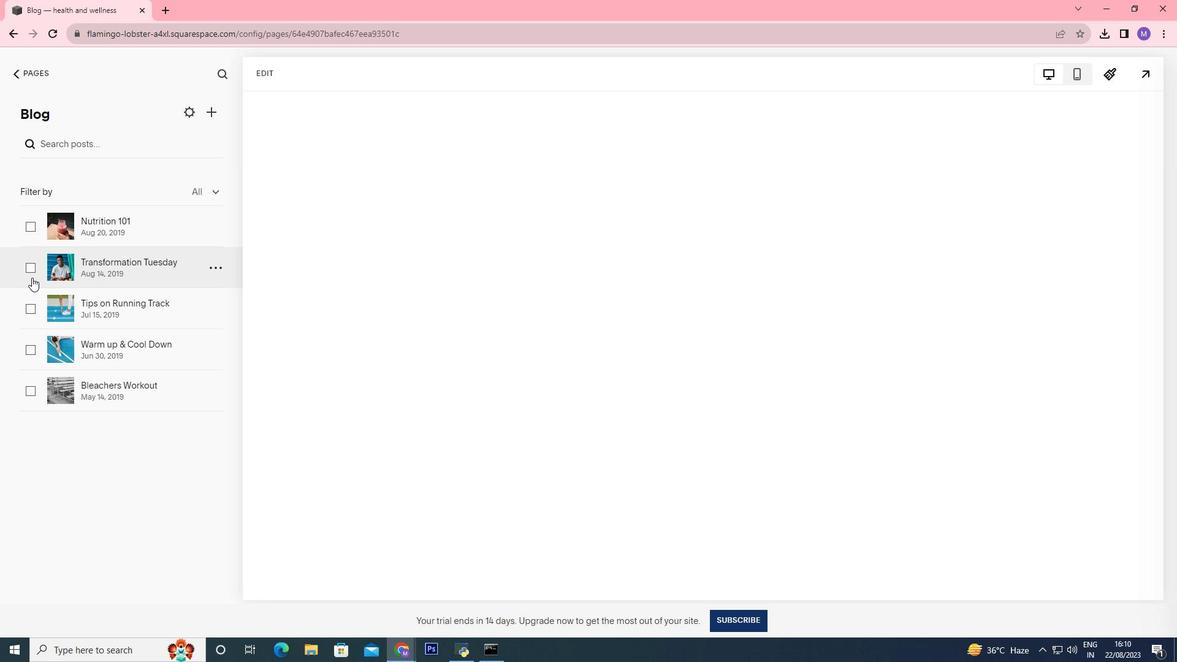 
Action: Mouse moved to (16, 252)
Screenshot: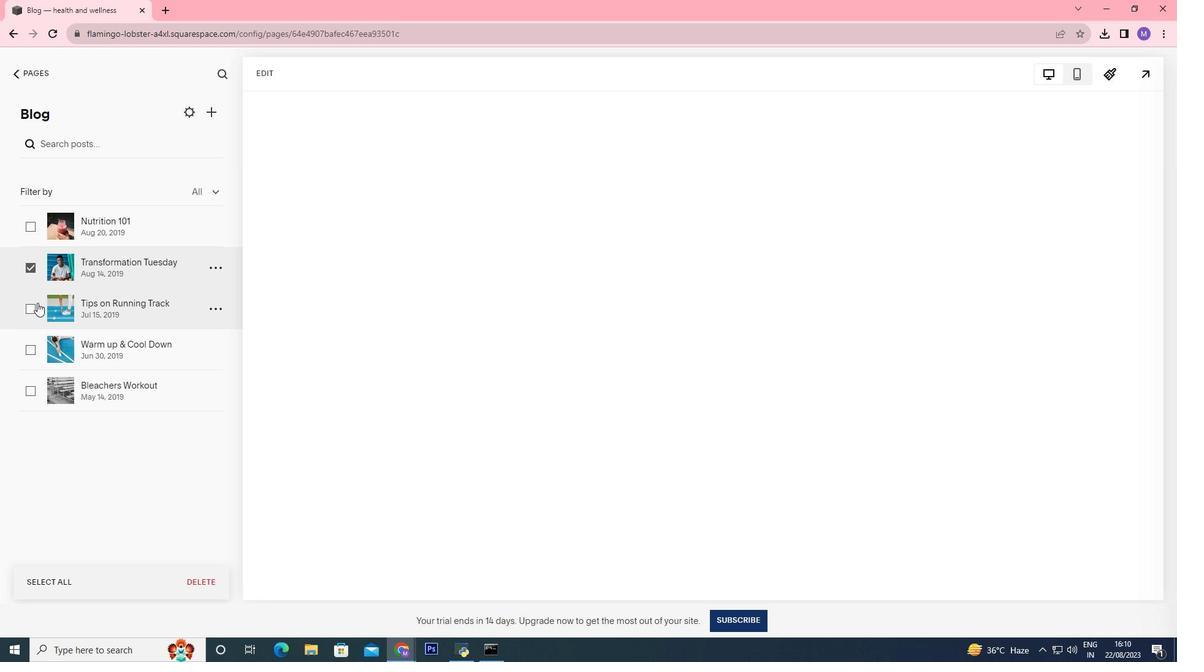 
Action: Mouse pressed left at (16, 252)
Screenshot: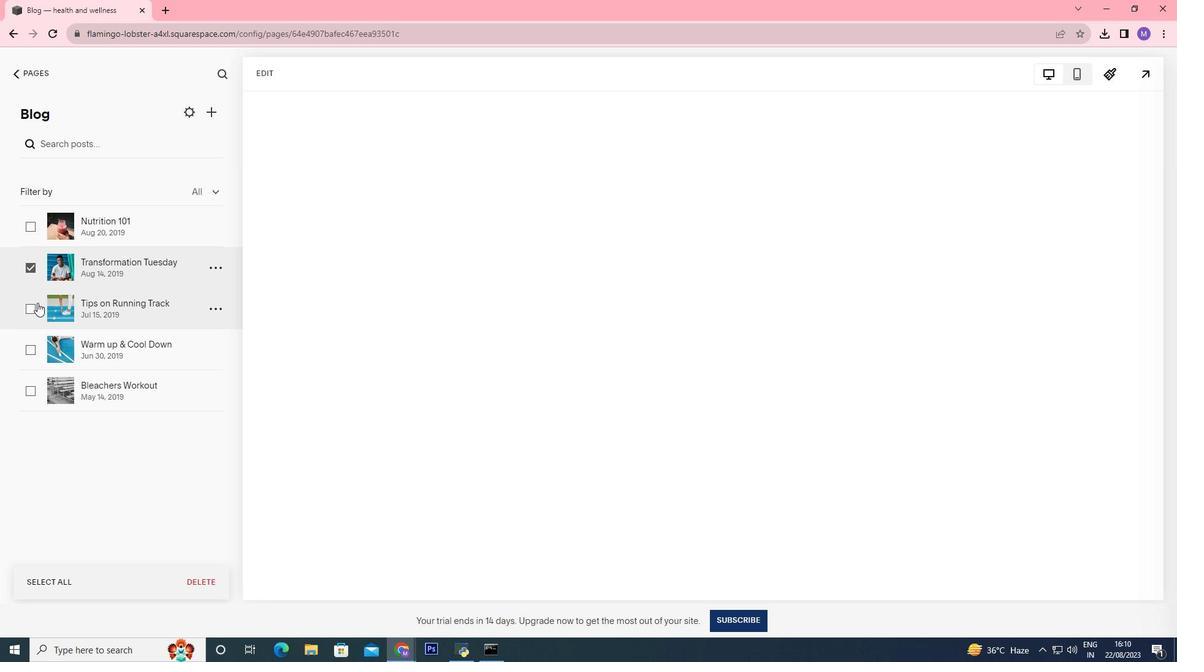 
Action: Mouse moved to (19, 290)
Screenshot: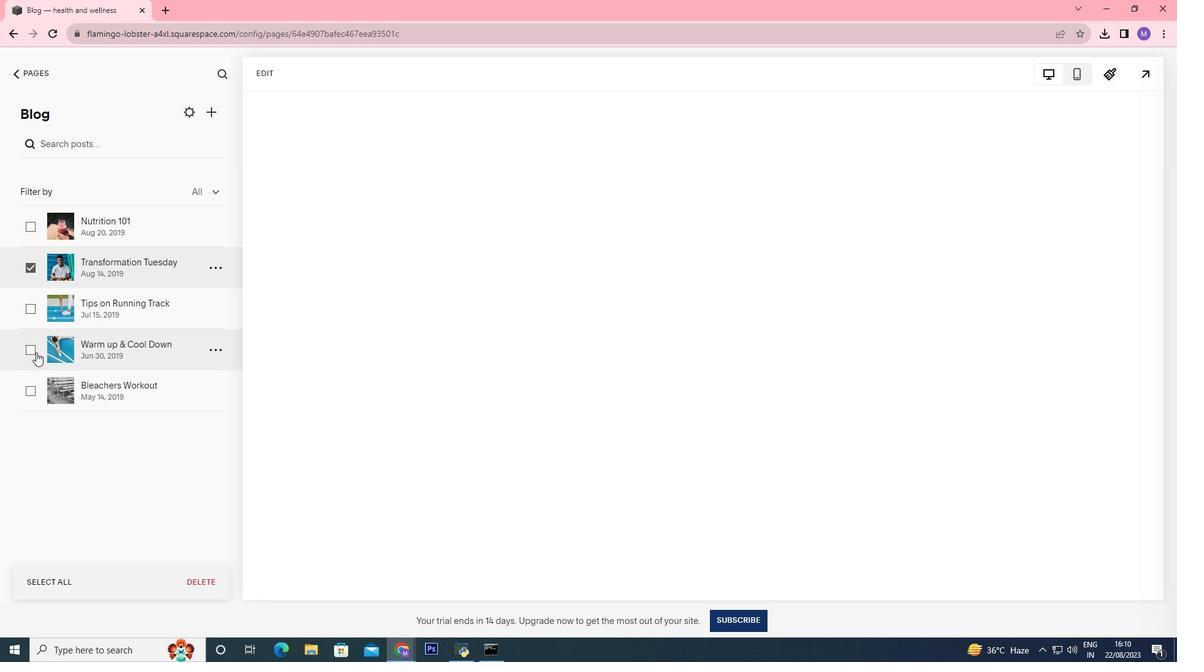 
Action: Mouse pressed left at (19, 290)
Screenshot: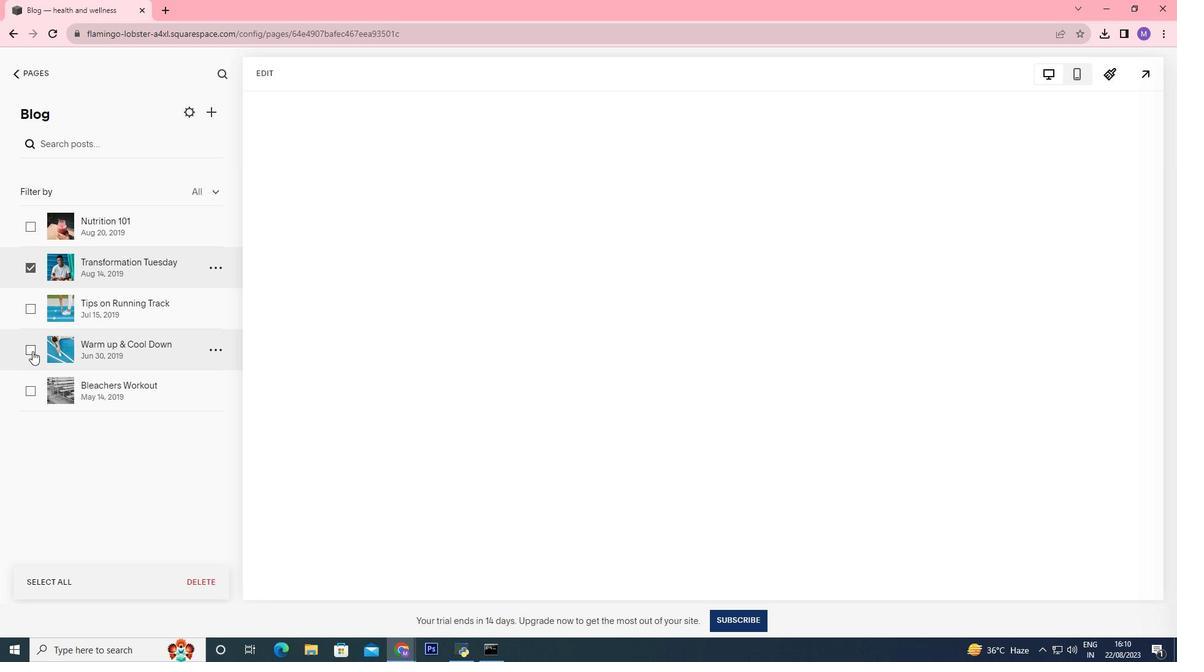 
Action: Mouse moved to (17, 336)
Screenshot: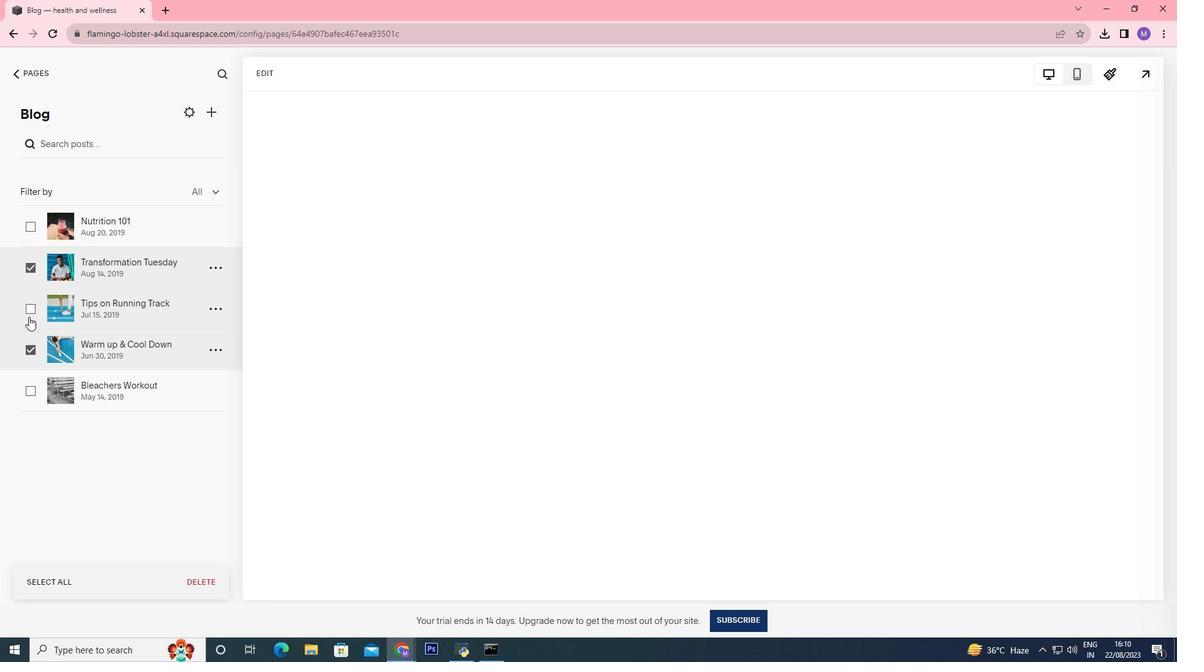 
Action: Mouse pressed left at (17, 336)
Screenshot: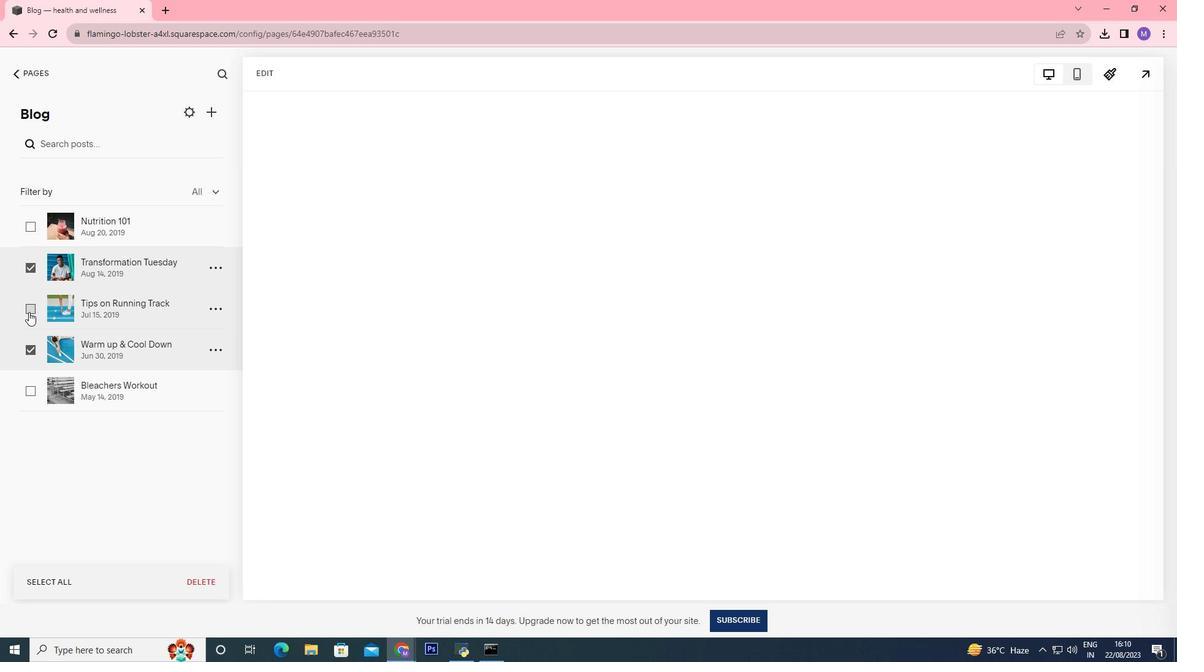 
Action: Mouse moved to (15, 298)
Screenshot: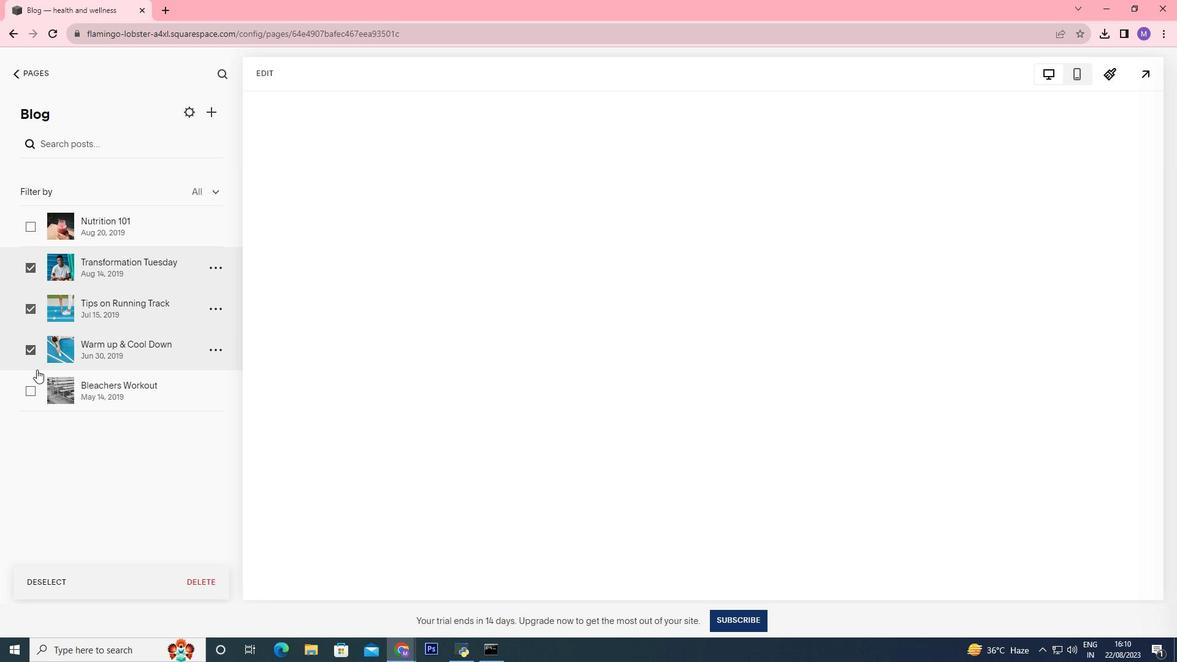 
Action: Mouse pressed left at (15, 298)
Screenshot: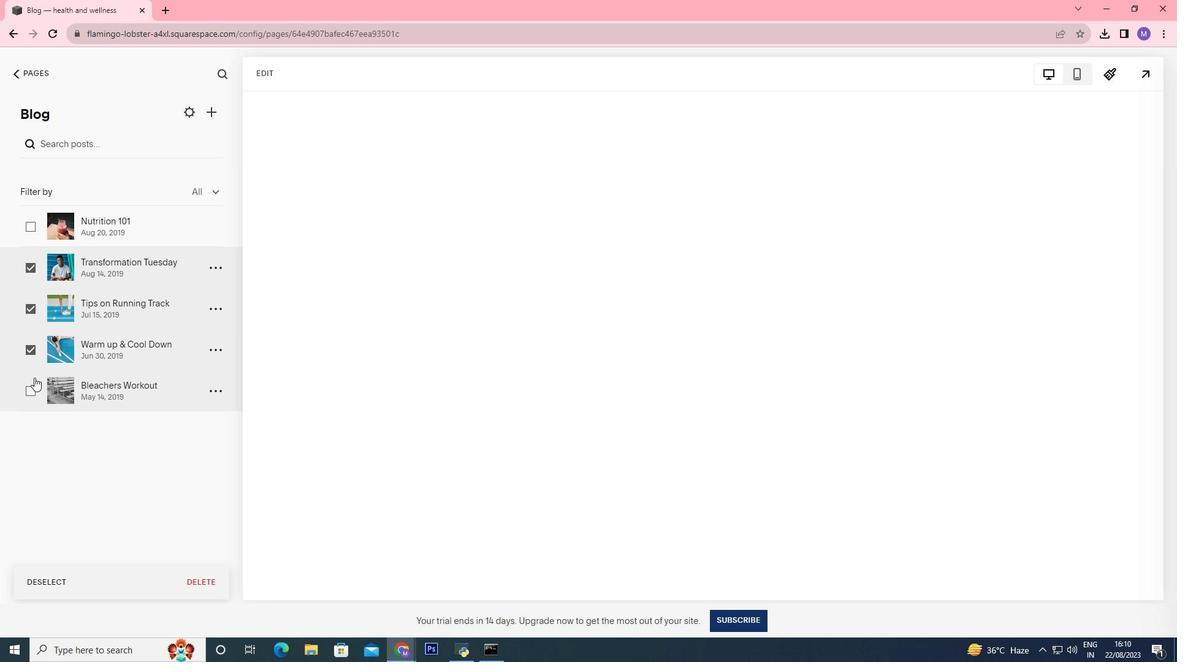 
Action: Mouse moved to (15, 376)
Screenshot: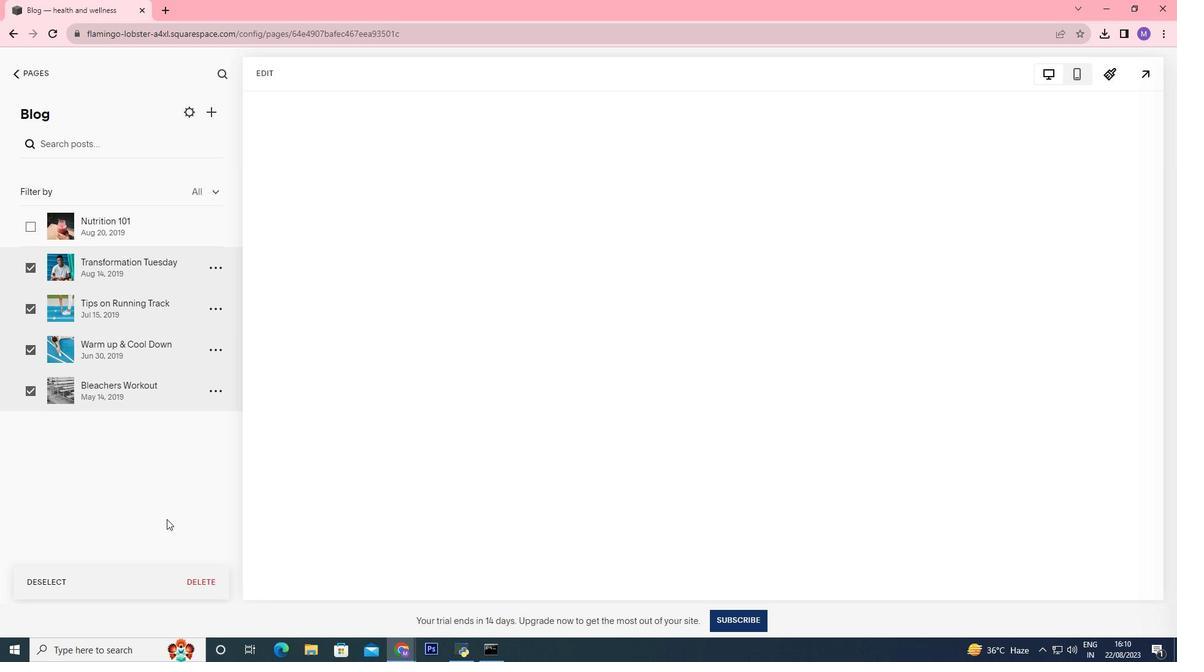 
Action: Mouse pressed left at (15, 376)
Screenshot: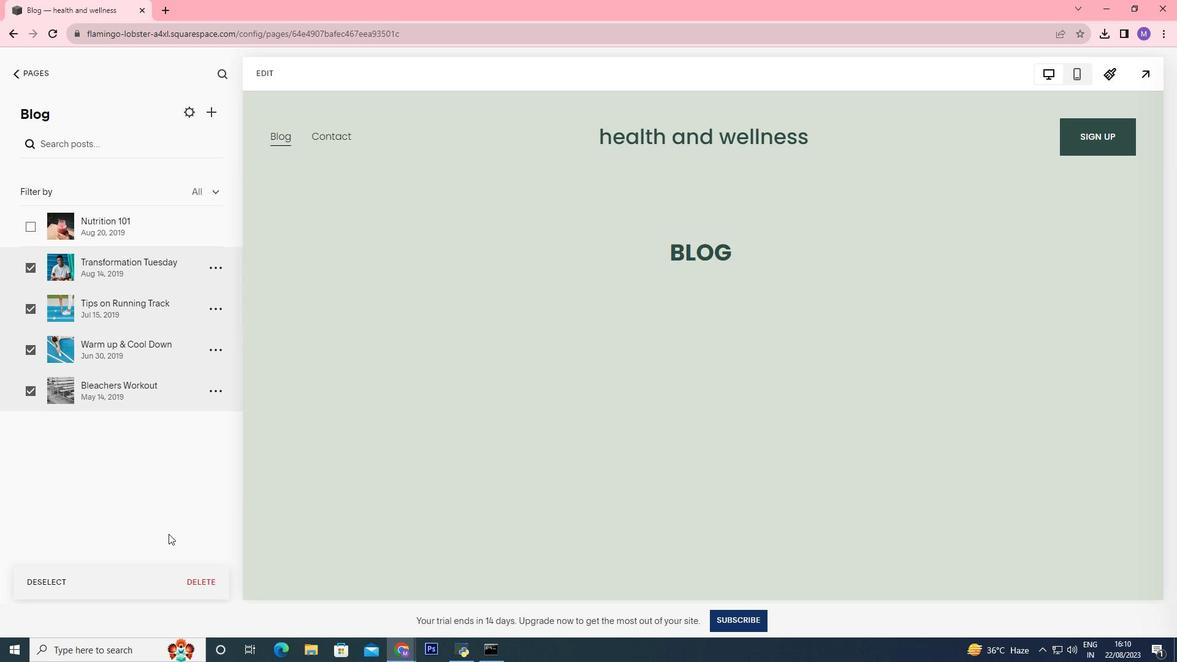 
Action: Mouse moved to (166, 569)
Screenshot: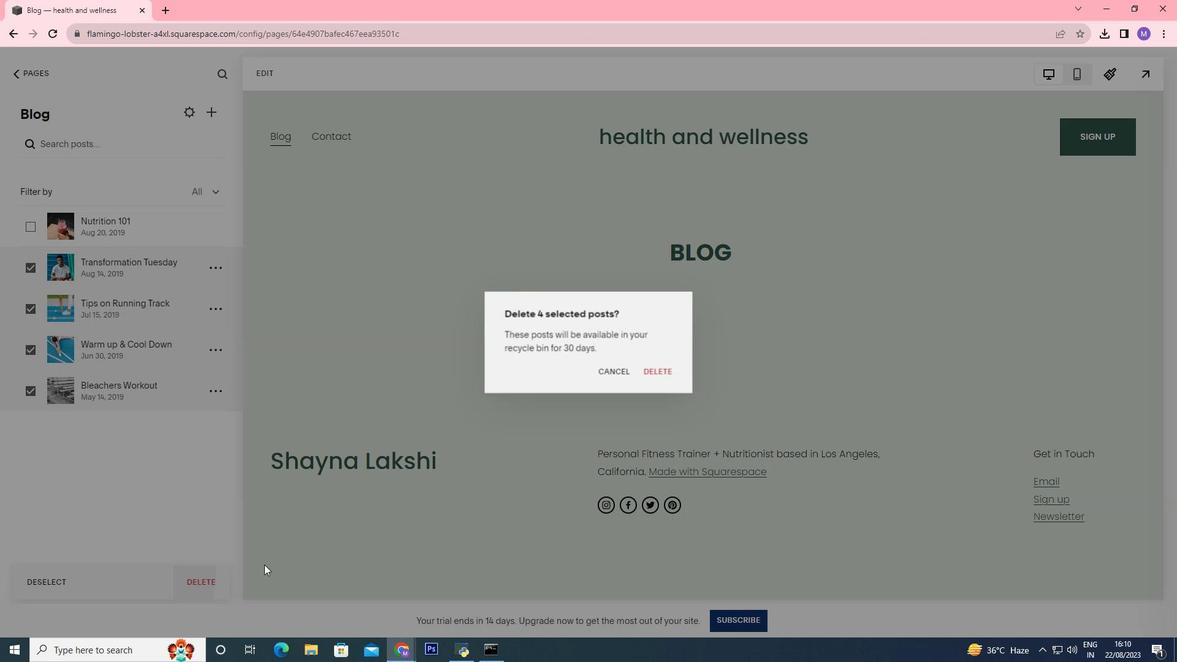 
Action: Mouse pressed left at (166, 569)
Screenshot: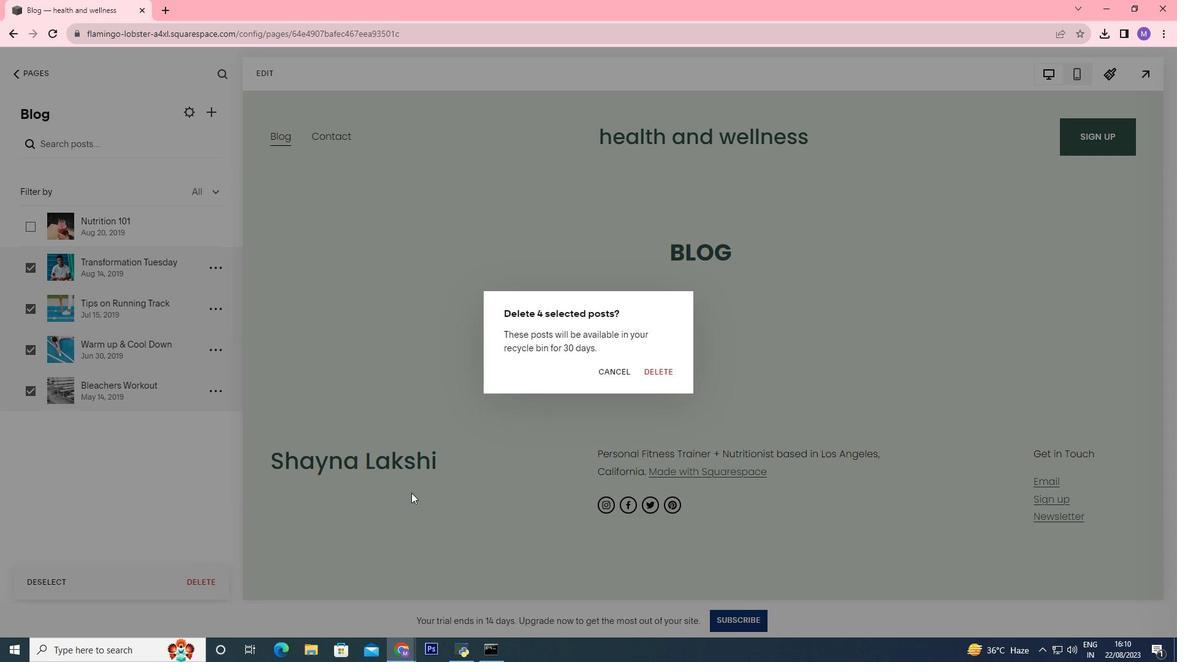 
Action: Mouse moved to (639, 355)
Screenshot: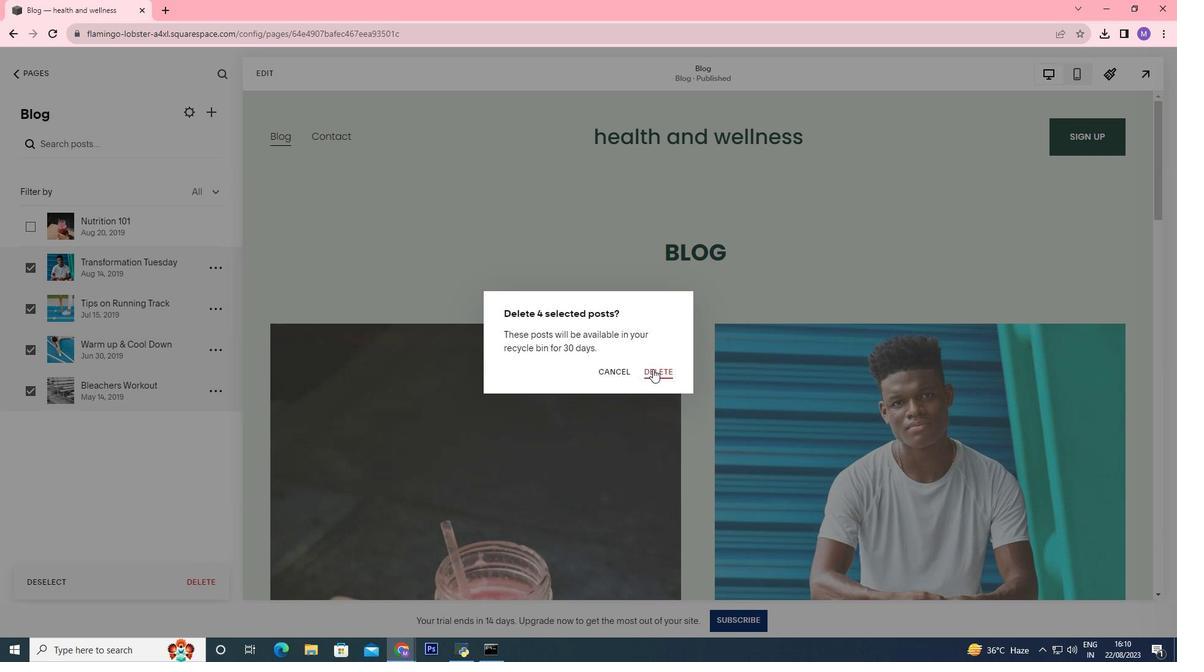 
Action: Mouse pressed left at (639, 355)
Screenshot: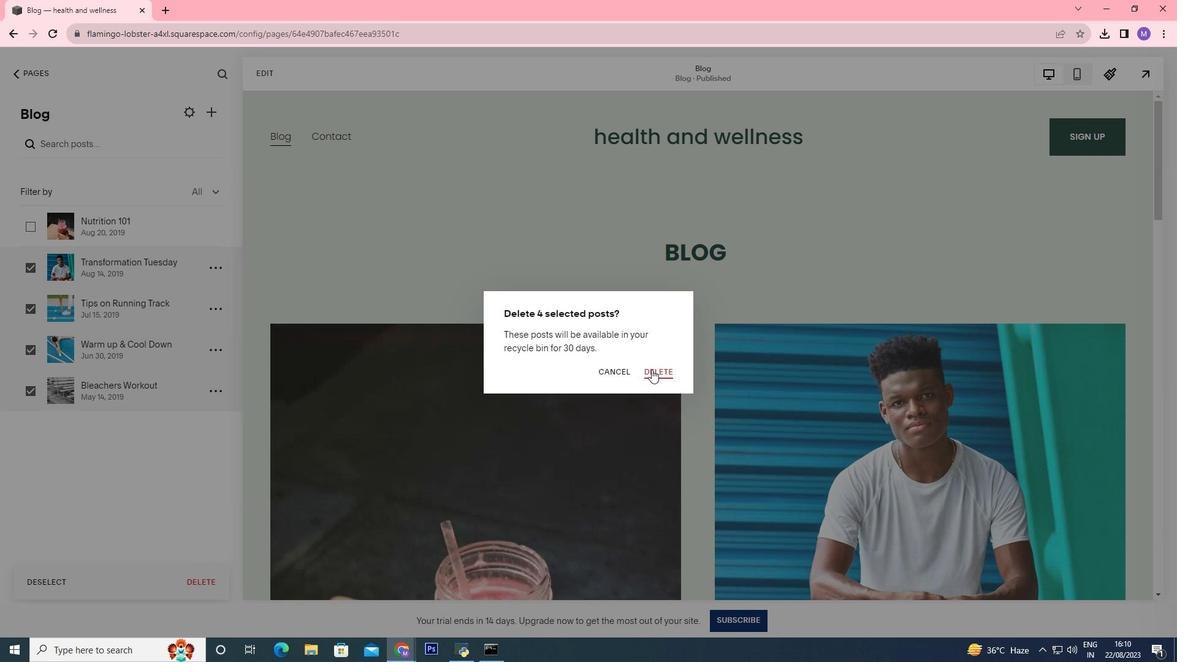 
Action: Mouse moved to (635, 358)
Screenshot: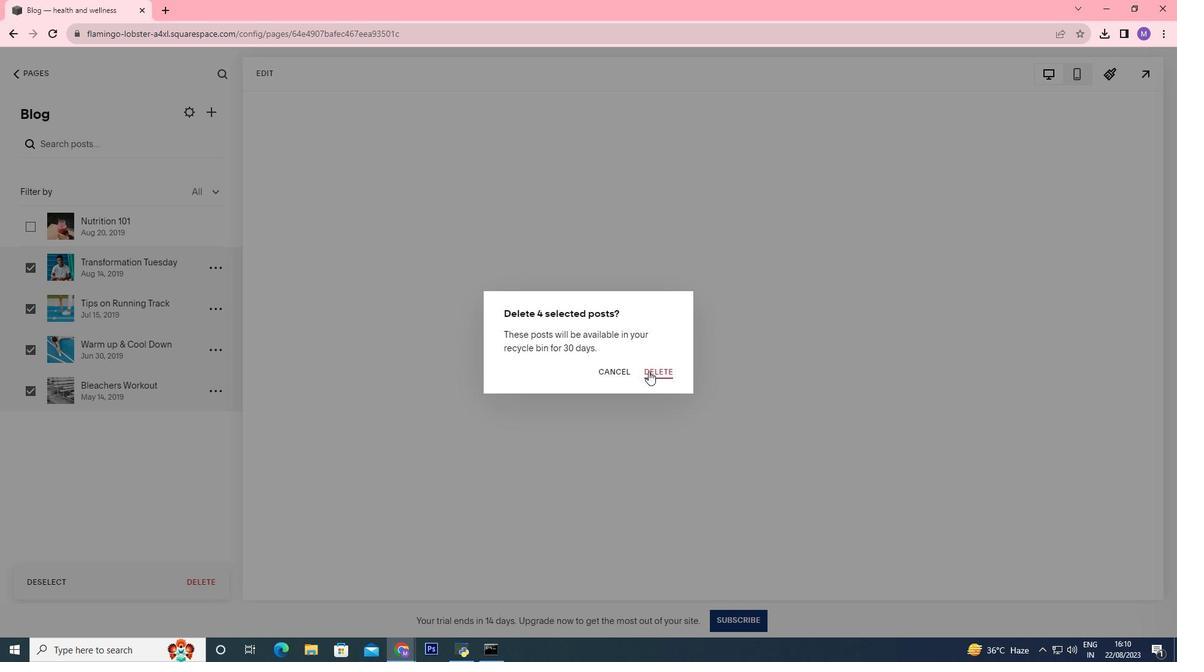 
Action: Mouse pressed left at (635, 358)
Screenshot: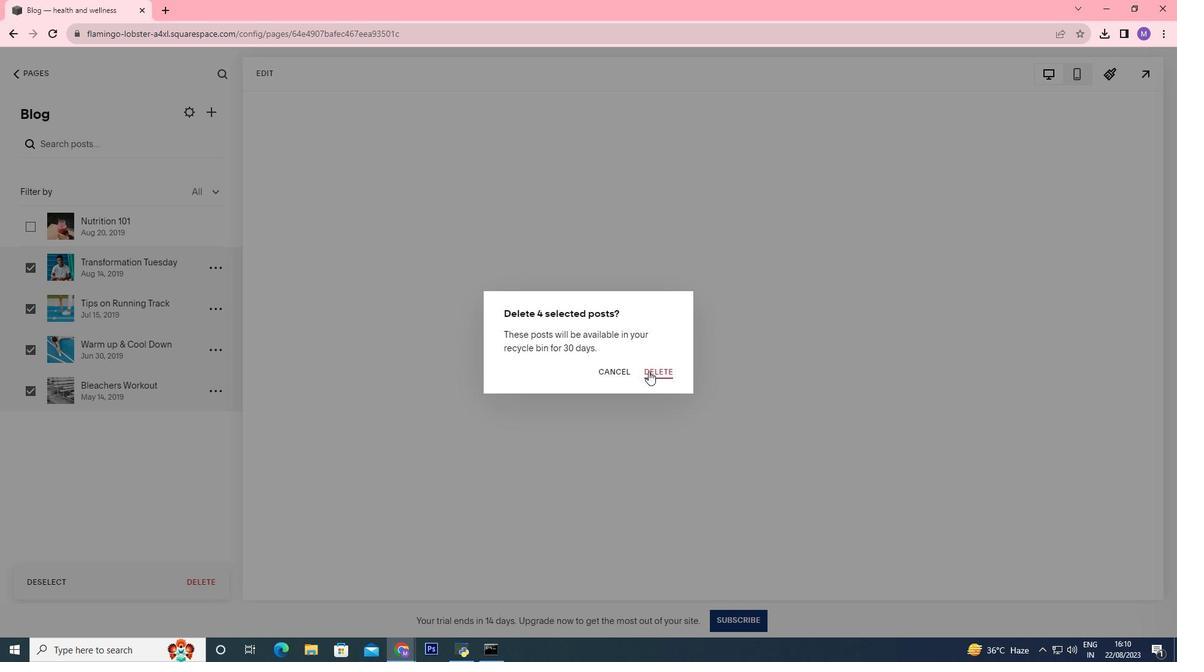 
Action: Mouse moved to (649, 353)
Screenshot: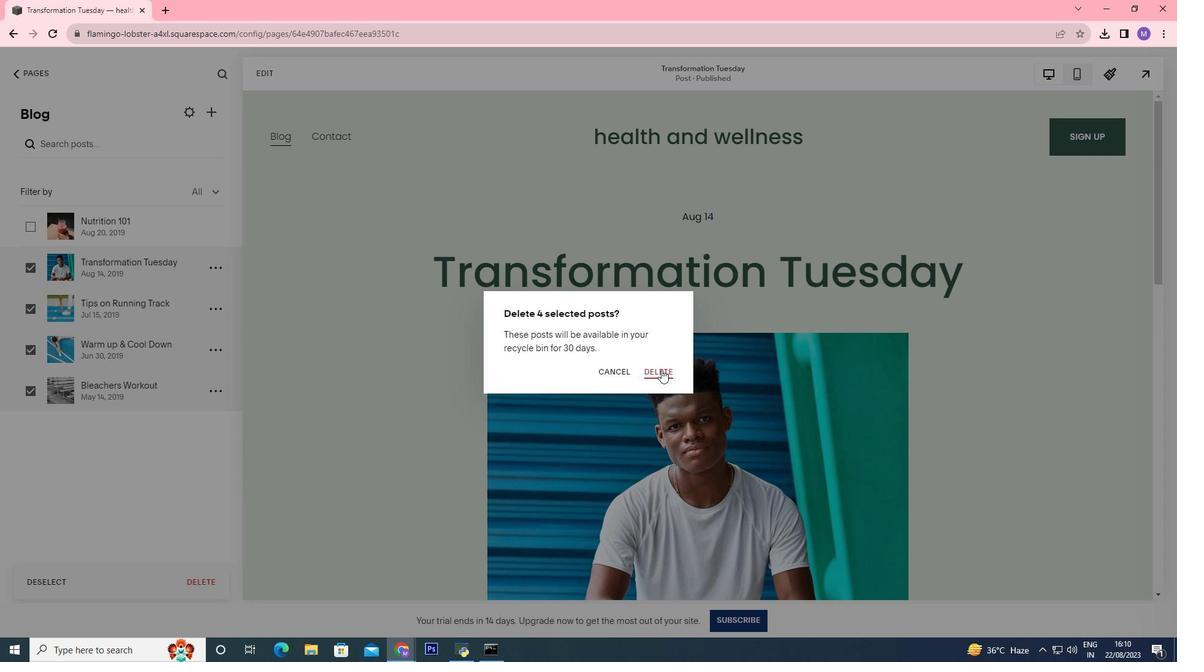 
Action: Mouse pressed left at (649, 353)
Screenshot: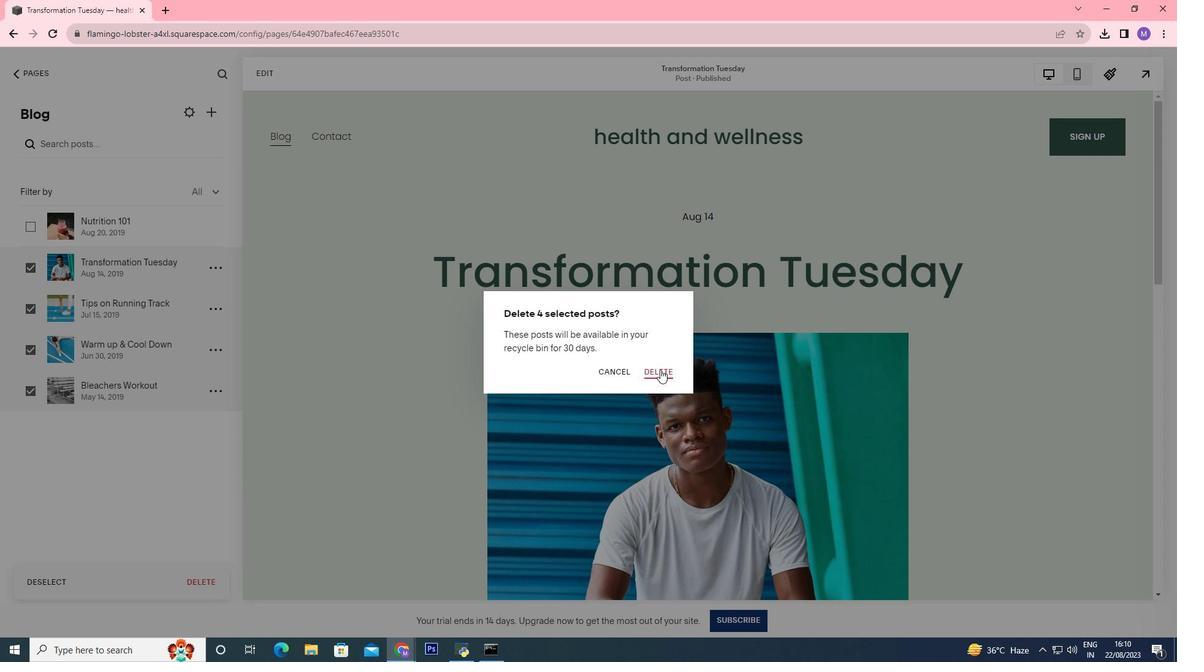 
Action: Mouse moved to (640, 358)
Screenshot: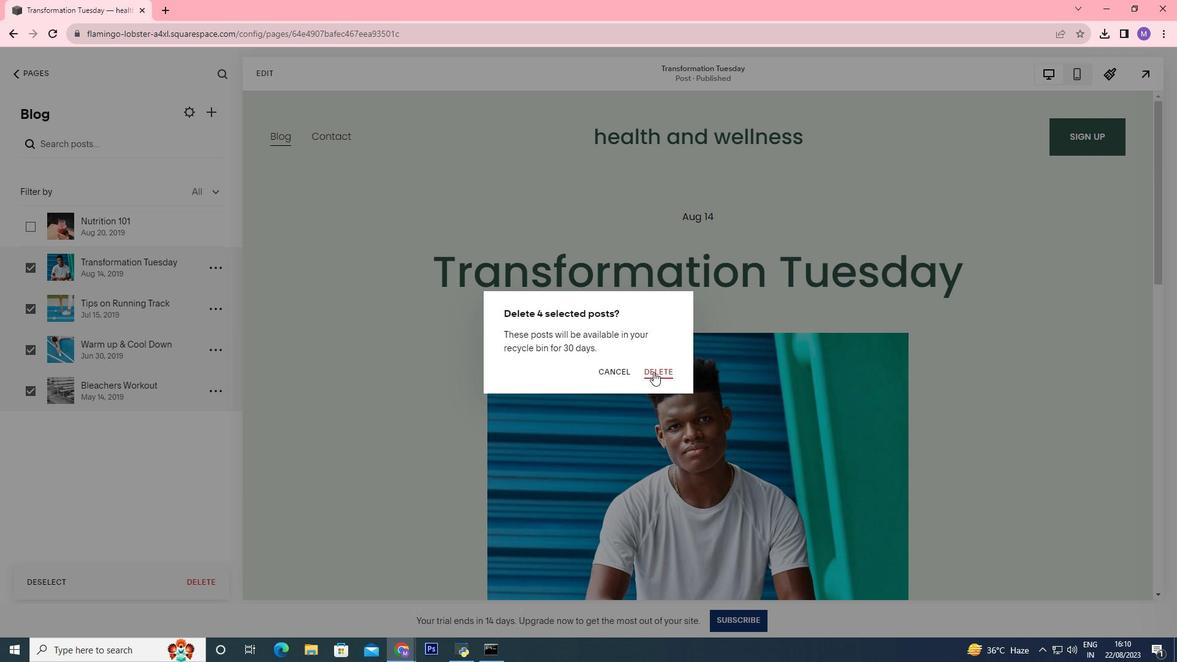 
Action: Mouse pressed left at (640, 358)
Screenshot: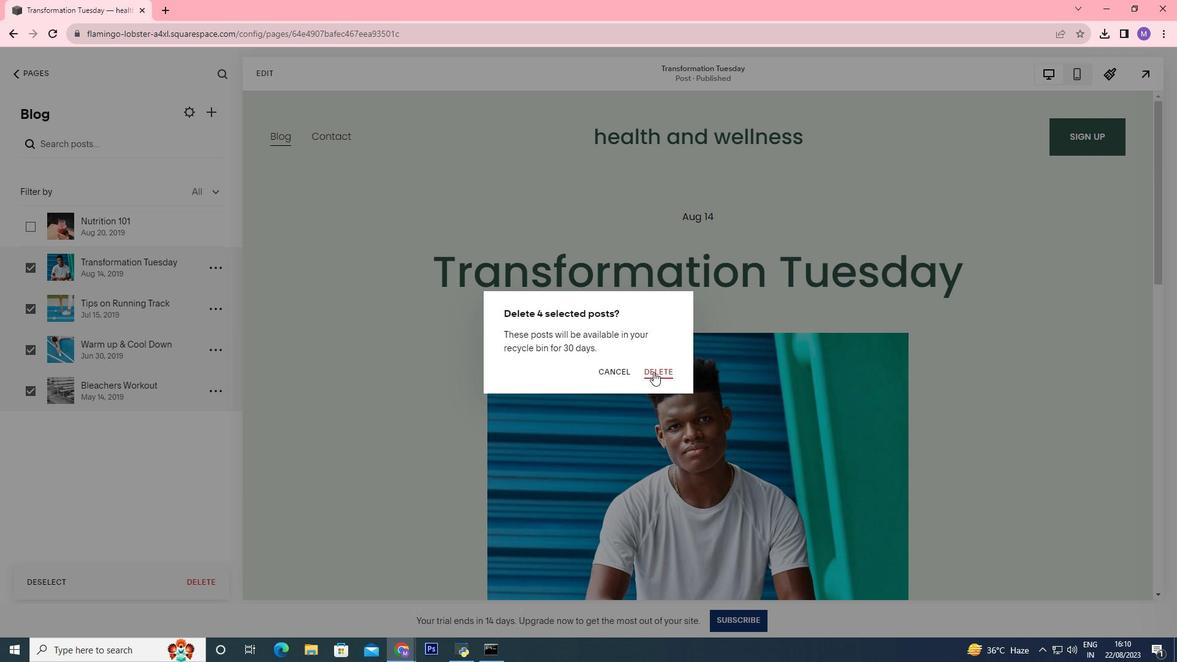 
Action: Mouse moved to (650, 354)
Screenshot: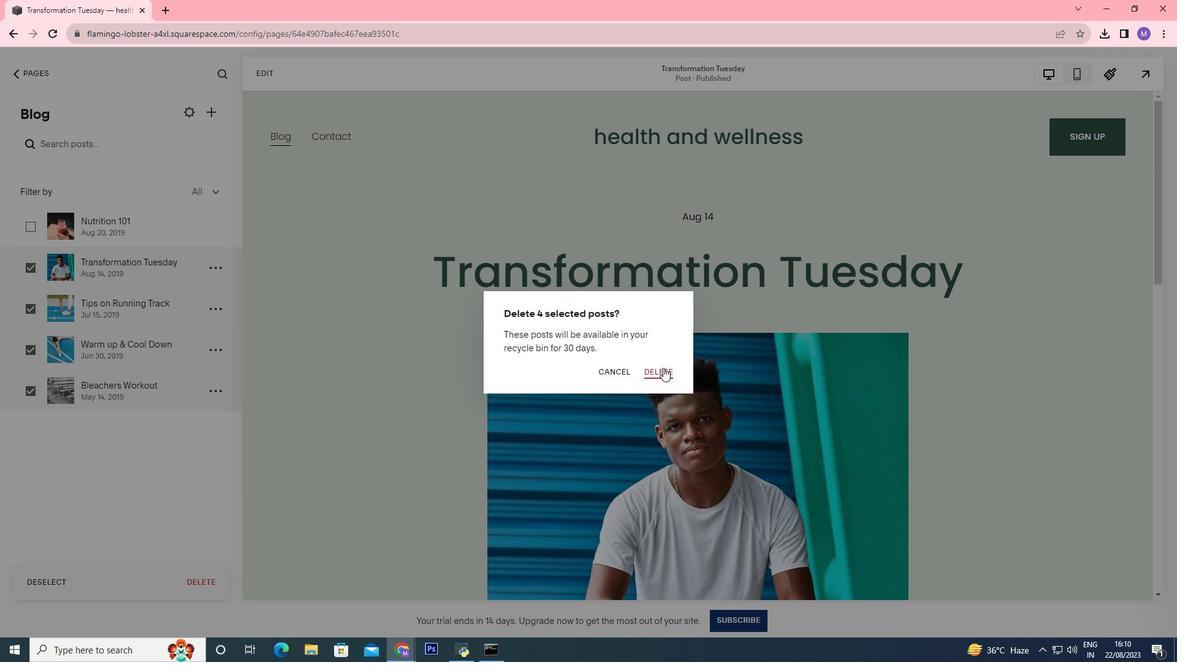 
Action: Mouse pressed left at (650, 354)
Screenshot: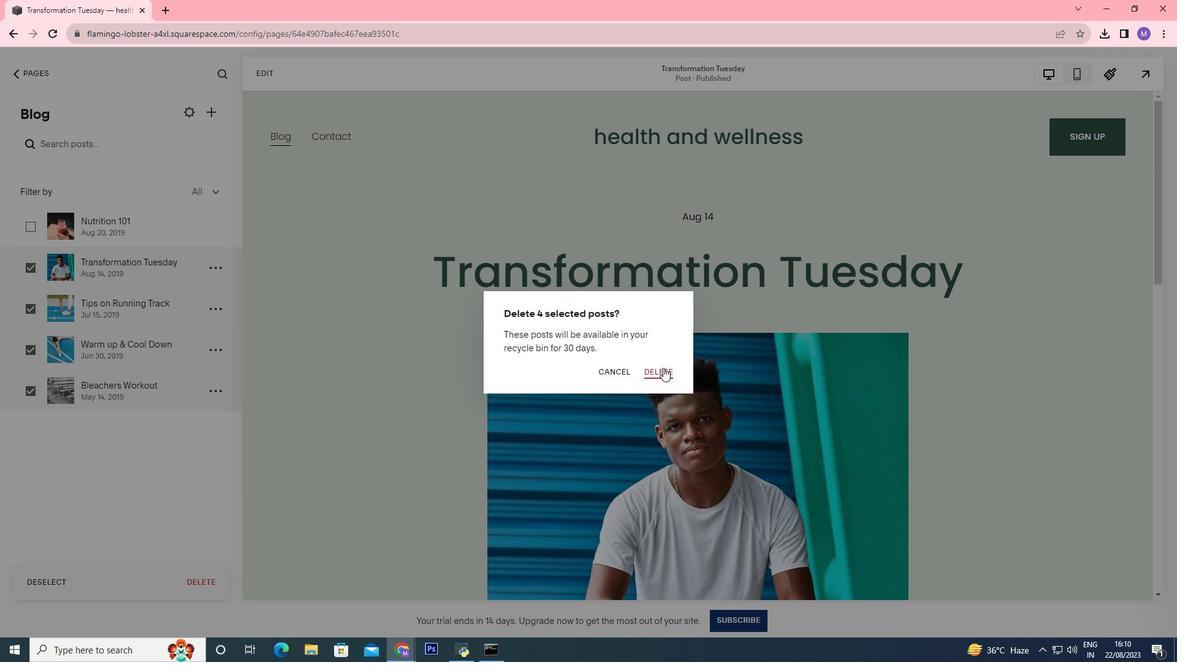 
Action: Mouse moved to (650, 354)
Screenshot: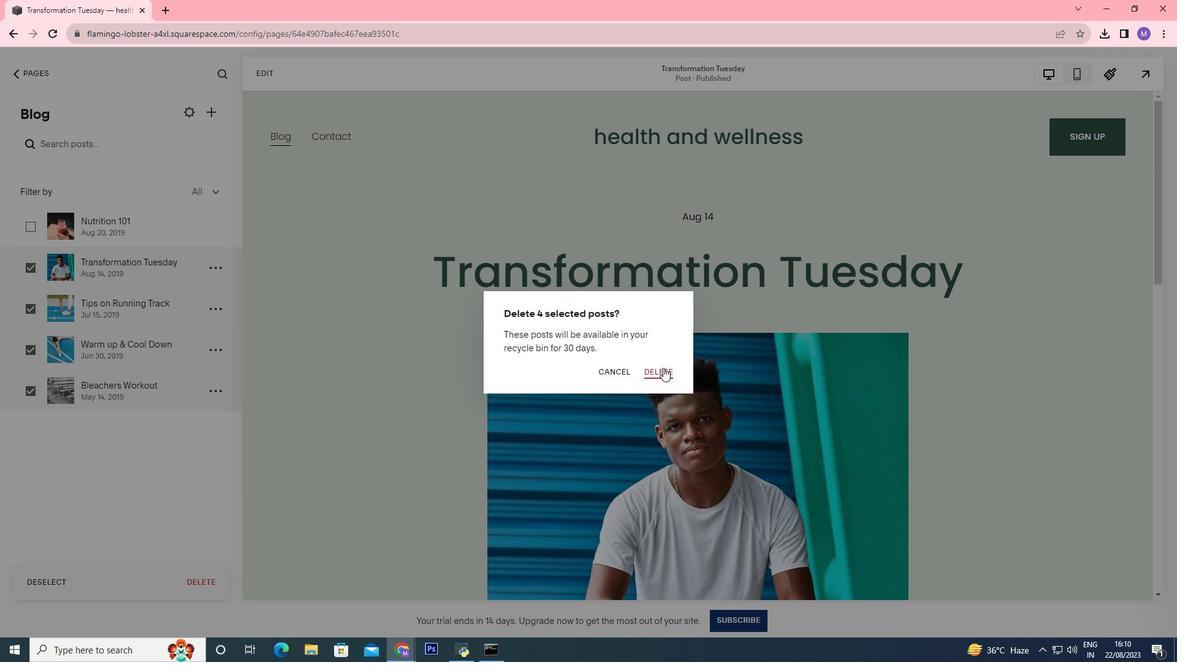 
Action: Mouse pressed left at (650, 354)
Screenshot: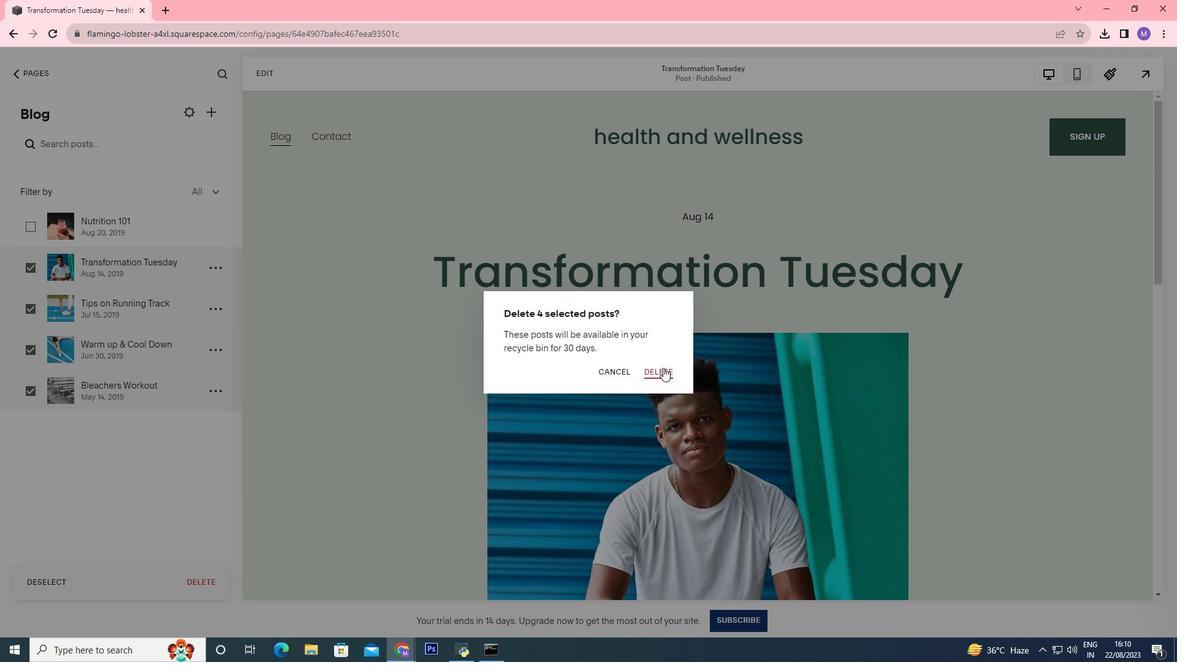 
Action: Mouse pressed left at (650, 354)
Screenshot: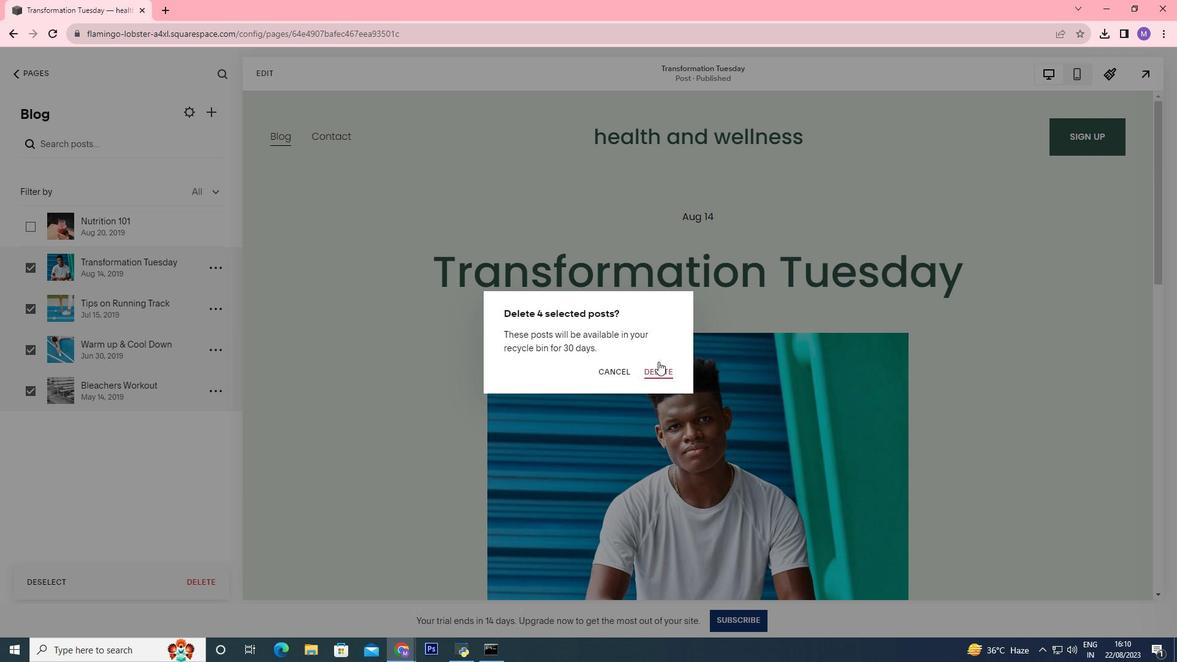 
Action: Mouse pressed left at (650, 354)
Screenshot: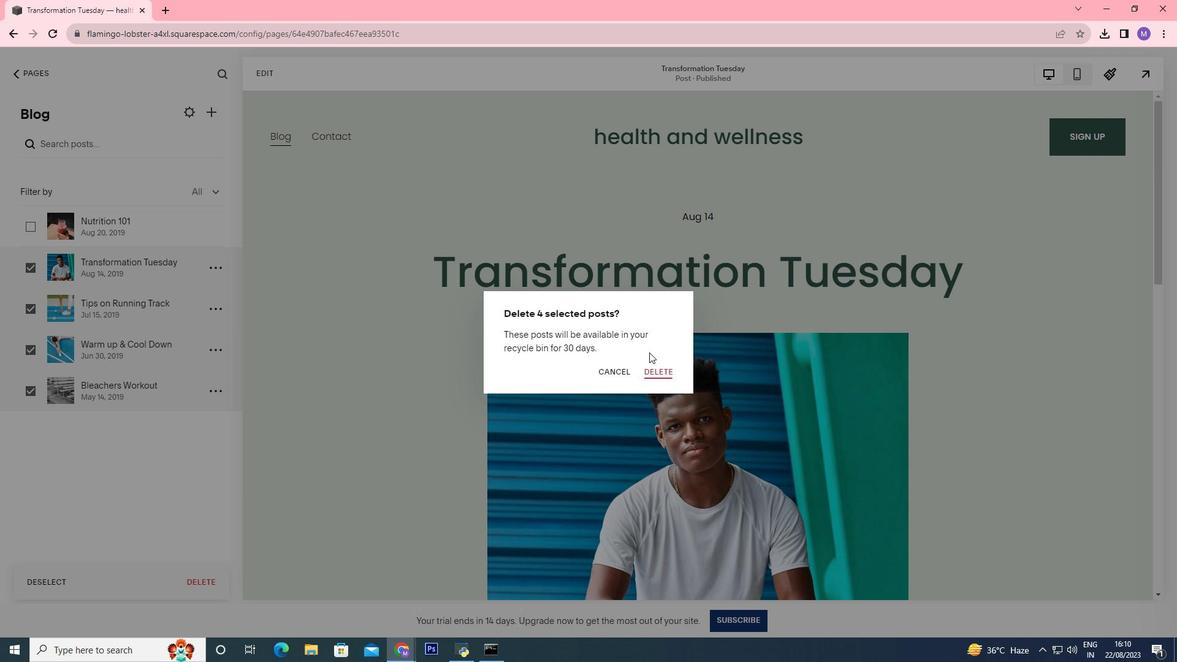 
Action: Mouse moved to (347, 421)
Screenshot: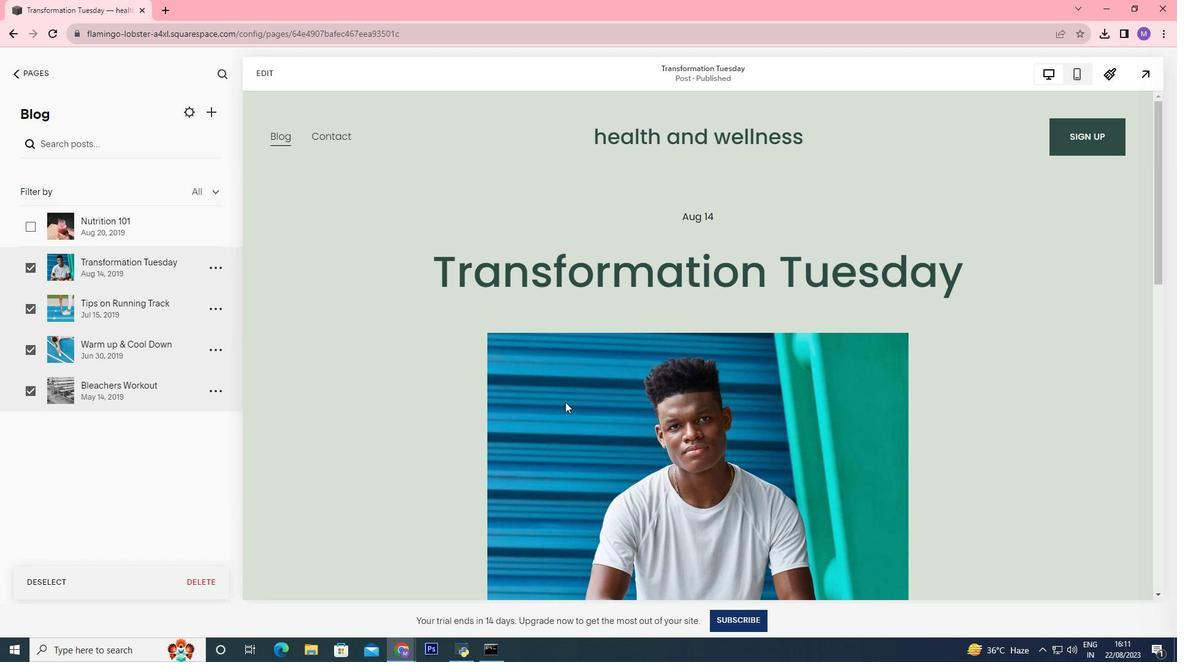 
Action: Mouse pressed left at (347, 421)
Screenshot: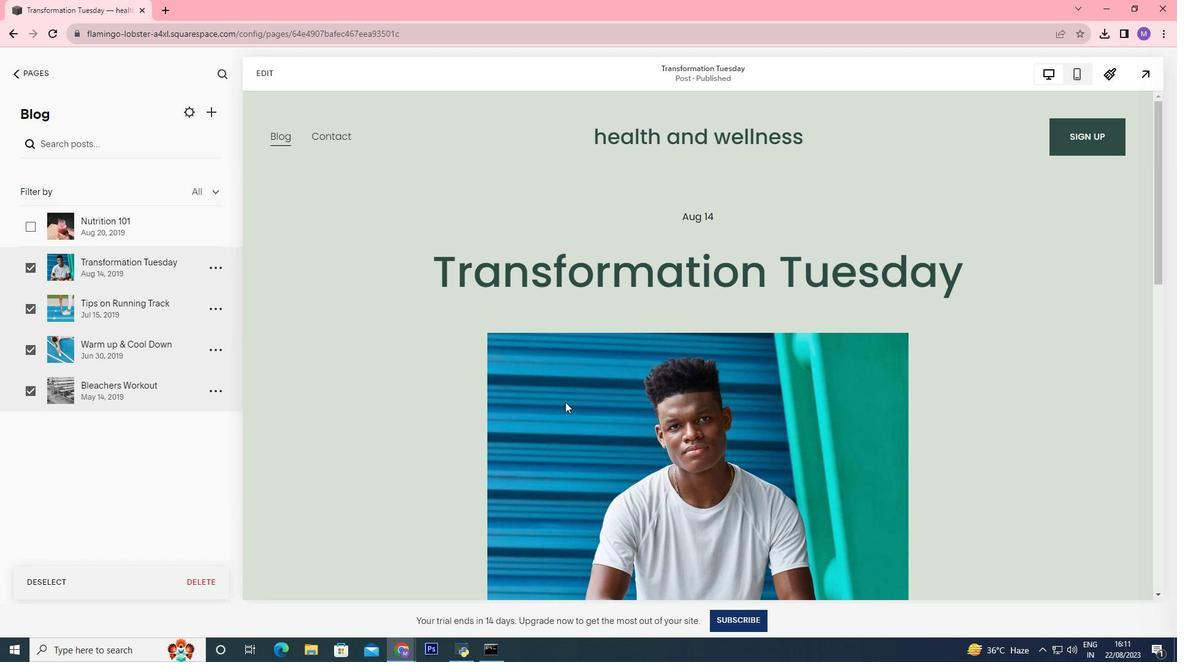 
Action: Mouse moved to (36, 20)
Screenshot: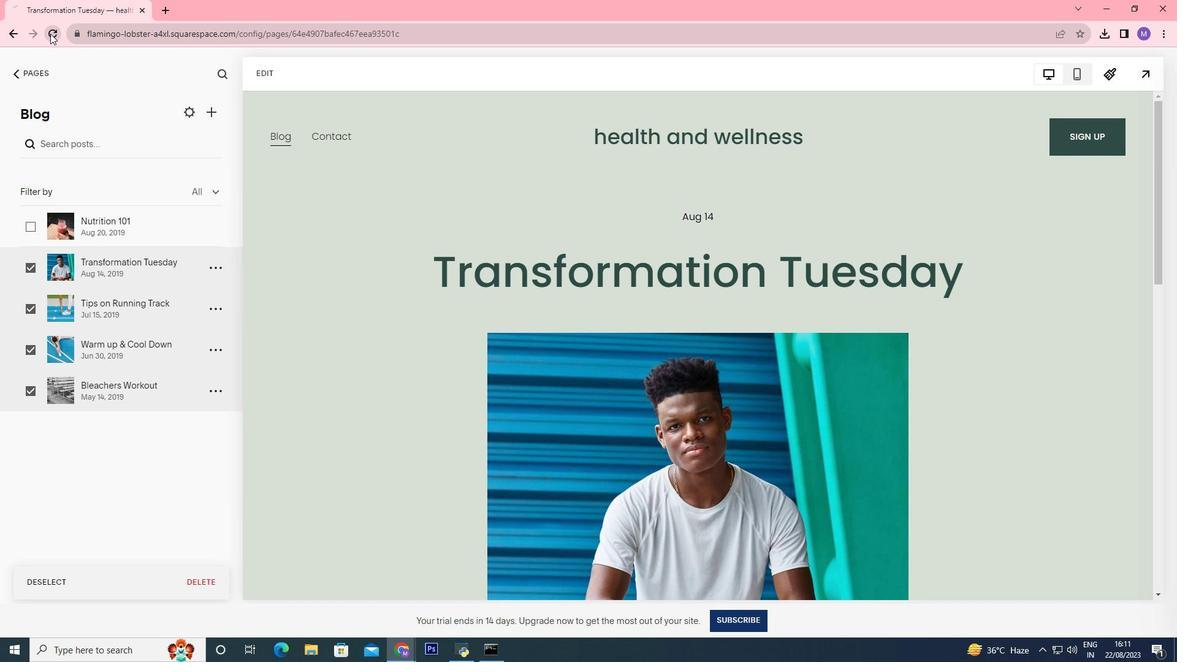 
Action: Mouse pressed left at (36, 20)
Screenshot: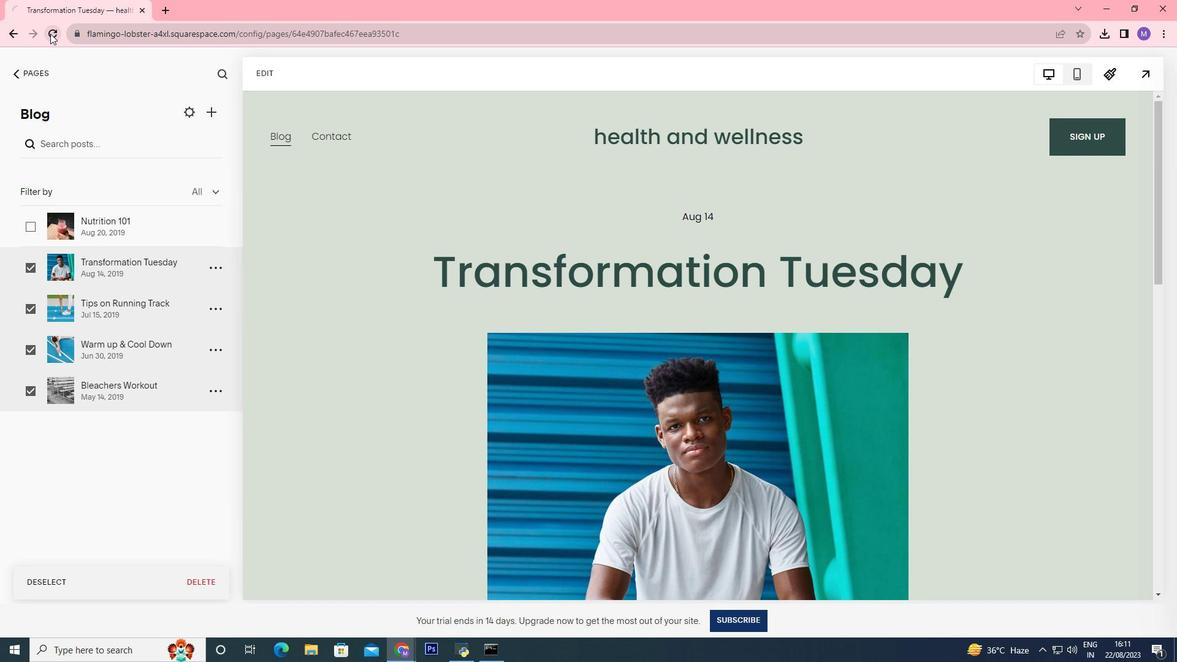 
Action: Mouse moved to (612, 271)
Screenshot: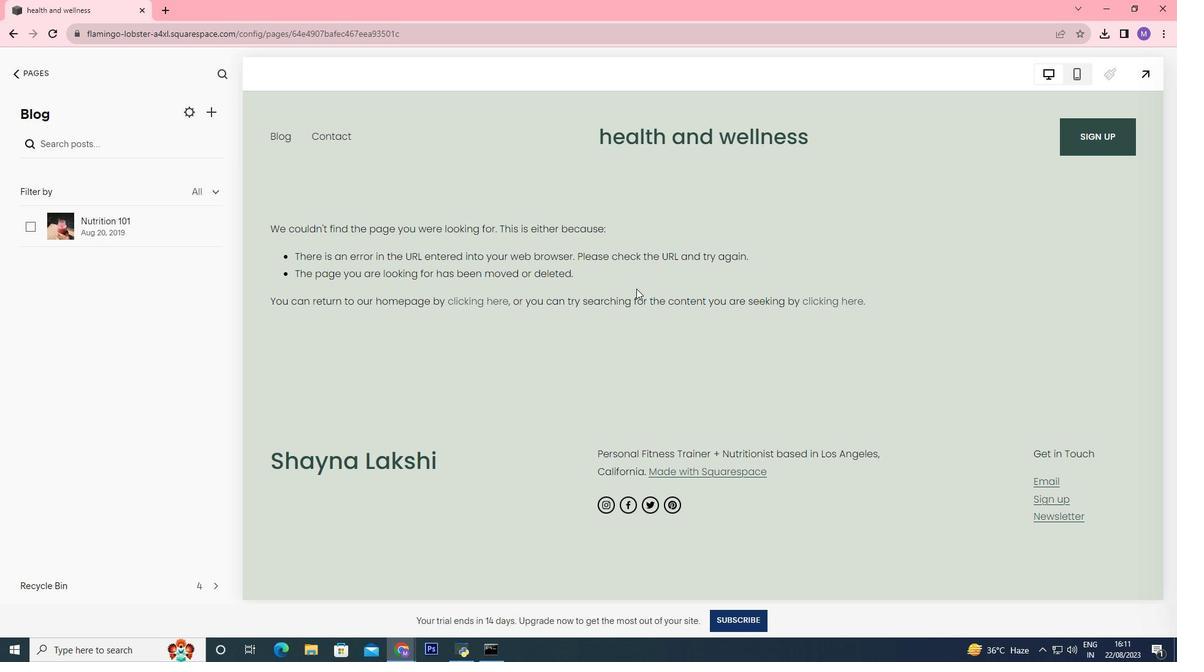 
Action: Mouse scrolled (612, 270) with delta (0, 0)
Screenshot: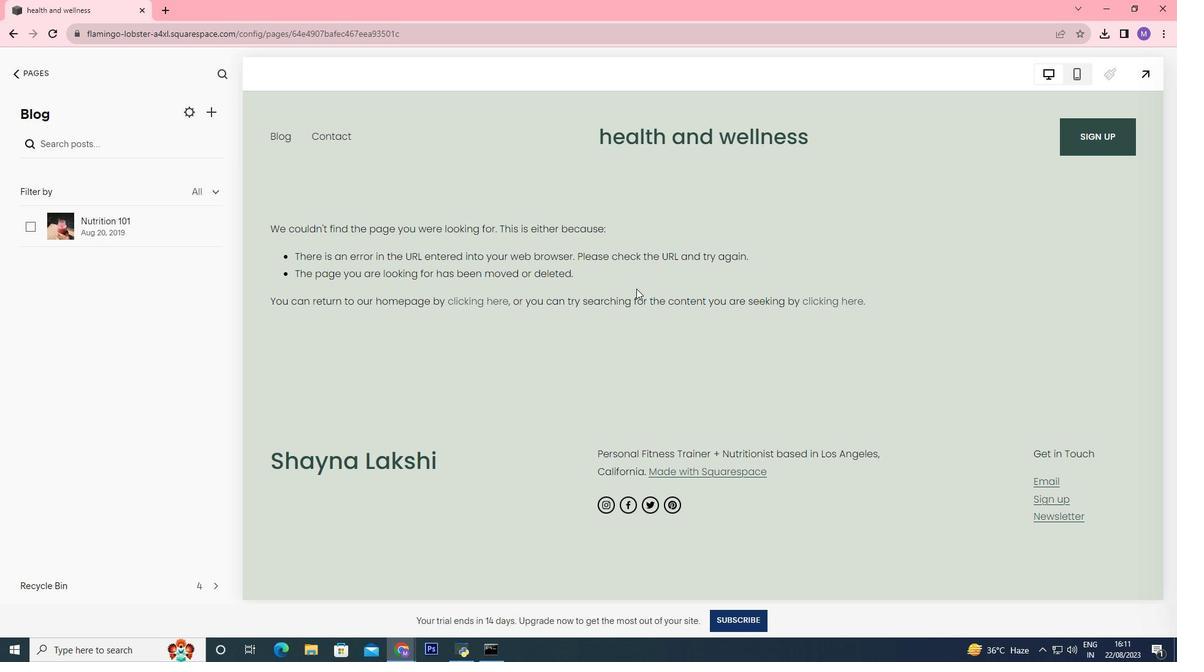 
Action: Mouse moved to (598, 276)
Screenshot: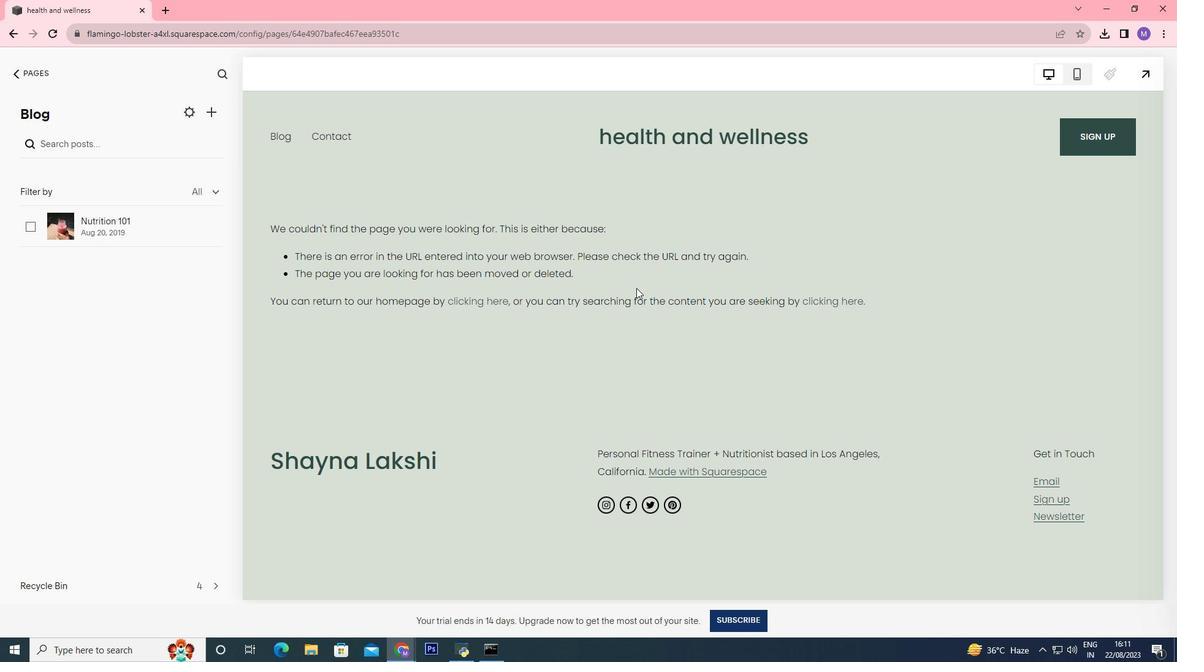 
Action: Mouse scrolled (598, 275) with delta (0, 0)
Screenshot: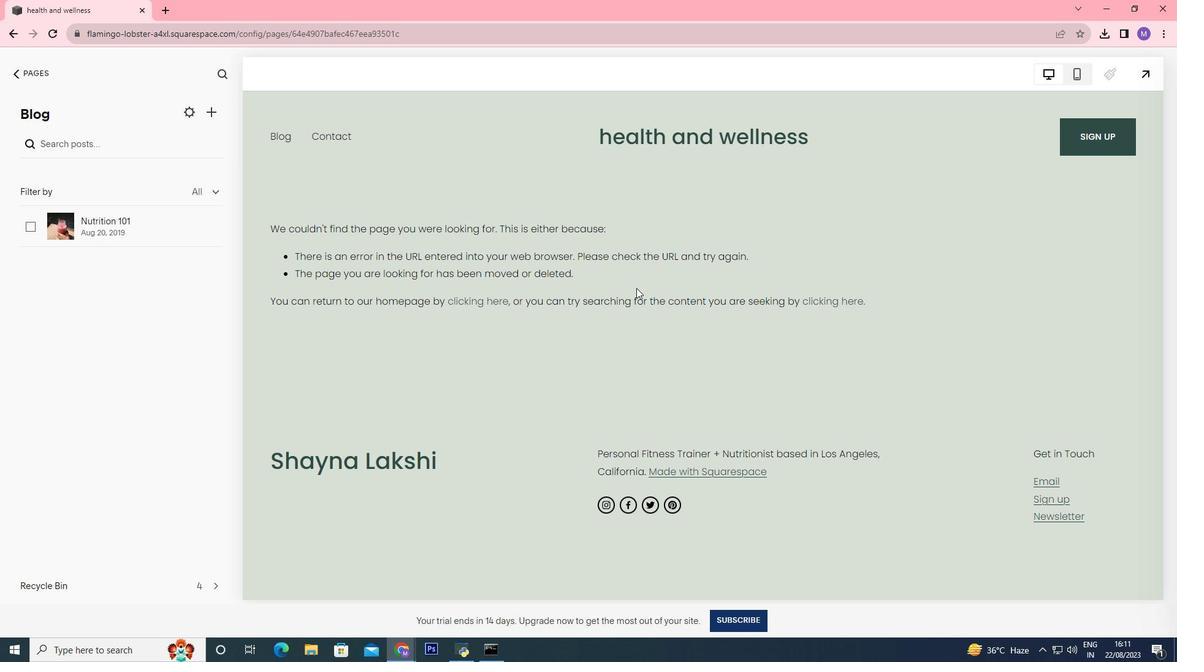
Action: Mouse moved to (480, 230)
Screenshot: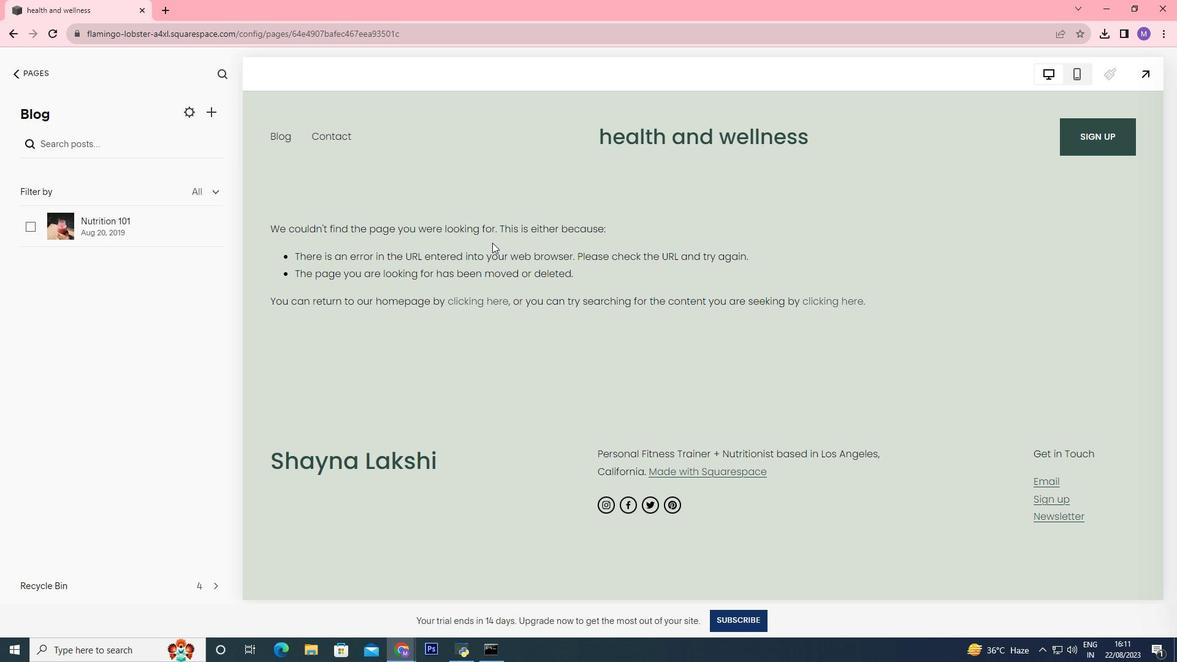 
Action: Mouse scrolled (480, 230) with delta (0, 0)
Screenshot: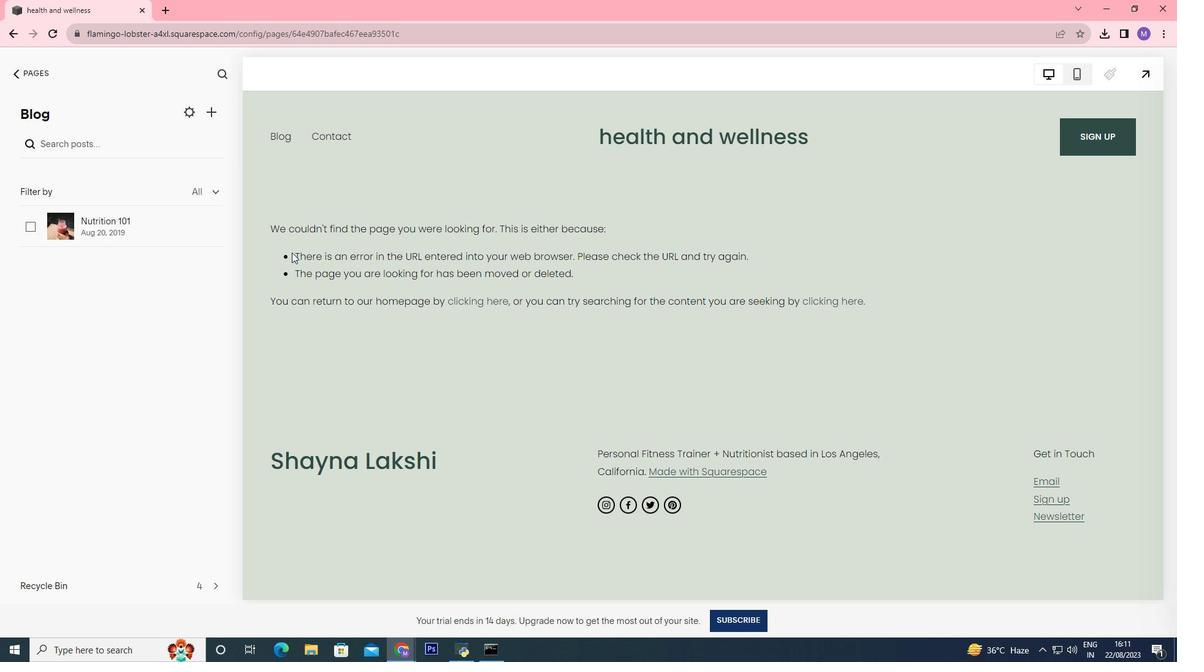 
Action: Mouse scrolled (480, 230) with delta (0, 0)
Screenshot: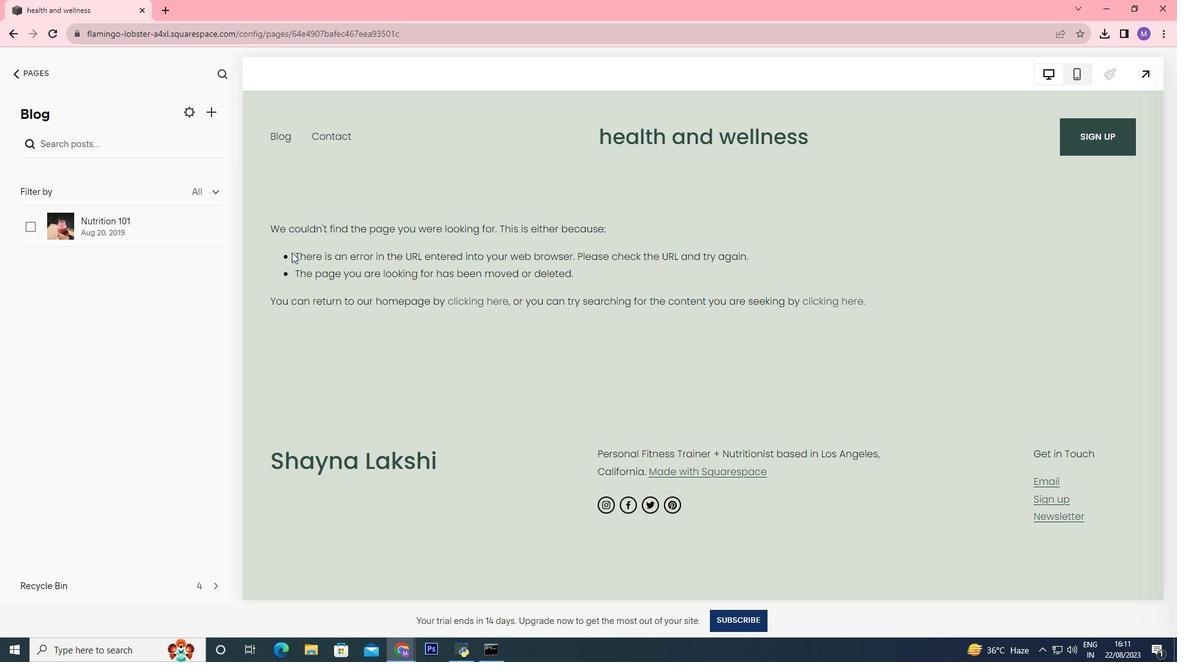 
Action: Mouse moved to (479, 230)
Screenshot: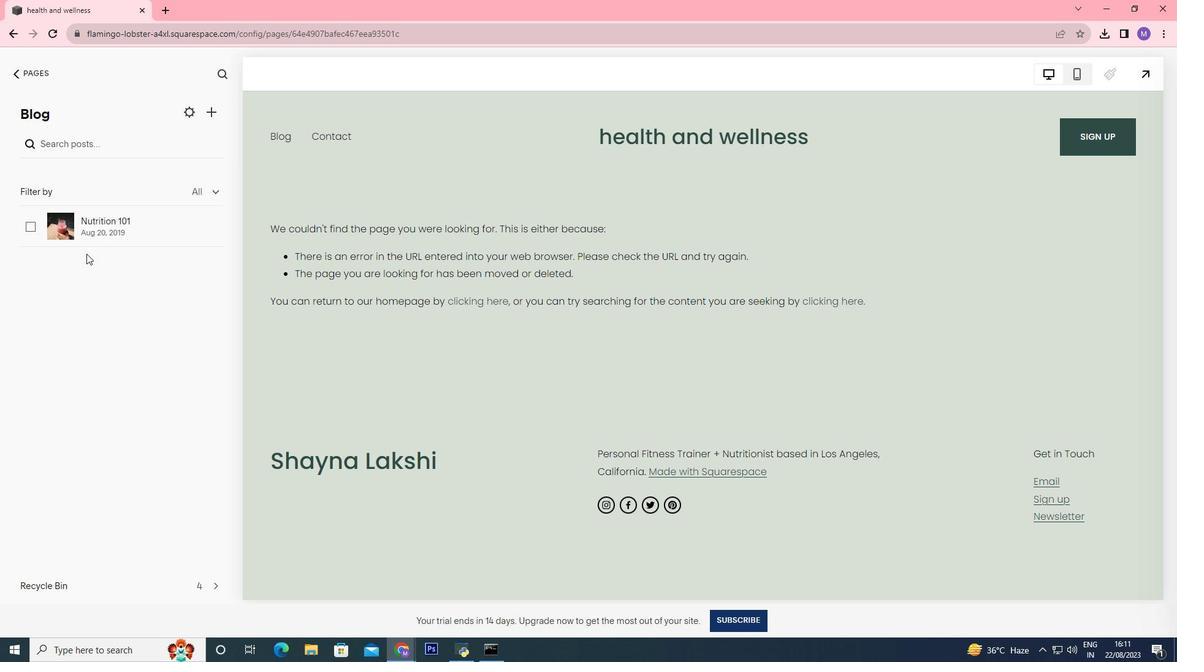 
Action: Mouse scrolled (479, 230) with delta (0, 0)
Screenshot: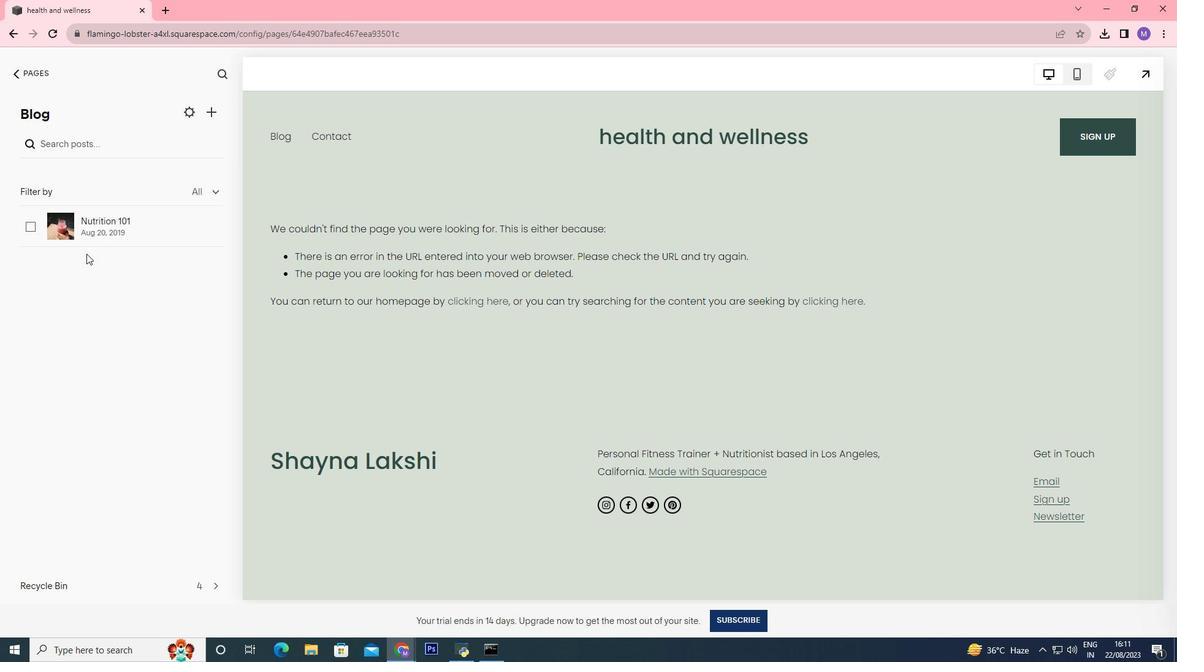 
Action: Mouse moved to (479, 230)
Screenshot: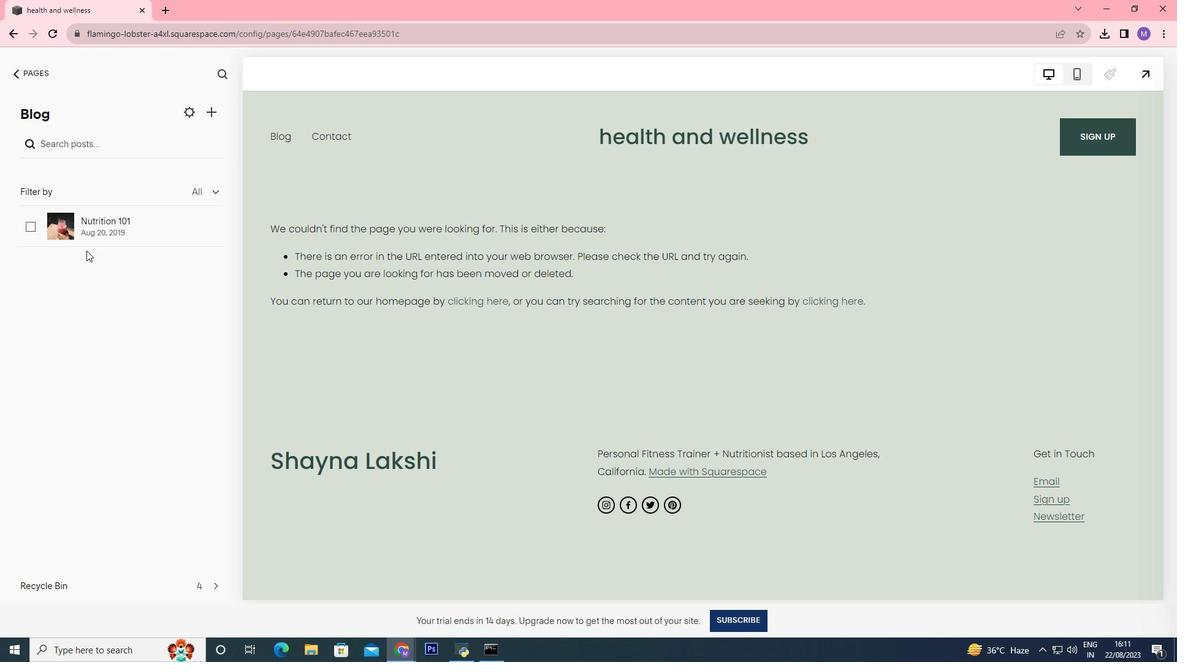 
Action: Mouse scrolled (479, 231) with delta (0, 0)
Screenshot: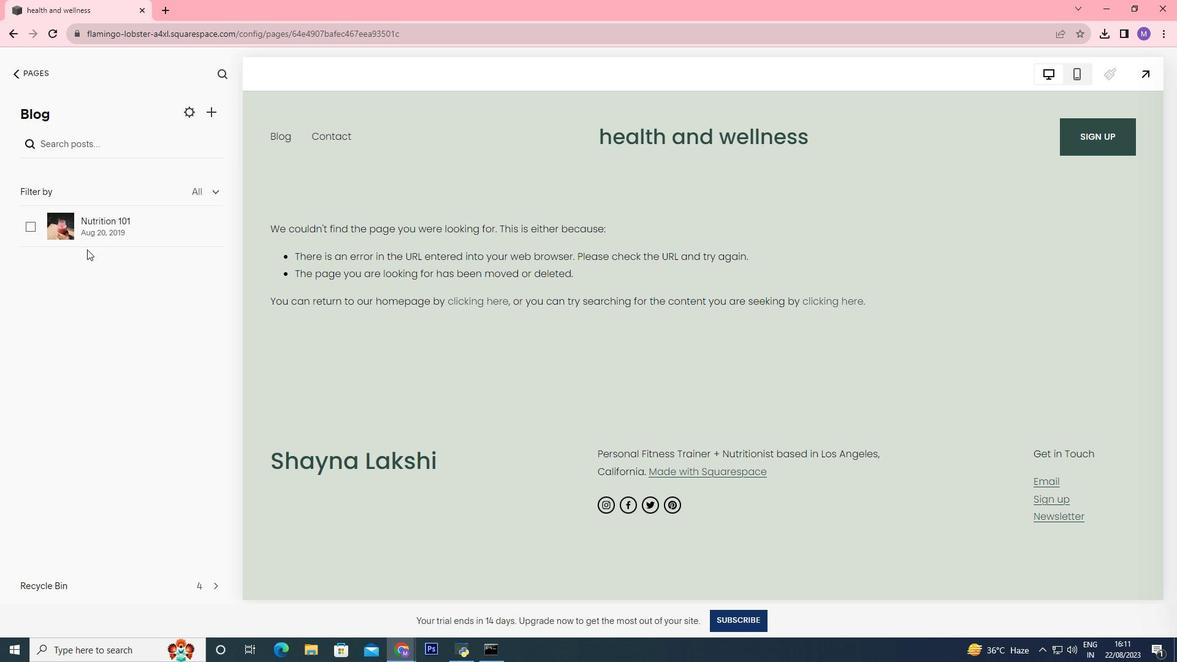 
Action: Mouse scrolled (479, 231) with delta (0, 0)
Screenshot: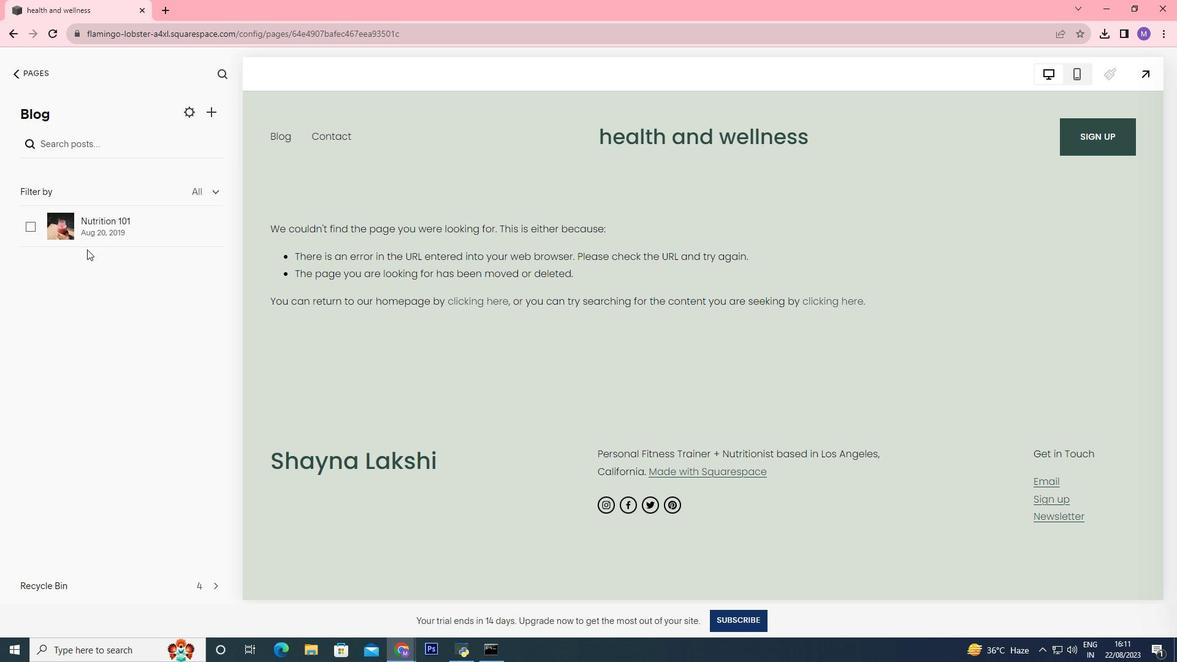
Action: Mouse scrolled (479, 231) with delta (0, 0)
Screenshot: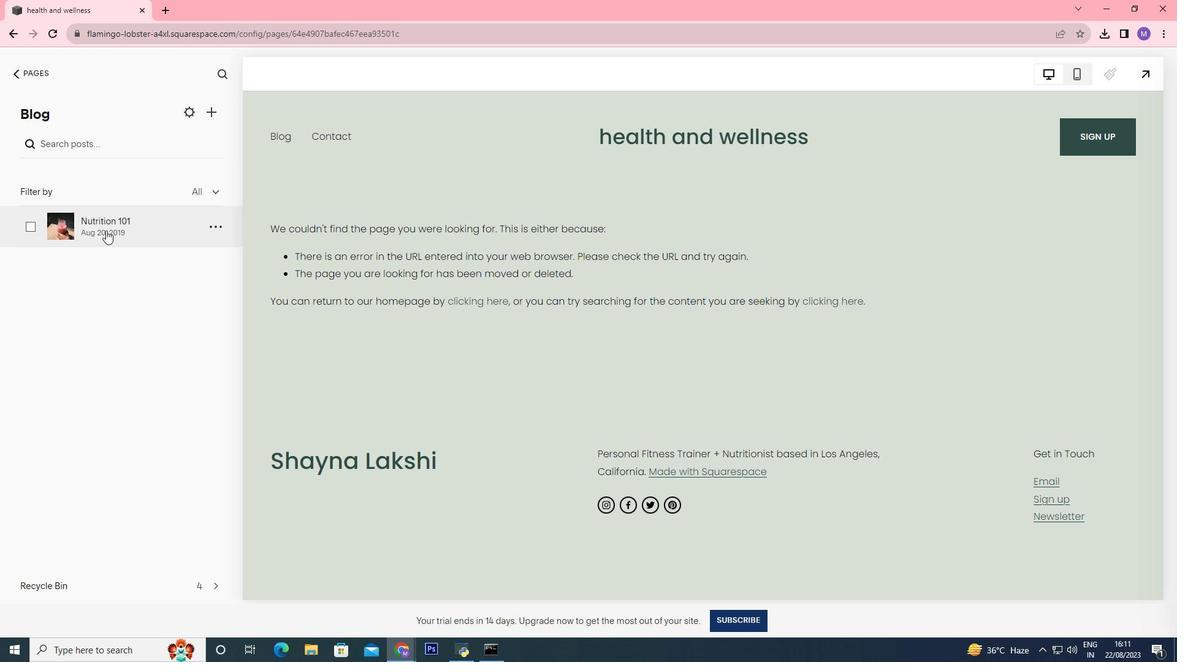 
Action: Mouse scrolled (479, 231) with delta (0, 0)
Screenshot: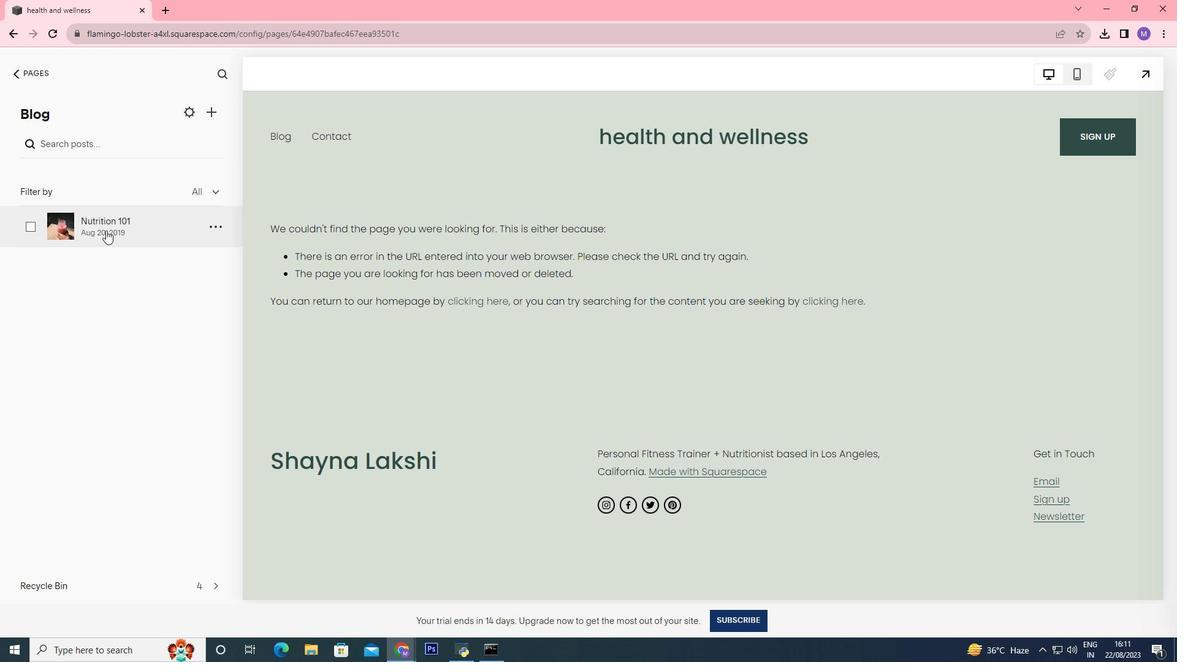 
Action: Mouse moved to (479, 229)
Screenshot: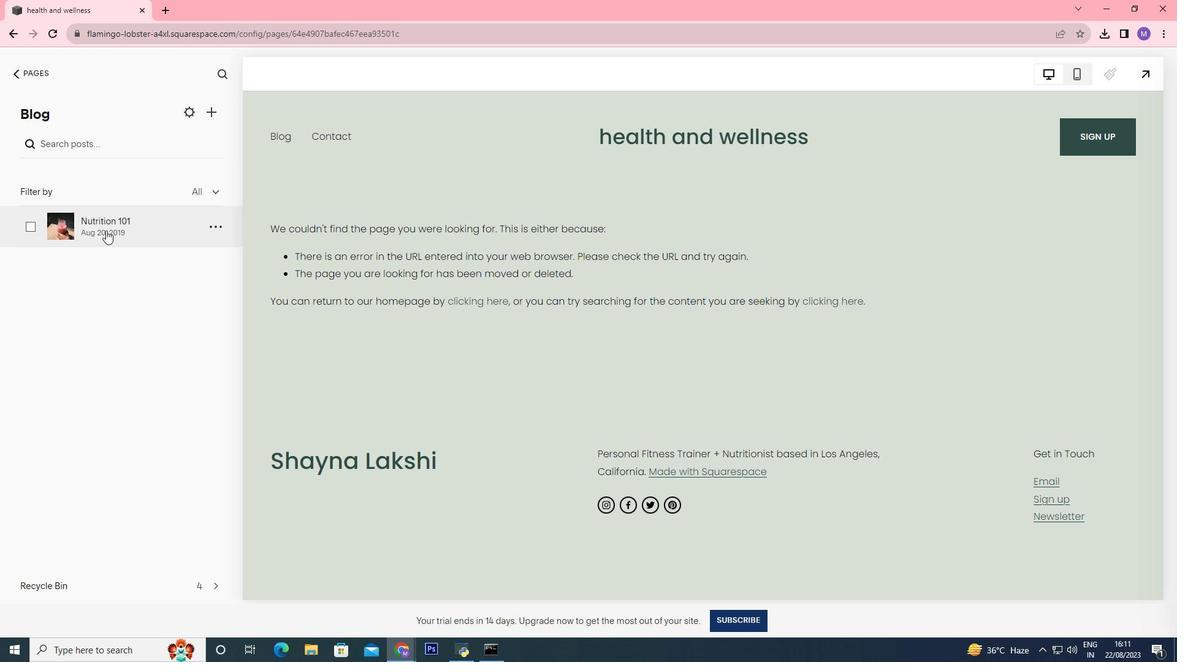 
Action: Mouse scrolled (479, 230) with delta (0, 0)
Screenshot: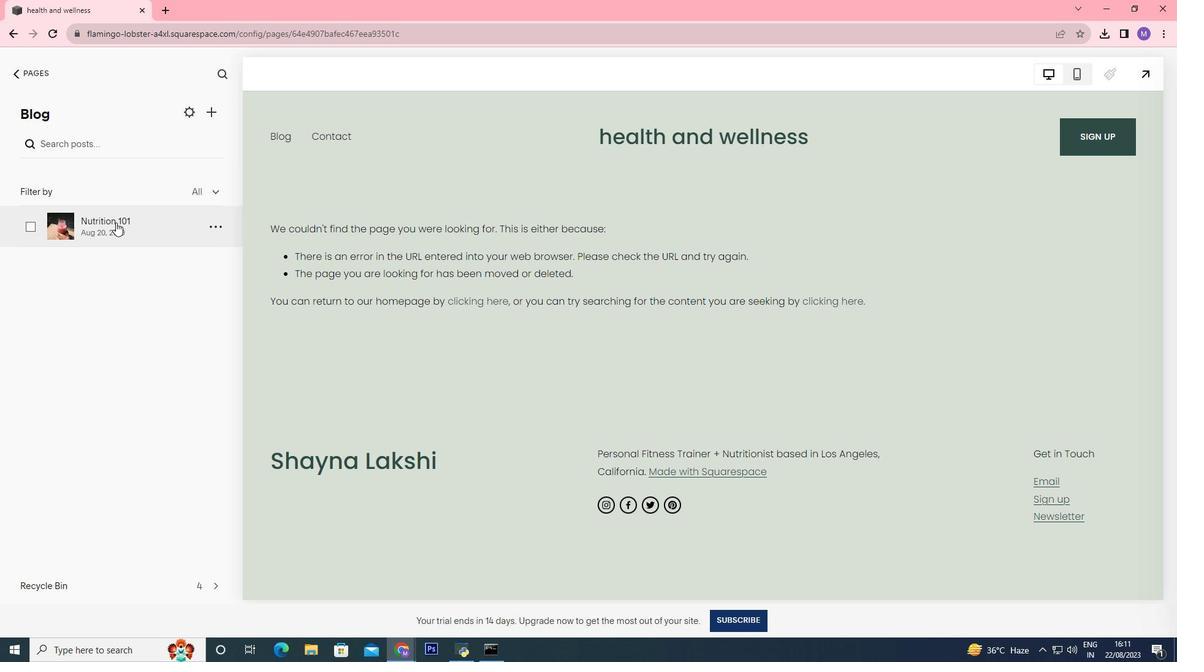 
Action: Mouse moved to (102, 209)
Screenshot: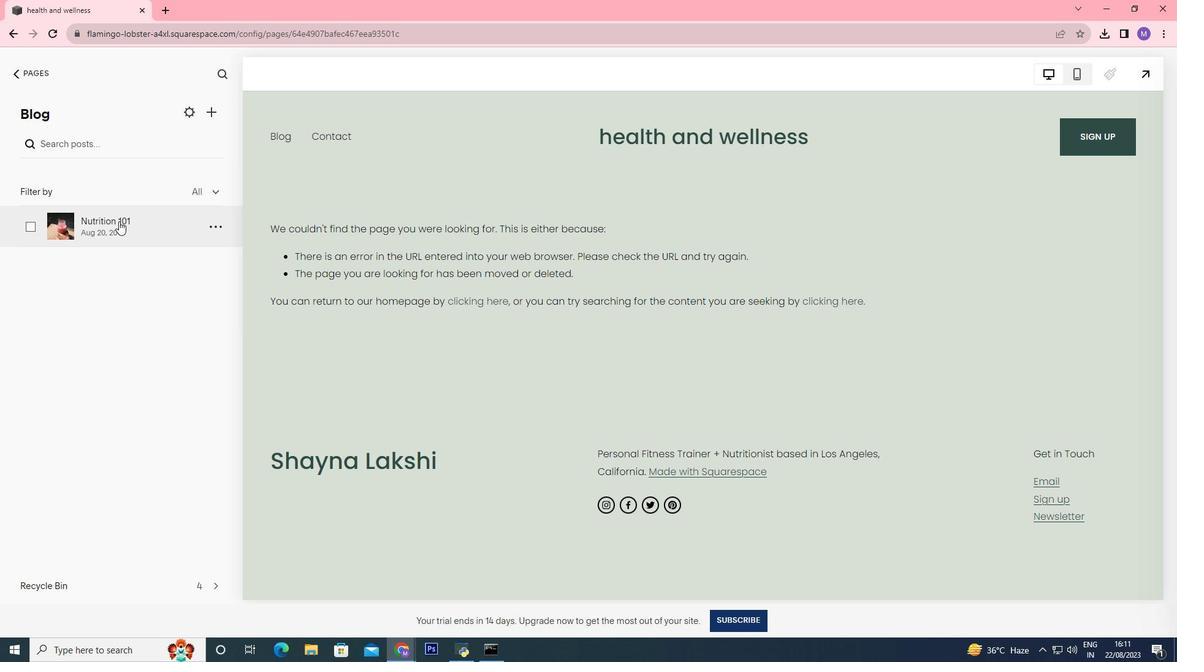 
Action: Mouse pressed left at (102, 209)
Screenshot: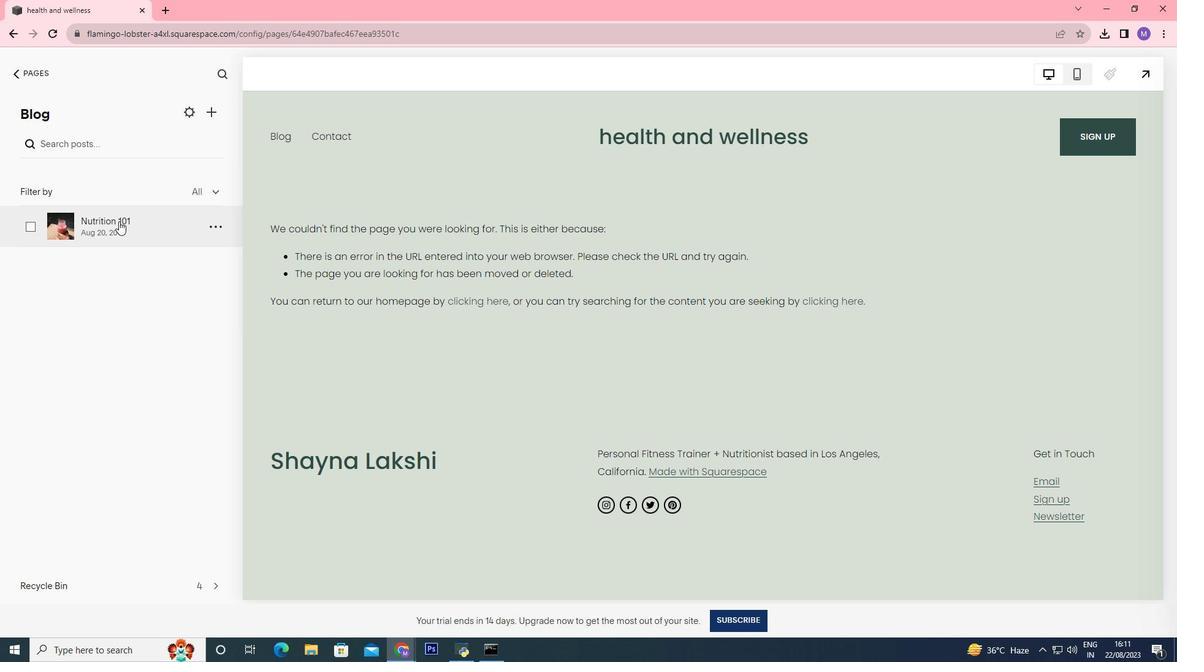 
Action: Mouse moved to (252, 61)
Screenshot: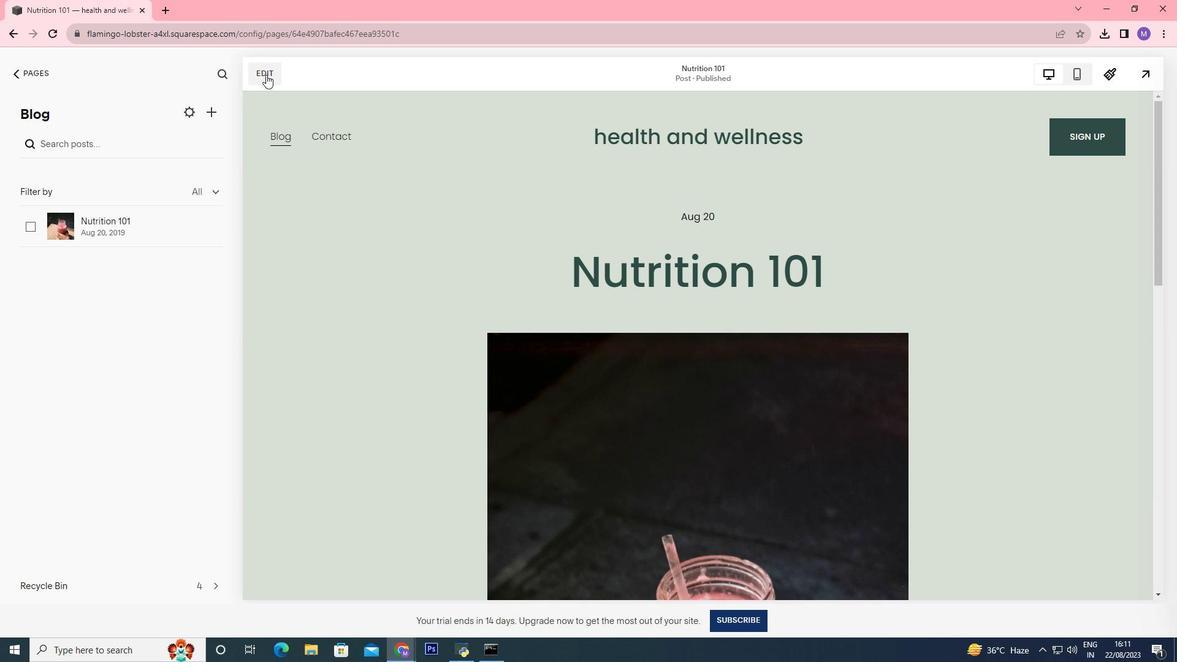 
Action: Mouse pressed left at (252, 61)
Screenshot: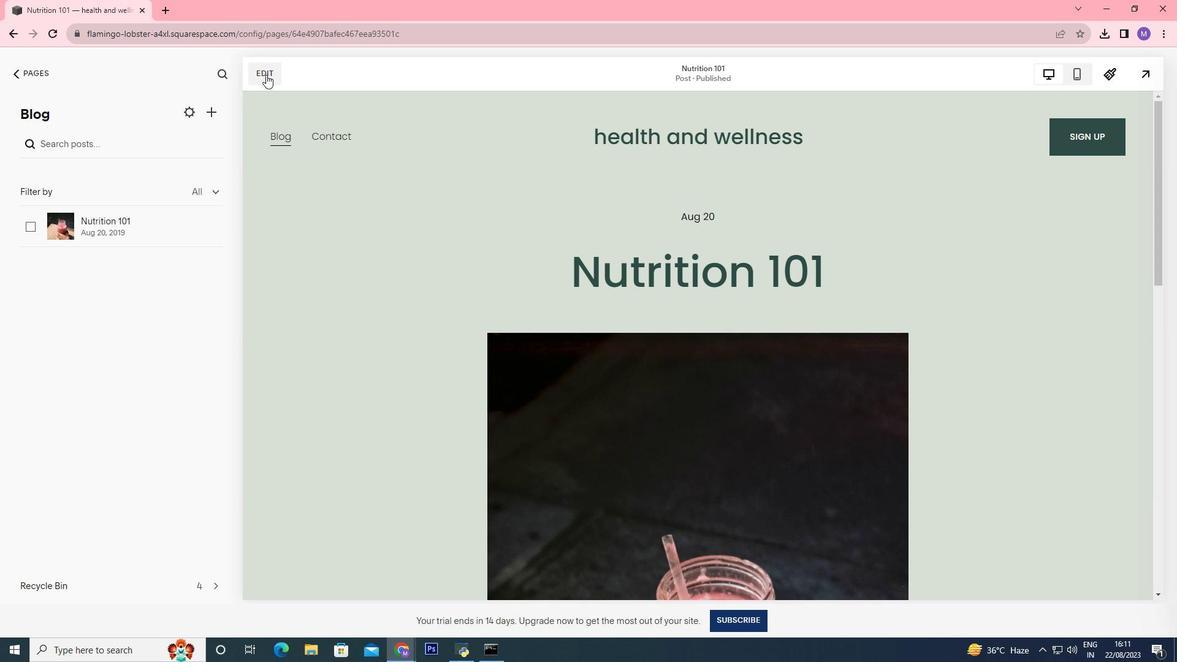 
Action: Mouse moved to (949, 299)
Screenshot: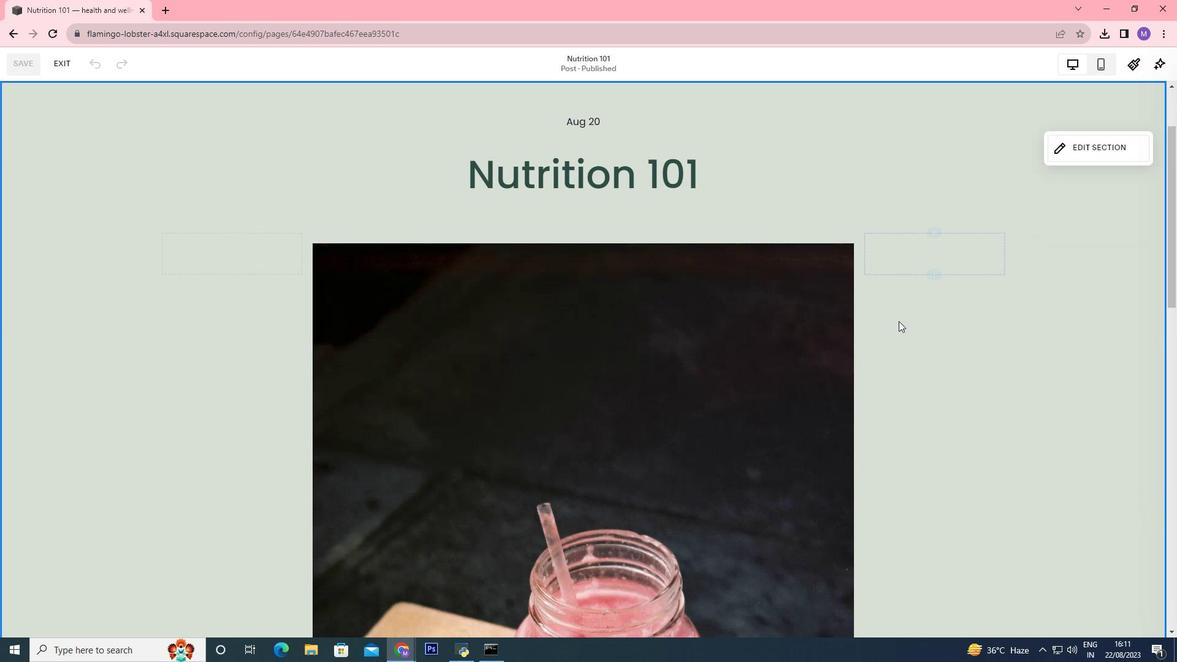 
Action: Mouse scrolled (949, 298) with delta (0, 0)
Screenshot: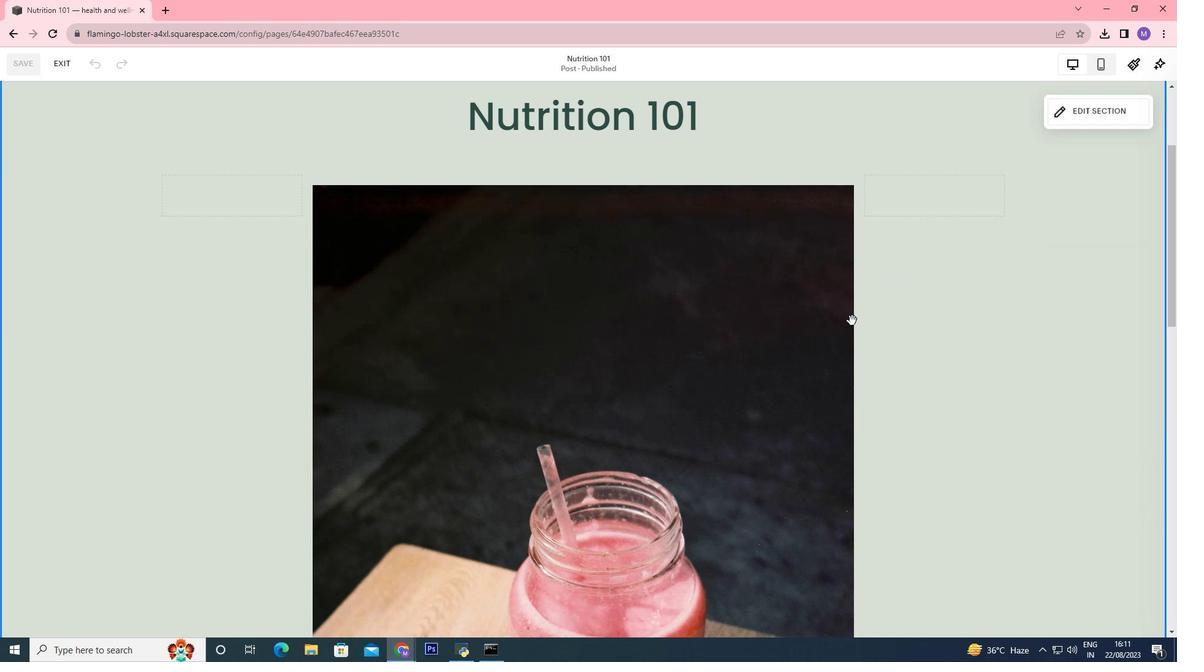 
Action: Mouse scrolled (949, 298) with delta (0, 0)
Screenshot: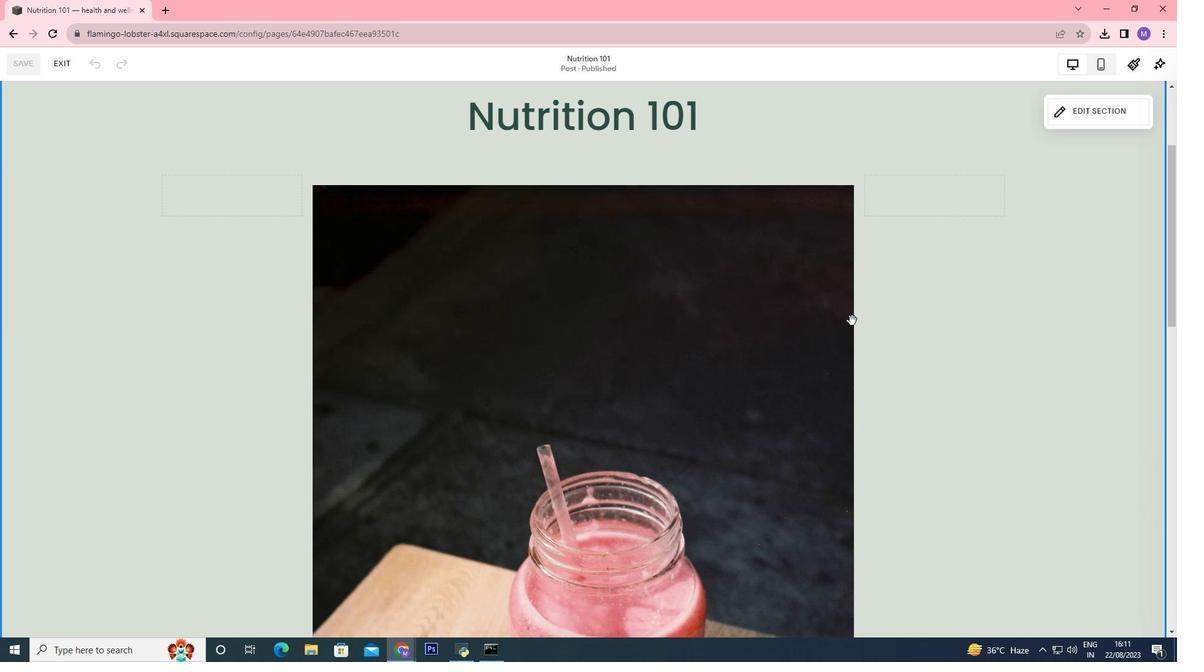 
Action: Mouse moved to (907, 306)
Screenshot: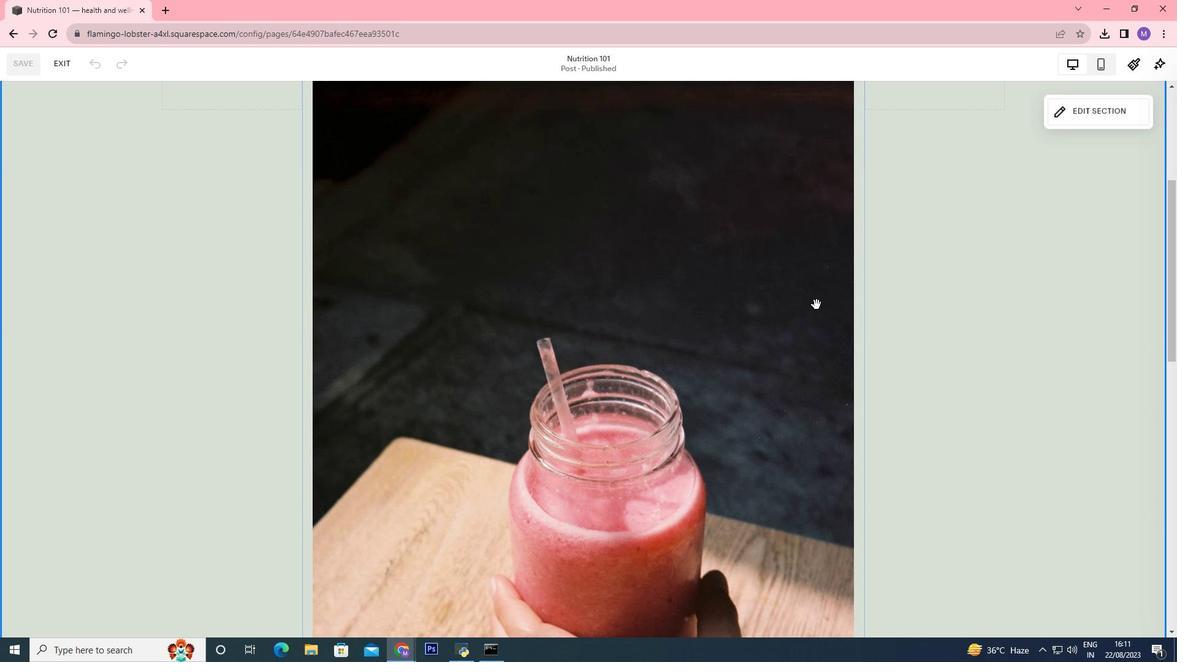 
Action: Mouse scrolled (917, 304) with delta (0, 0)
Screenshot: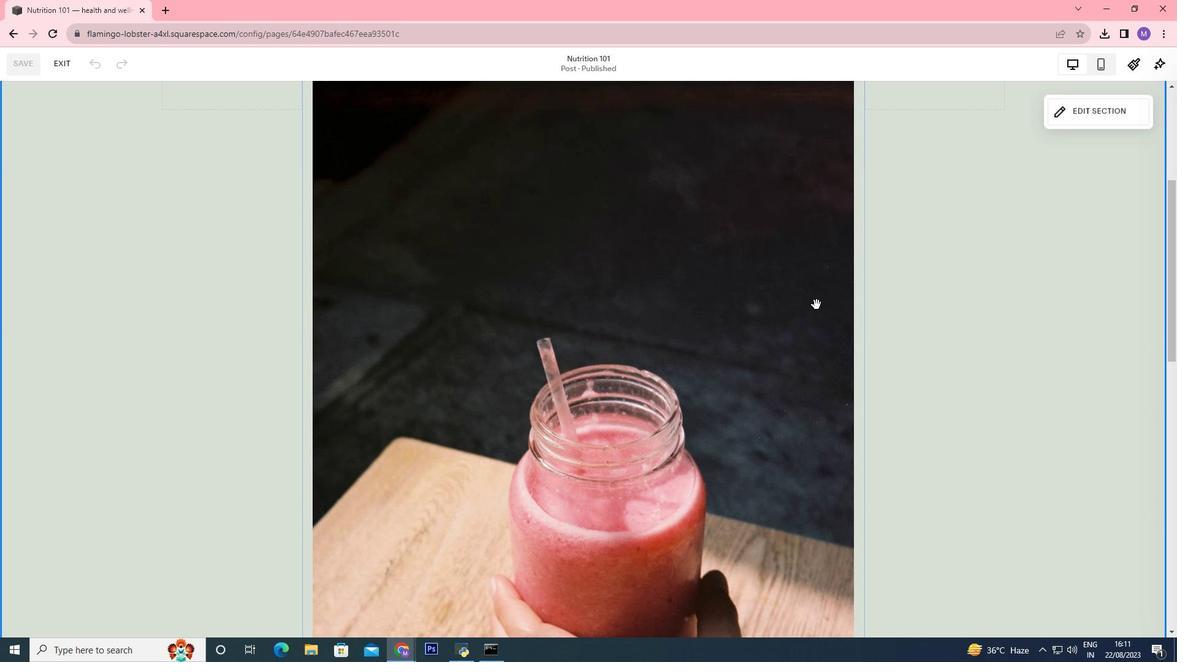 
Action: Mouse moved to (860, 307)
Screenshot: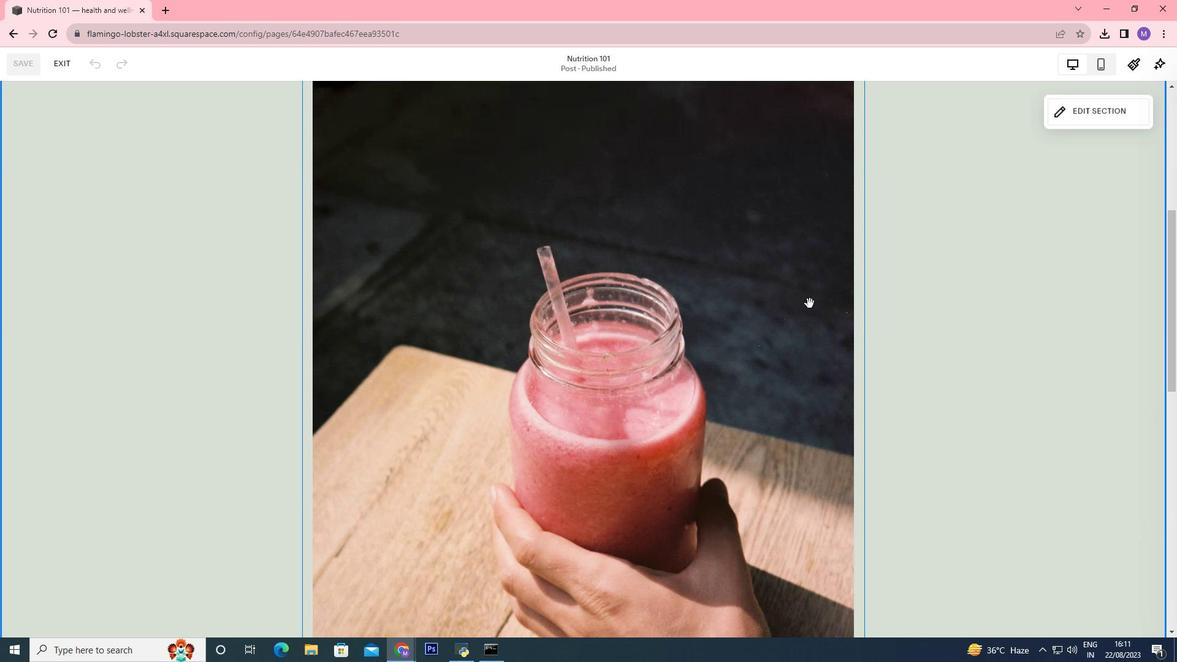 
Action: Mouse scrolled (863, 307) with delta (0, 0)
Screenshot: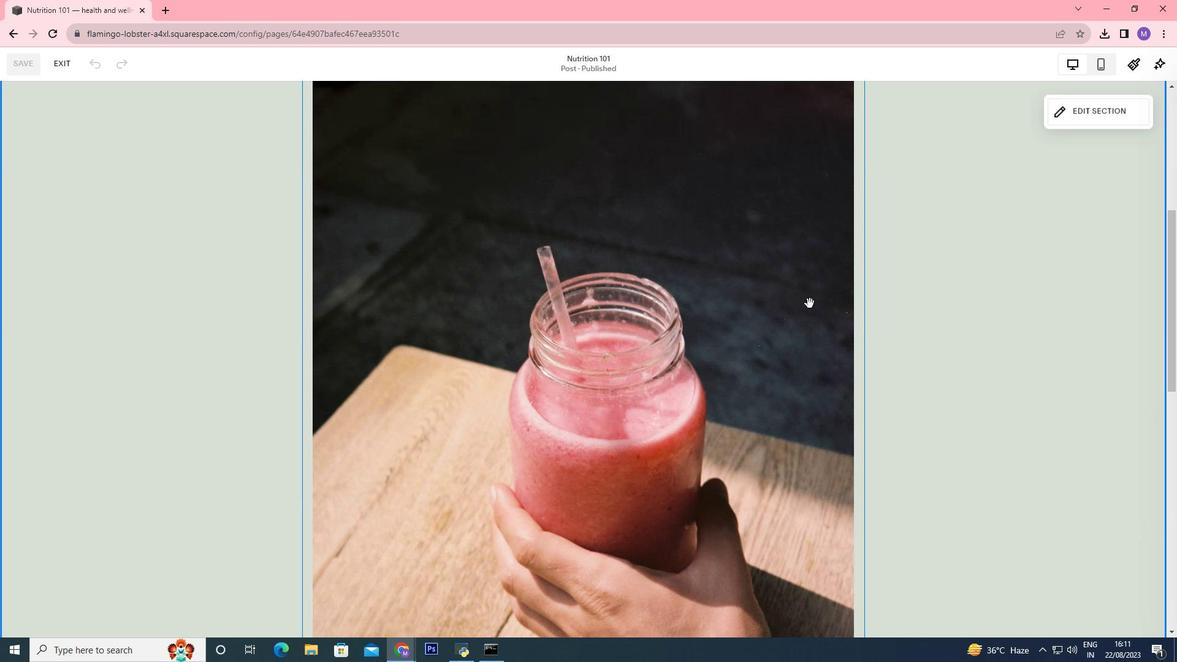 
Action: Mouse moved to (823, 302)
Screenshot: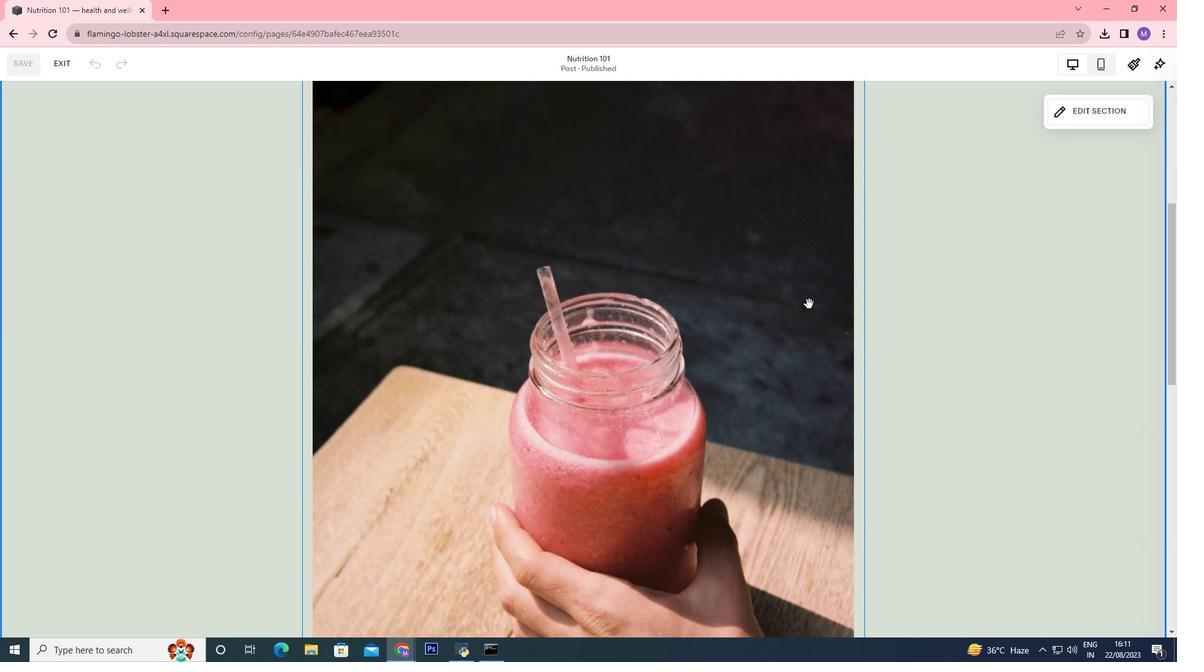 
Action: Mouse scrolled (831, 304) with delta (0, 0)
Screenshot: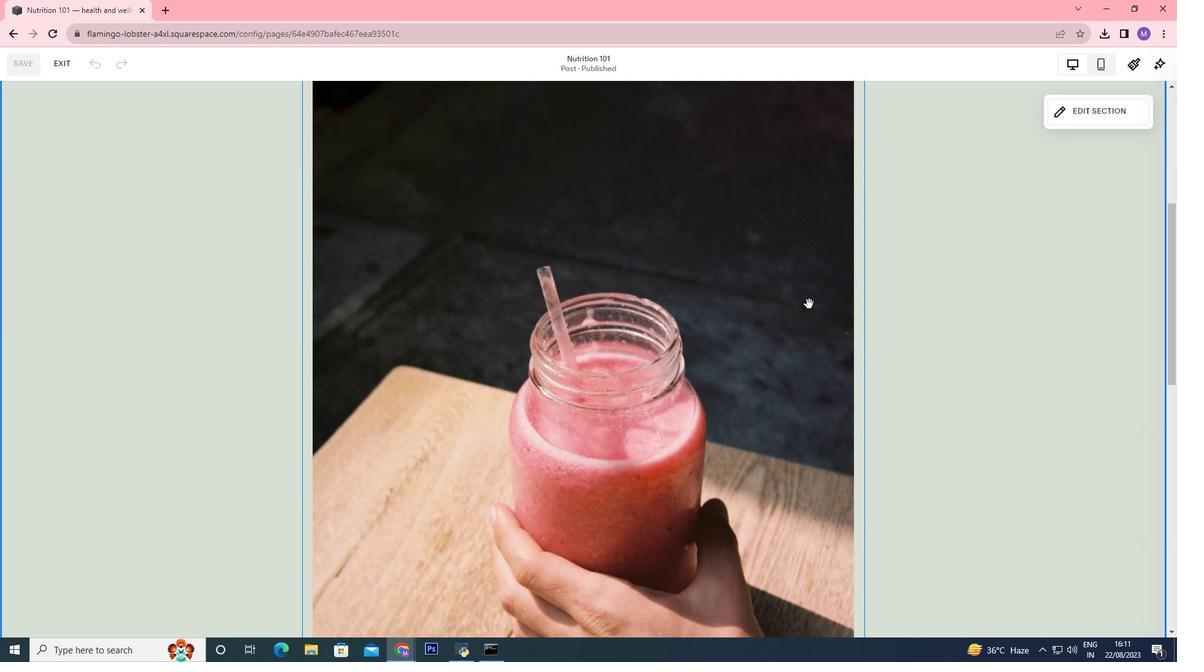 
Action: Mouse moved to (806, 292)
Screenshot: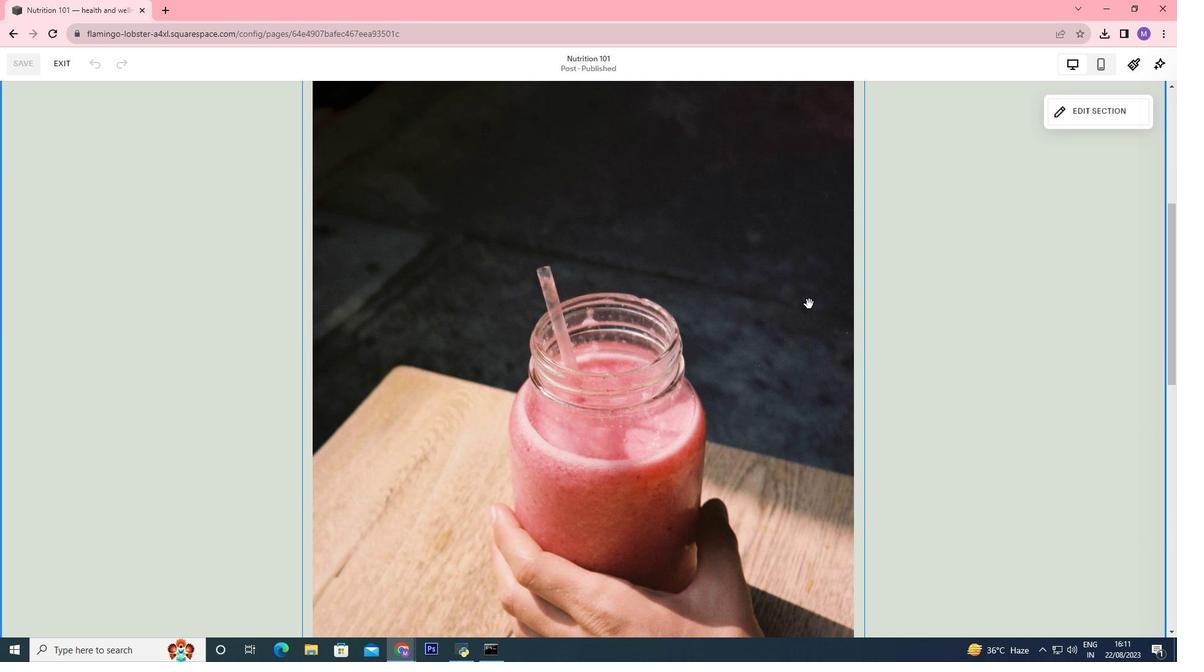 
Action: Mouse scrolled (809, 294) with delta (0, 0)
Screenshot: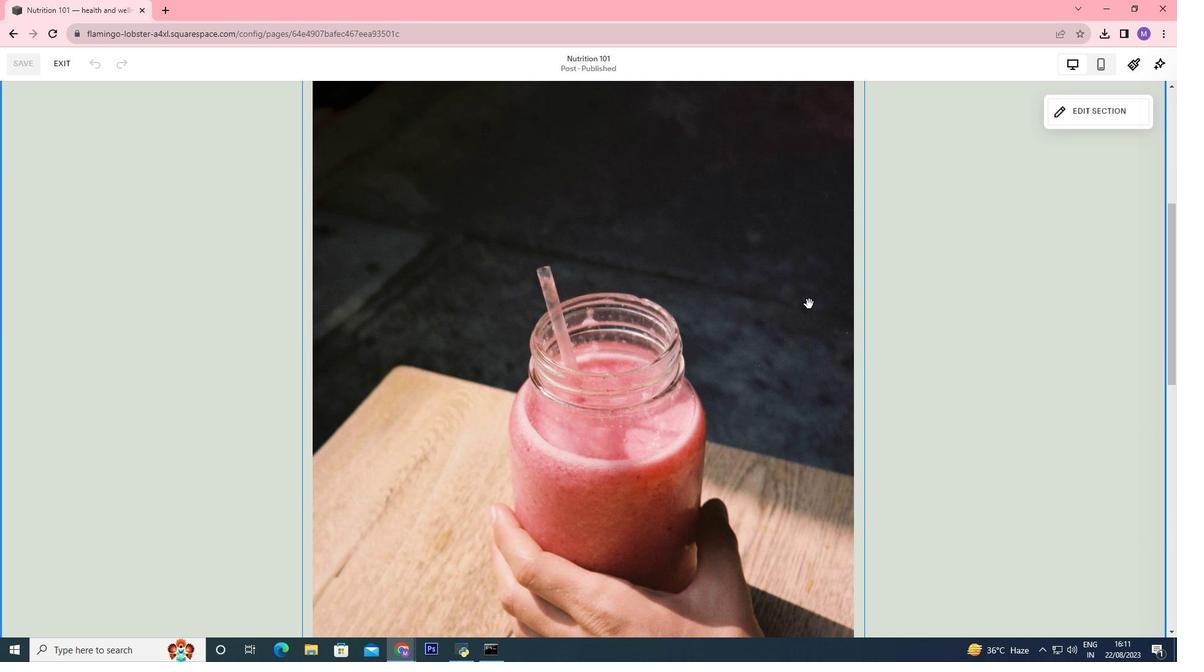 
Action: Mouse moved to (796, 290)
Screenshot: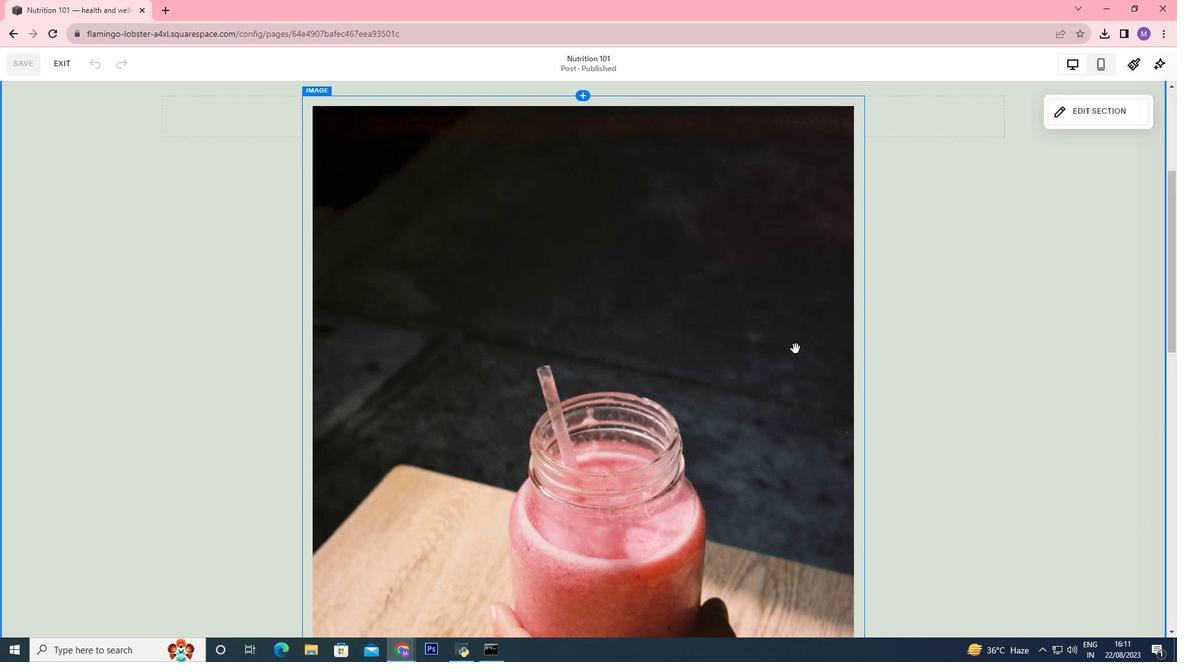 
Action: Mouse scrolled (796, 290) with delta (0, 0)
Screenshot: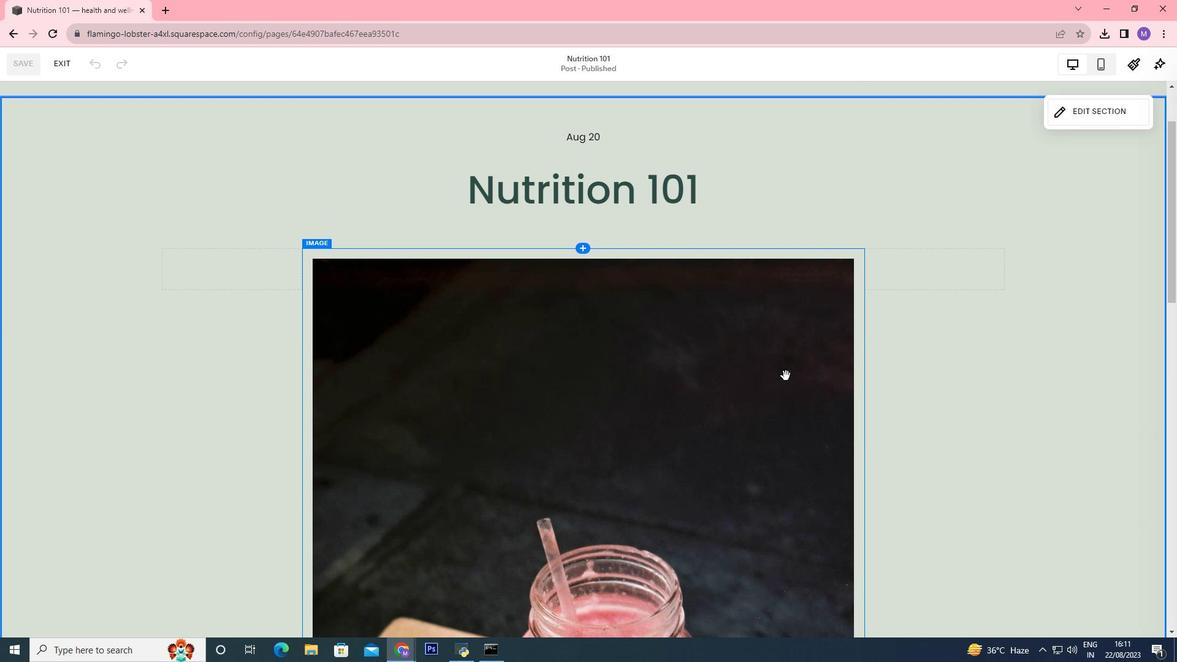 
Action: Mouse scrolled (796, 290) with delta (0, 0)
Screenshot: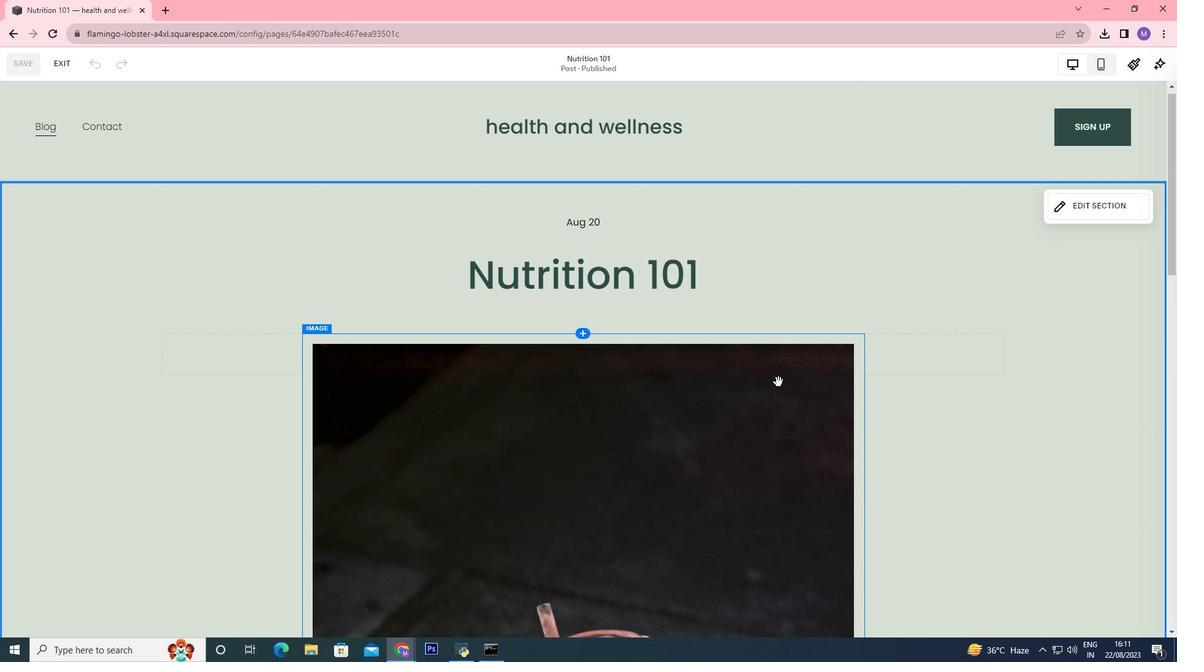 
Action: Mouse moved to (796, 292)
Screenshot: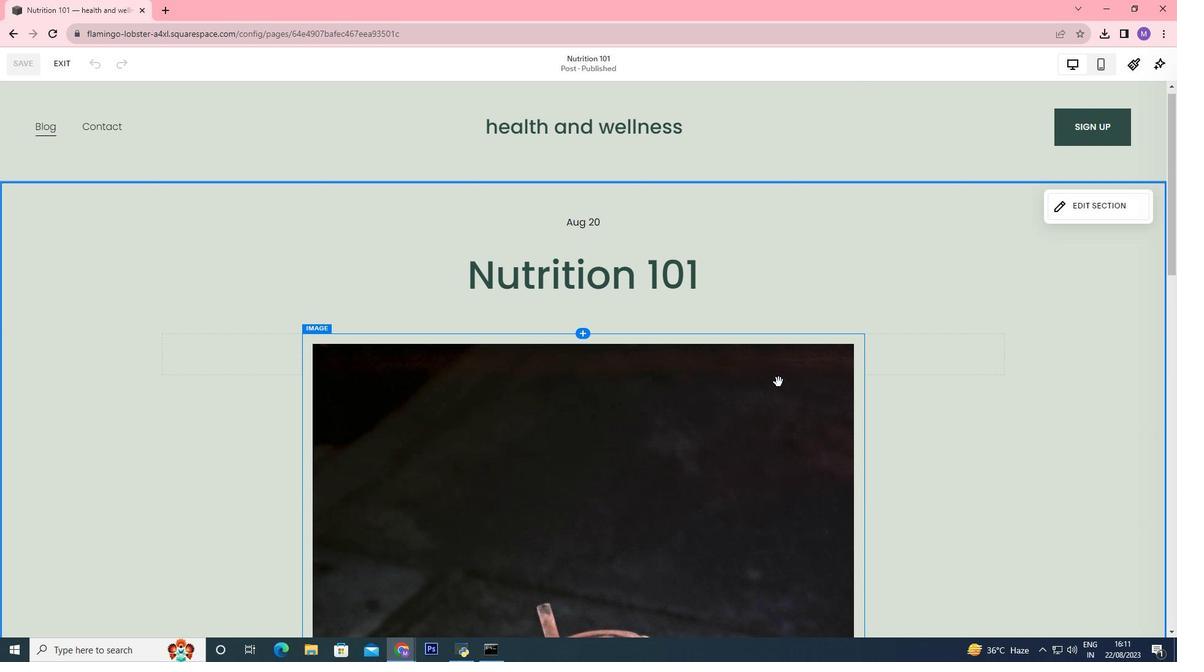 
Action: Mouse scrolled (796, 291) with delta (0, 0)
Screenshot: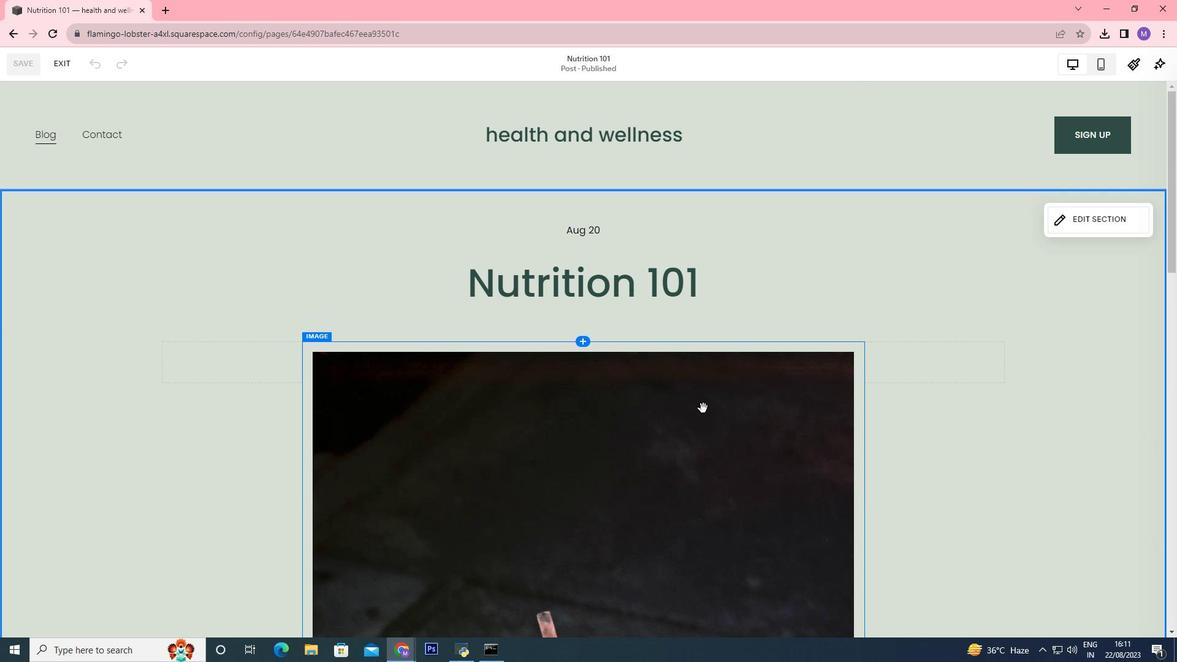 
Action: Mouse moved to (788, 320)
Screenshot: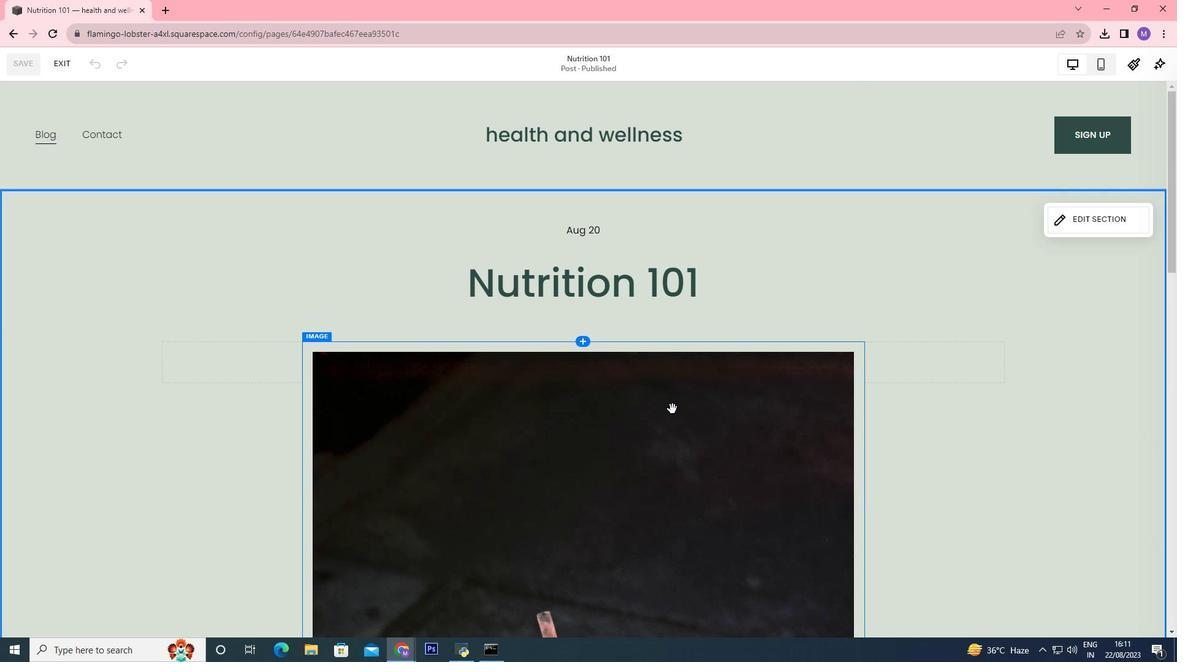 
Action: Mouse scrolled (790, 314) with delta (0, 0)
Screenshot: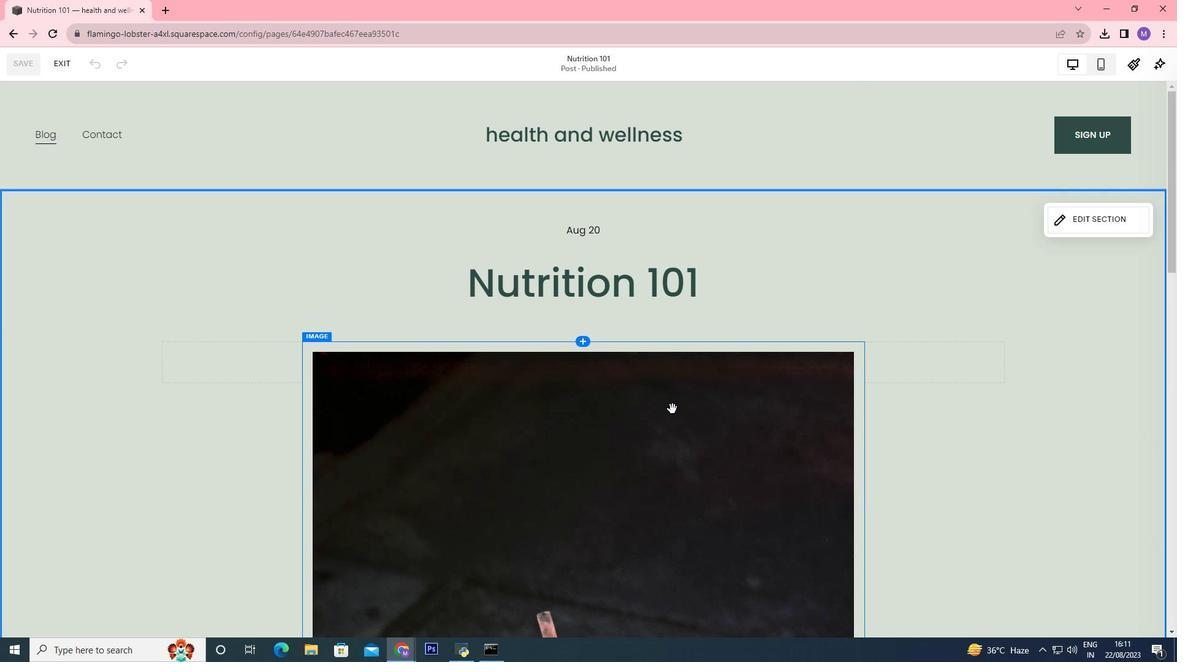 
Action: Mouse moved to (781, 341)
Screenshot: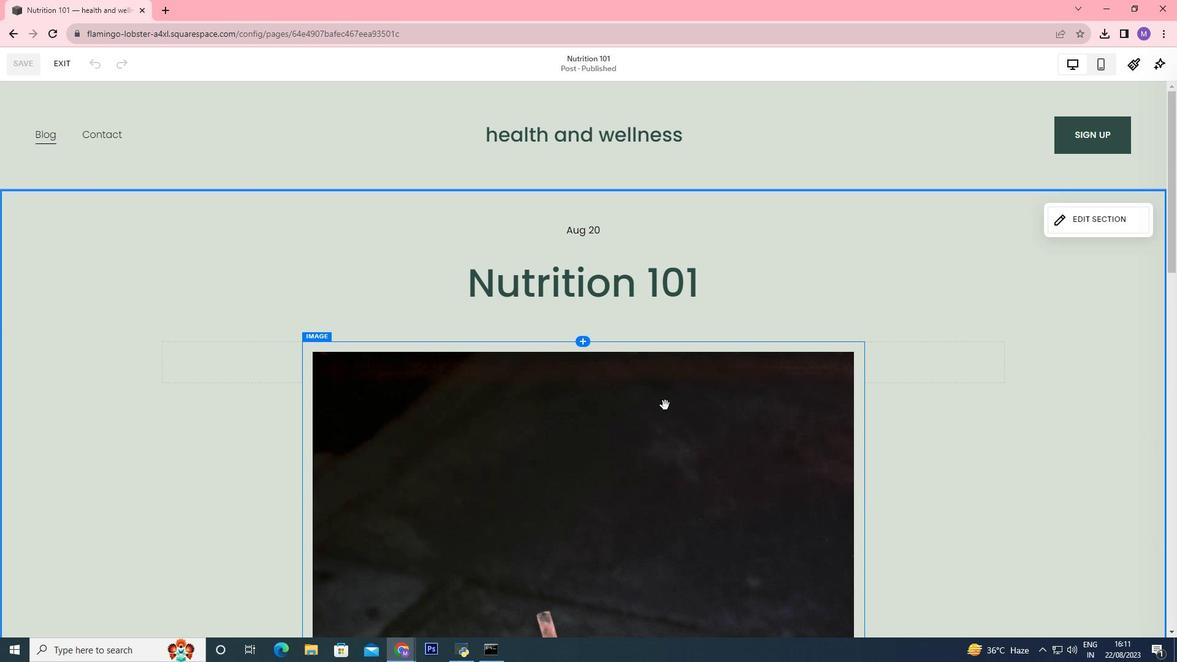 
Action: Mouse scrolled (782, 336) with delta (0, 0)
Screenshot: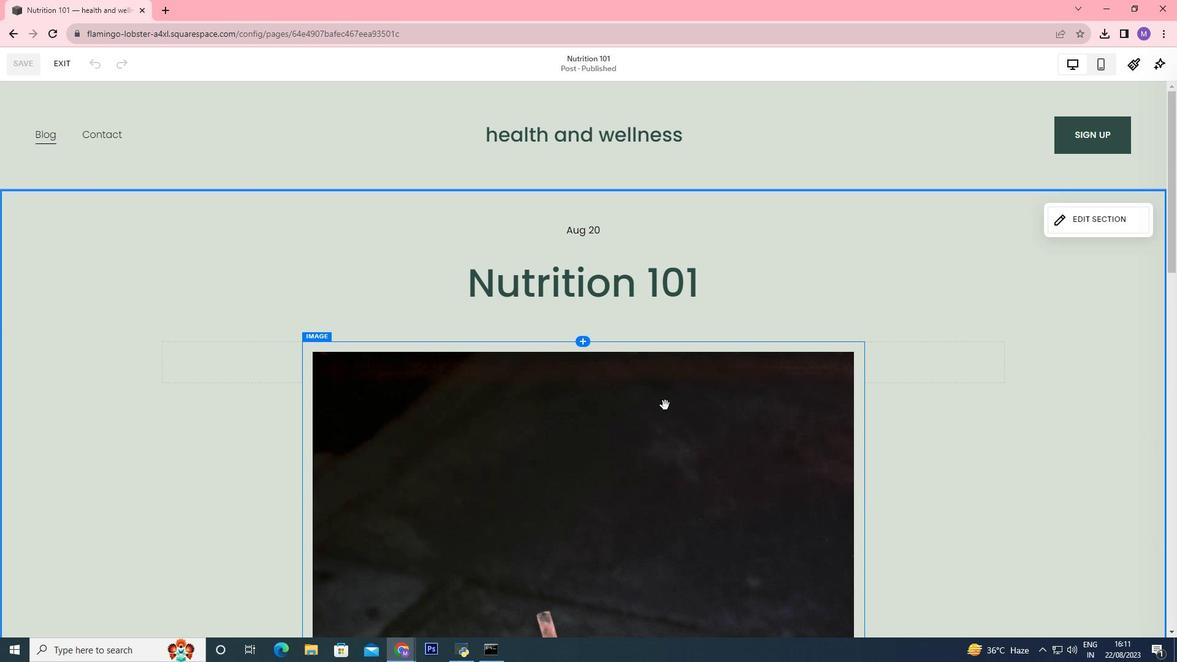 
Action: Mouse moved to (774, 358)
Screenshot: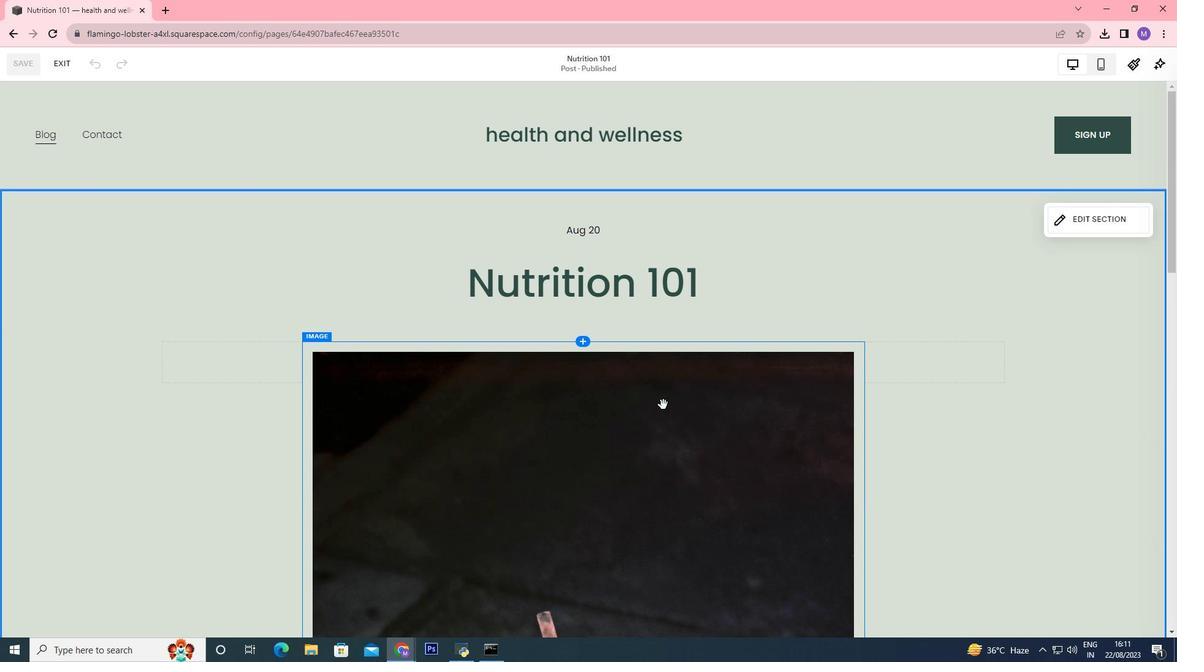 
Action: Mouse scrolled (775, 357) with delta (0, 0)
Screenshot: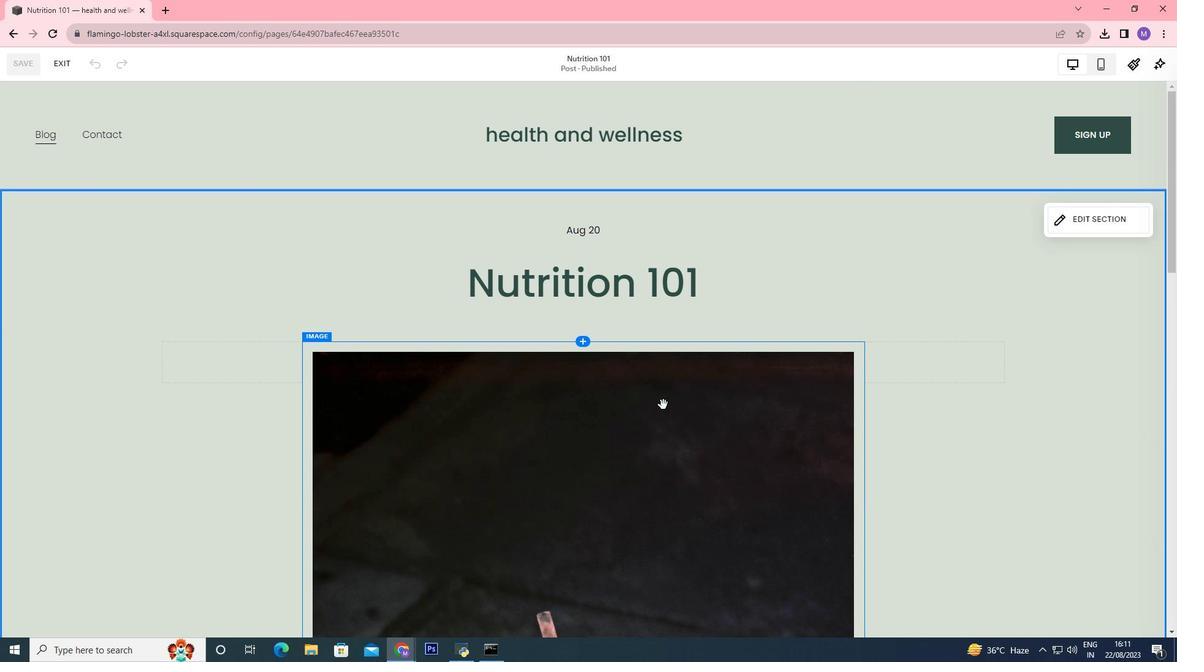 
Action: Mouse moved to (650, 391)
Screenshot: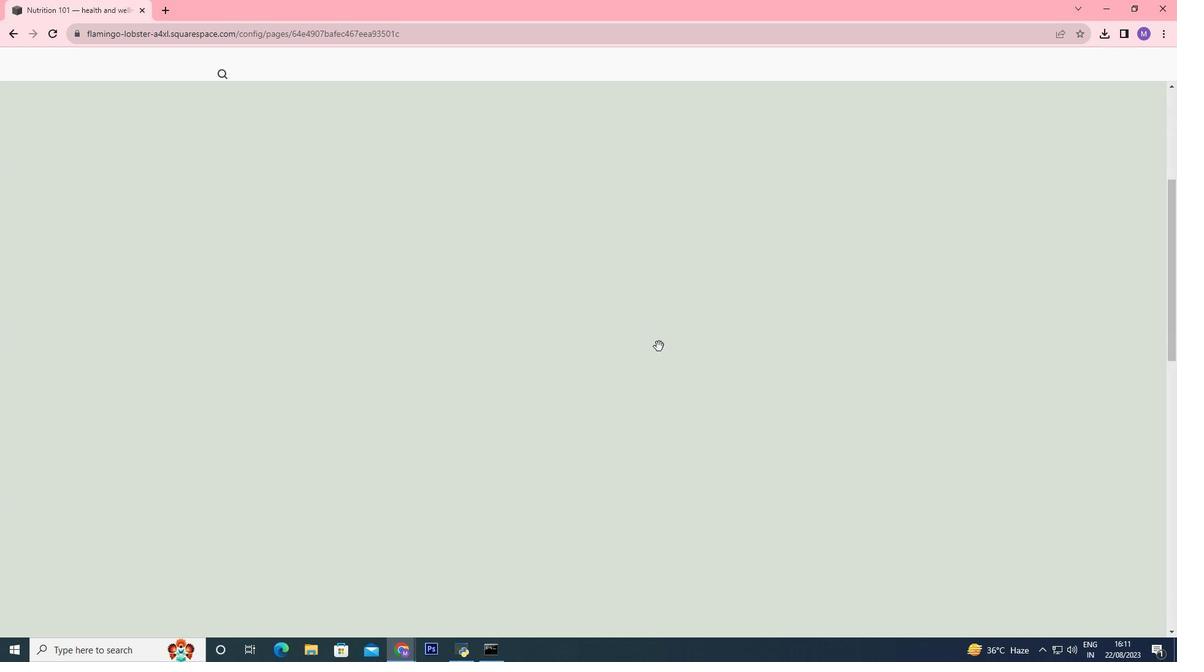 
Action: Mouse scrolled (650, 392) with delta (0, 0)
Screenshot: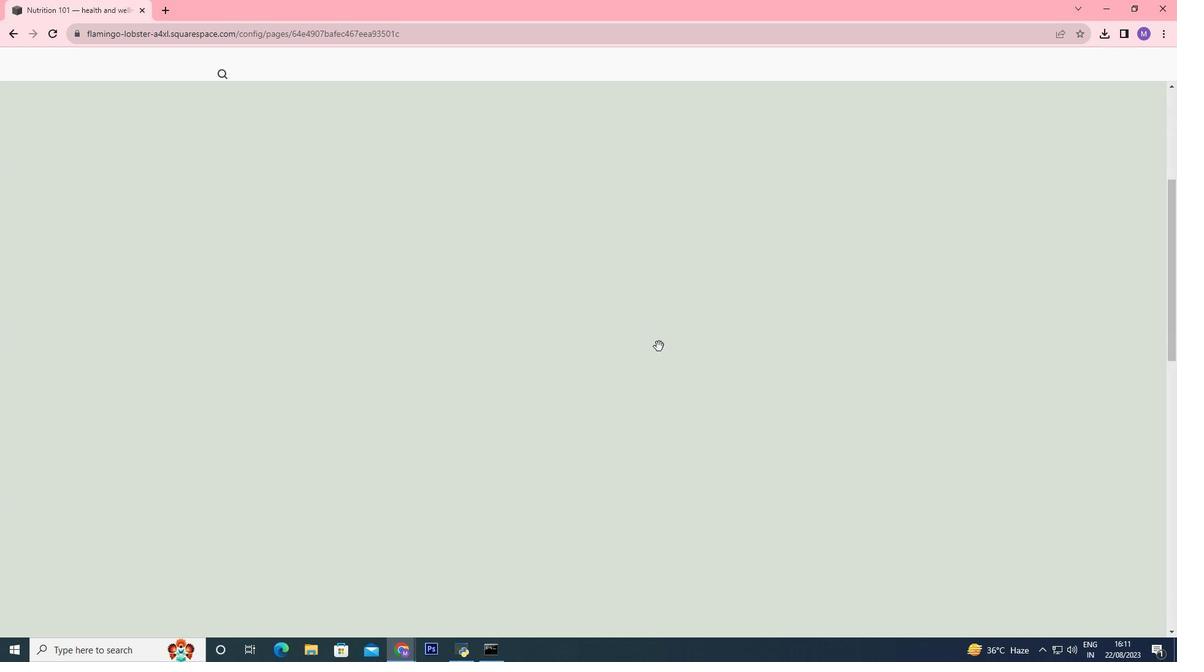 
Action: Mouse scrolled (650, 392) with delta (0, 0)
